 Task: Create a magazine layout template.
Action: Mouse moved to (630, 117)
Screenshot: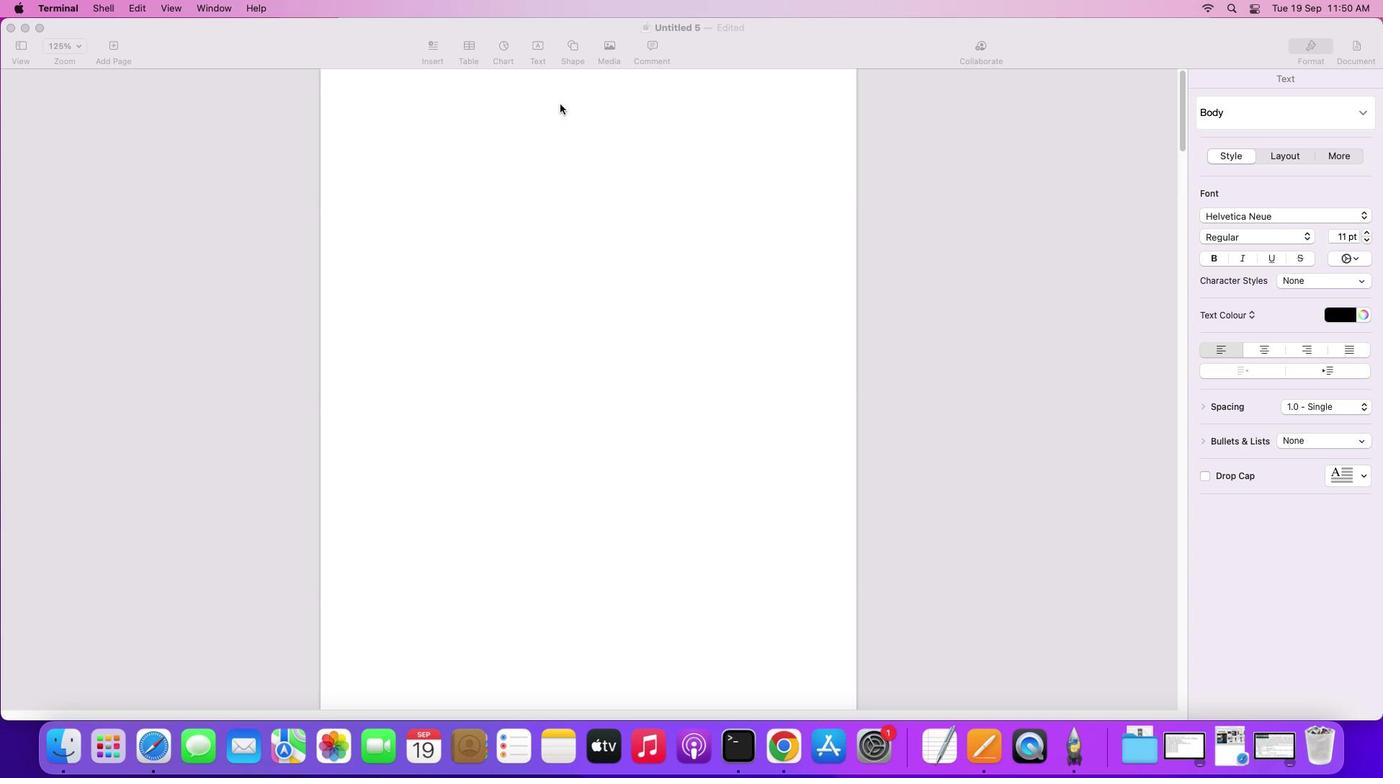 
Action: Mouse pressed left at (630, 117)
Screenshot: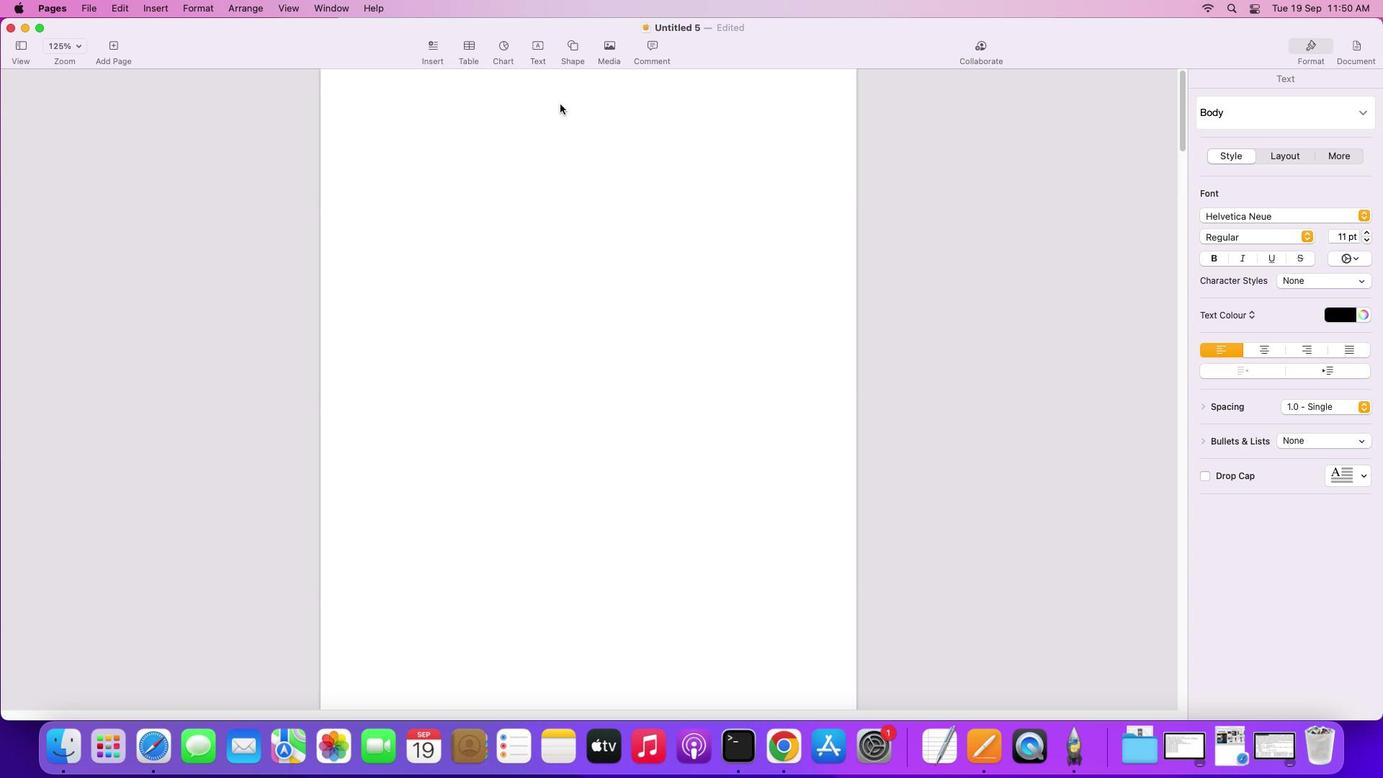 
Action: Mouse moved to (641, 70)
Screenshot: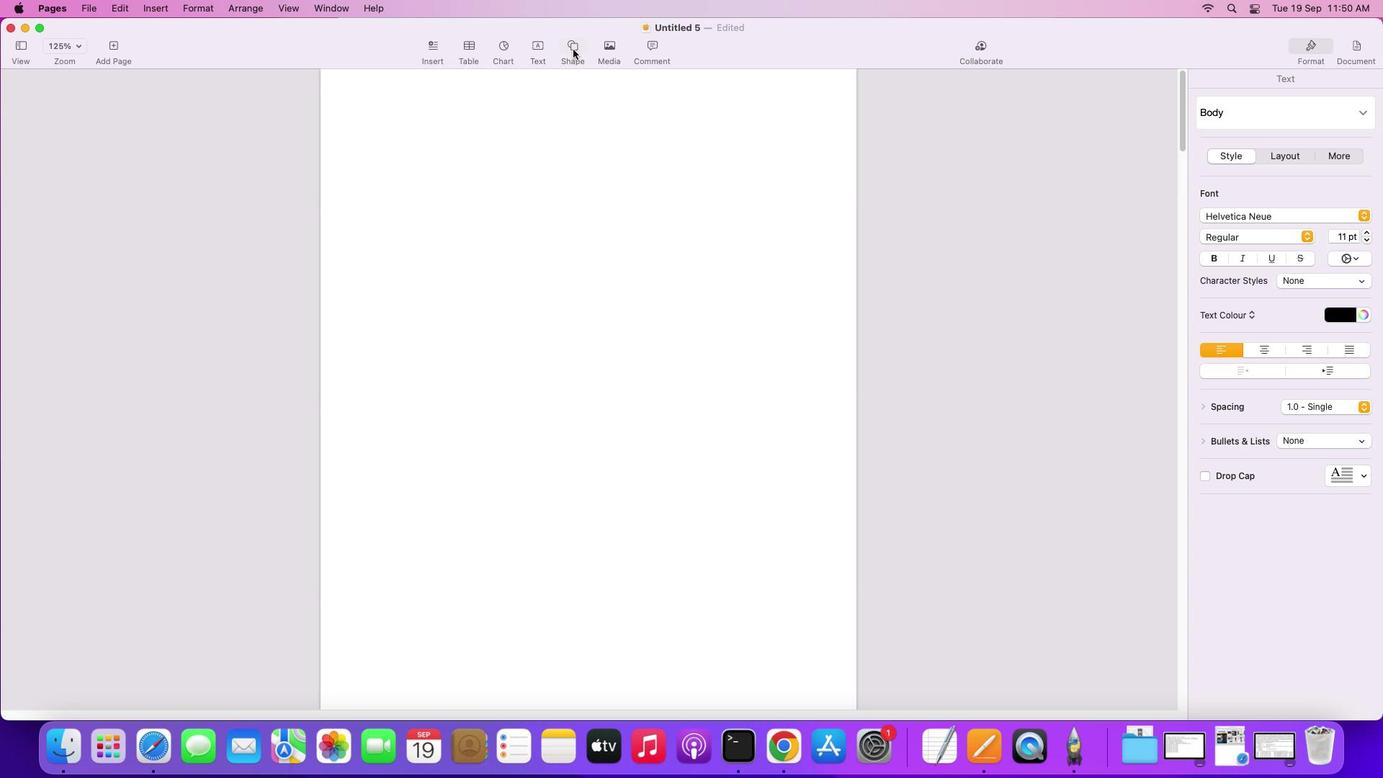 
Action: Mouse pressed left at (641, 70)
Screenshot: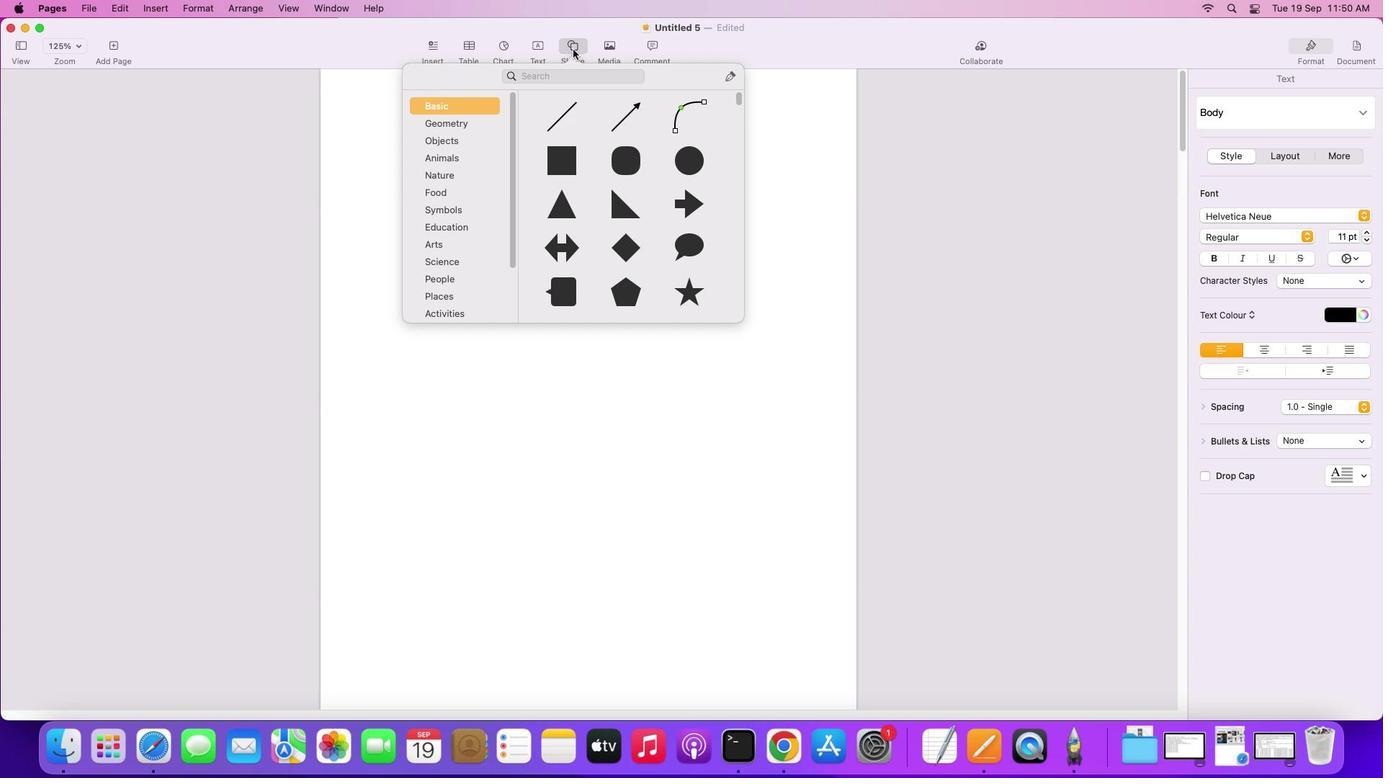 
Action: Mouse moved to (637, 165)
Screenshot: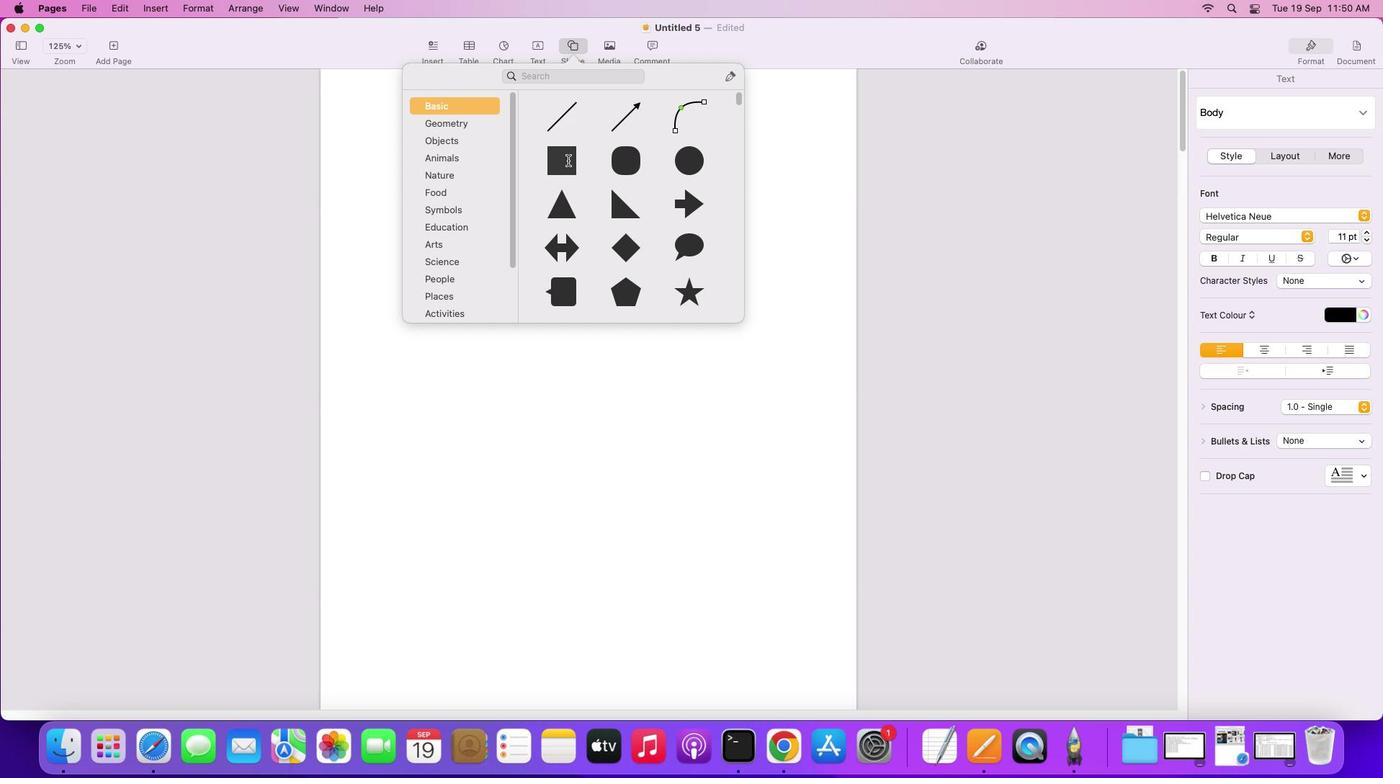 
Action: Mouse pressed left at (637, 165)
Screenshot: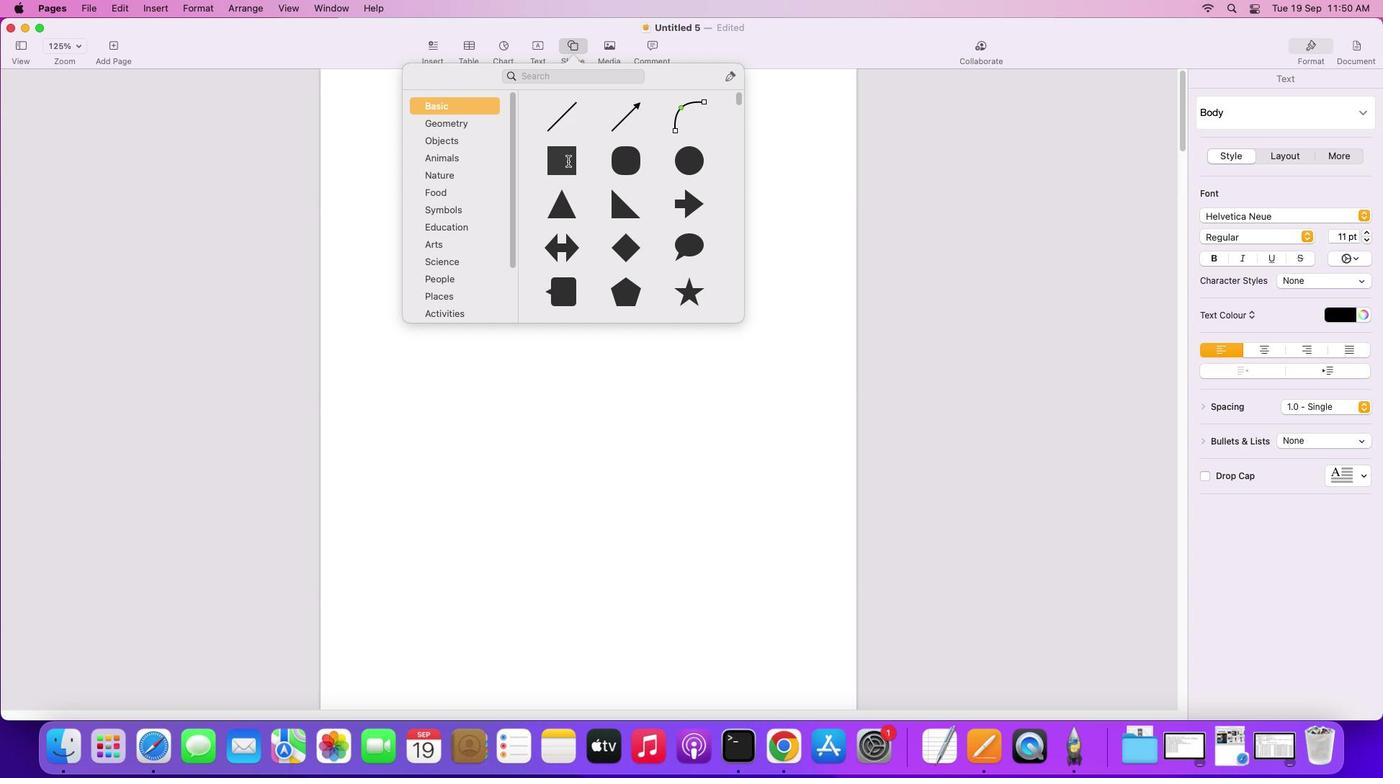 
Action: Mouse moved to (650, 355)
Screenshot: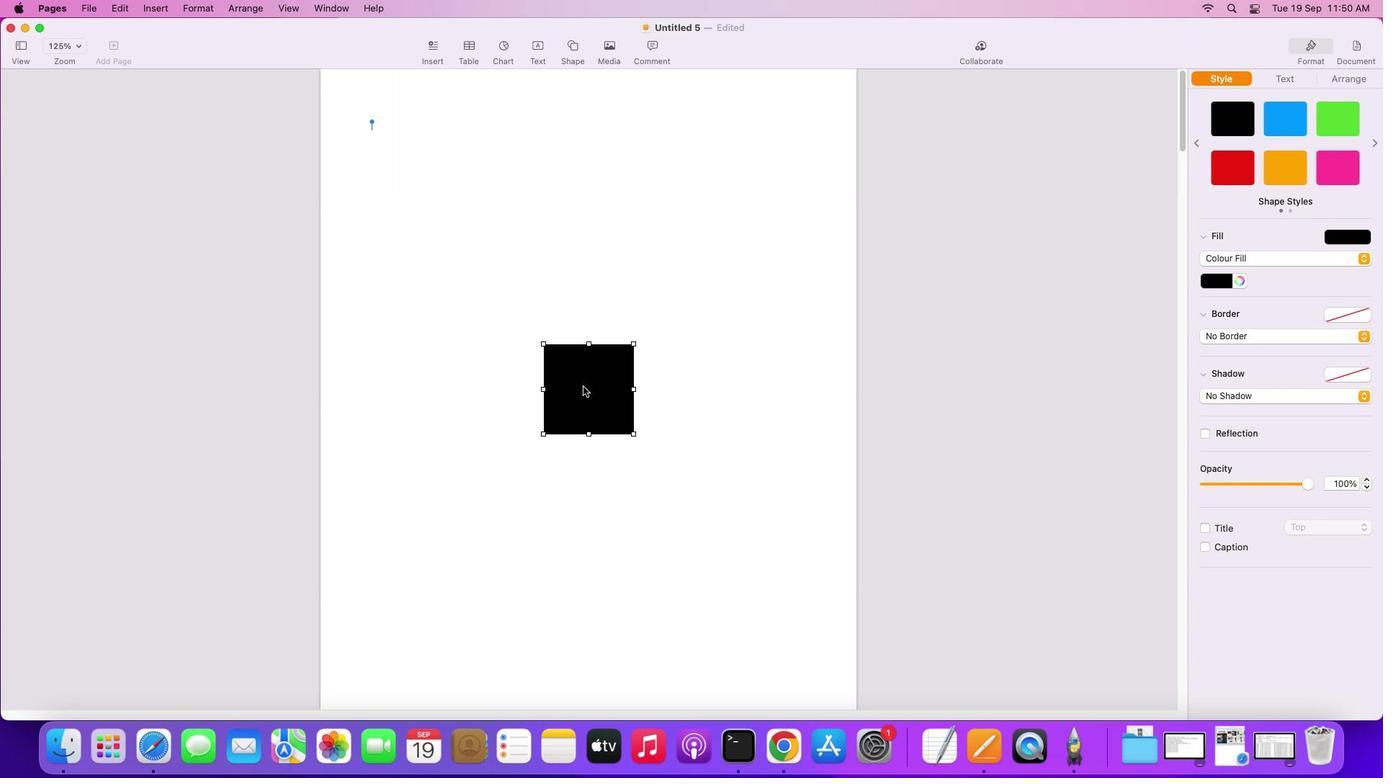 
Action: Mouse pressed left at (650, 355)
Screenshot: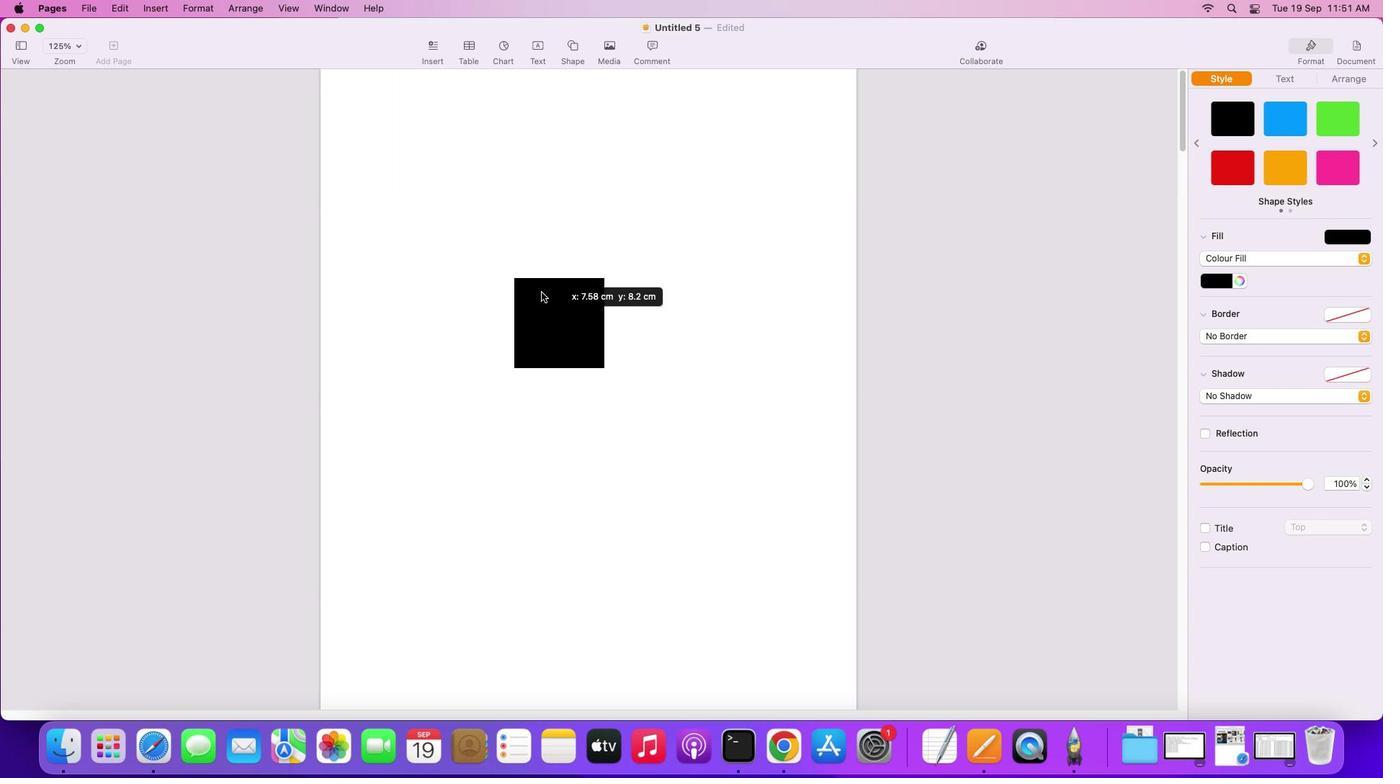 
Action: Mouse moved to (519, 212)
Screenshot: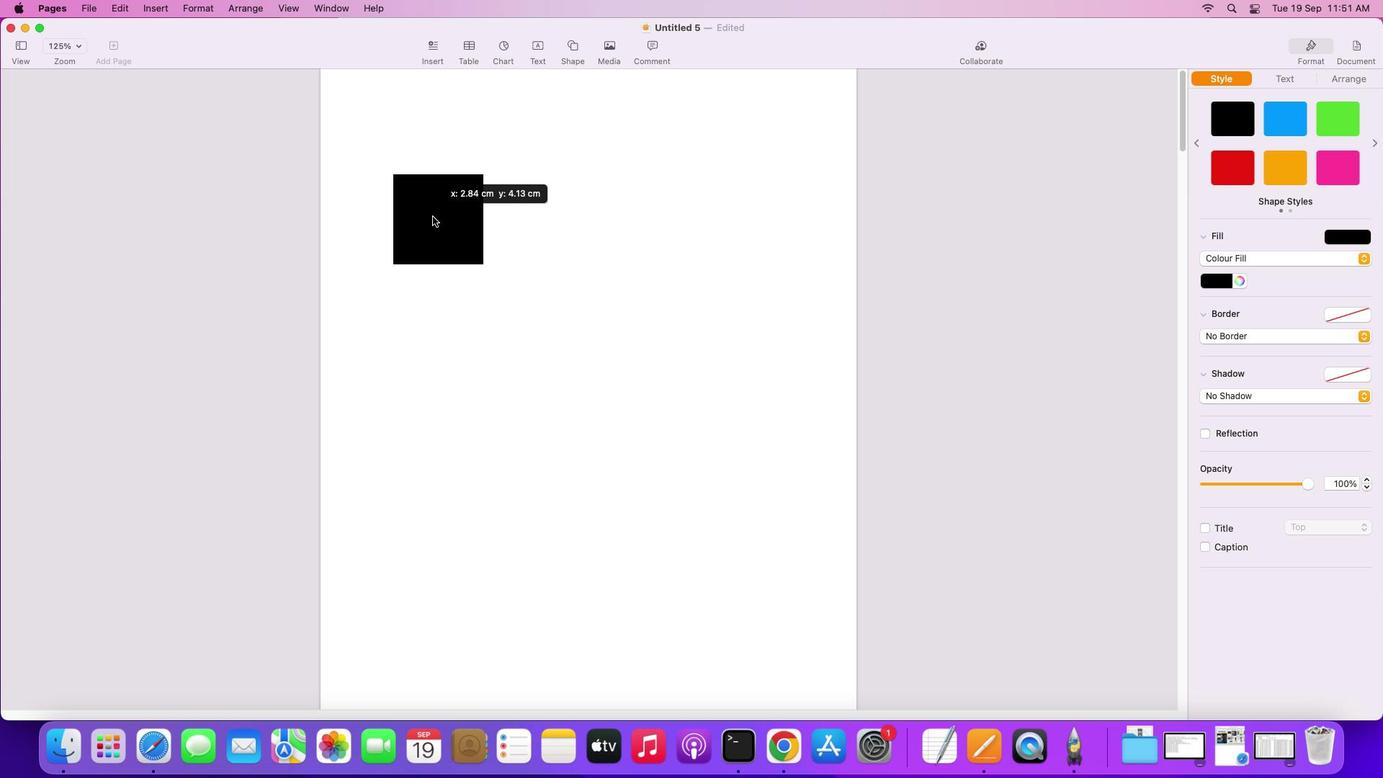 
Action: Mouse pressed left at (519, 212)
Screenshot: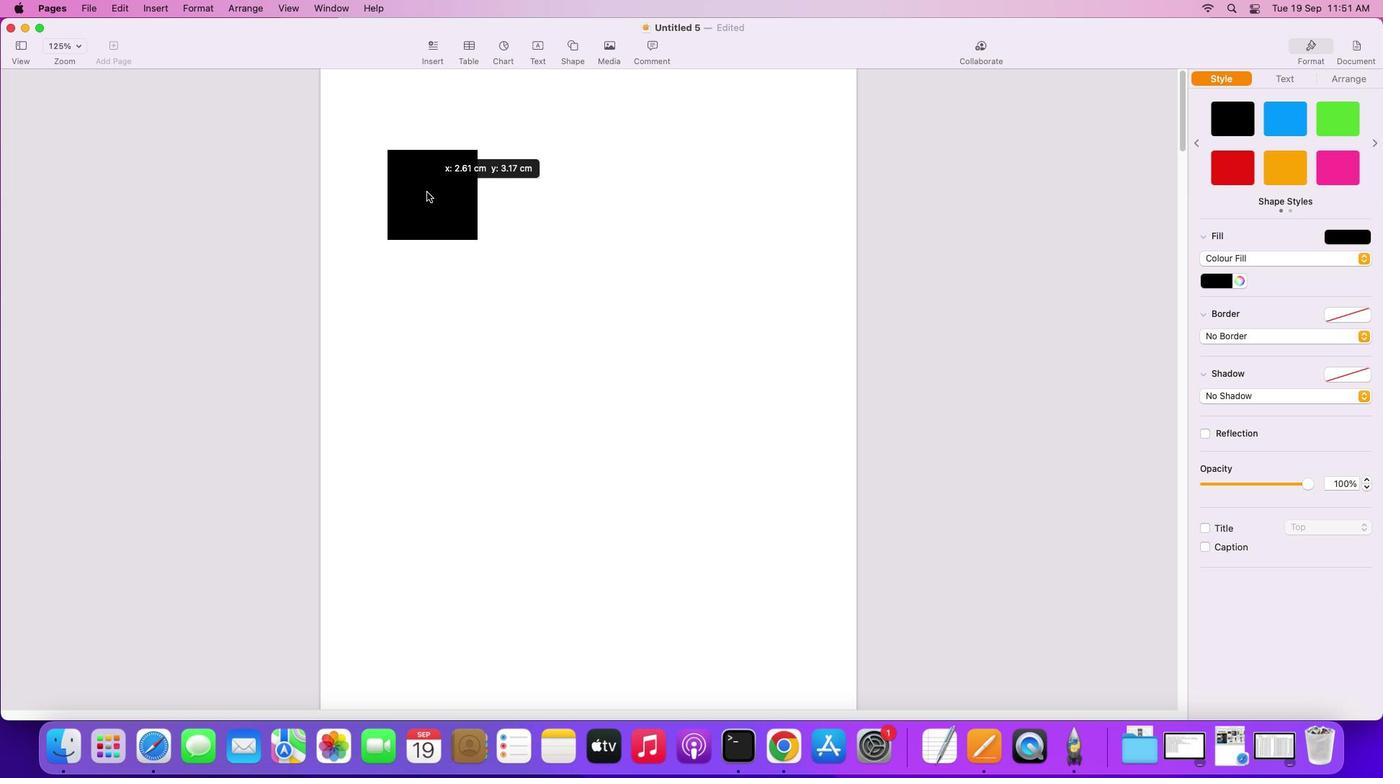 
Action: Mouse moved to (539, 195)
Screenshot: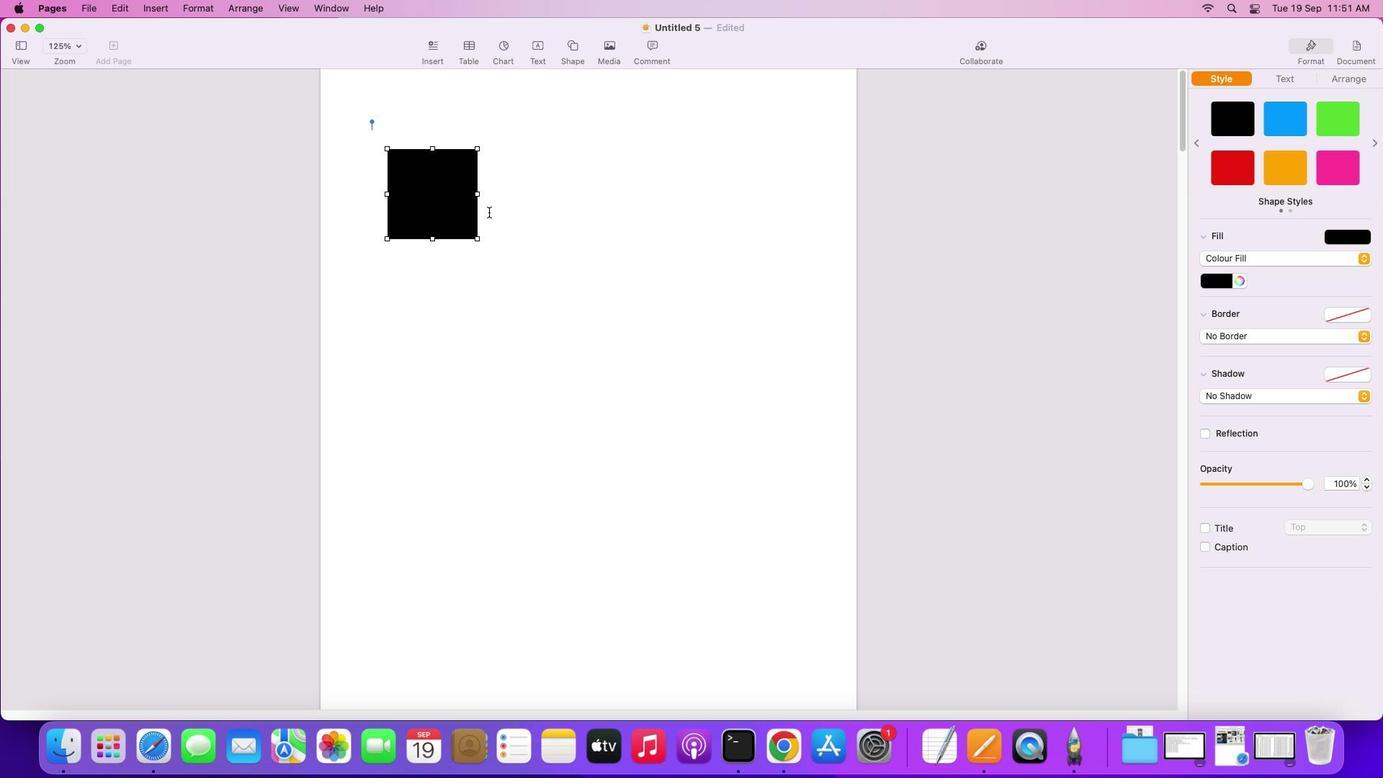 
Action: Mouse scrolled (539, 195) with delta (144, 29)
Screenshot: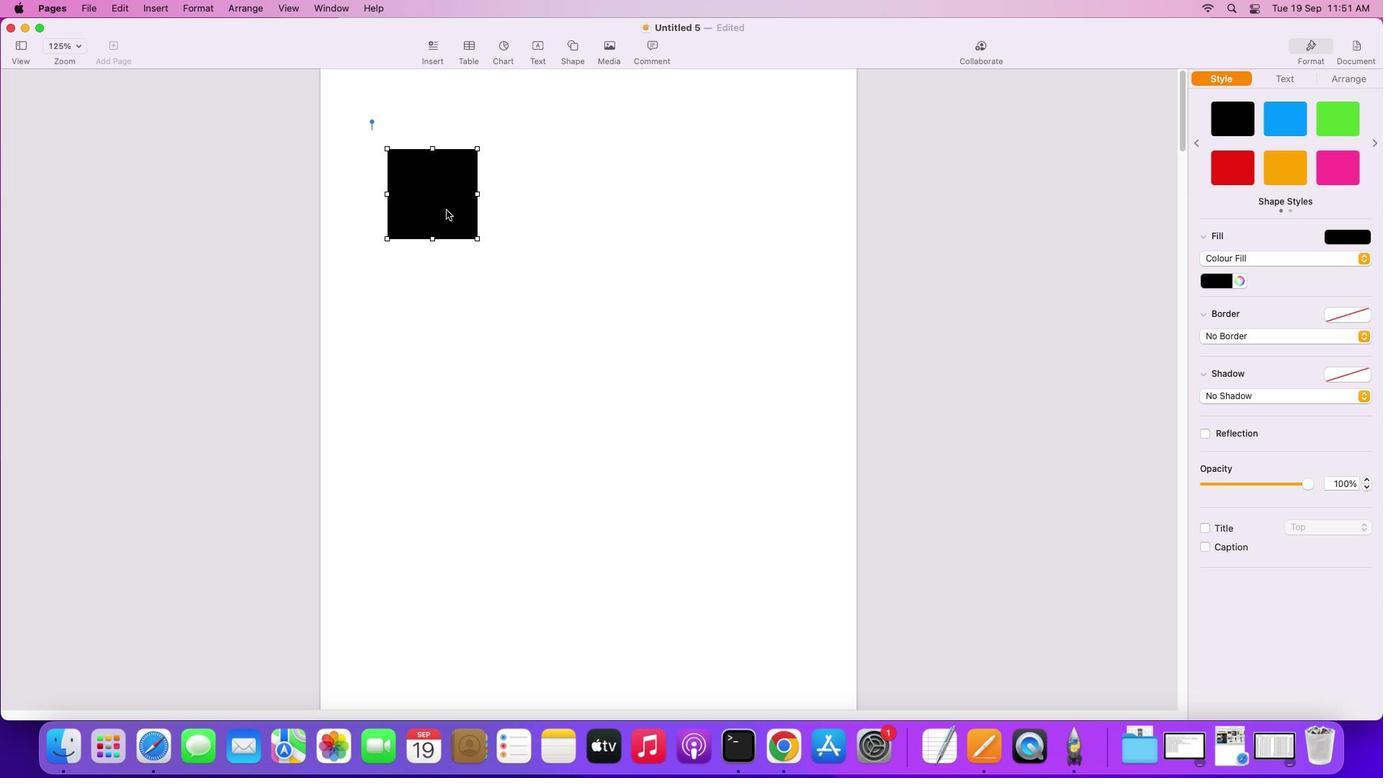 
Action: Mouse scrolled (539, 195) with delta (144, 29)
Screenshot: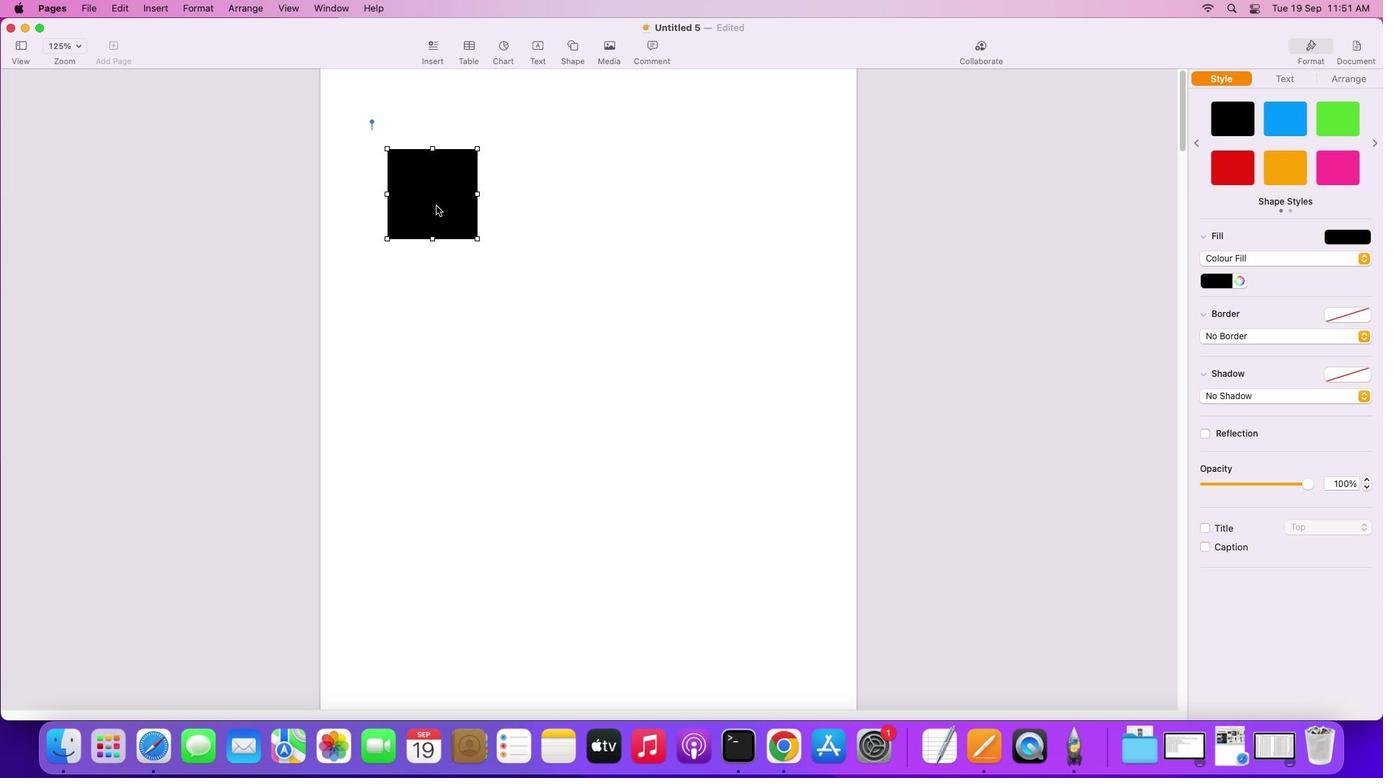 
Action: Mouse scrolled (539, 195) with delta (144, 31)
Screenshot: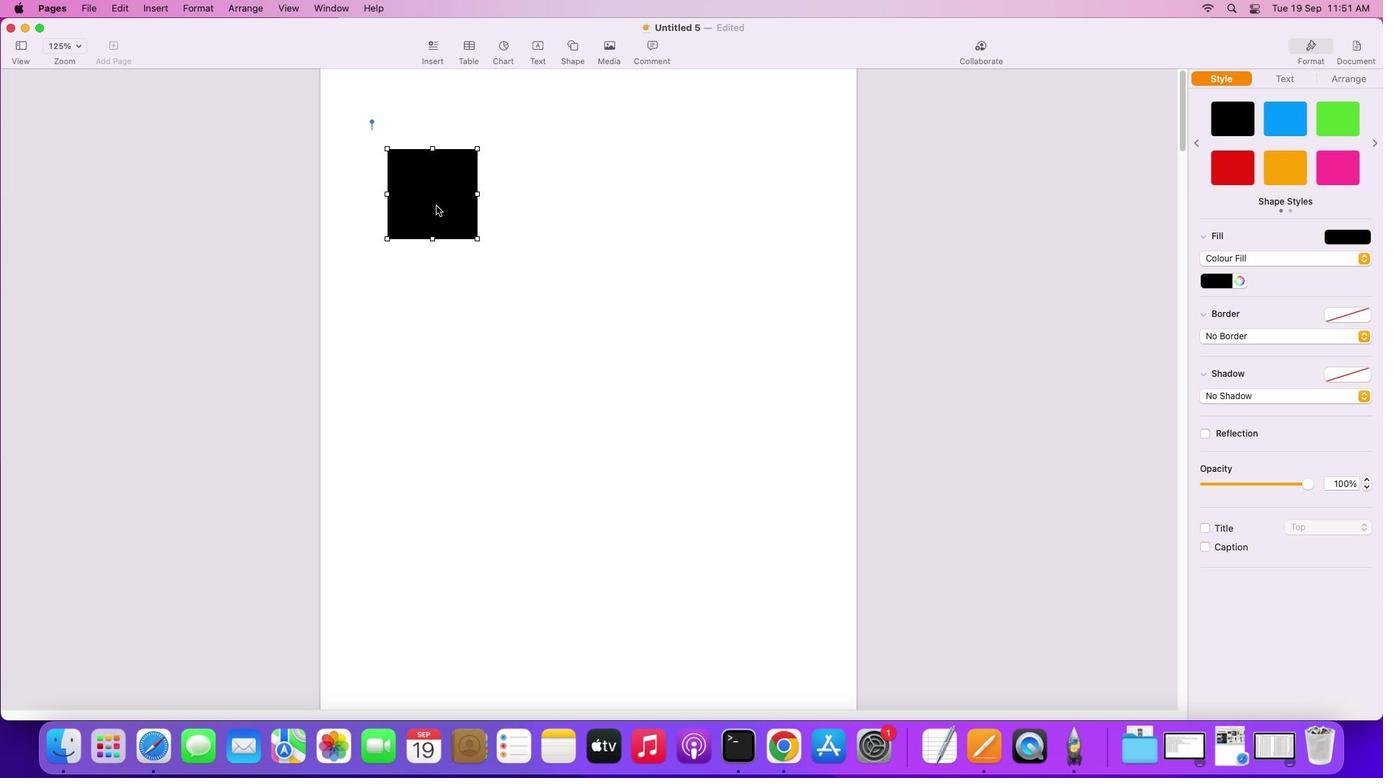 
Action: Mouse scrolled (539, 195) with delta (144, 32)
Screenshot: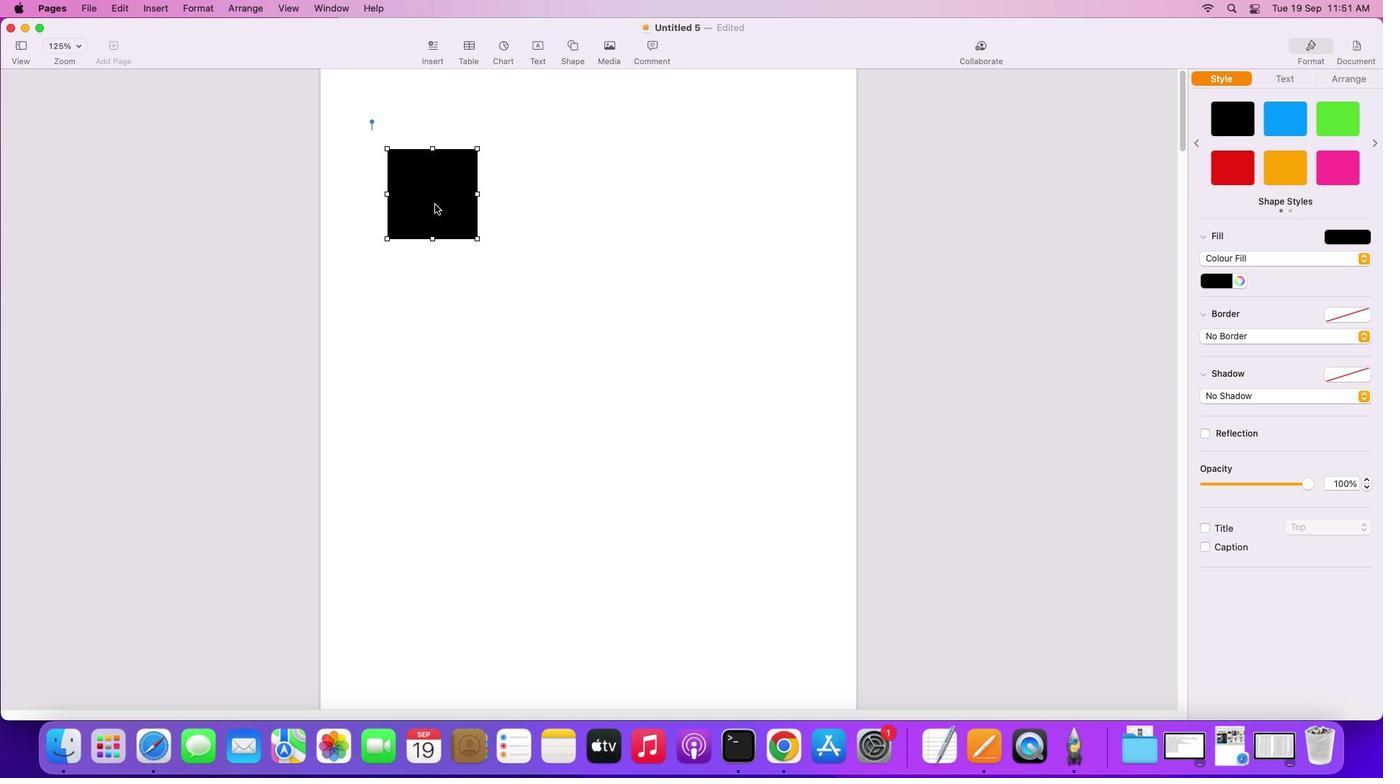 
Action: Mouse scrolled (539, 195) with delta (144, 33)
Screenshot: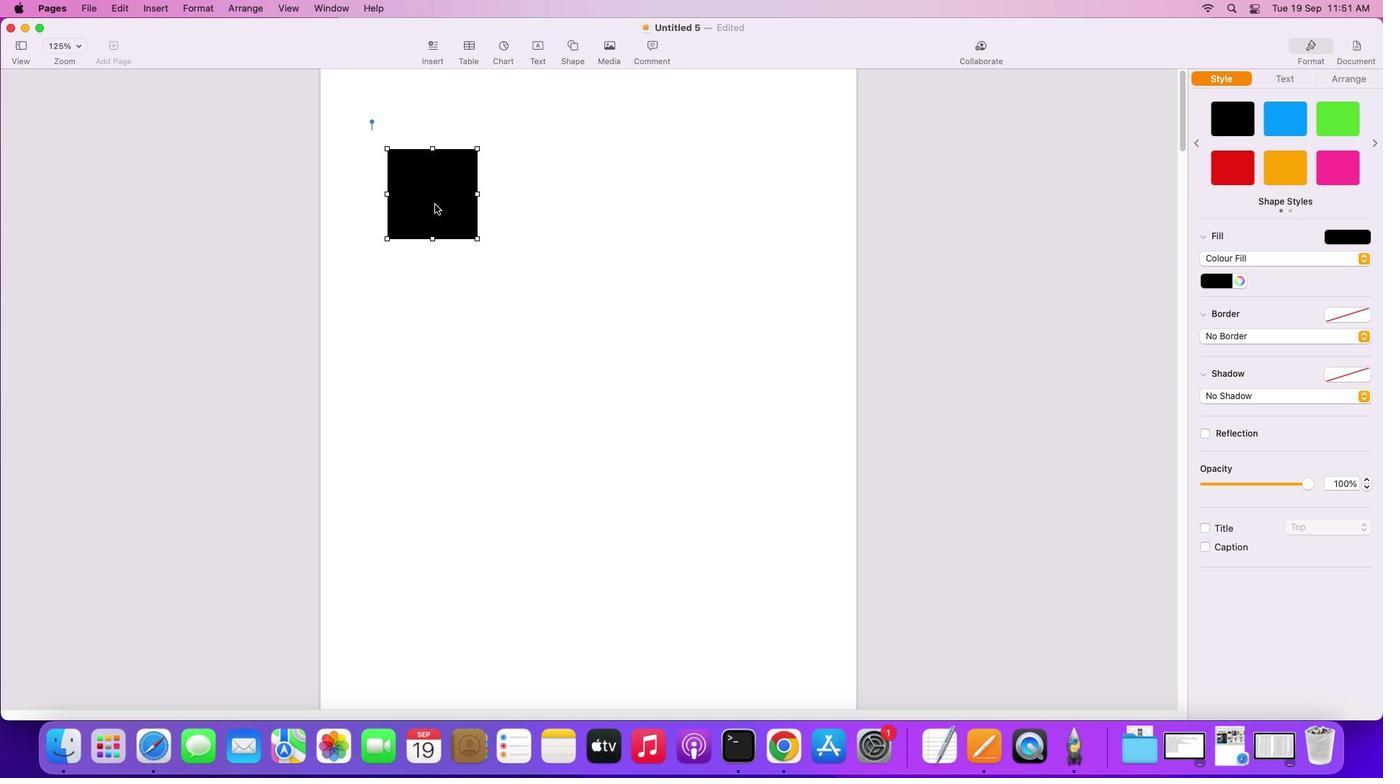 
Action: Mouse scrolled (539, 195) with delta (144, 33)
Screenshot: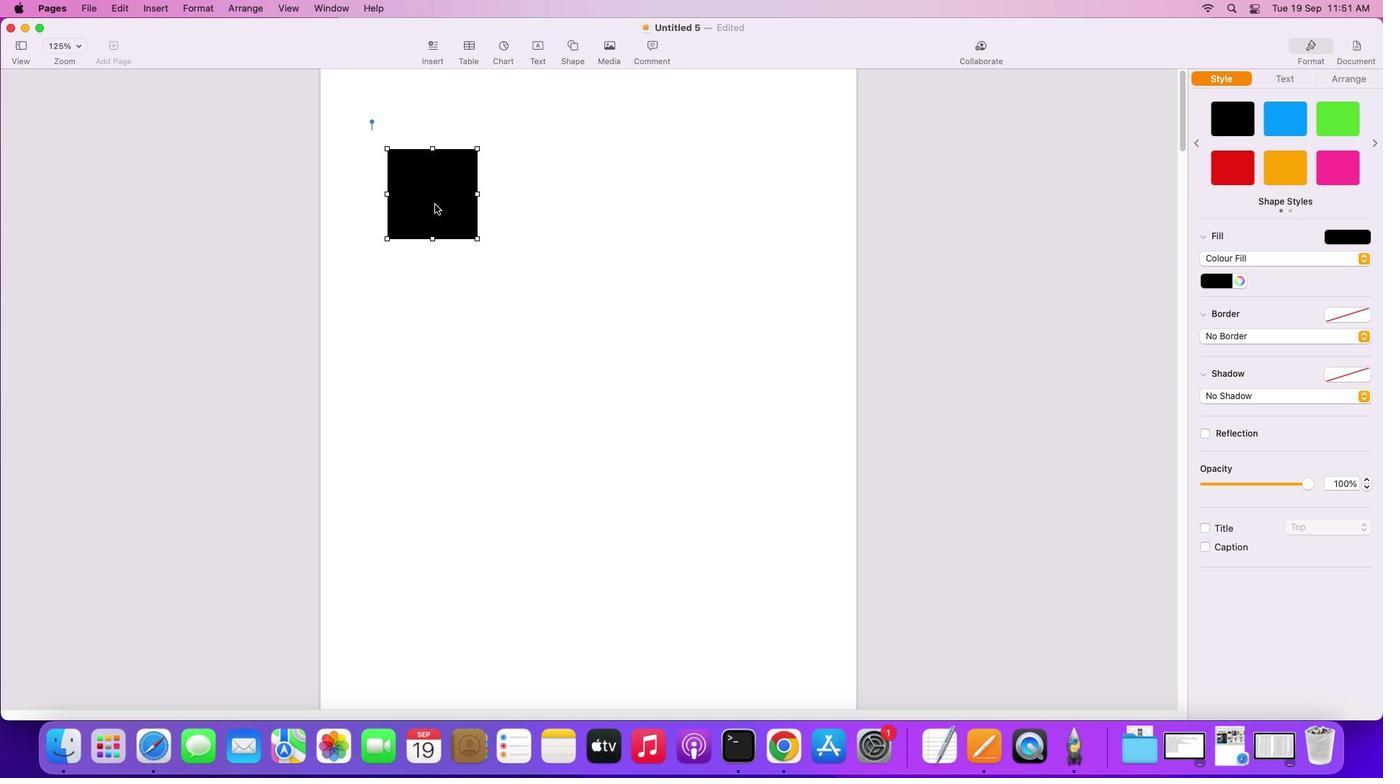 
Action: Mouse moved to (558, 193)
Screenshot: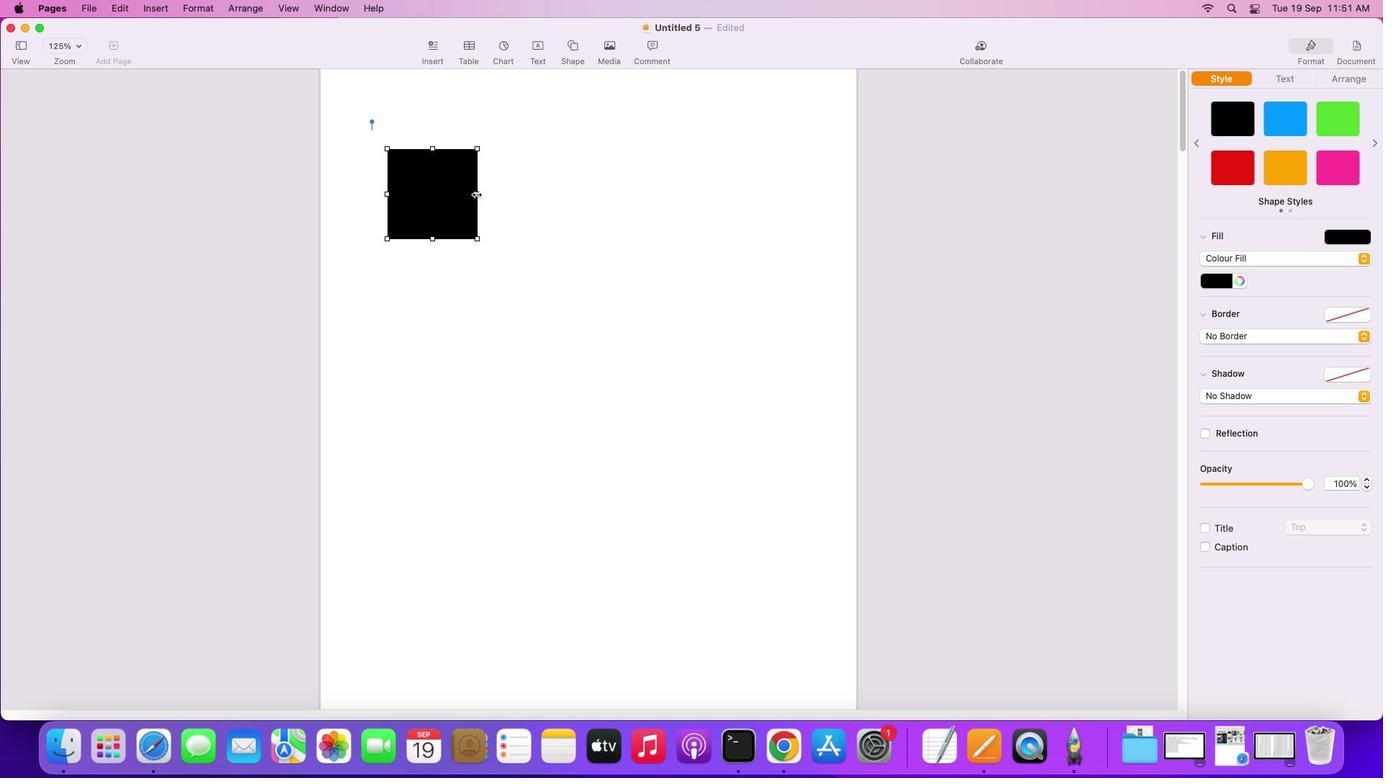 
Action: Mouse pressed left at (558, 193)
Screenshot: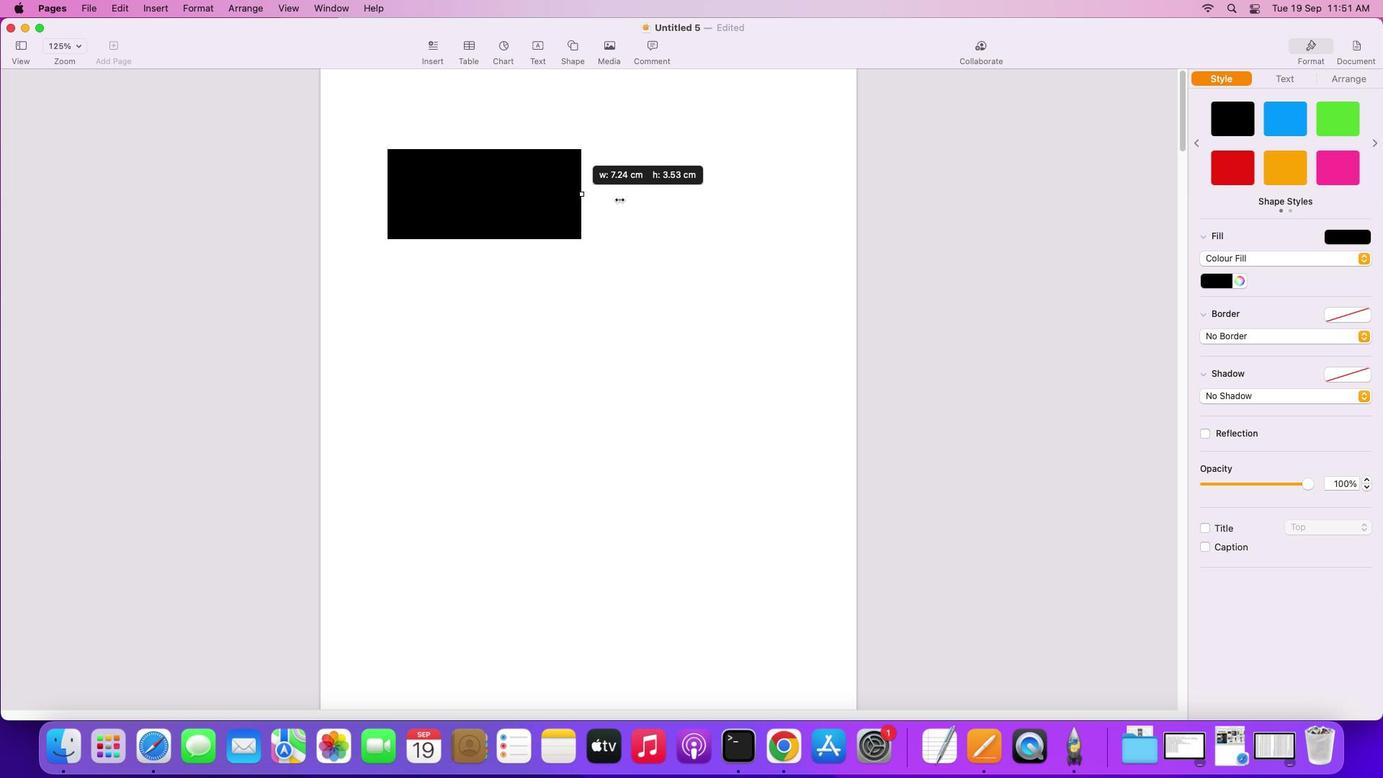 
Action: Mouse moved to (661, 229)
Screenshot: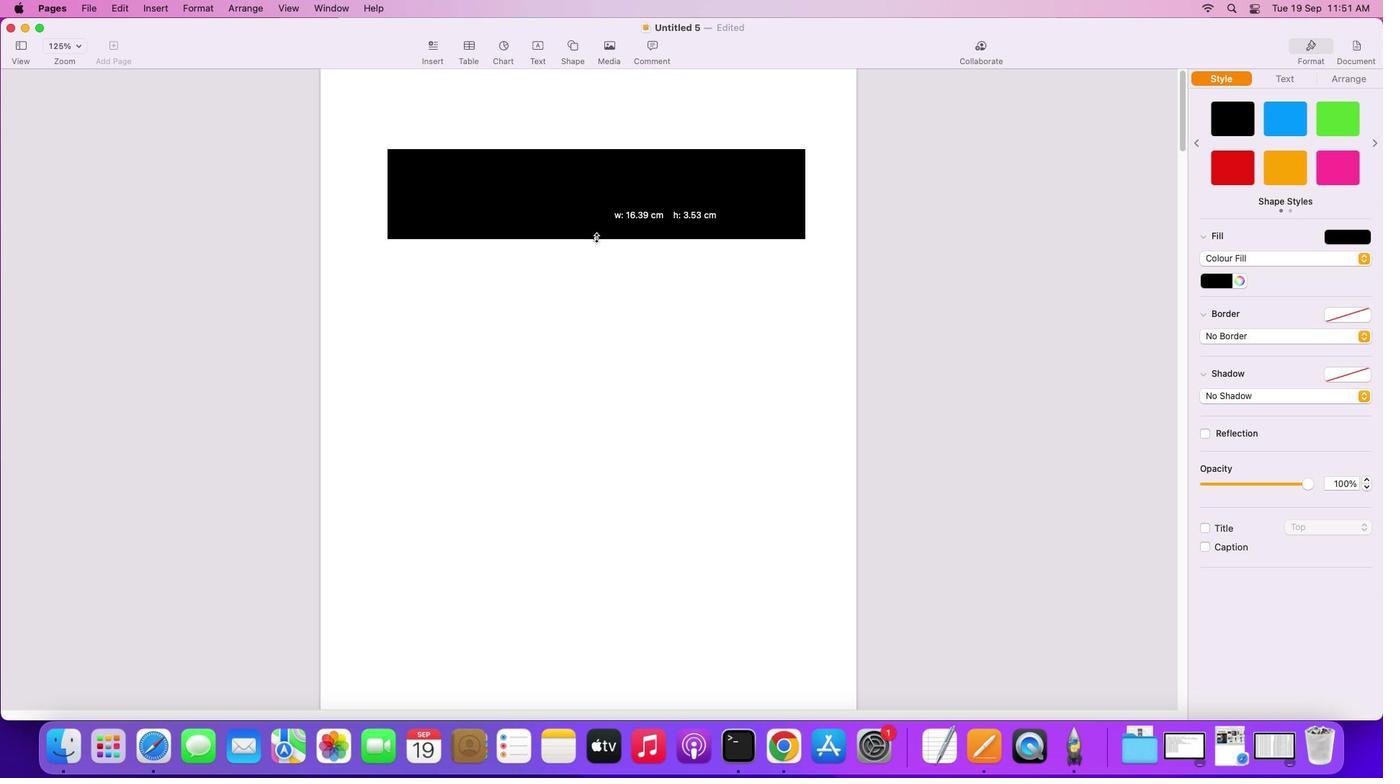 
Action: Mouse pressed left at (661, 229)
Screenshot: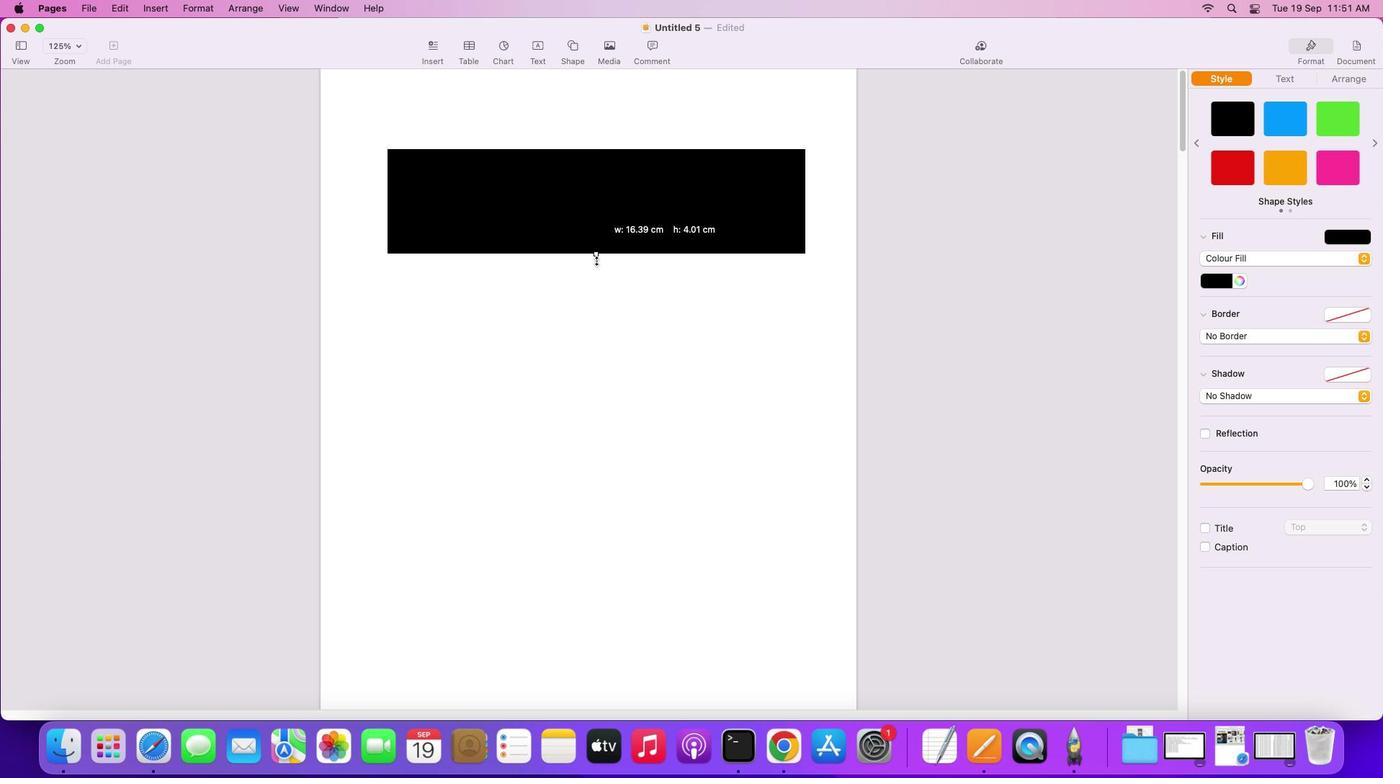 
Action: Mouse moved to (676, 607)
Screenshot: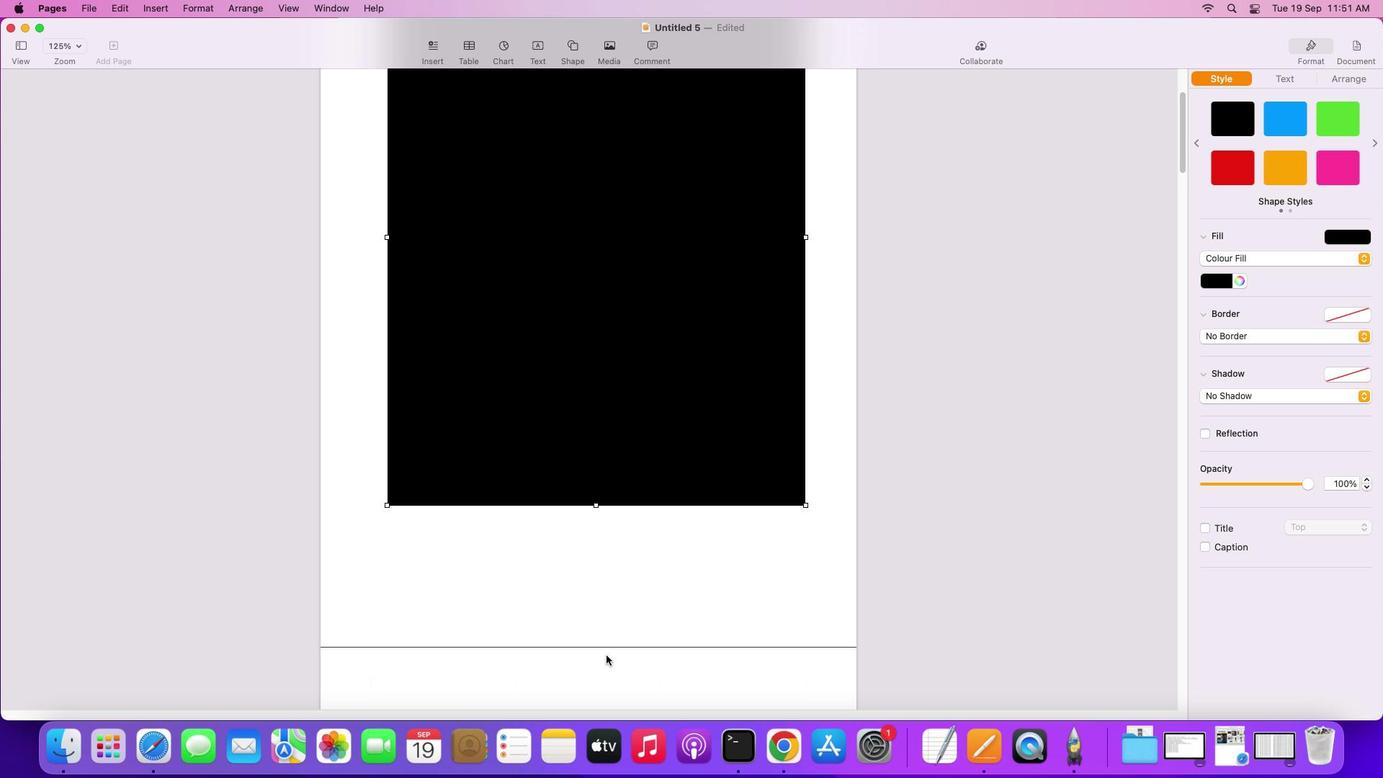 
Action: Mouse scrolled (676, 607) with delta (144, 28)
Screenshot: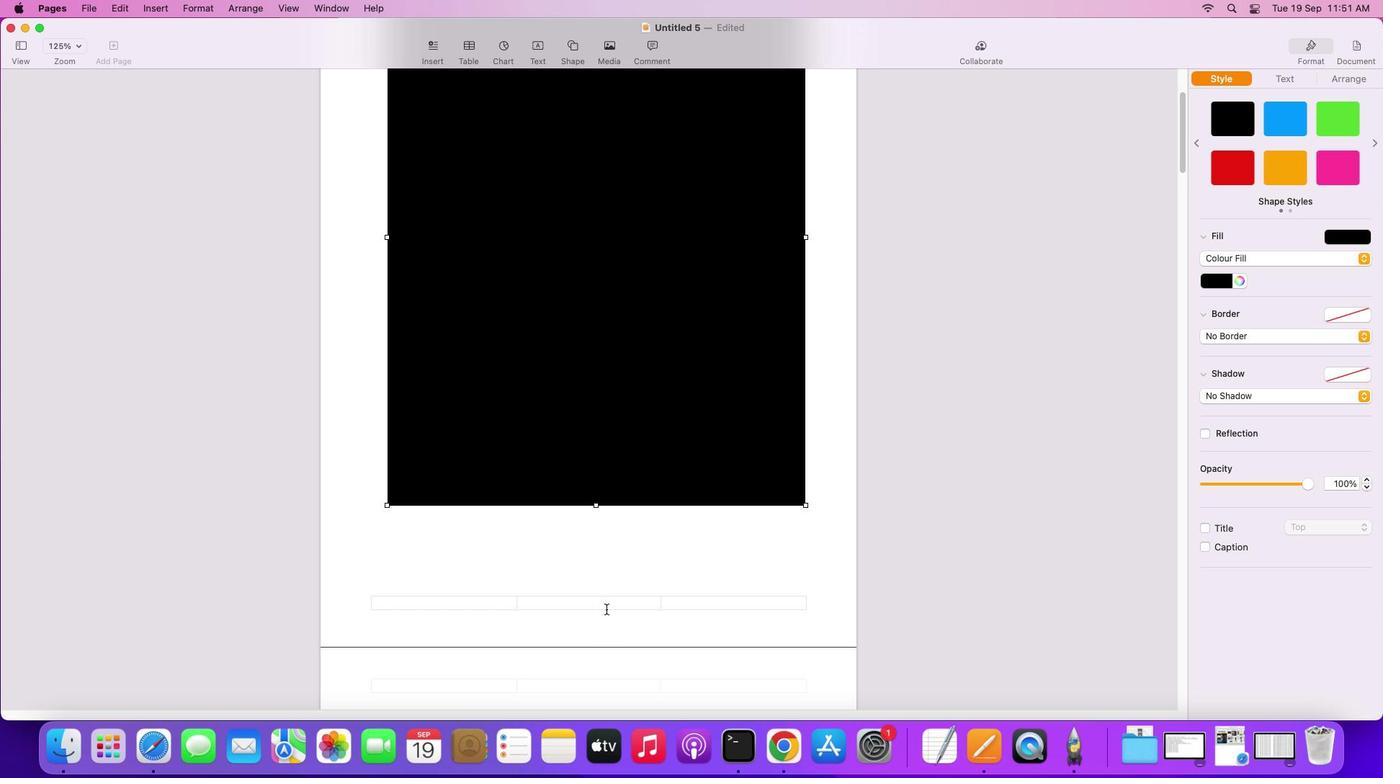 
Action: Mouse scrolled (676, 607) with delta (144, 28)
Screenshot: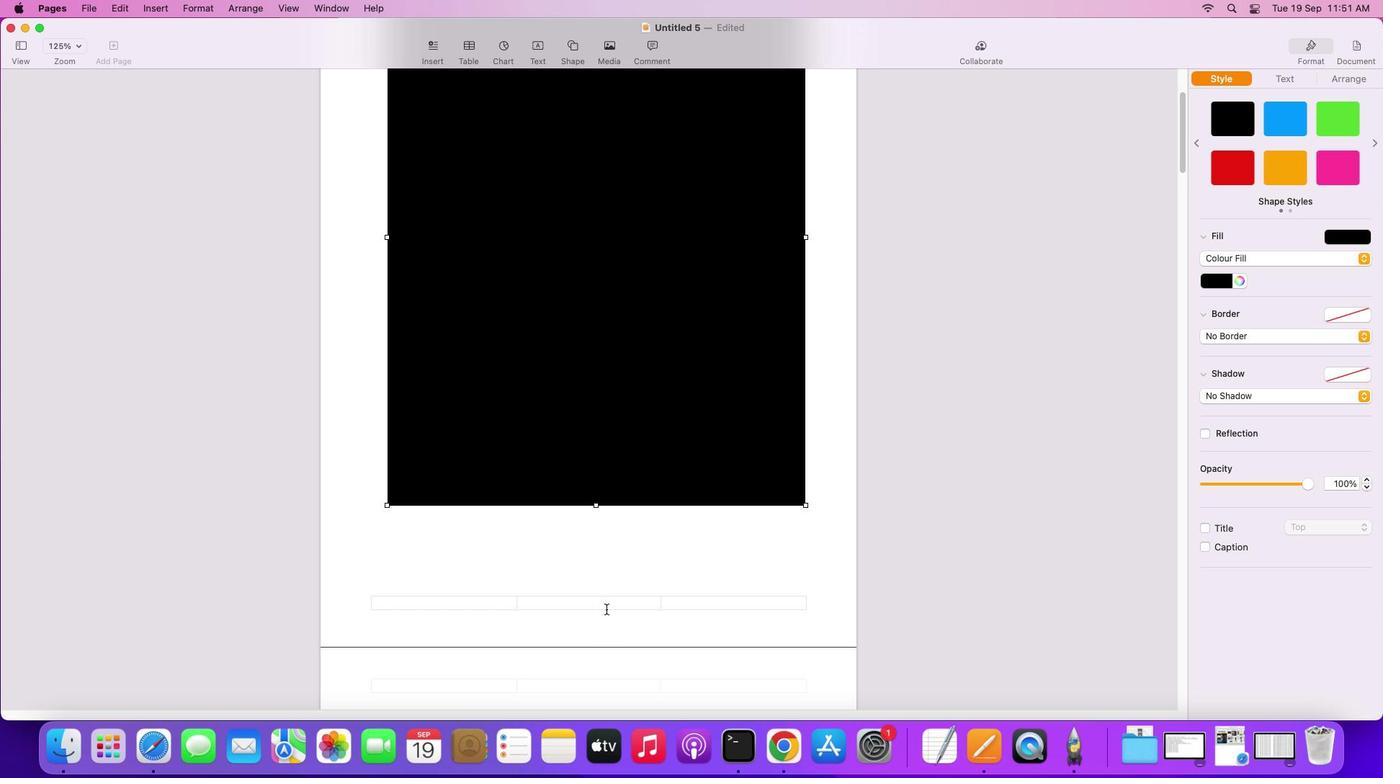 
Action: Mouse scrolled (676, 607) with delta (144, 26)
Screenshot: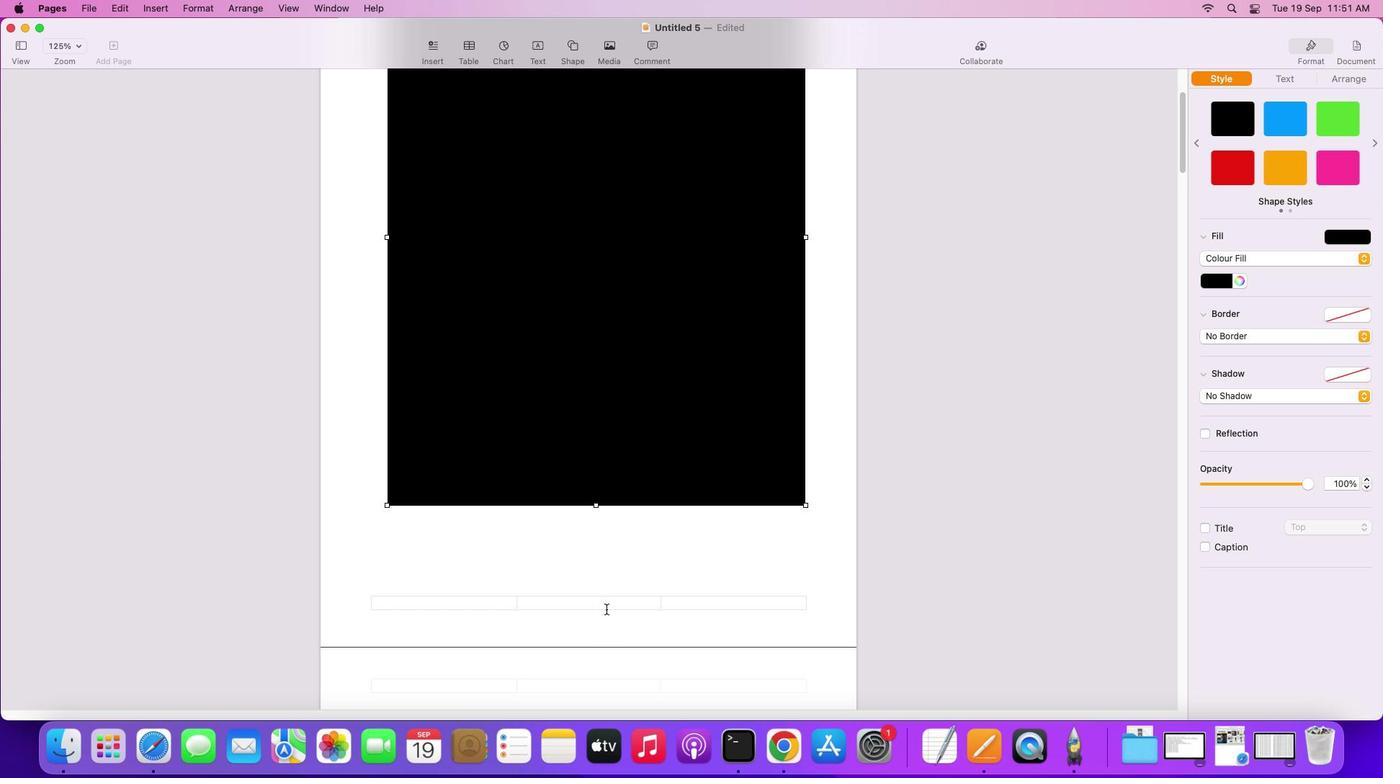 
Action: Mouse scrolled (676, 607) with delta (144, 25)
Screenshot: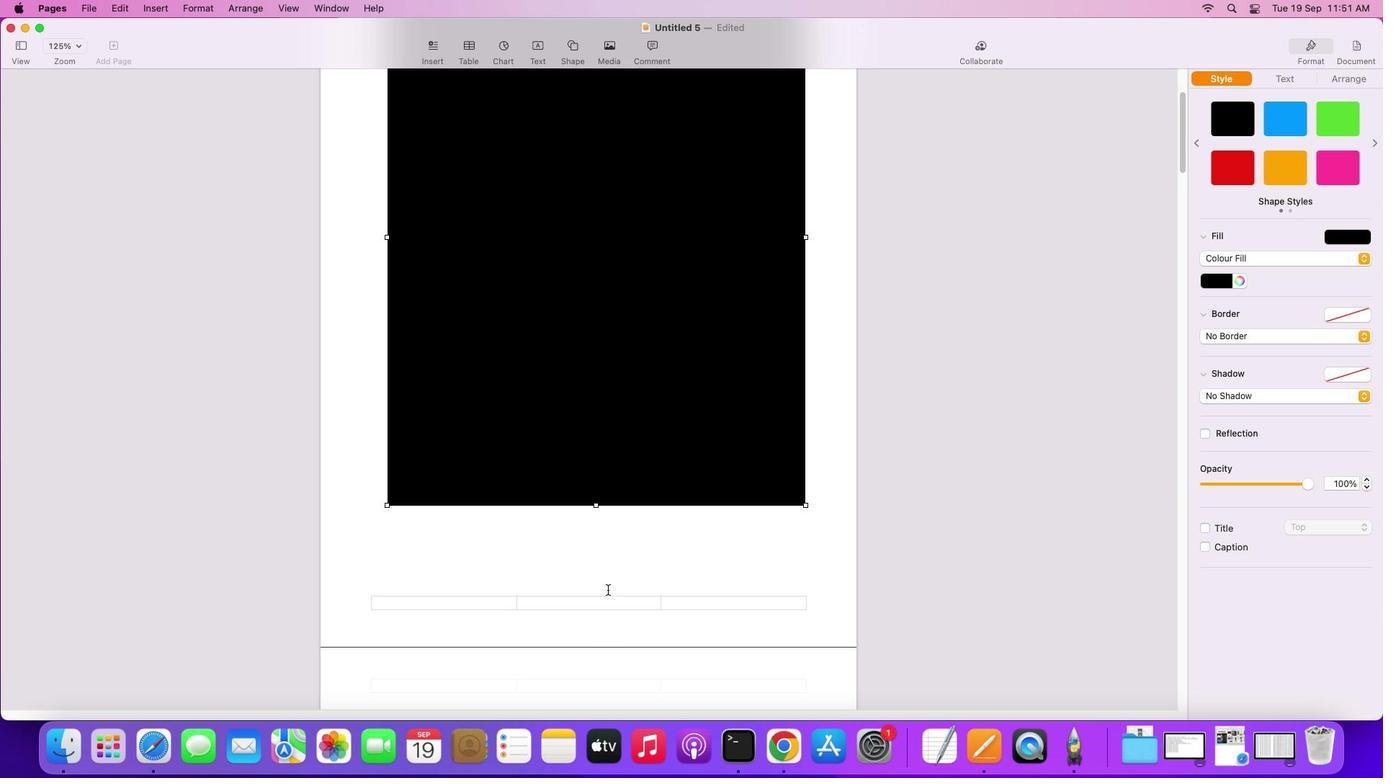 
Action: Mouse scrolled (676, 607) with delta (144, 25)
Screenshot: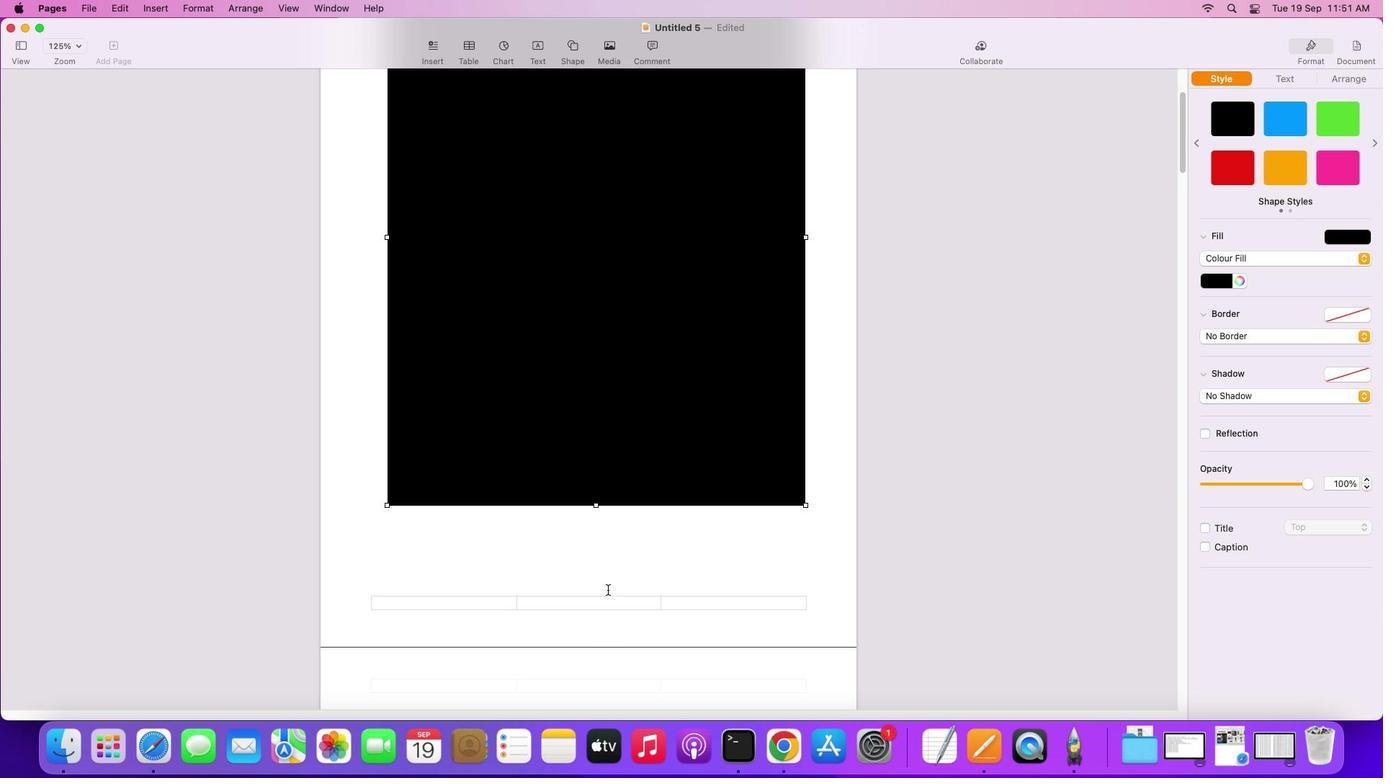 
Action: Mouse moved to (677, 607)
Screenshot: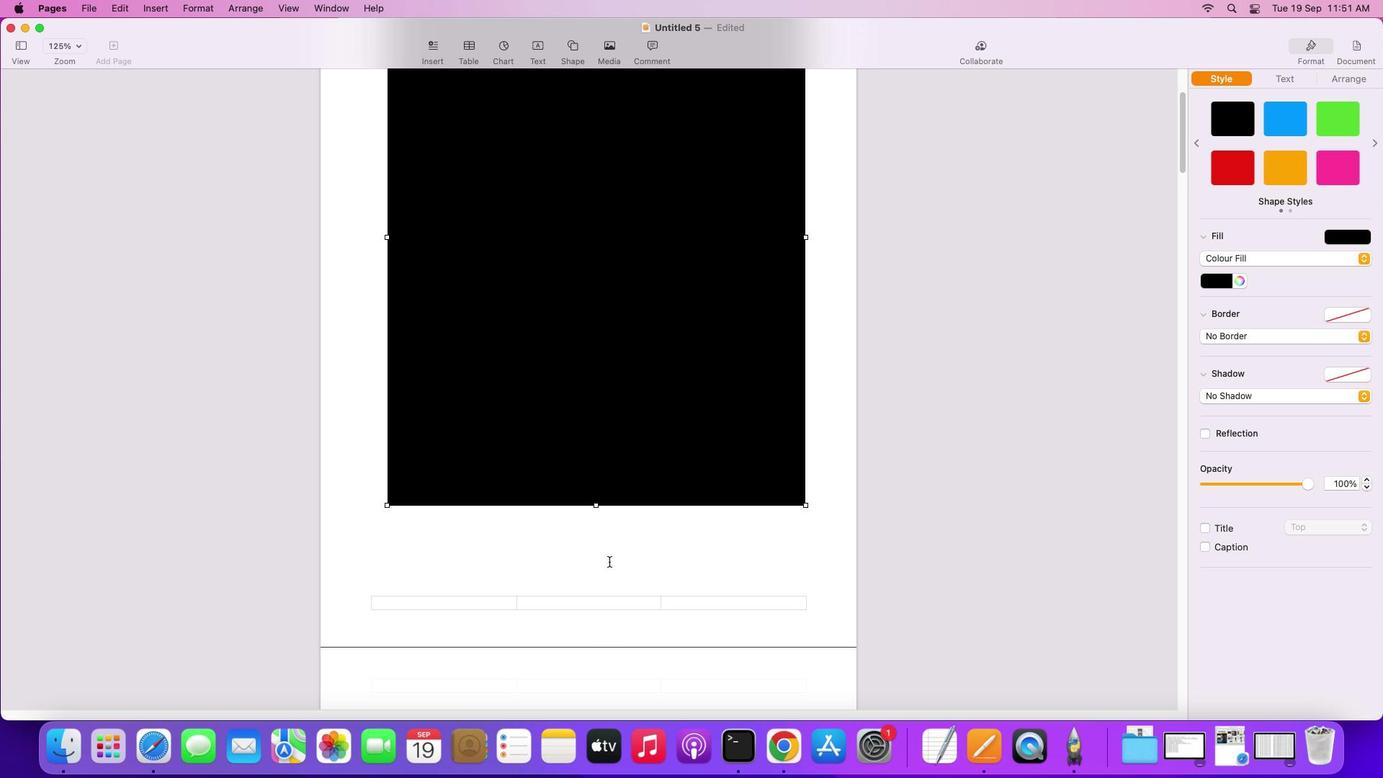 
Action: Mouse scrolled (677, 607) with delta (144, 25)
Screenshot: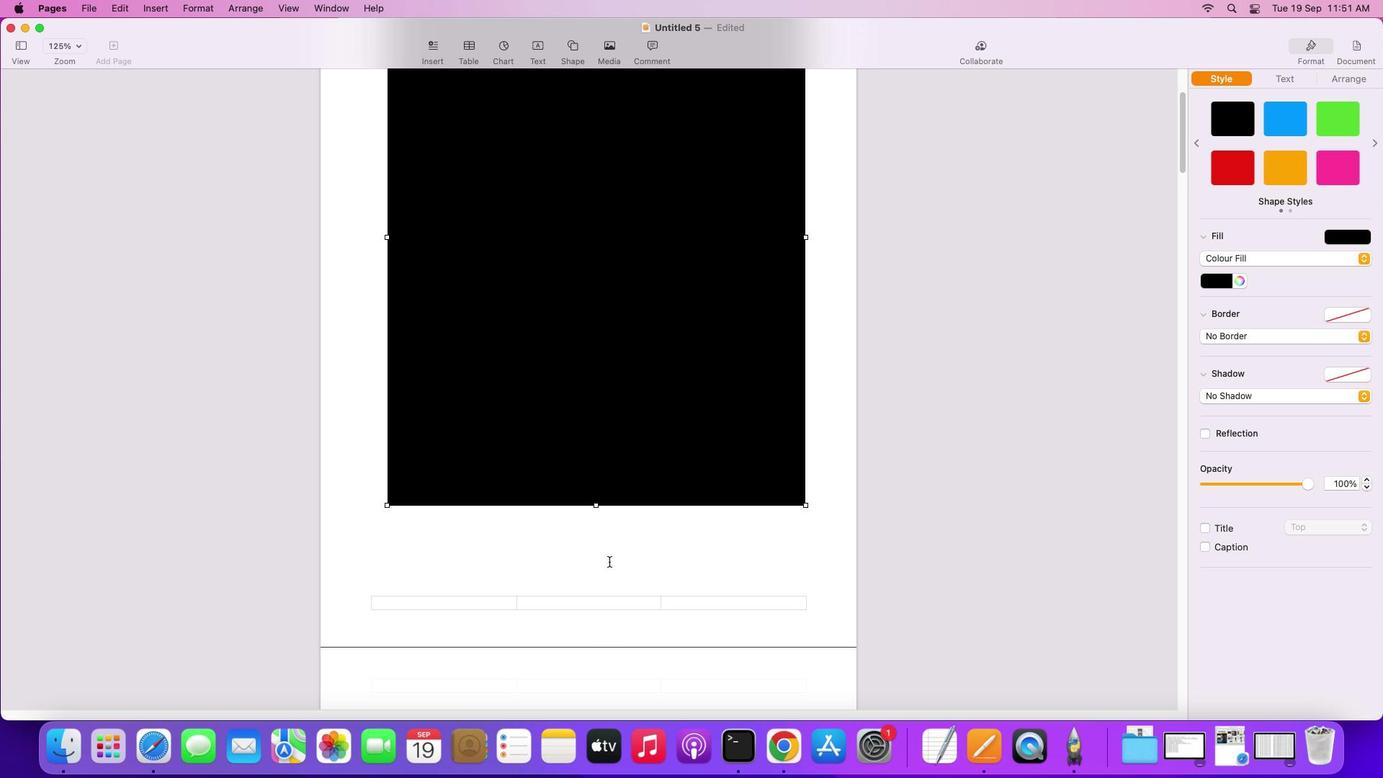 
Action: Mouse moved to (660, 456)
Screenshot: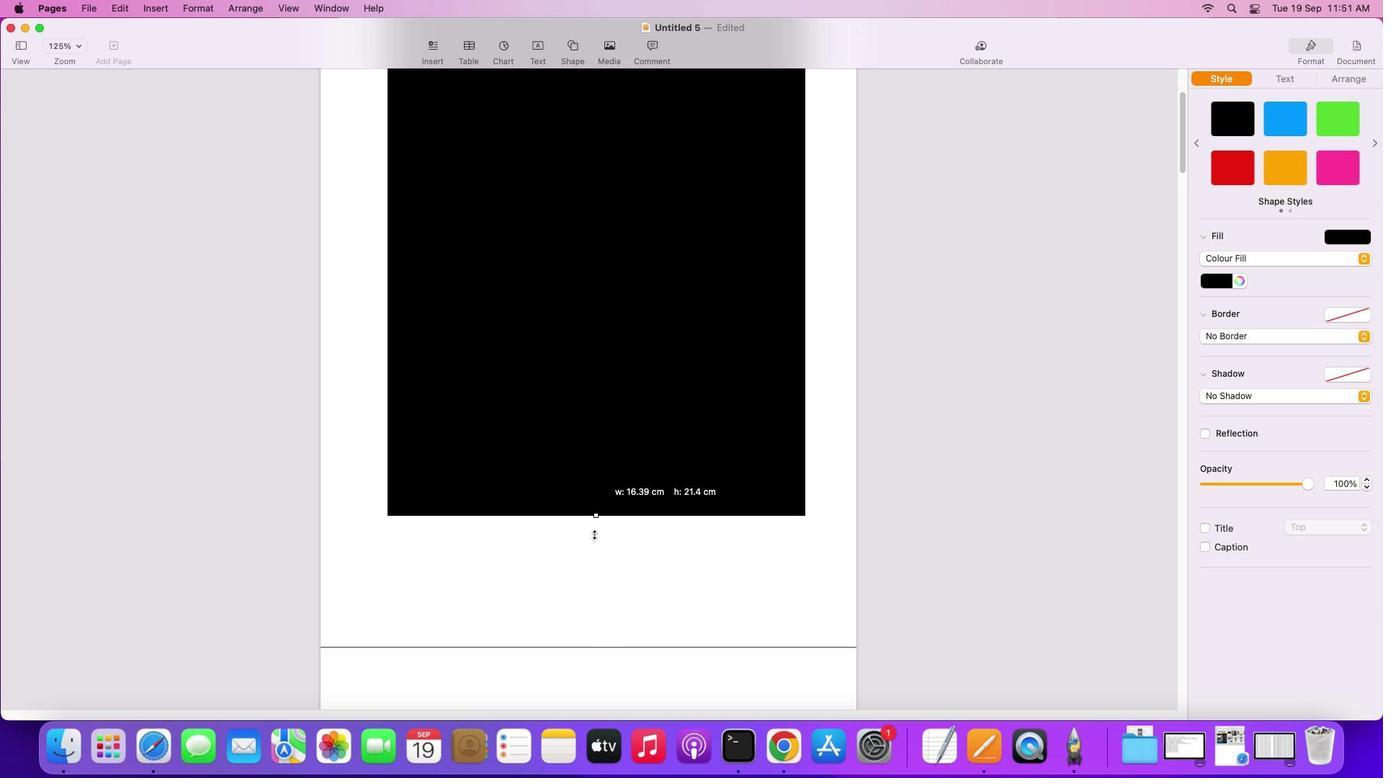 
Action: Mouse pressed left at (660, 456)
Screenshot: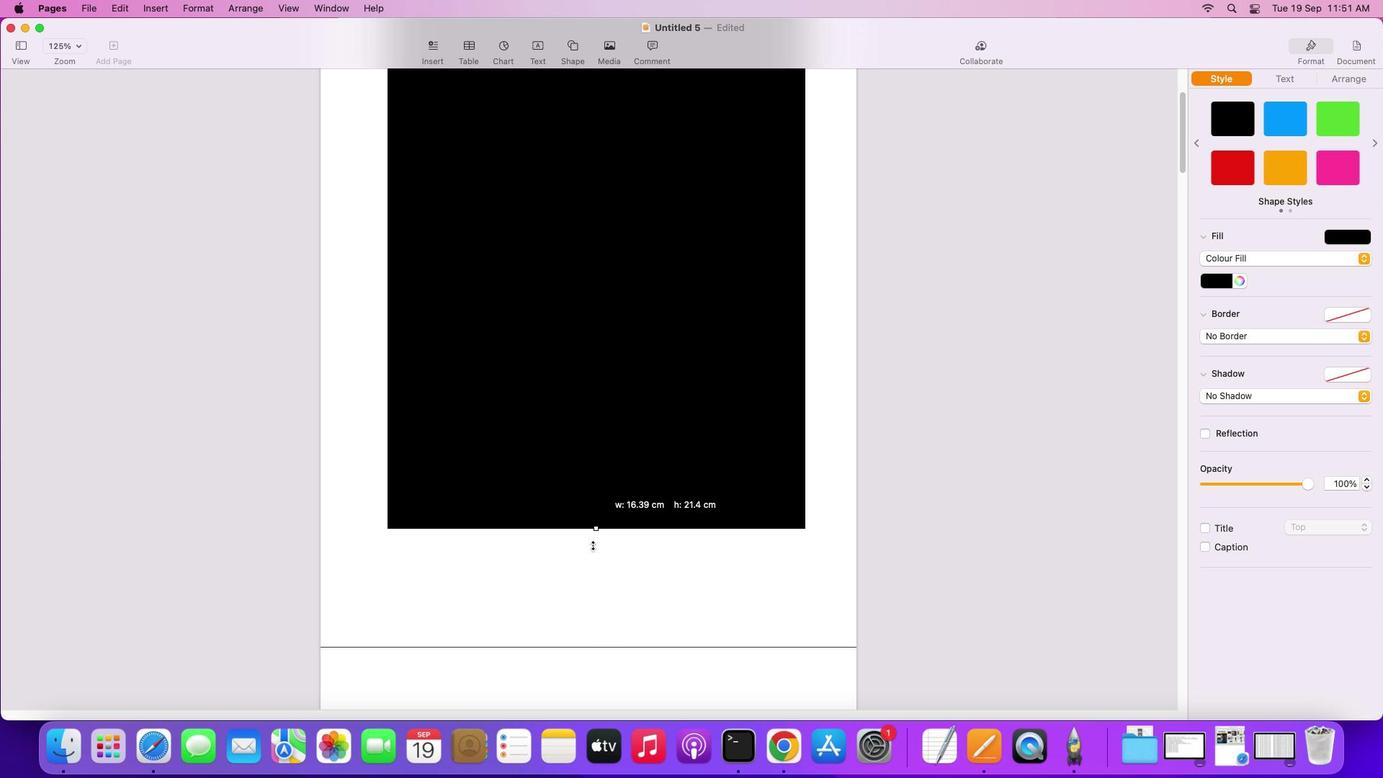 
Action: Mouse moved to (857, 353)
Screenshot: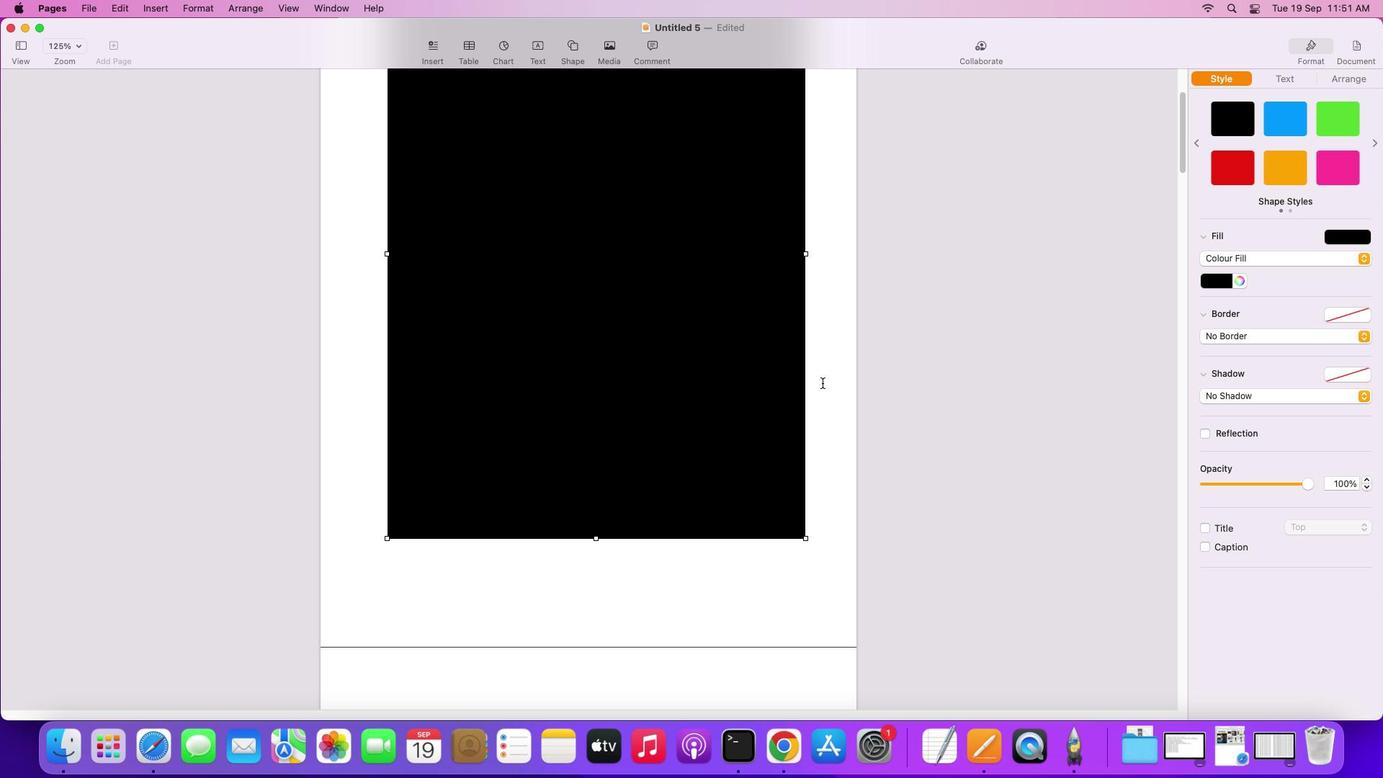 
Action: Mouse pressed left at (857, 353)
Screenshot: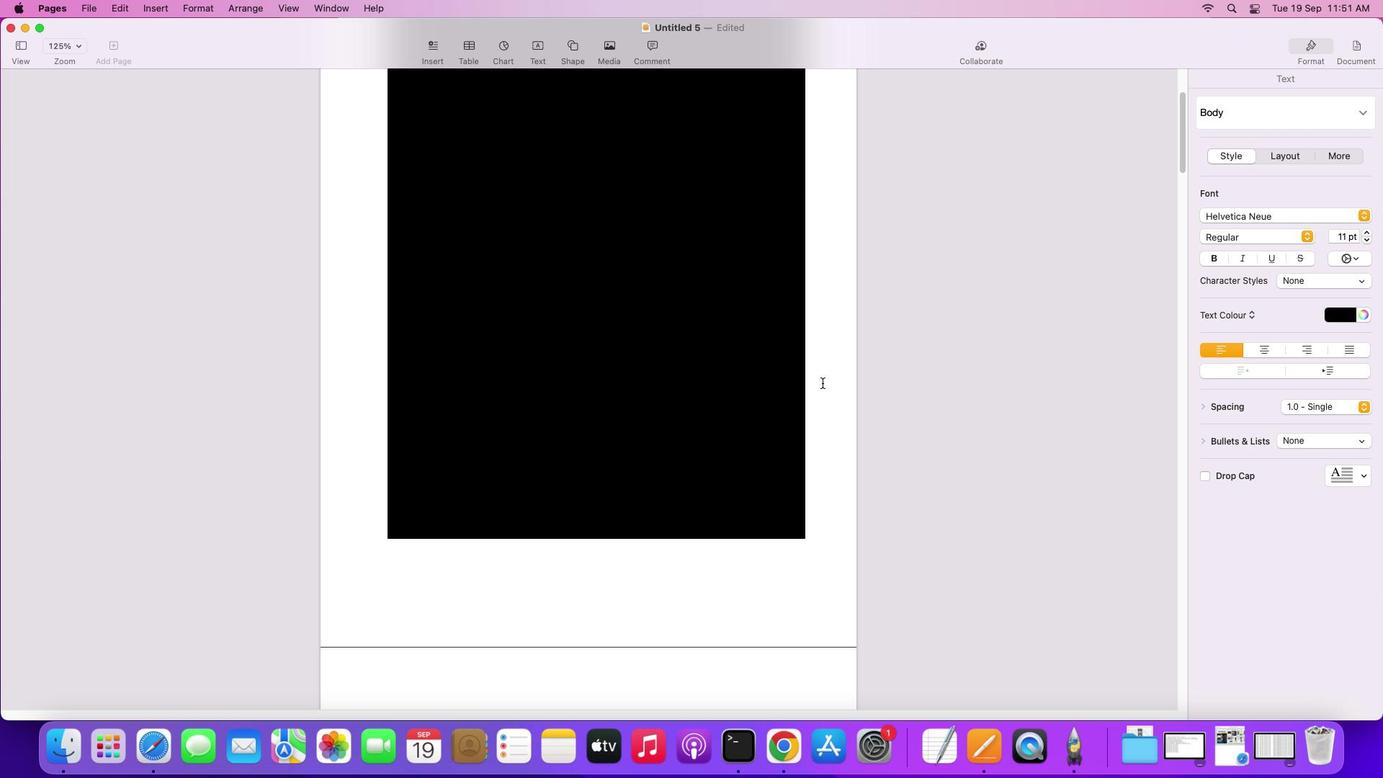 
Action: Mouse moved to (715, 378)
Screenshot: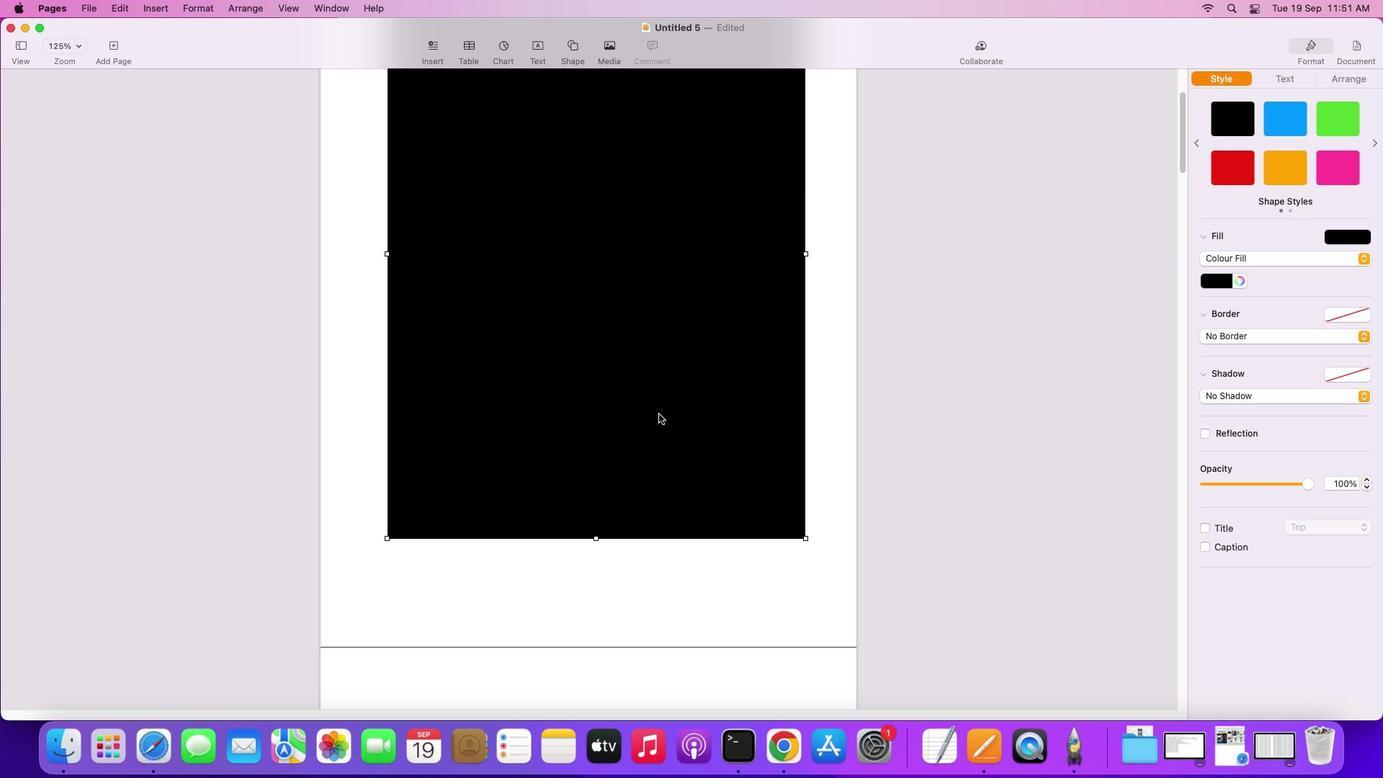 
Action: Mouse pressed left at (715, 378)
Screenshot: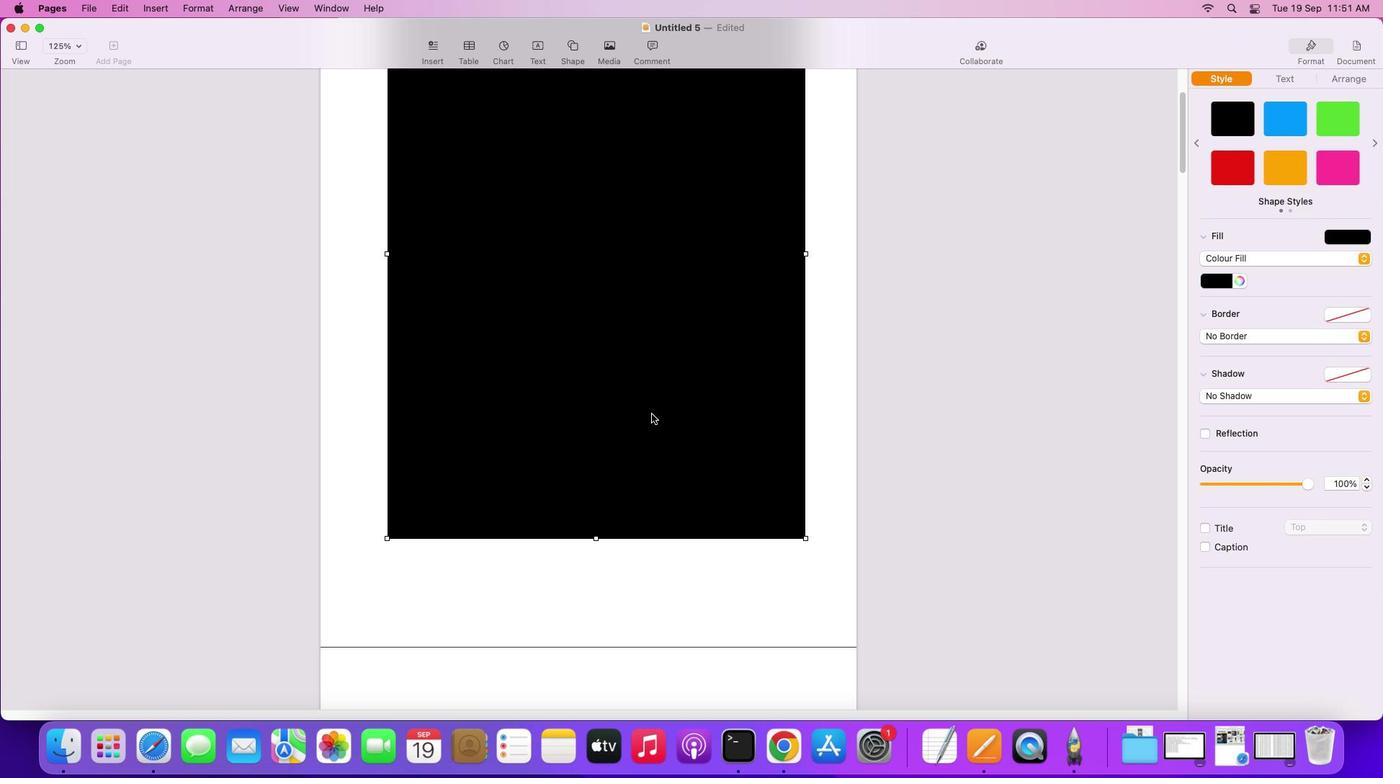 
Action: Mouse moved to (652, 386)
Screenshot: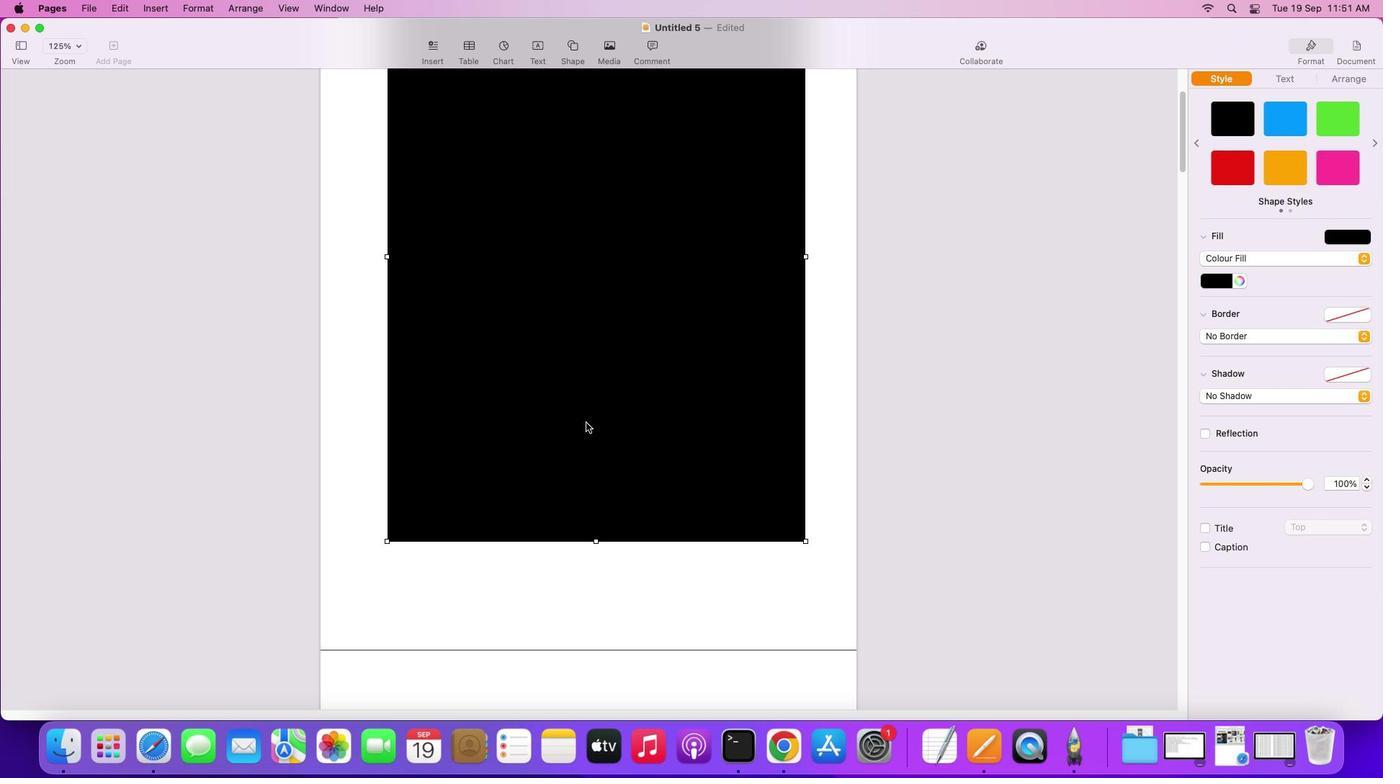 
Action: Mouse scrolled (652, 386) with delta (144, 29)
Screenshot: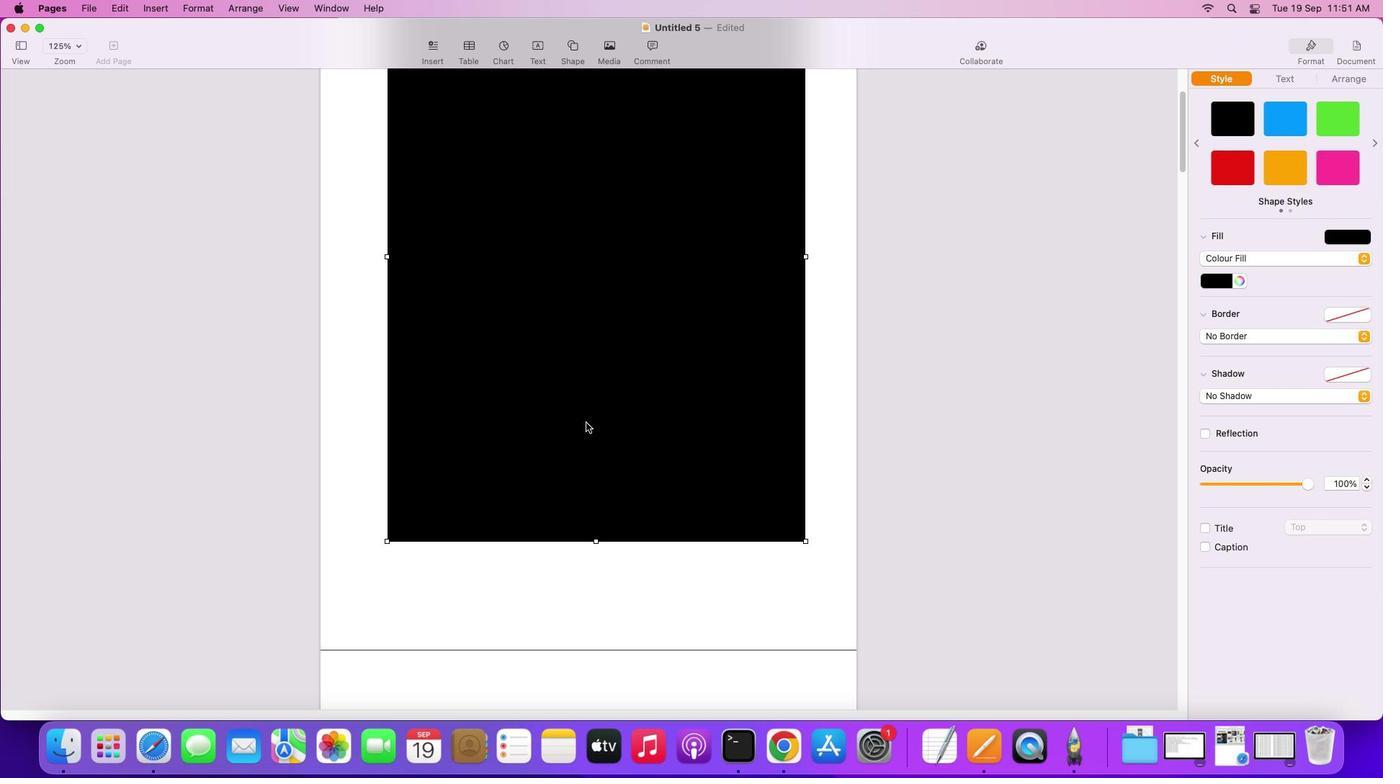 
Action: Mouse scrolled (652, 386) with delta (144, 29)
Screenshot: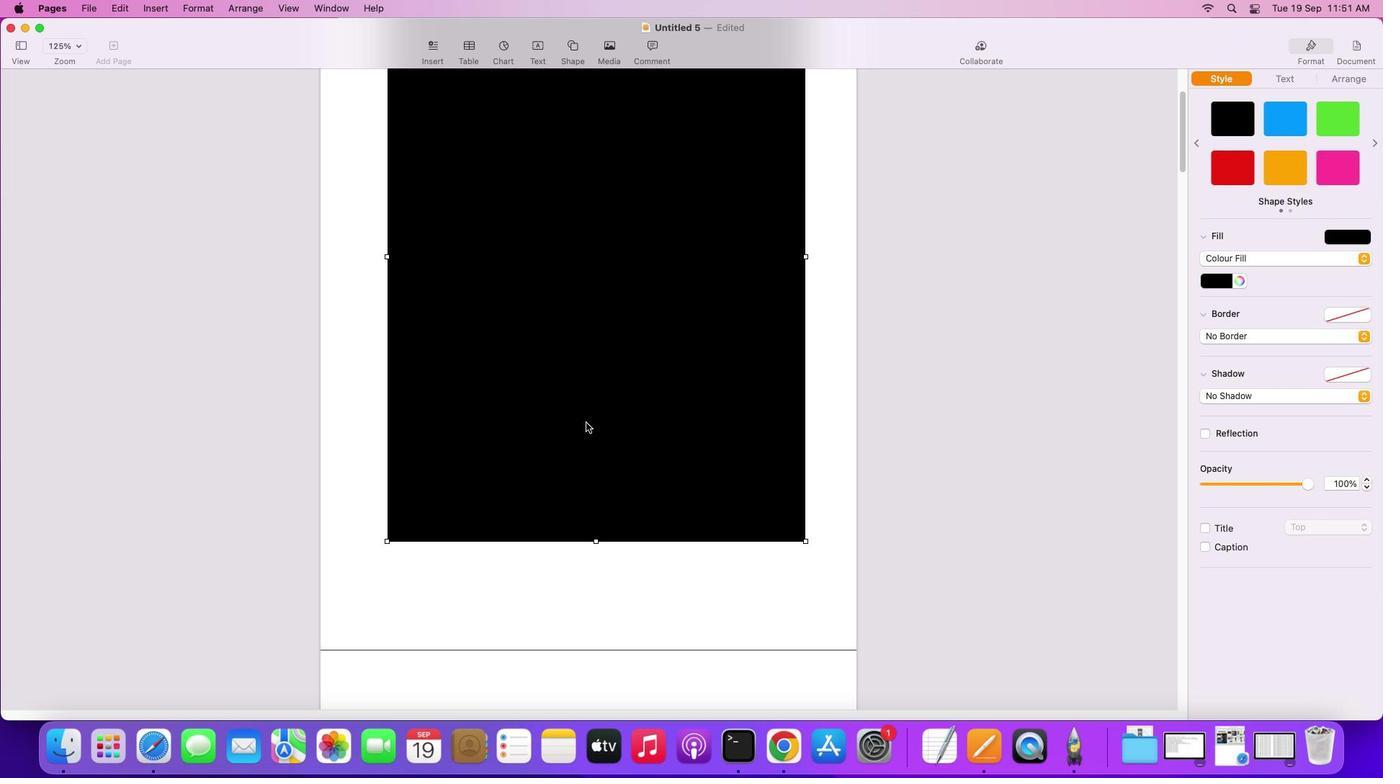 
Action: Mouse scrolled (652, 386) with delta (144, 29)
Screenshot: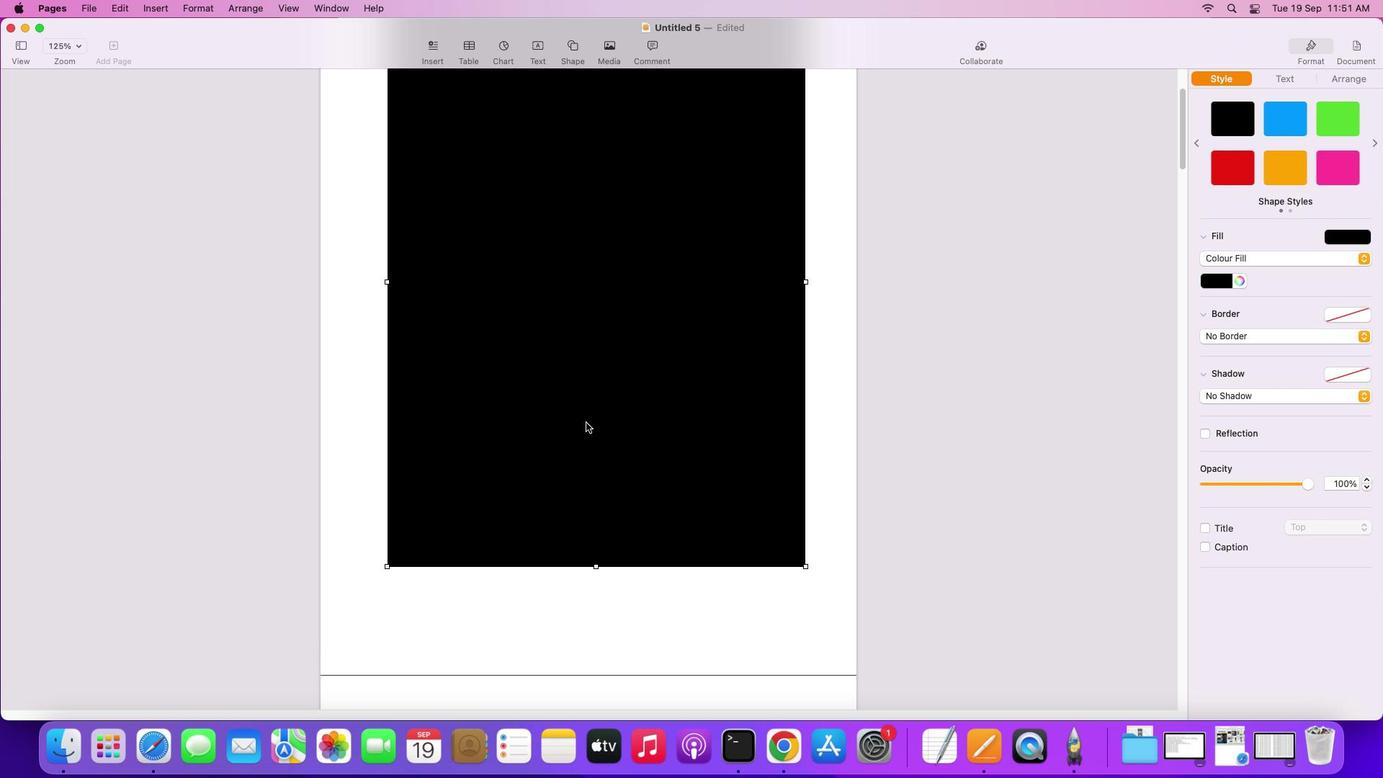 
Action: Mouse scrolled (652, 386) with delta (144, 29)
Screenshot: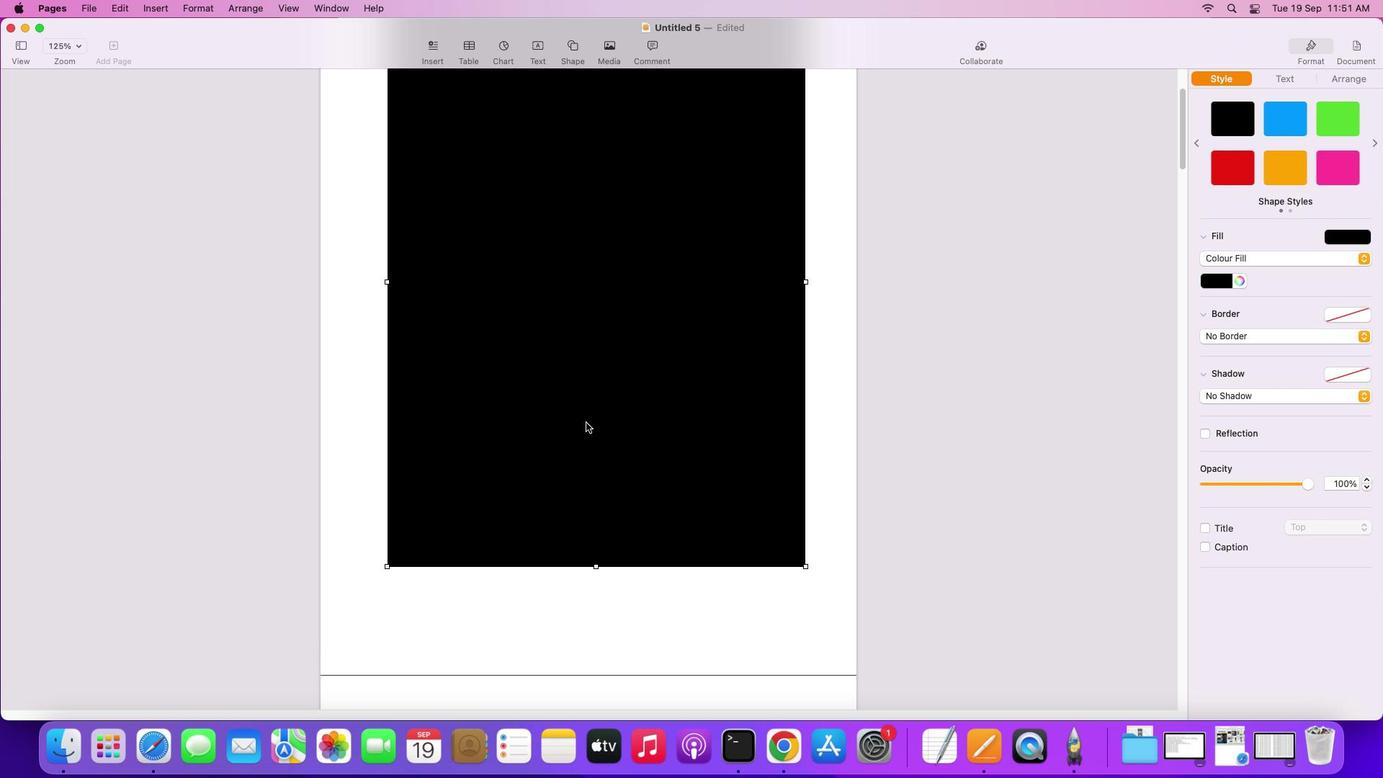 
Action: Mouse scrolled (652, 386) with delta (144, 30)
Screenshot: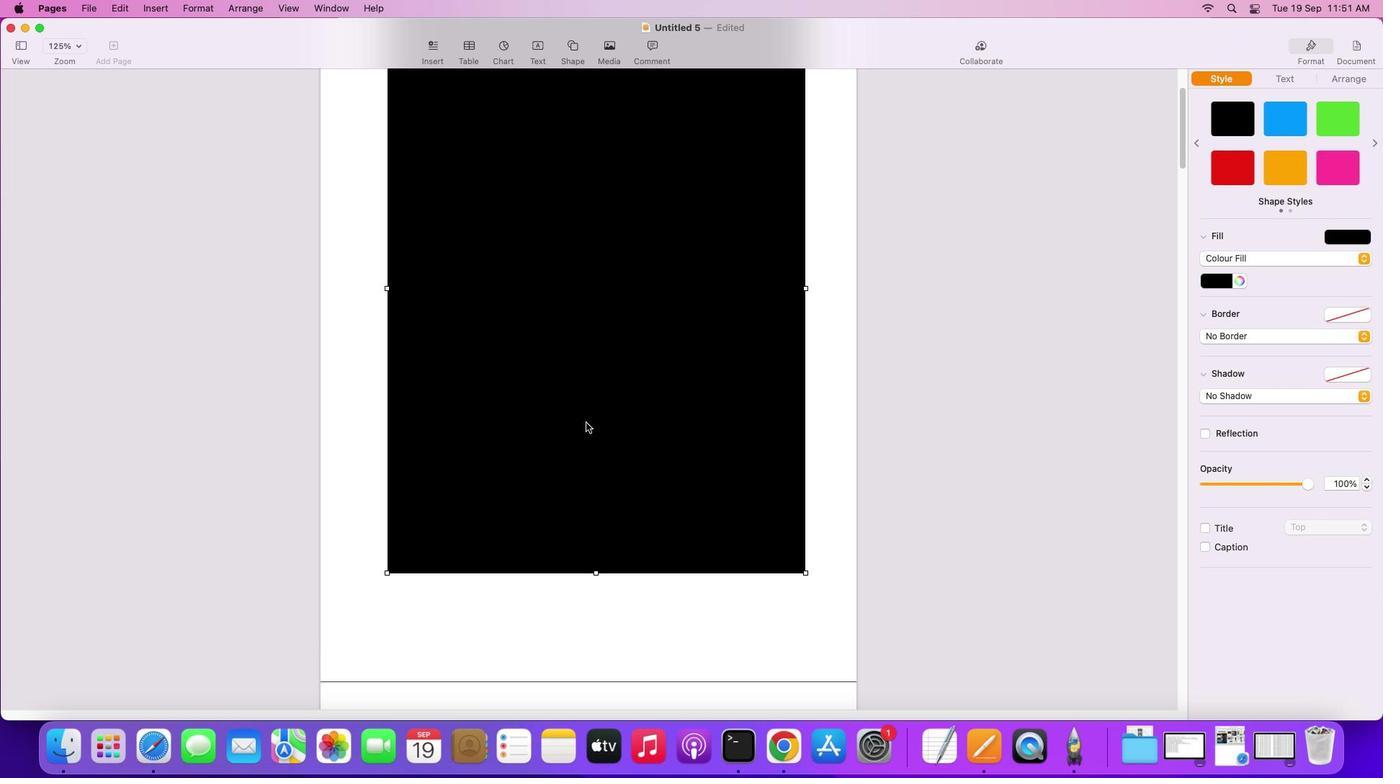 
Action: Mouse scrolled (652, 386) with delta (144, 29)
Screenshot: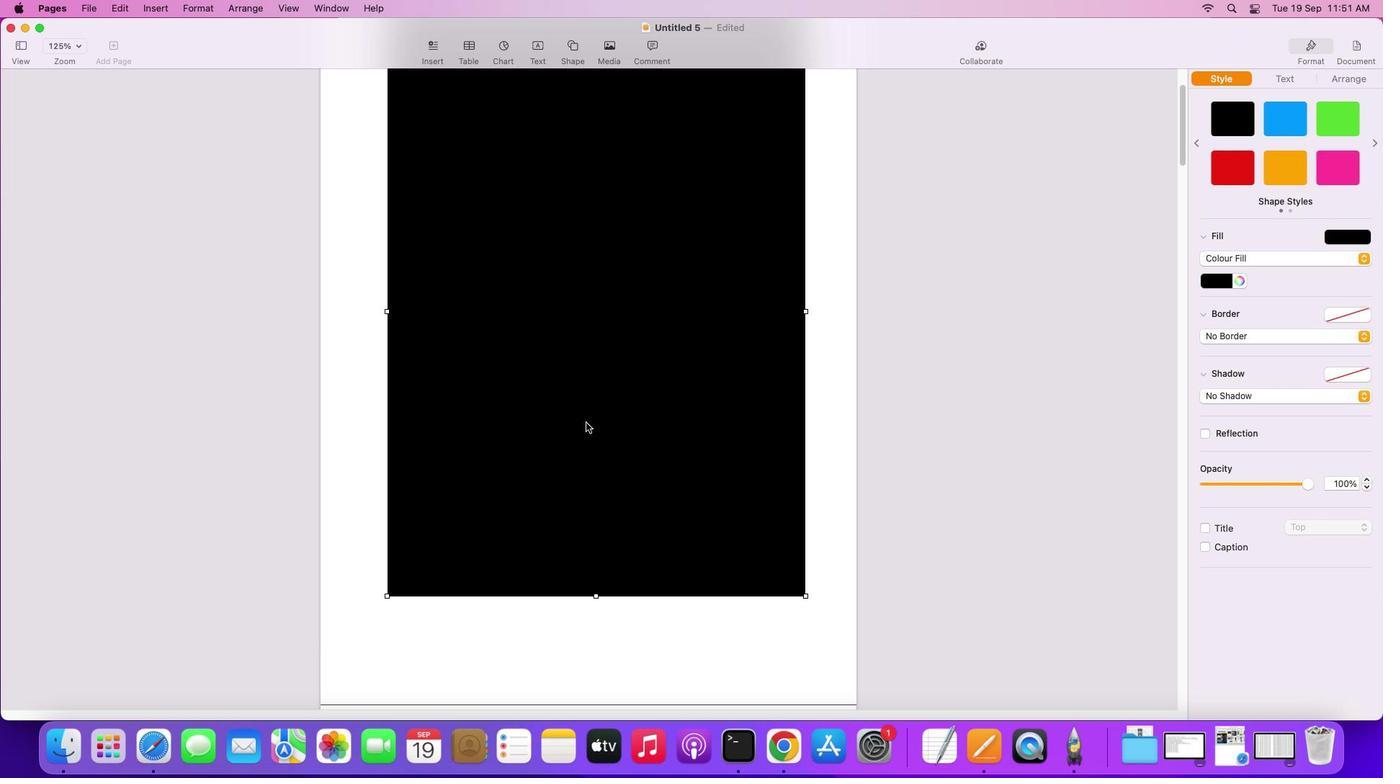 
Action: Mouse scrolled (652, 386) with delta (144, 29)
Screenshot: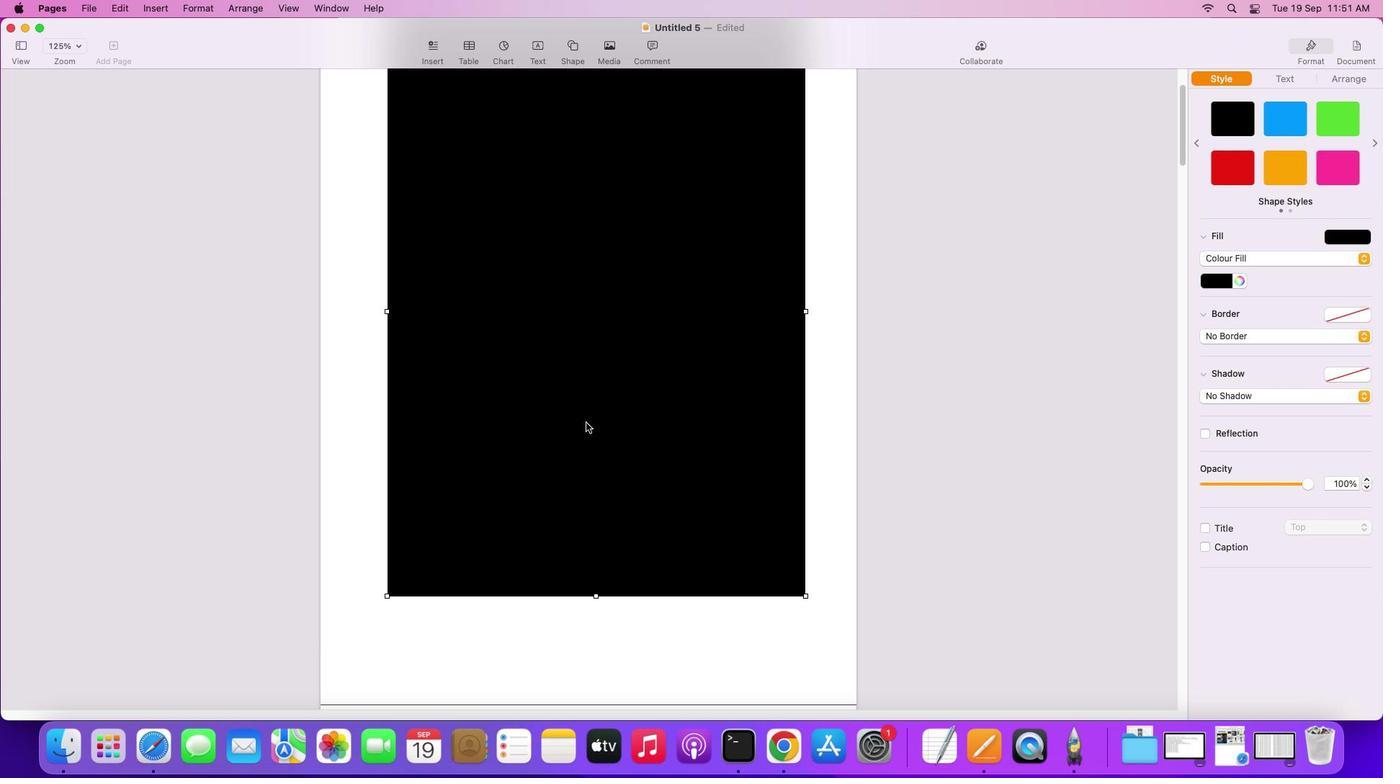 
Action: Mouse scrolled (652, 386) with delta (144, 30)
Screenshot: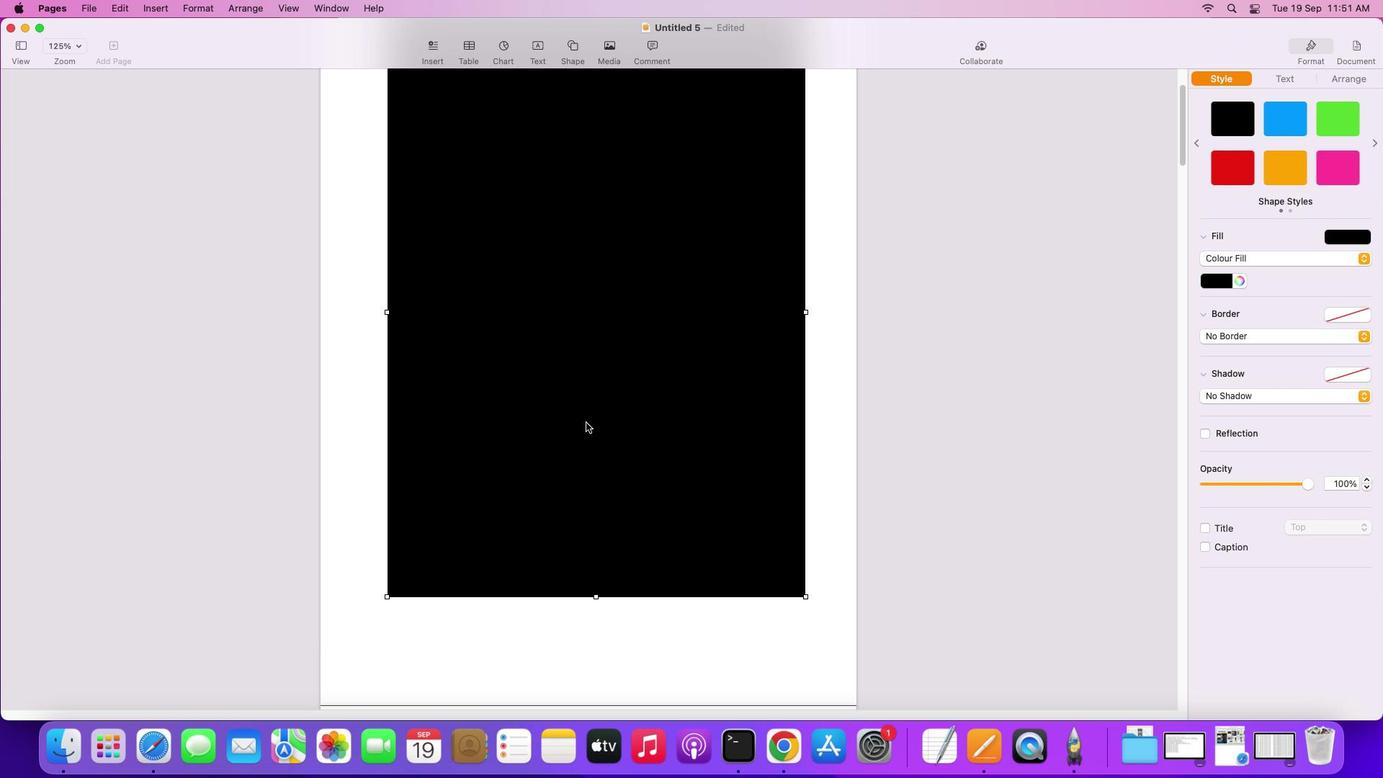 
Action: Mouse scrolled (652, 386) with delta (144, 29)
Screenshot: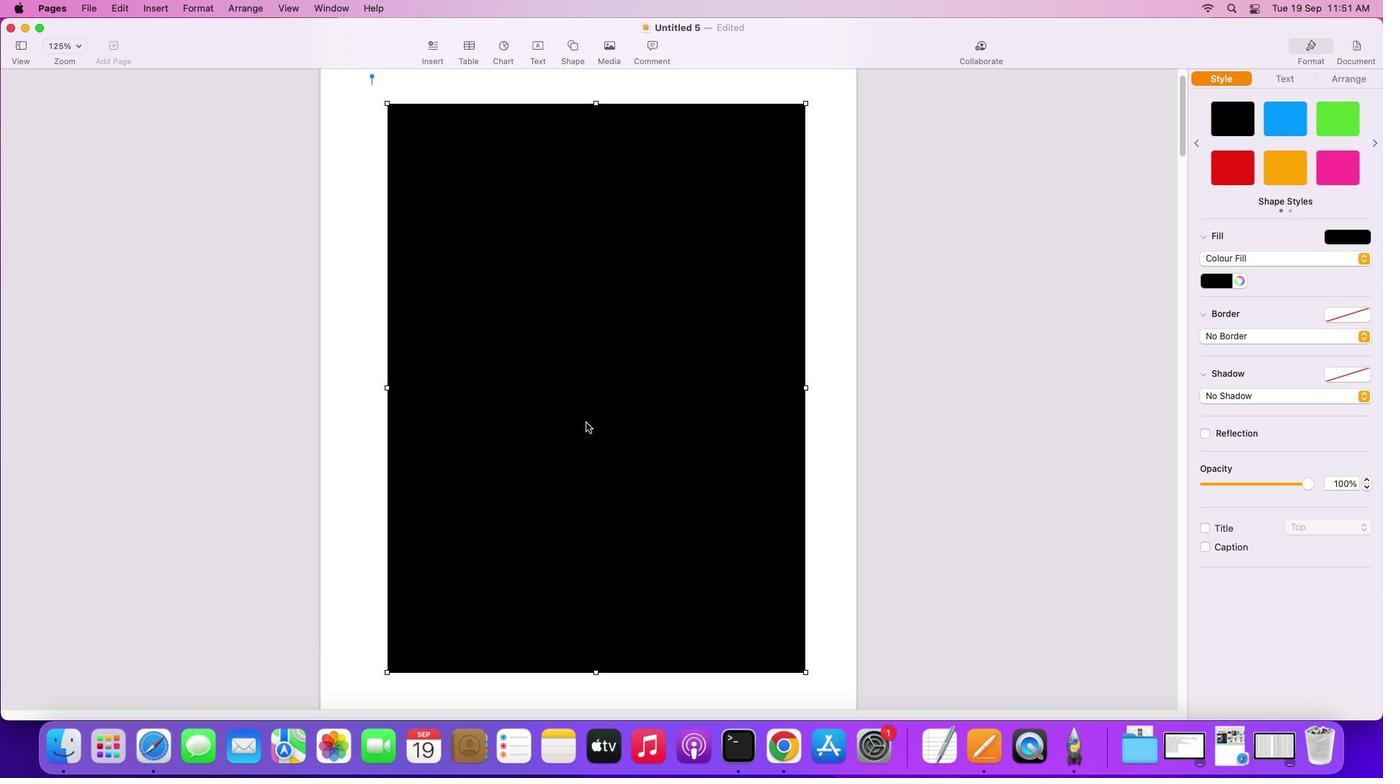
Action: Mouse scrolled (652, 386) with delta (144, 29)
Screenshot: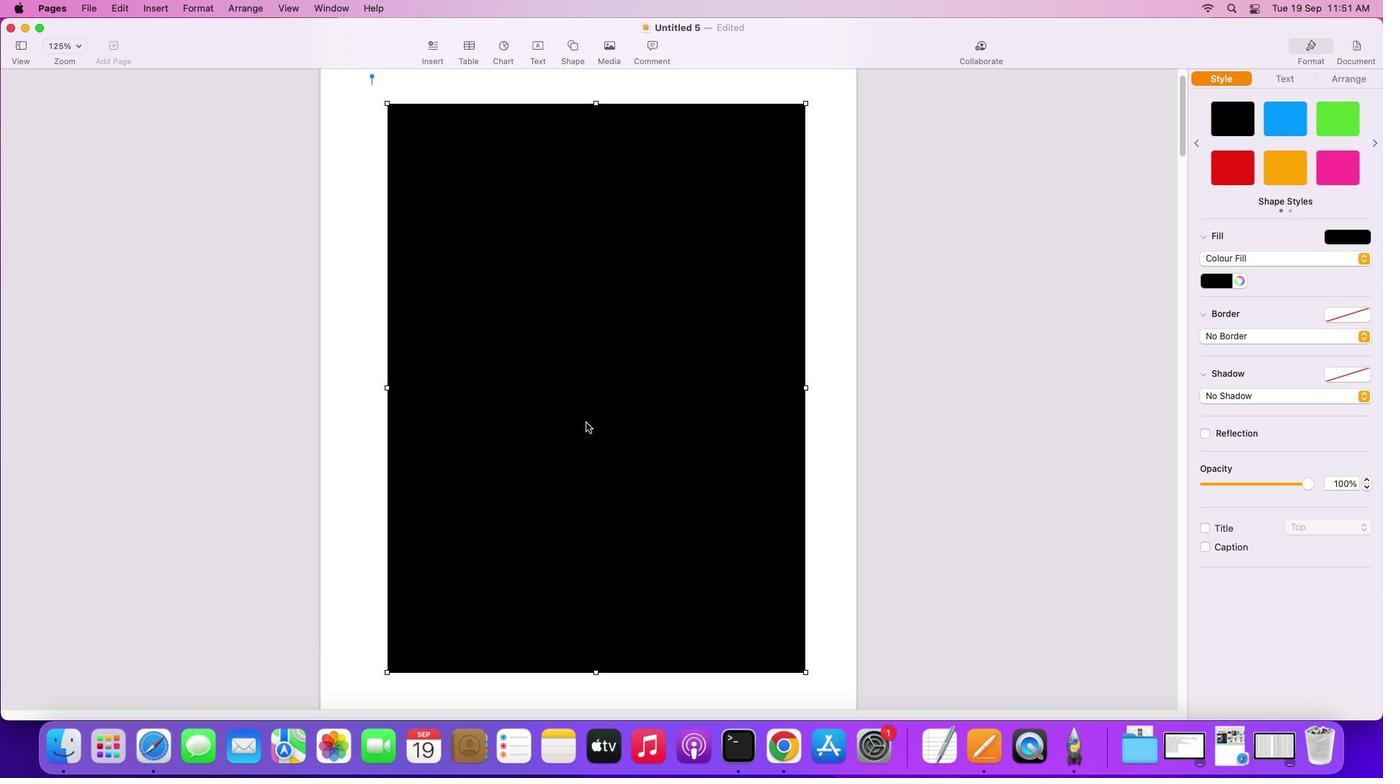 
Action: Mouse scrolled (652, 386) with delta (144, 30)
Screenshot: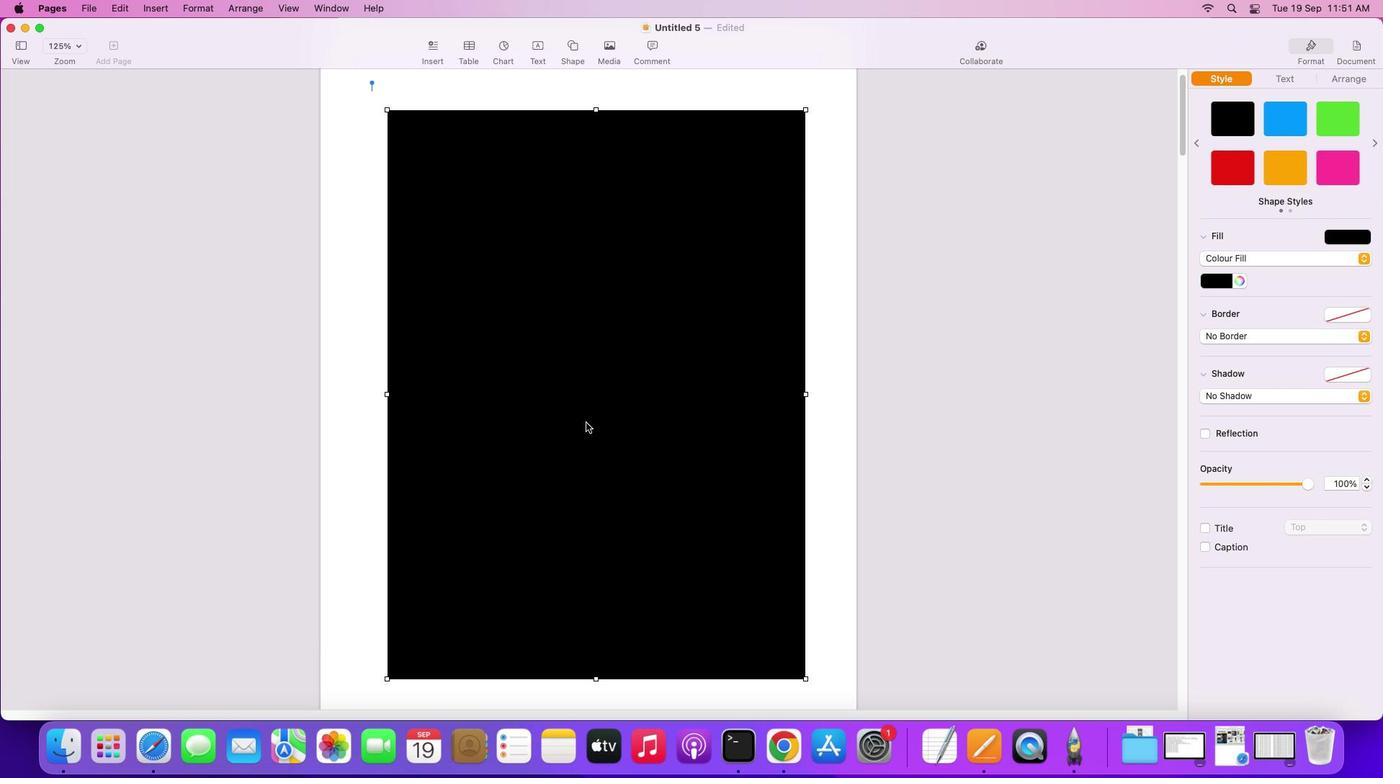 
Action: Mouse scrolled (652, 386) with delta (144, 32)
Screenshot: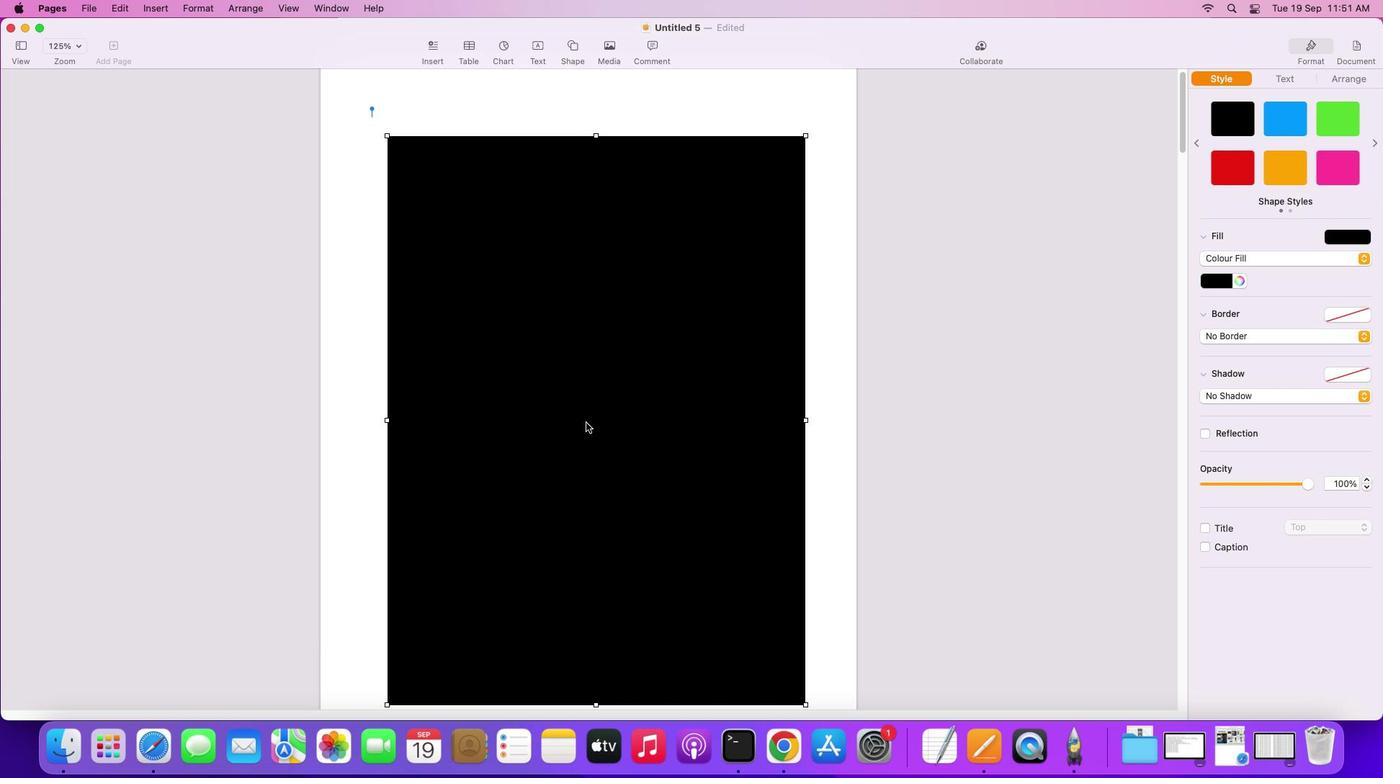 
Action: Mouse scrolled (652, 386) with delta (144, 29)
Screenshot: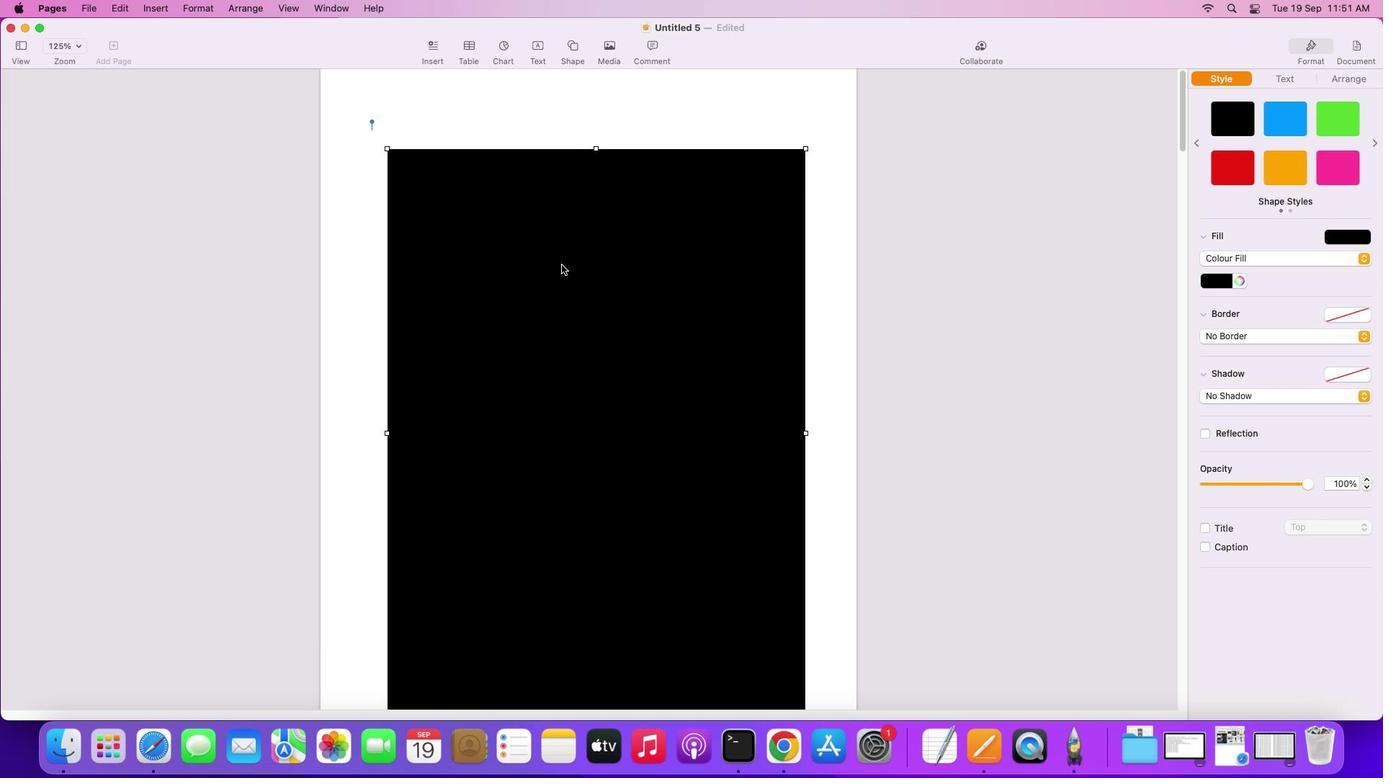 
Action: Mouse scrolled (652, 386) with delta (144, 29)
Screenshot: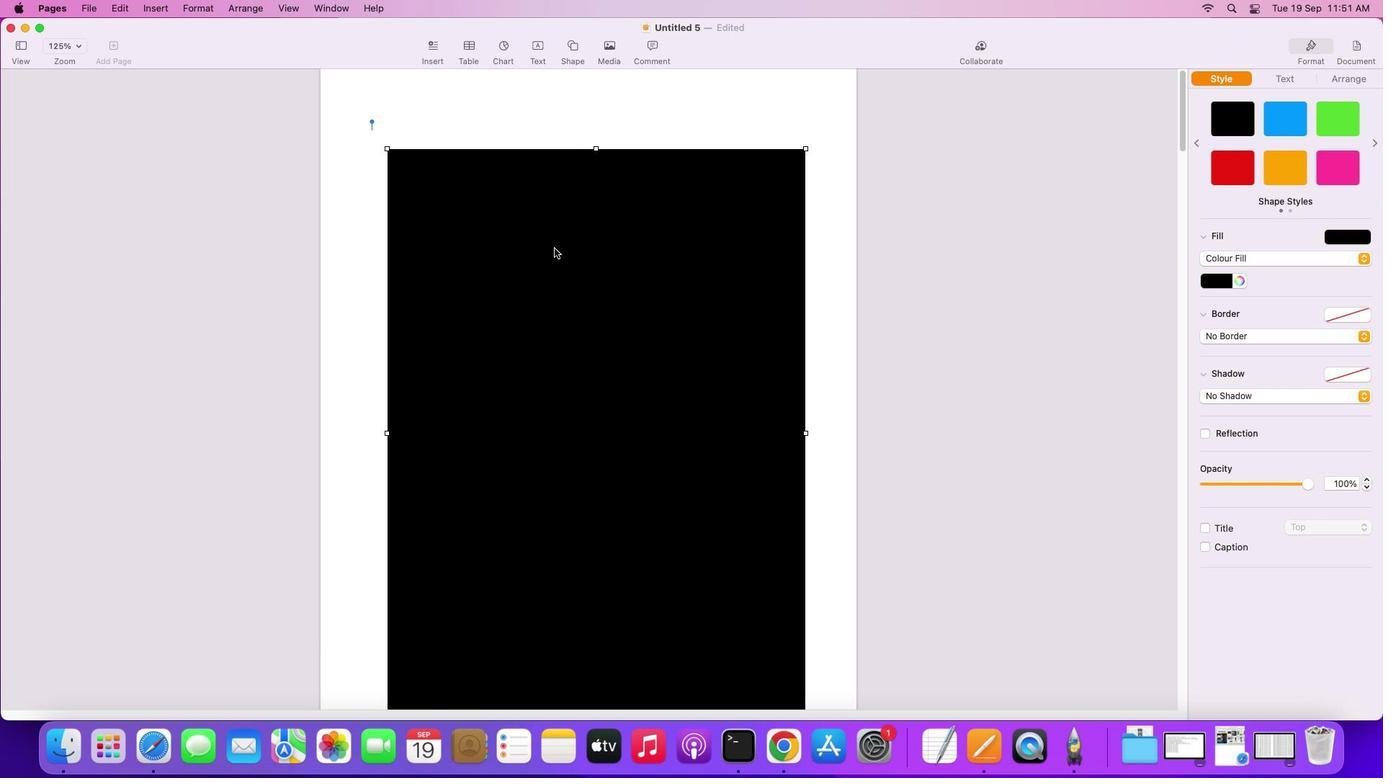 
Action: Mouse scrolled (652, 386) with delta (144, 30)
Screenshot: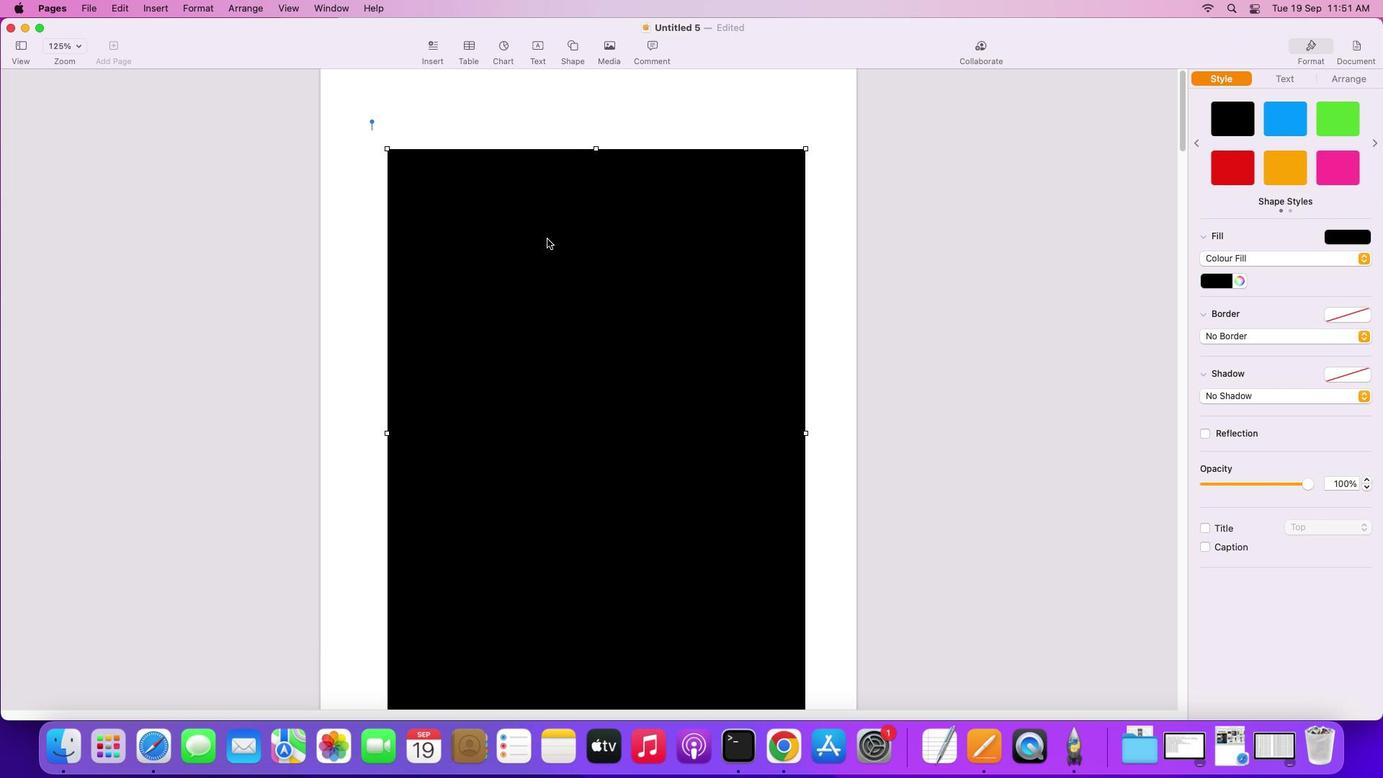 
Action: Mouse scrolled (652, 386) with delta (144, 32)
Screenshot: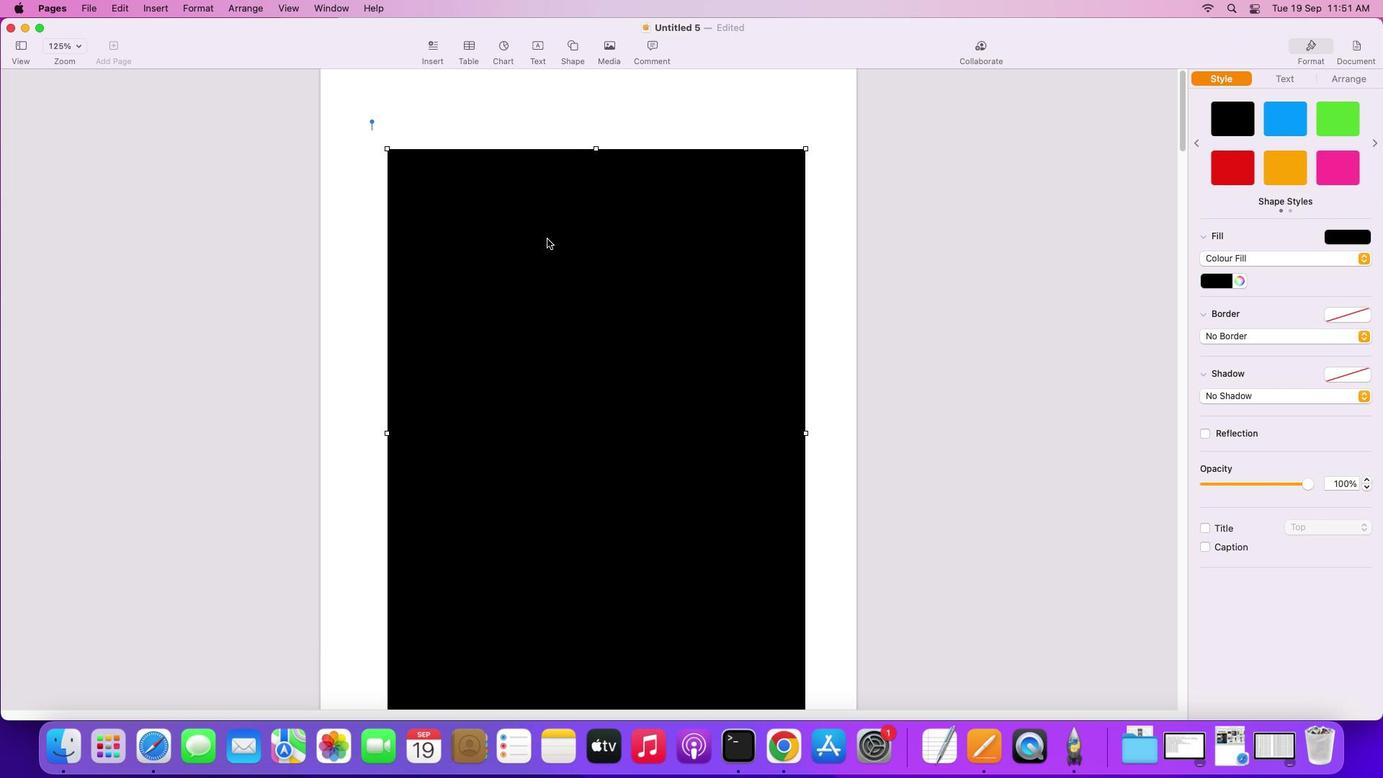 
Action: Mouse moved to (618, 230)
Screenshot: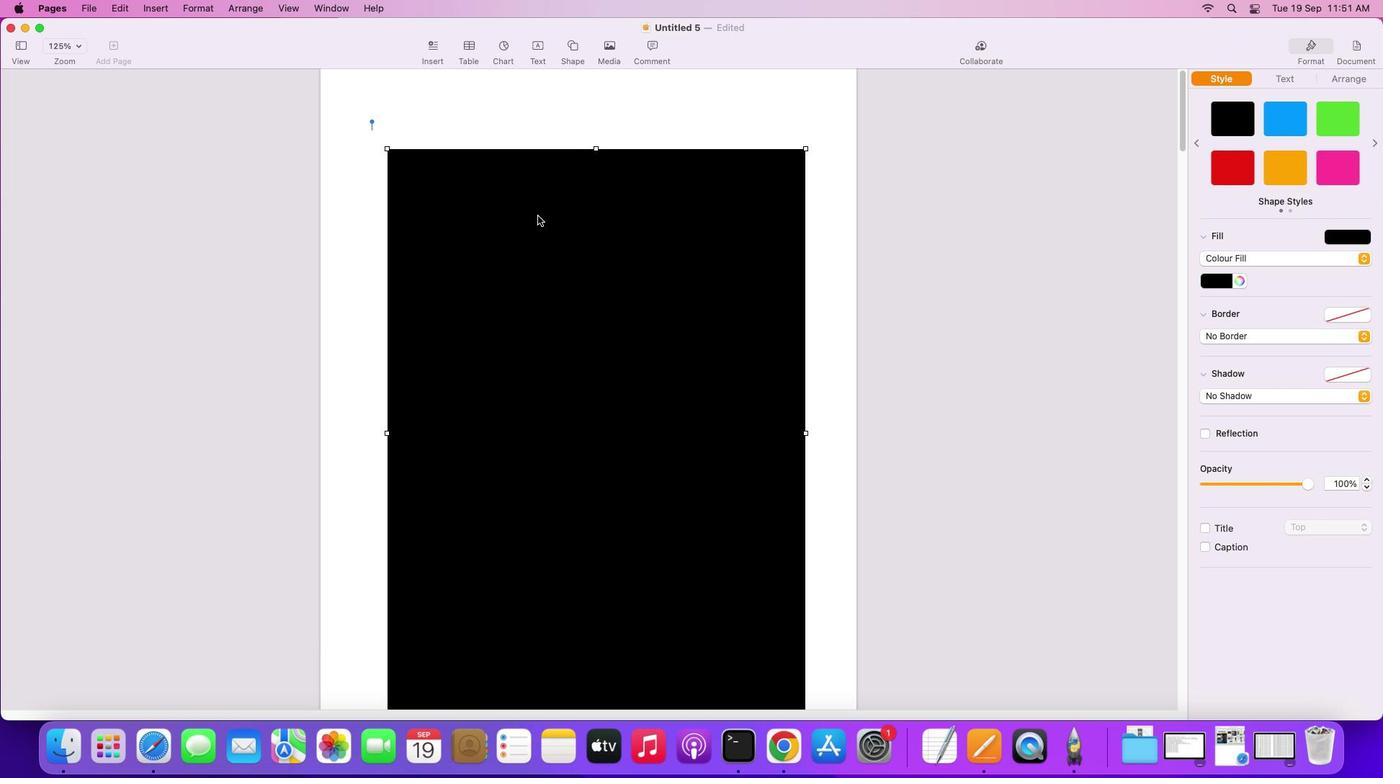 
Action: Mouse scrolled (618, 230) with delta (144, 29)
Screenshot: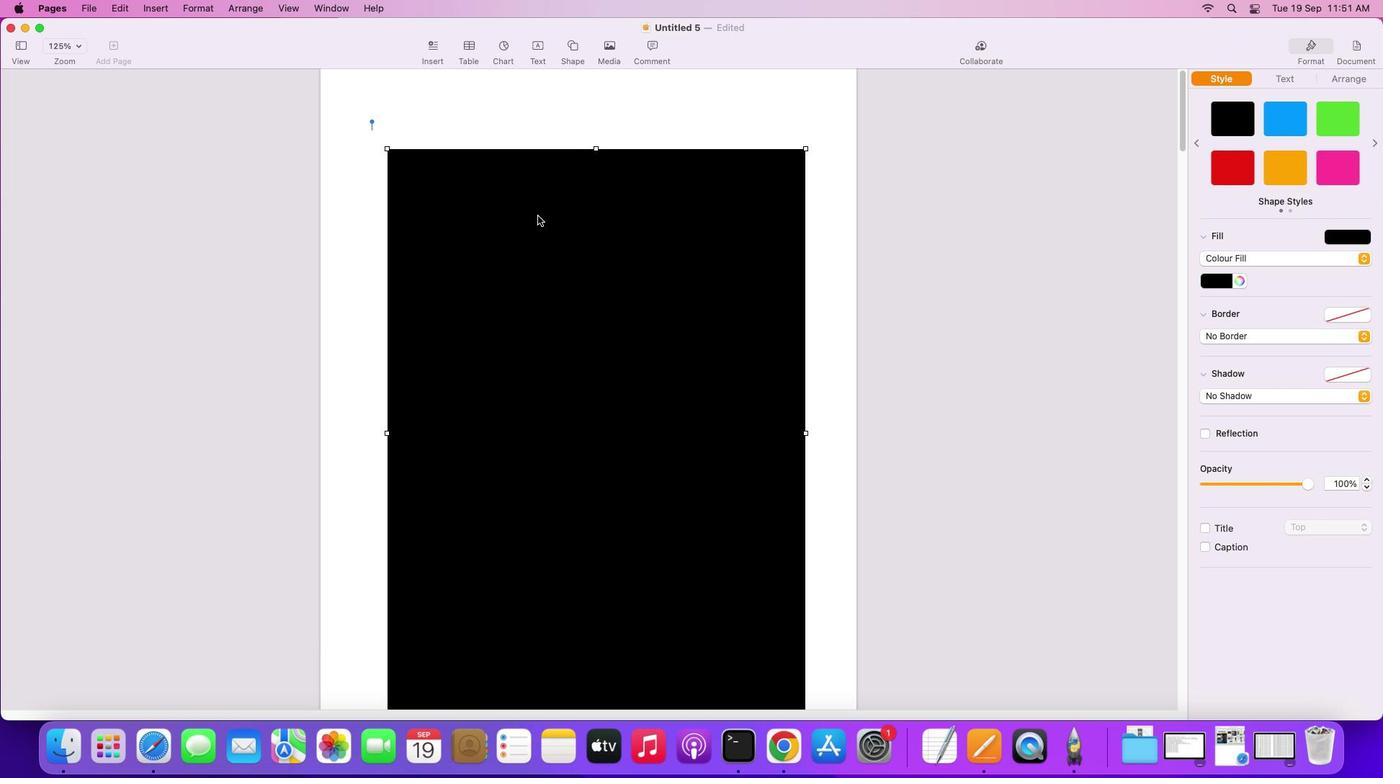 
Action: Mouse moved to (618, 229)
Screenshot: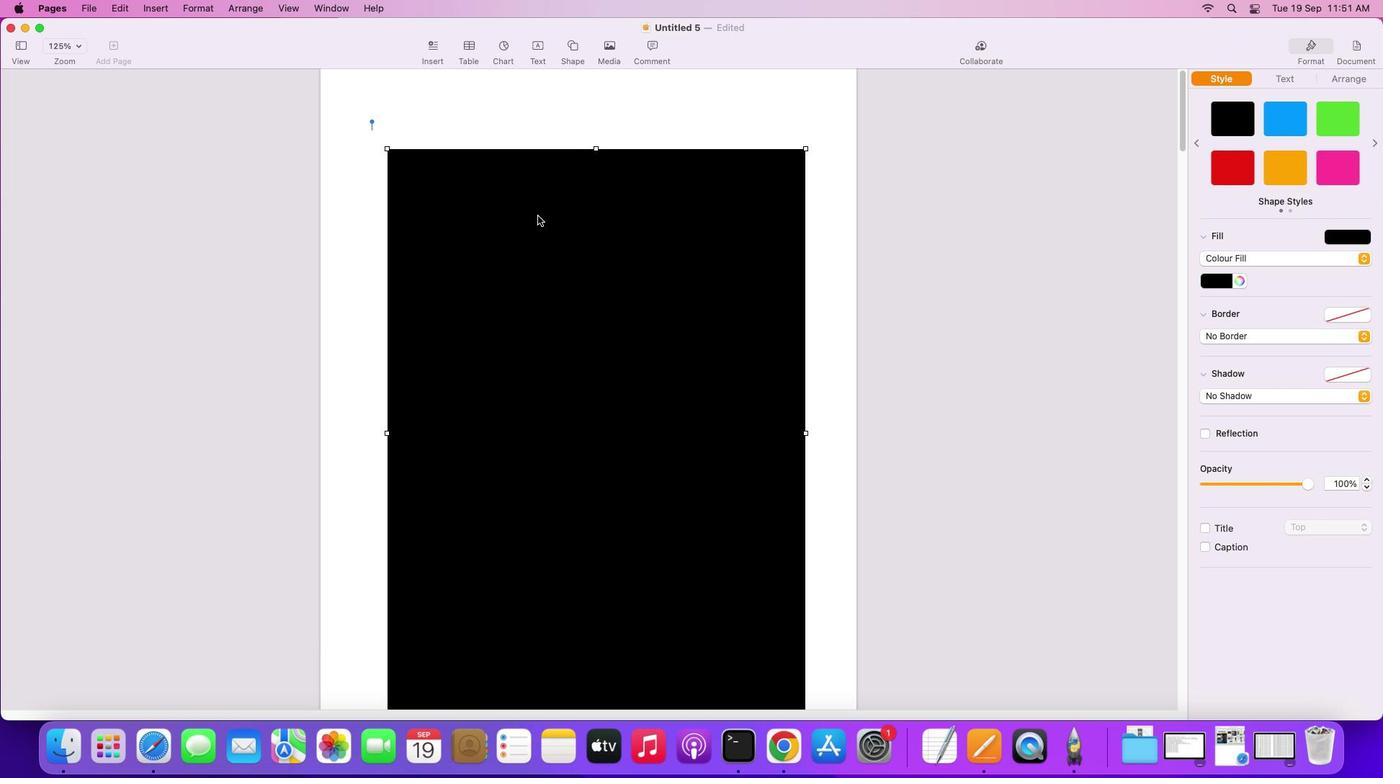 
Action: Mouse scrolled (618, 229) with delta (144, 29)
Screenshot: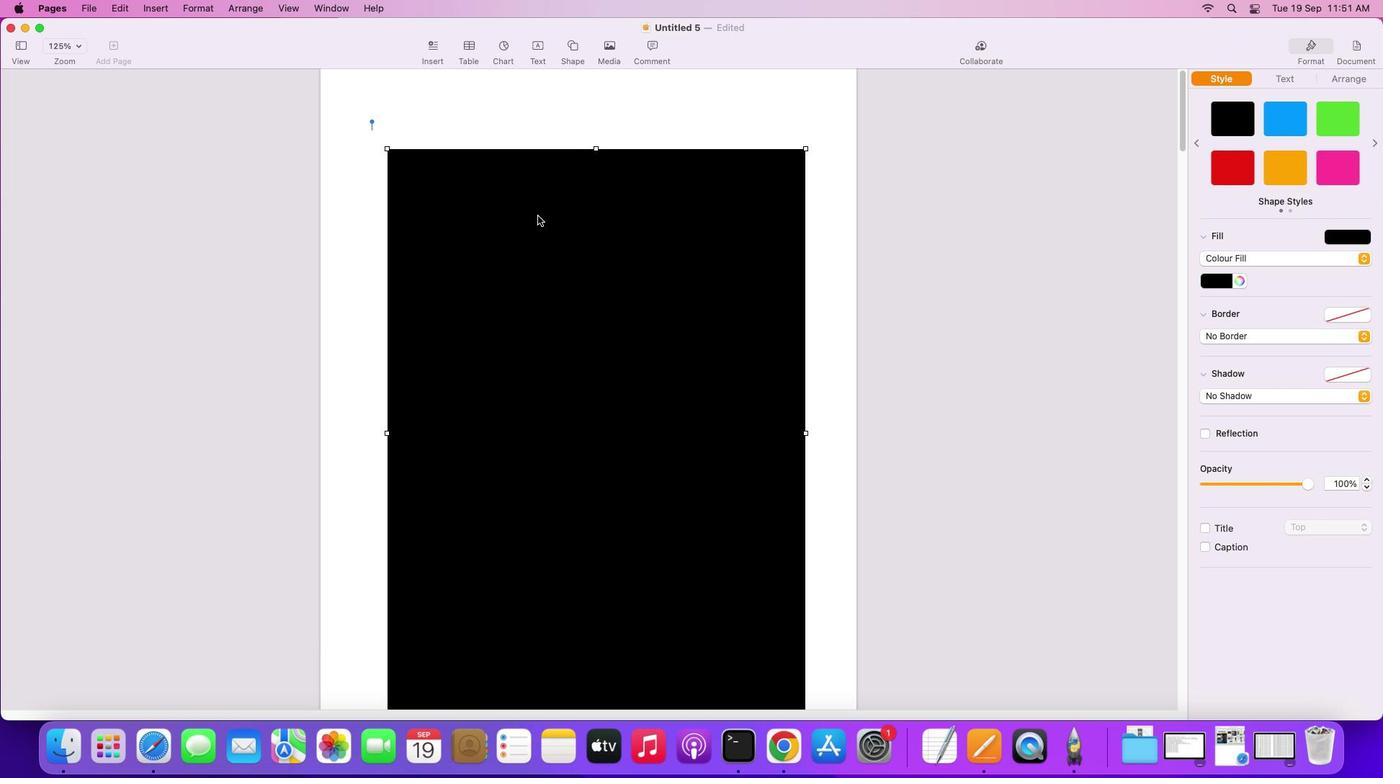 
Action: Mouse moved to (616, 226)
Screenshot: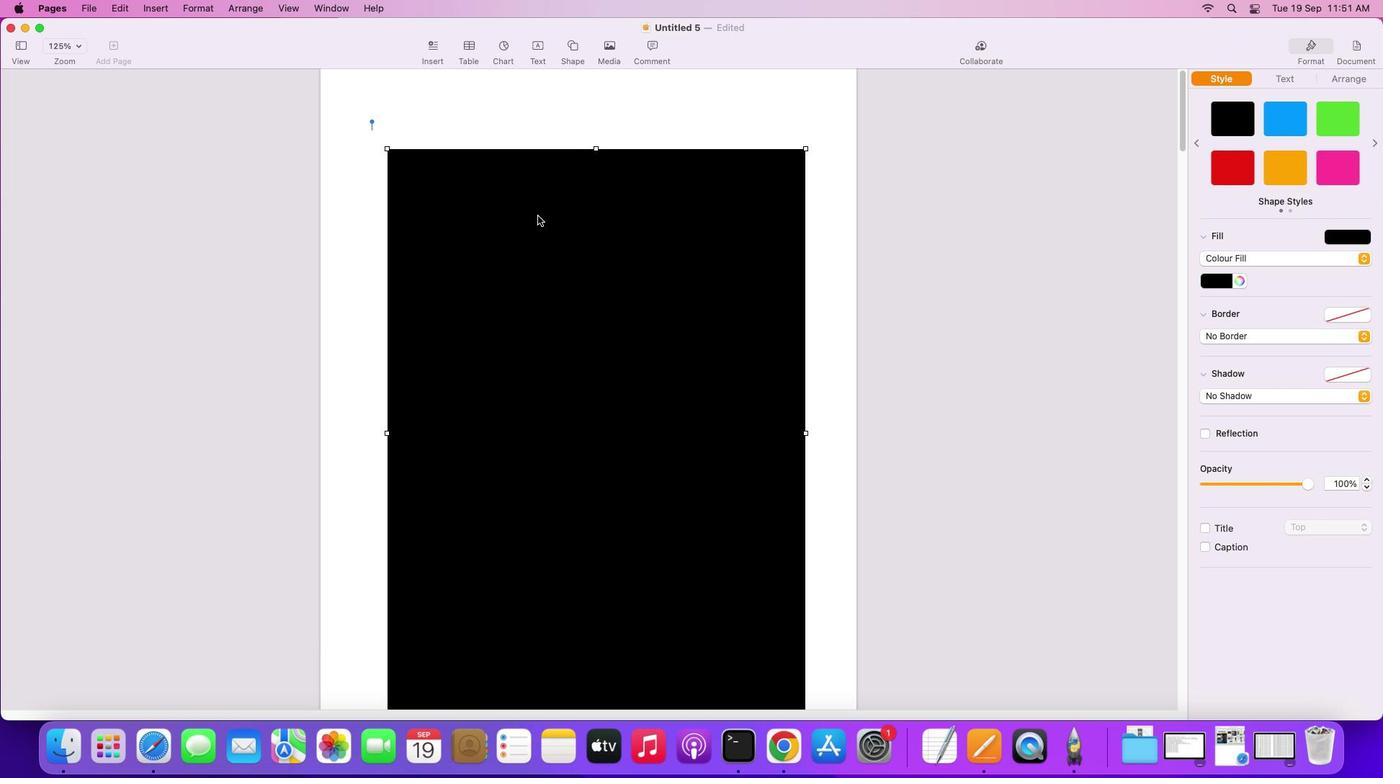 
Action: Mouse scrolled (616, 226) with delta (144, 30)
Screenshot: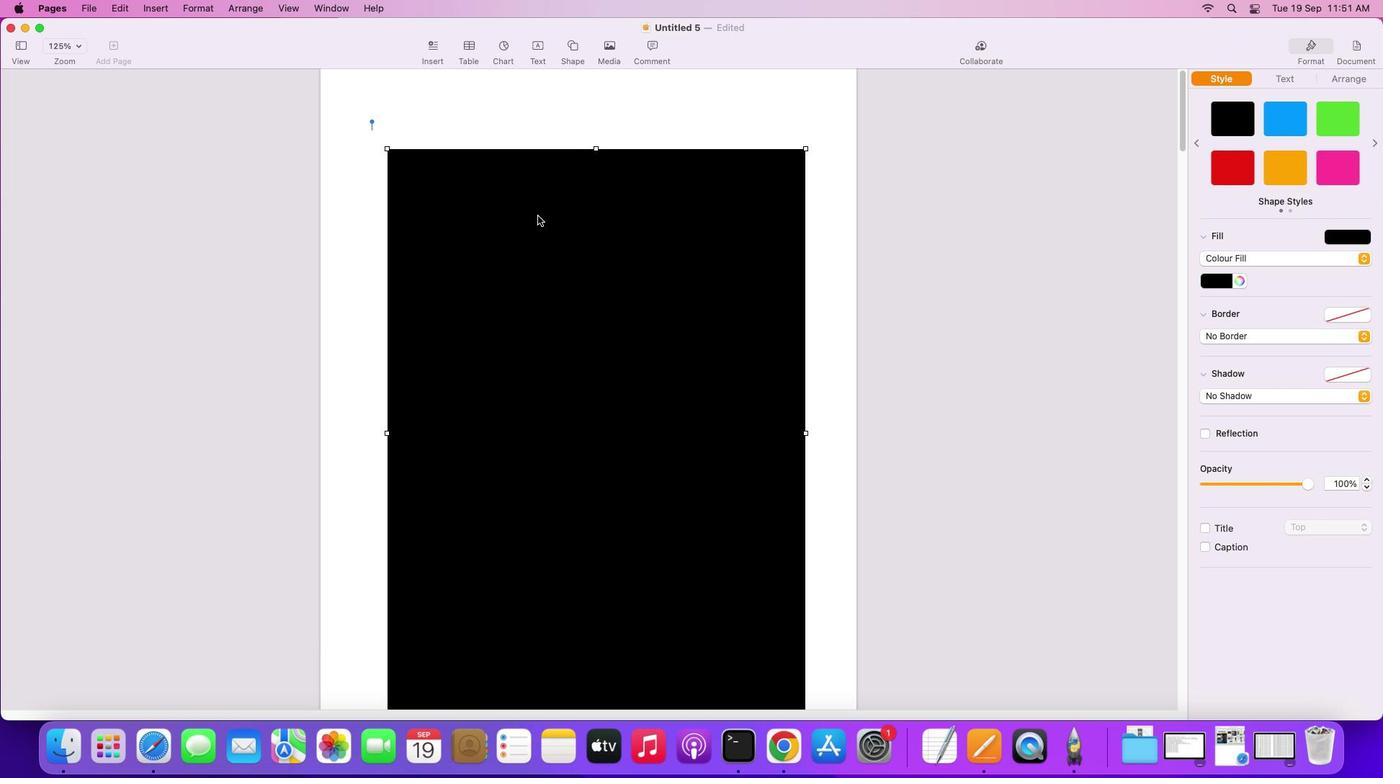
Action: Mouse moved to (614, 224)
Screenshot: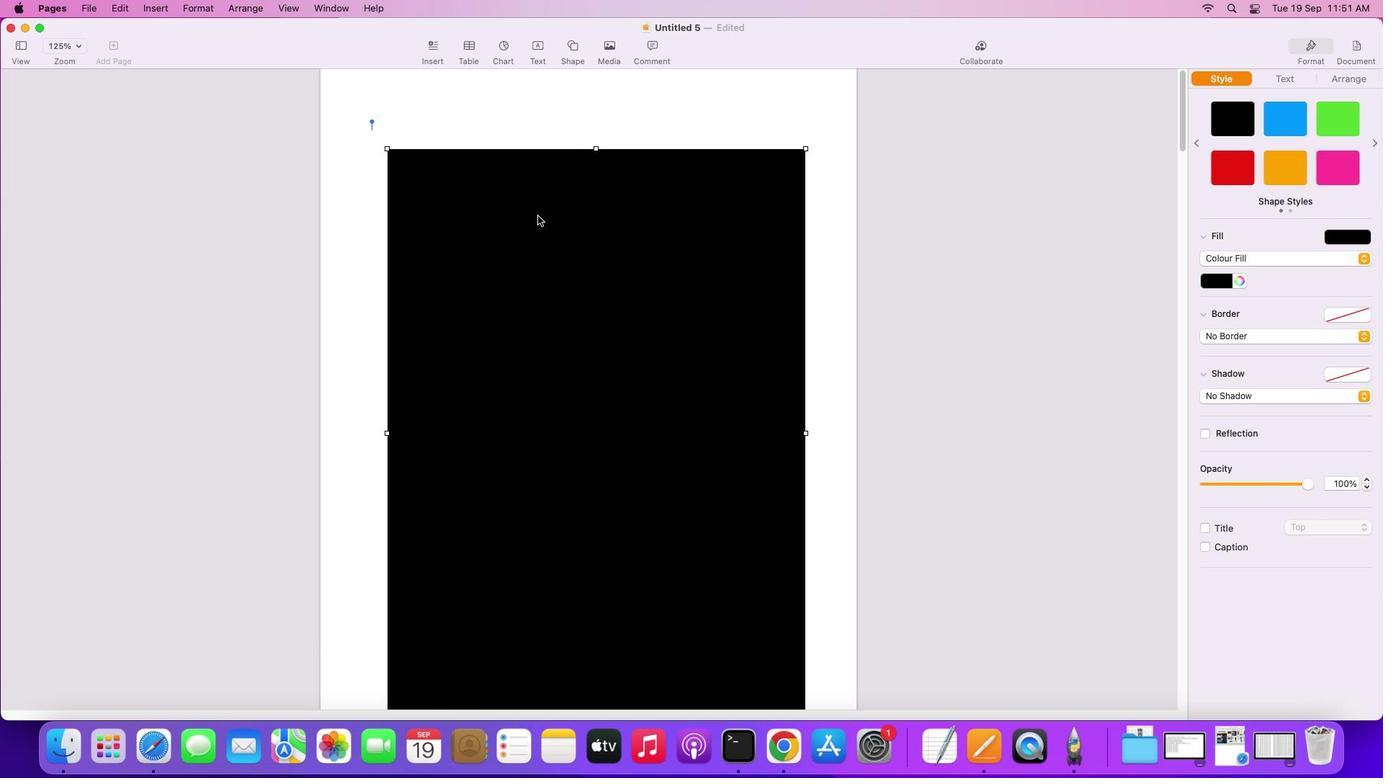 
Action: Mouse scrolled (614, 224) with delta (144, 32)
Screenshot: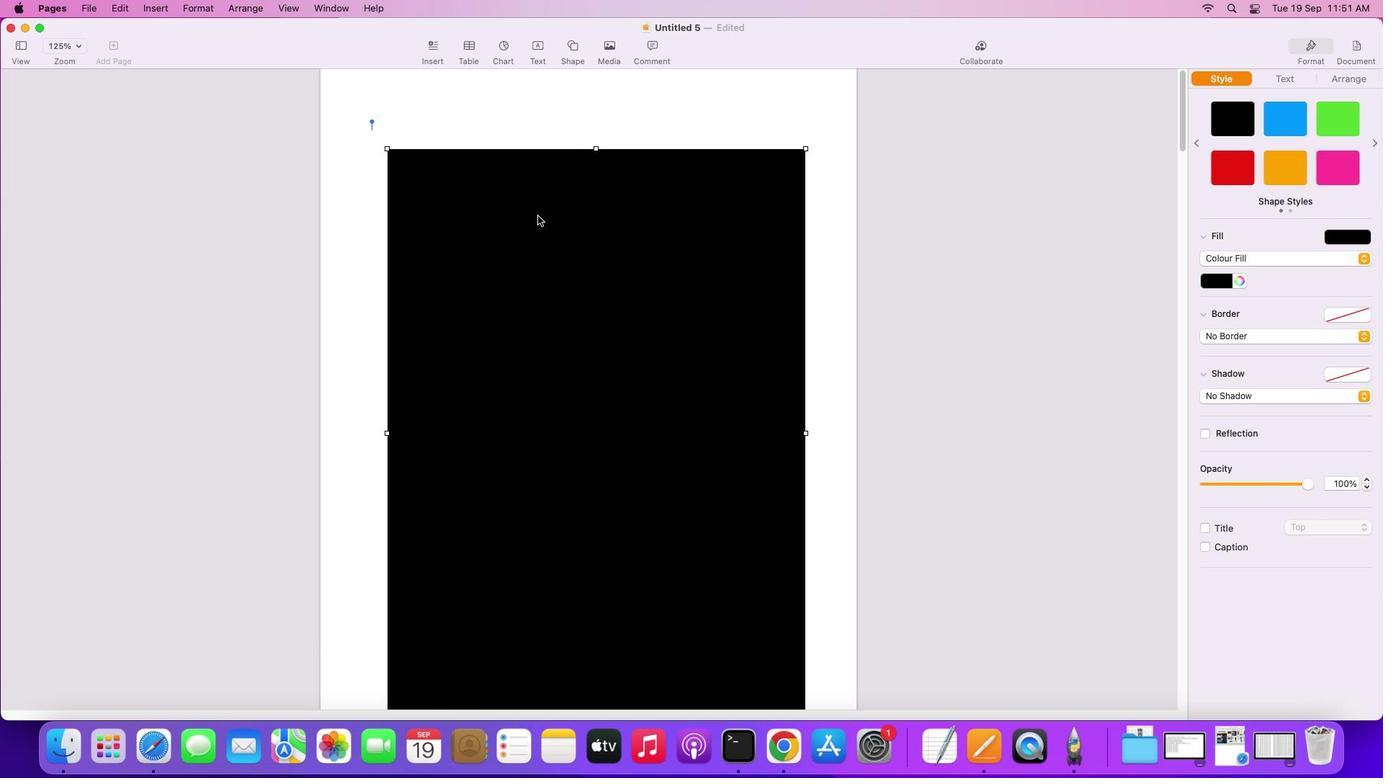 
Action: Mouse moved to (611, 217)
Screenshot: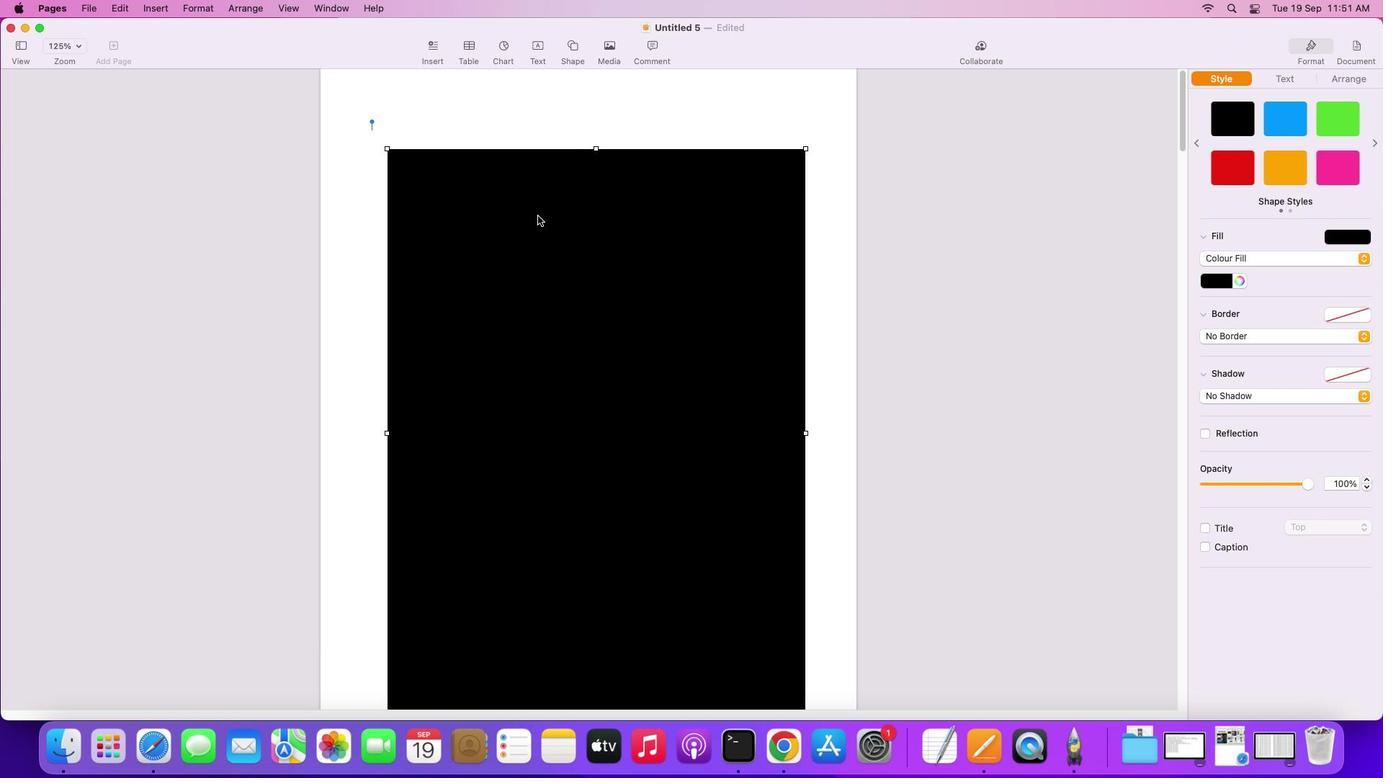 
Action: Mouse scrolled (611, 217) with delta (144, 33)
Screenshot: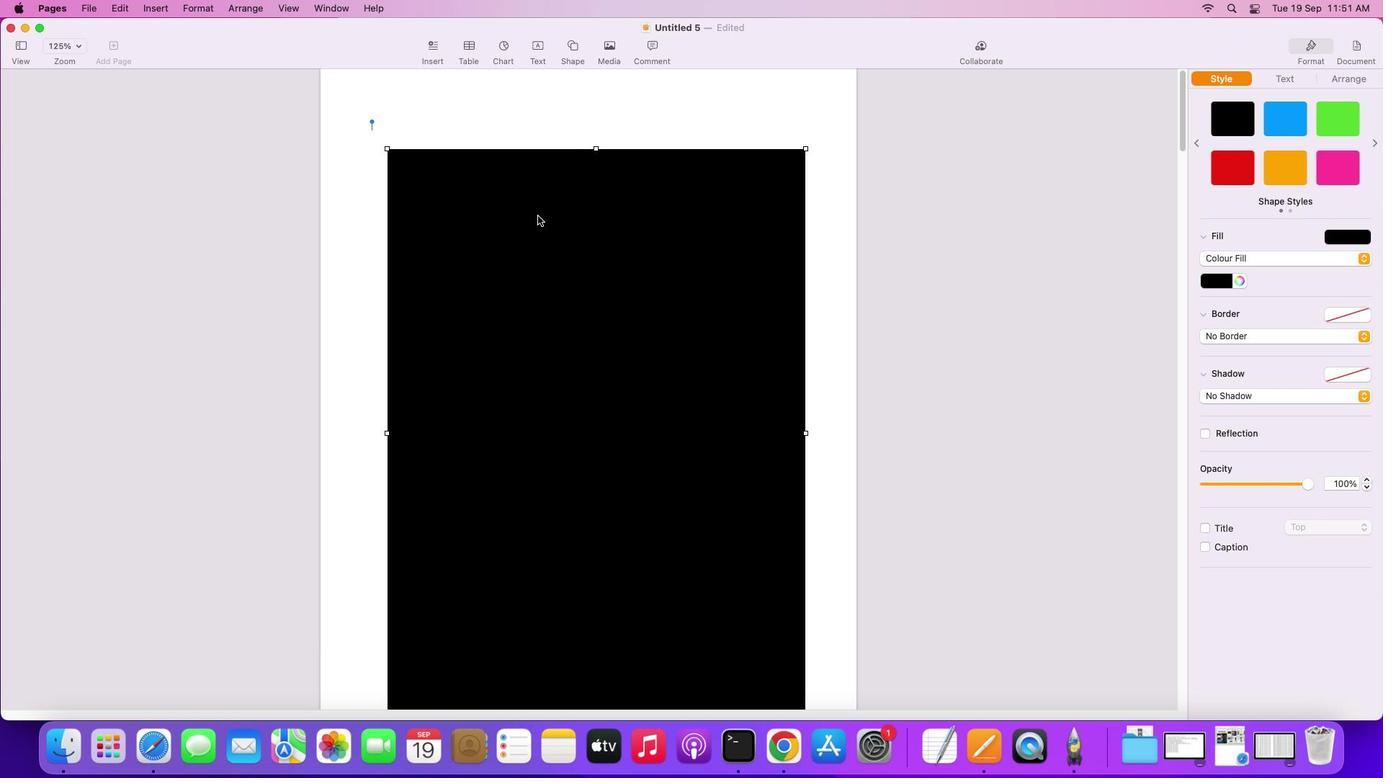 
Action: Mouse moved to (718, 128)
Screenshot: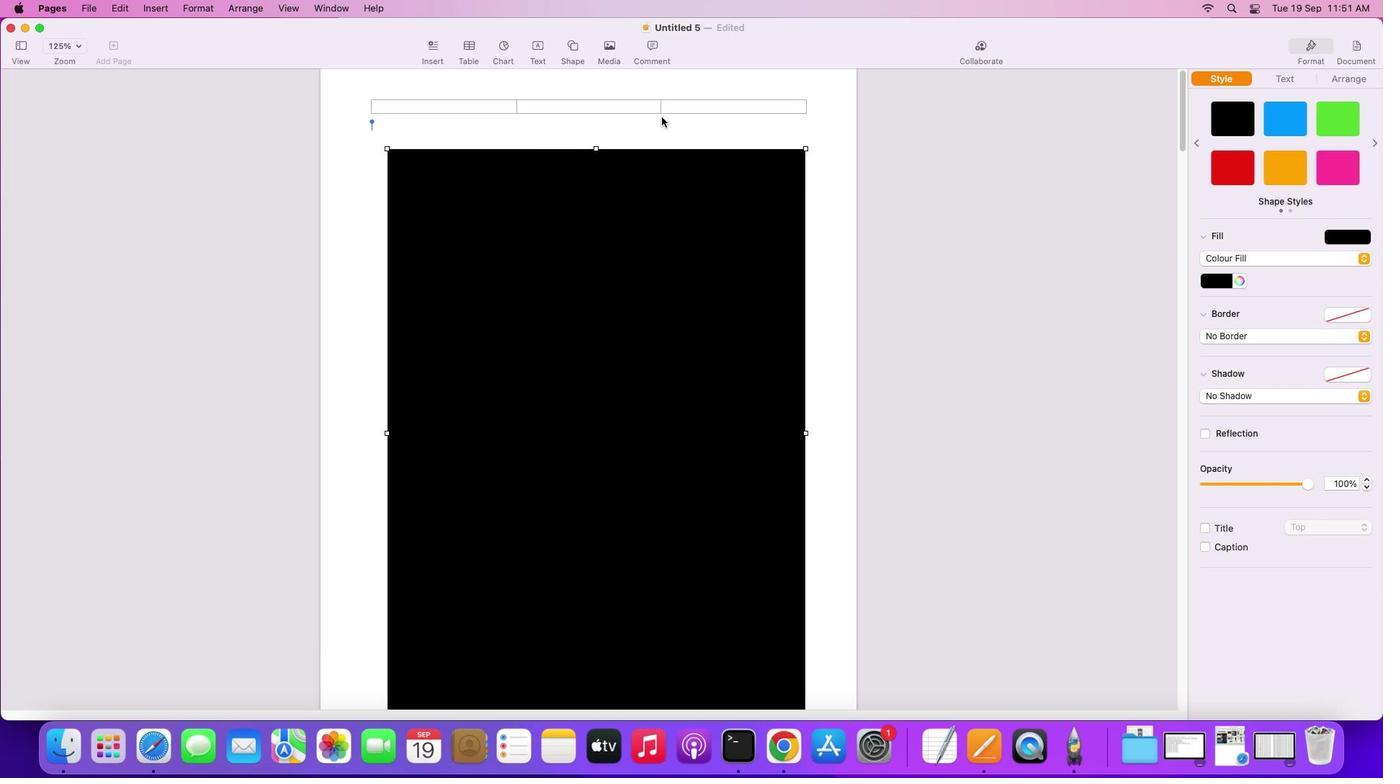
Action: Mouse scrolled (718, 128) with delta (144, 29)
Screenshot: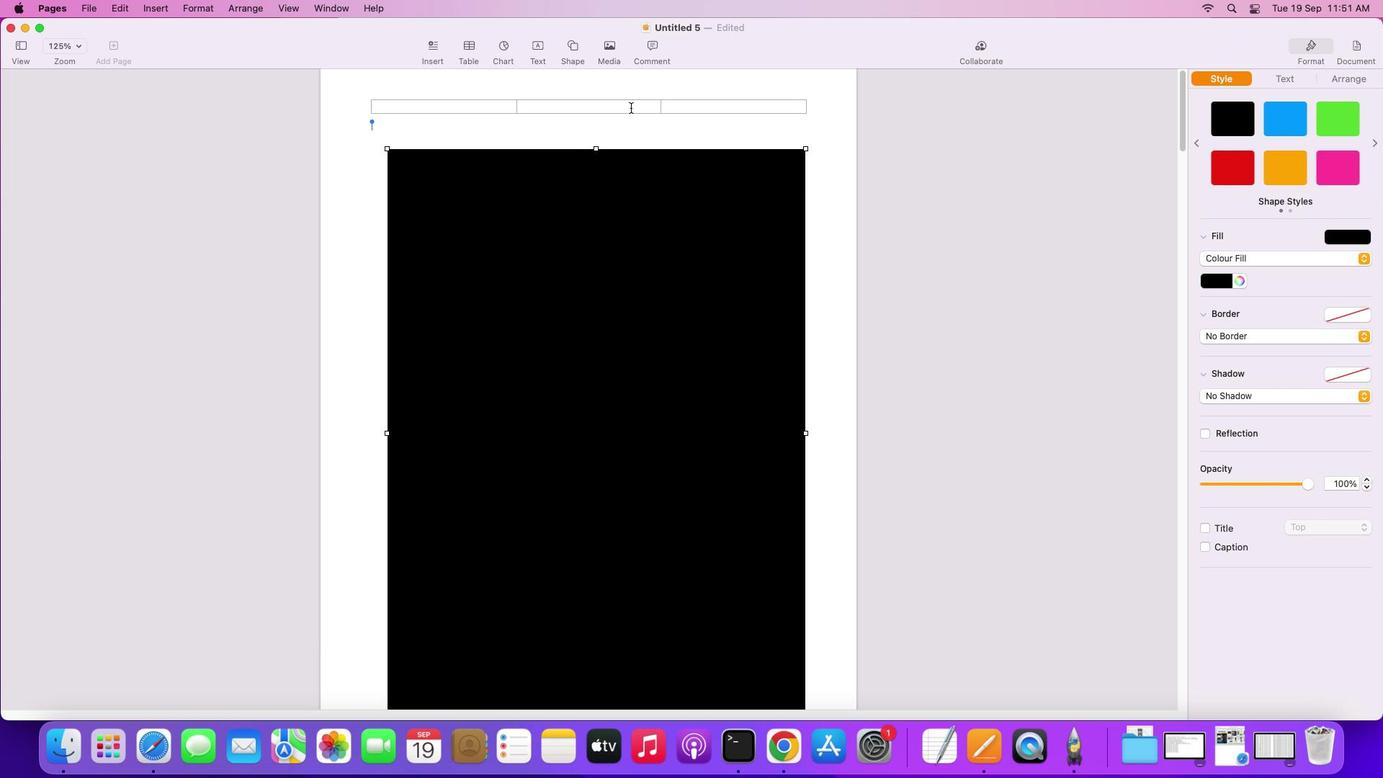 
Action: Mouse scrolled (718, 128) with delta (144, 29)
Screenshot: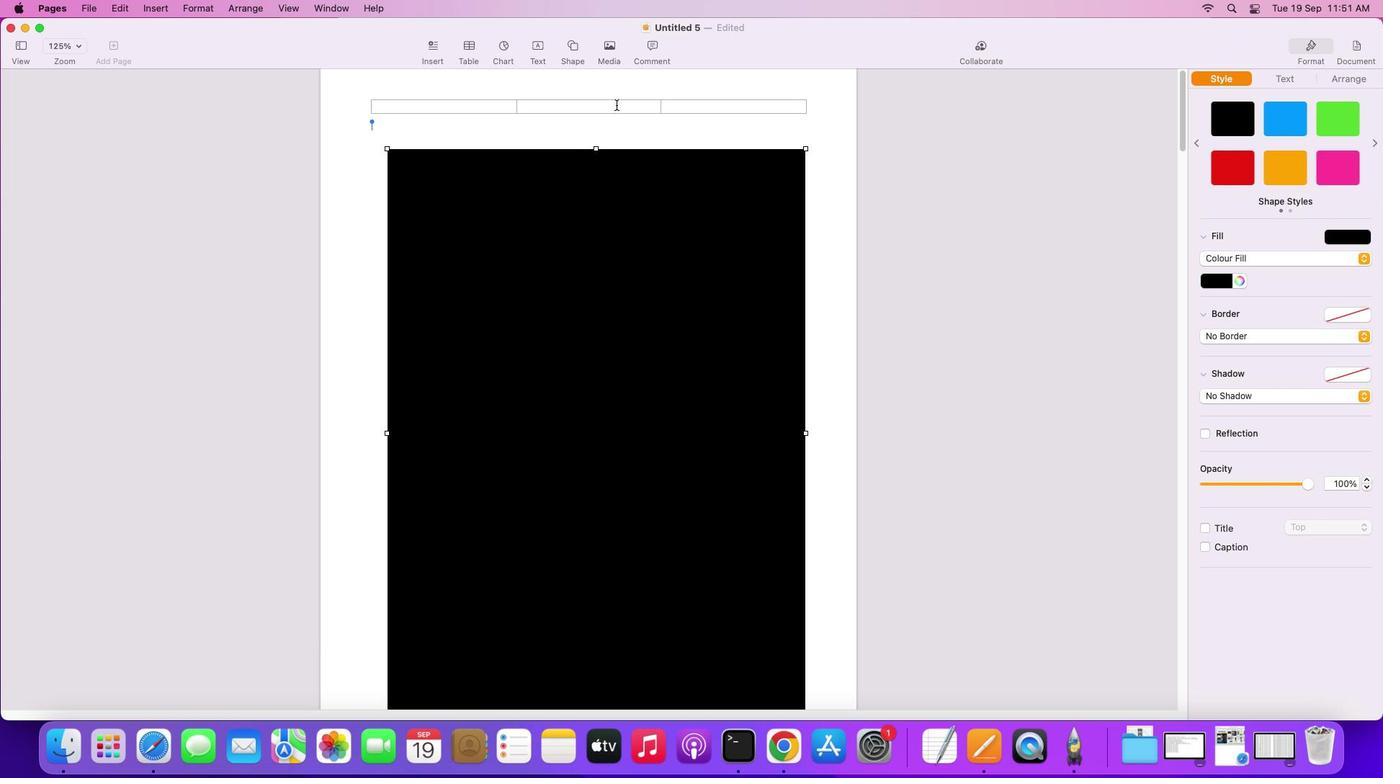 
Action: Mouse scrolled (718, 128) with delta (144, 30)
Screenshot: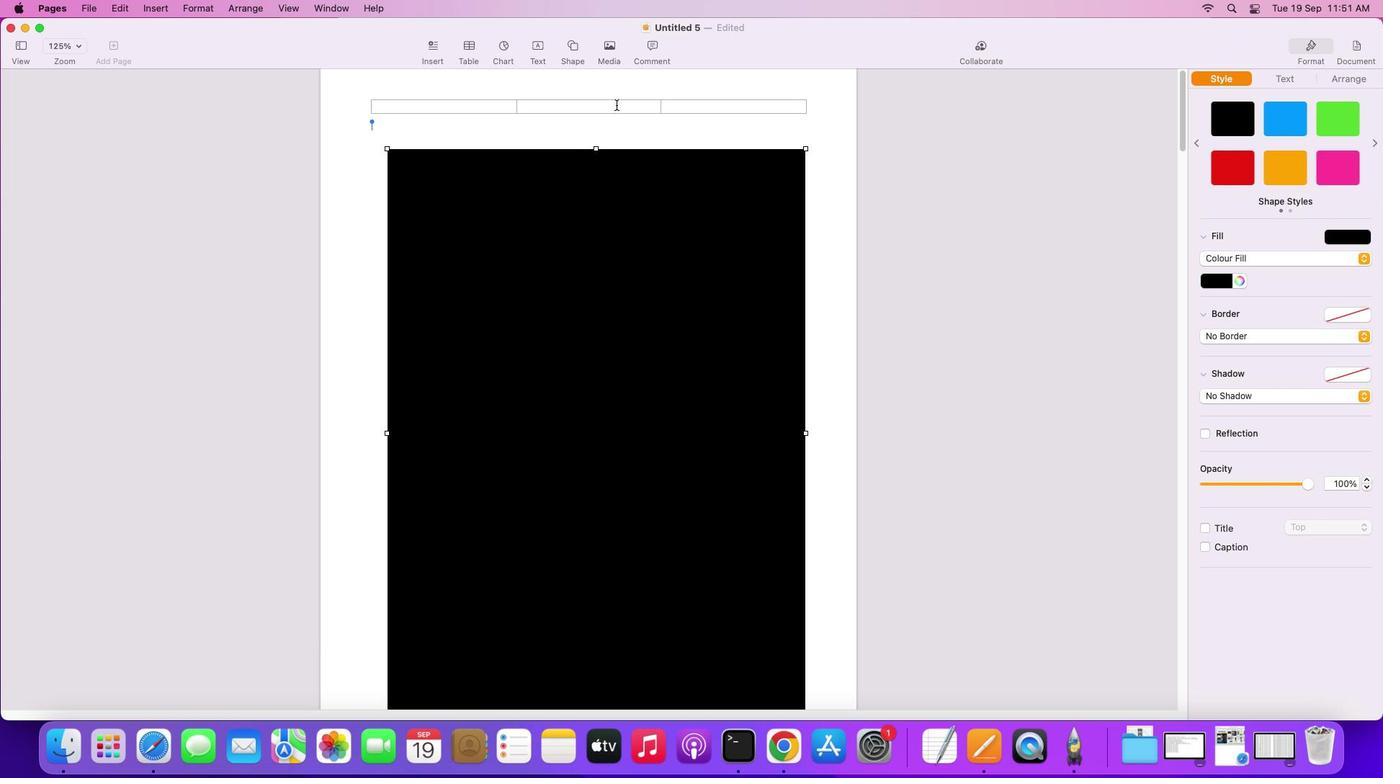 
Action: Mouse scrolled (718, 128) with delta (144, 32)
Screenshot: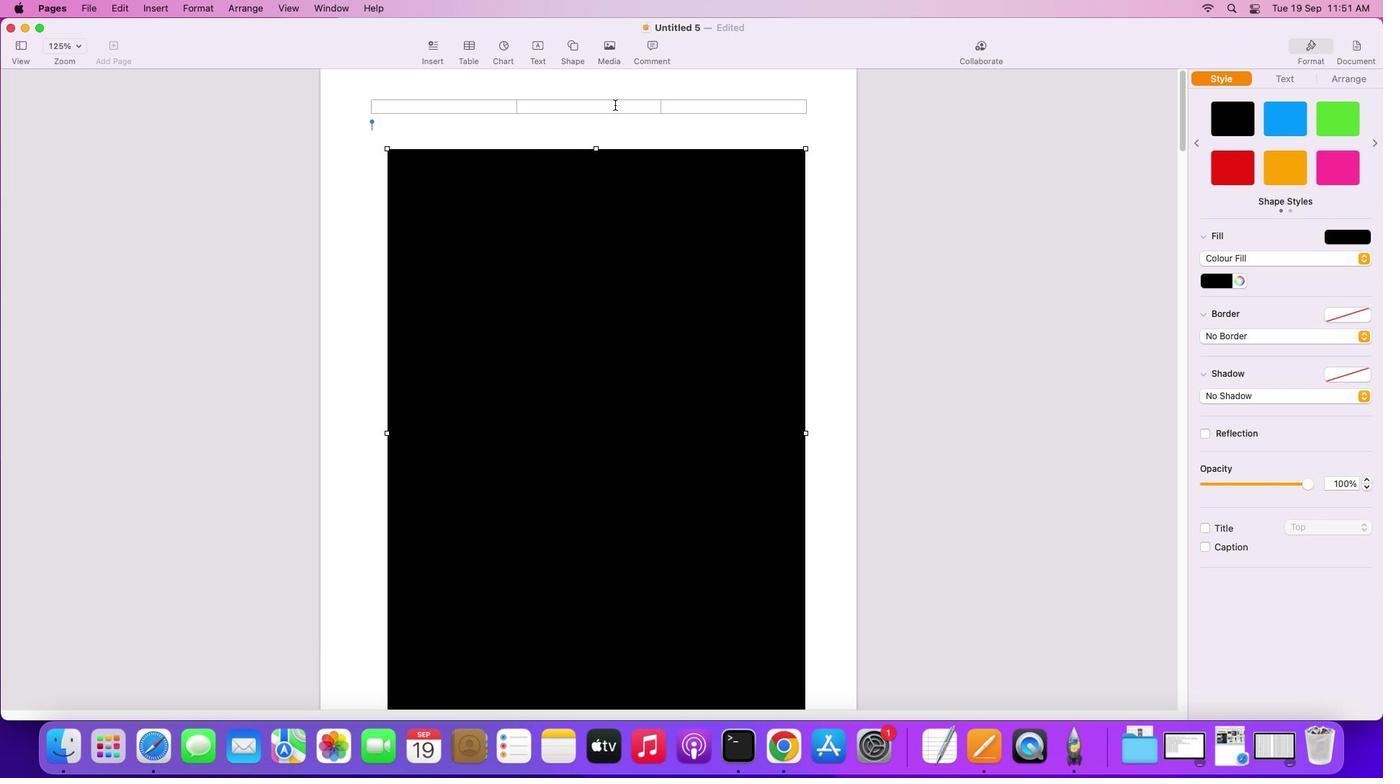 
Action: Mouse moved to (861, 198)
Screenshot: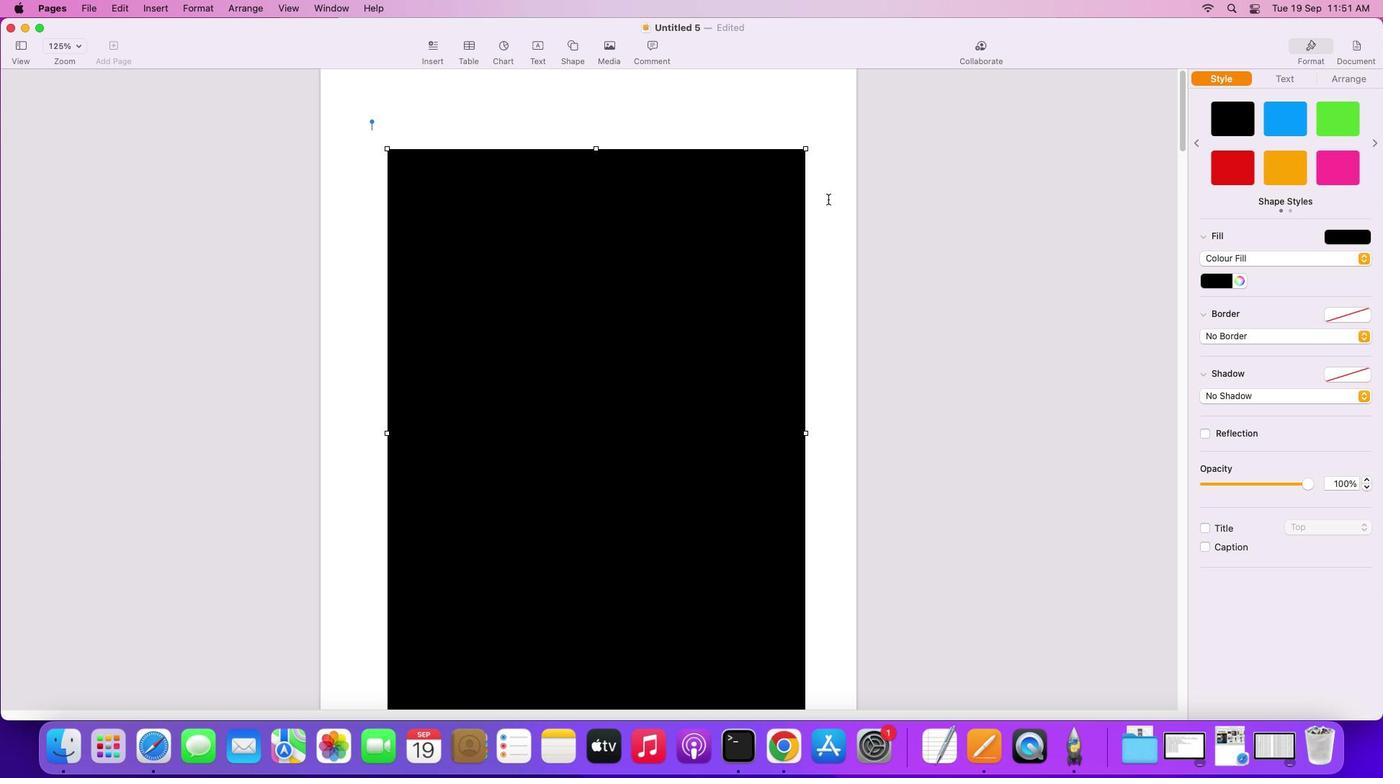 
Action: Mouse pressed left at (861, 198)
Screenshot: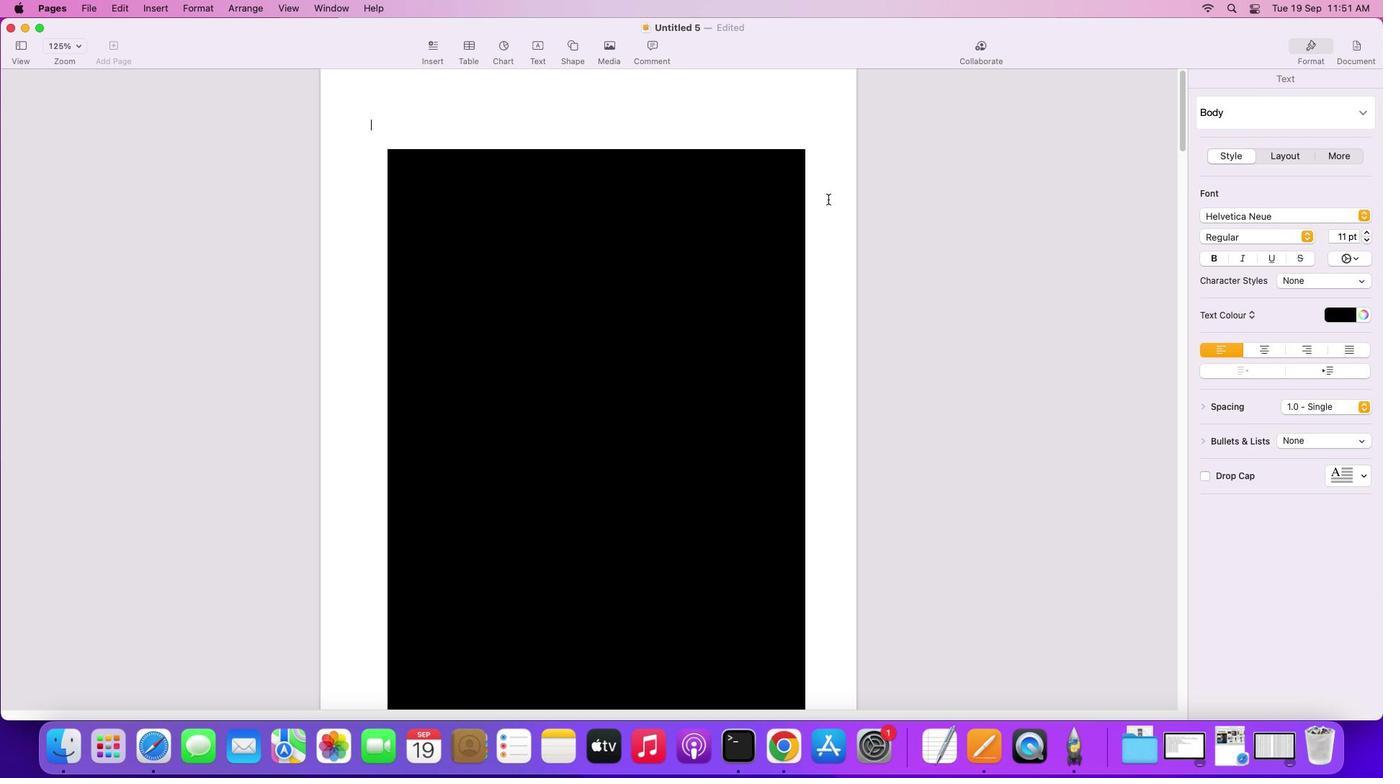 
Action: Mouse moved to (637, 68)
Screenshot: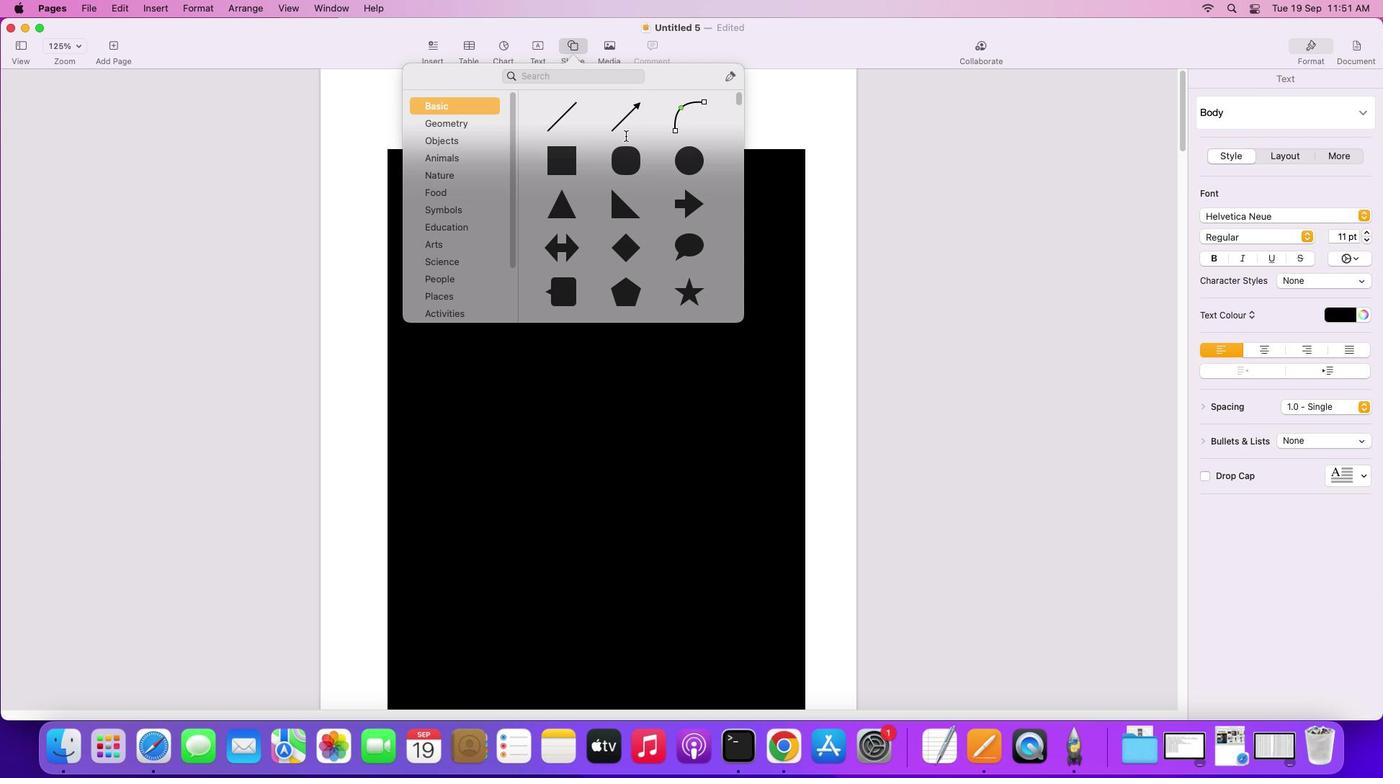 
Action: Mouse pressed left at (637, 68)
Screenshot: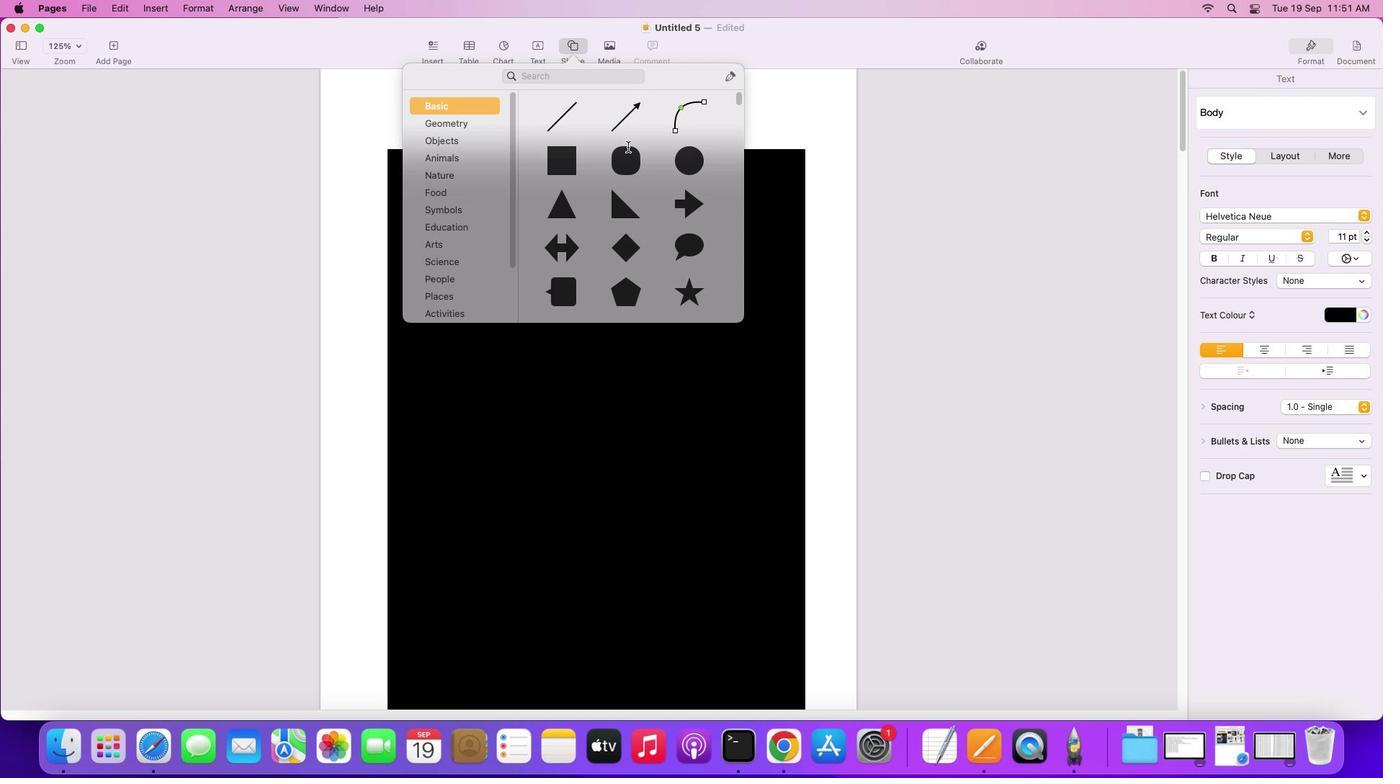 
Action: Mouse moved to (633, 163)
Screenshot: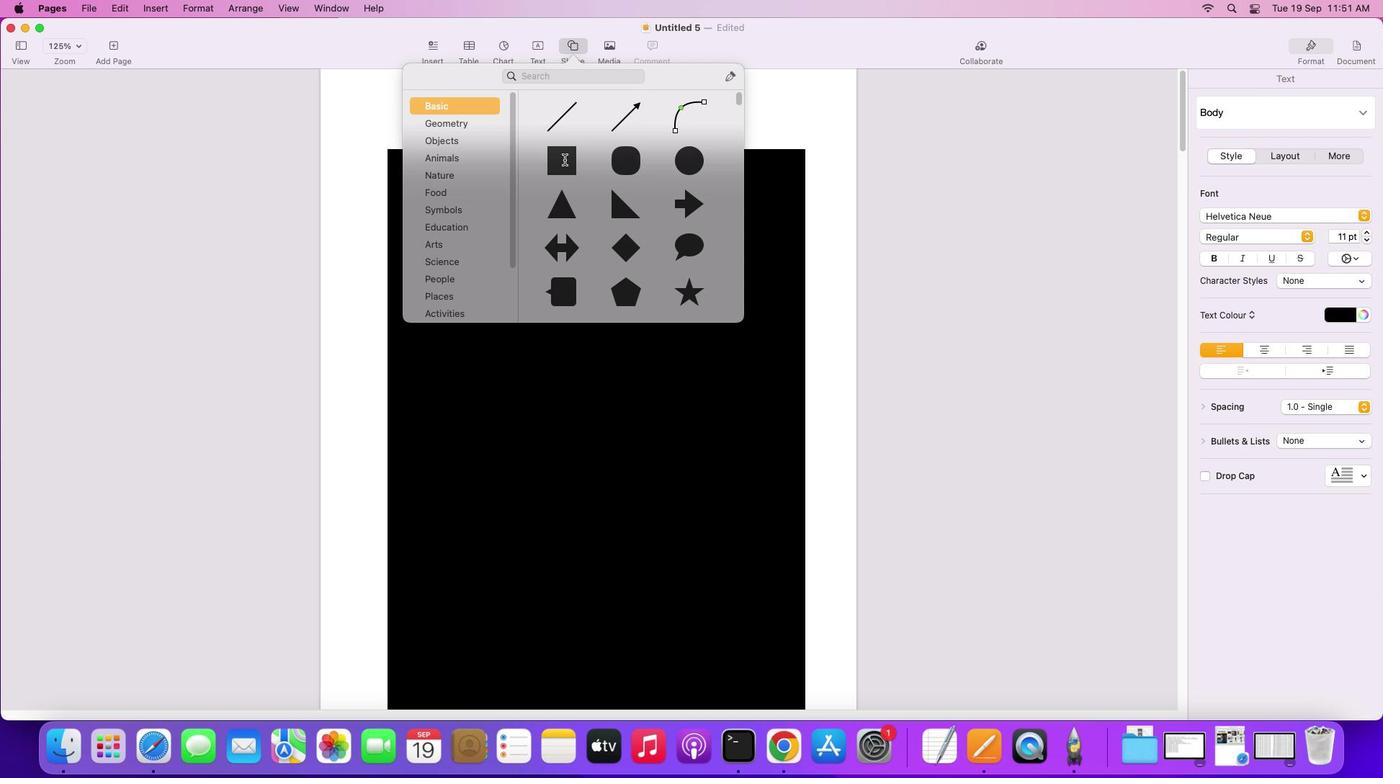 
Action: Mouse pressed left at (633, 163)
Screenshot: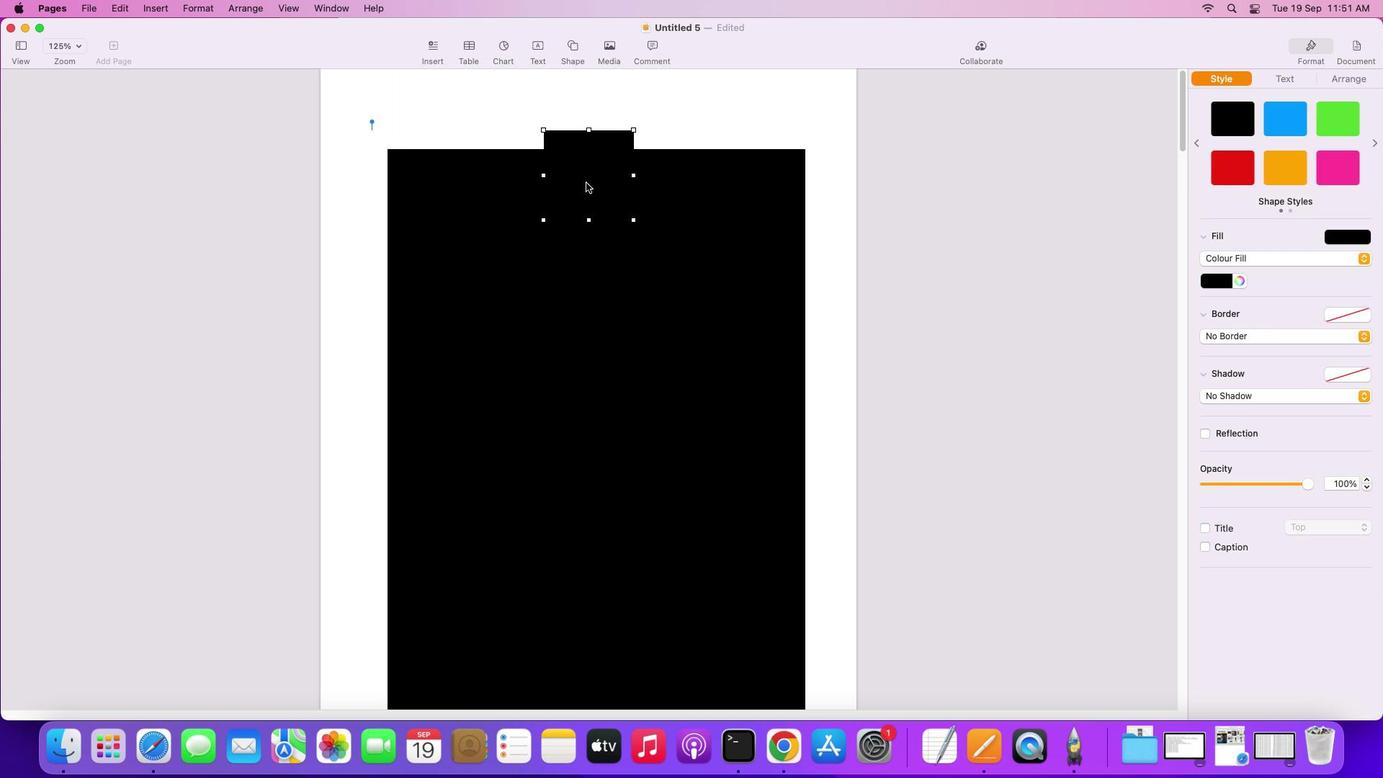 
Action: Mouse moved to (659, 190)
Screenshot: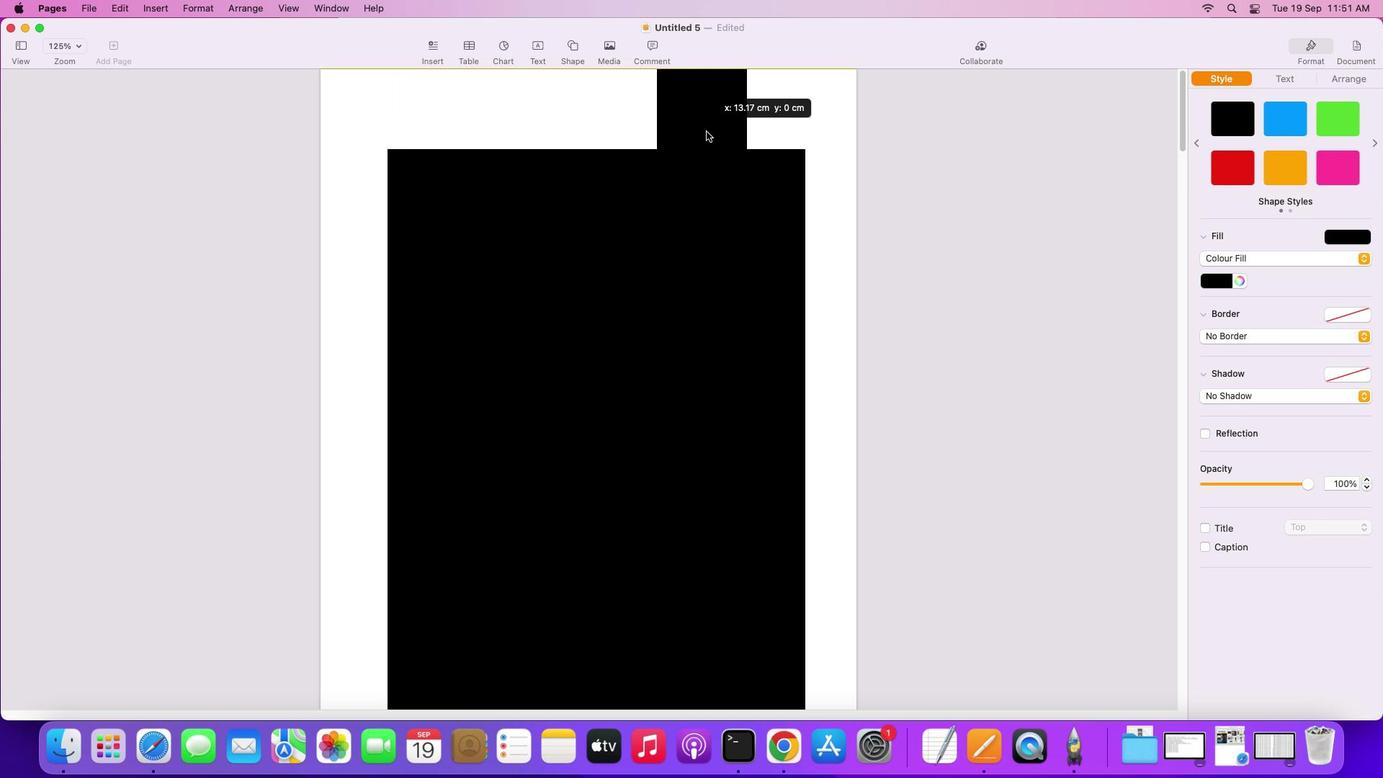 
Action: Mouse pressed left at (659, 190)
Screenshot: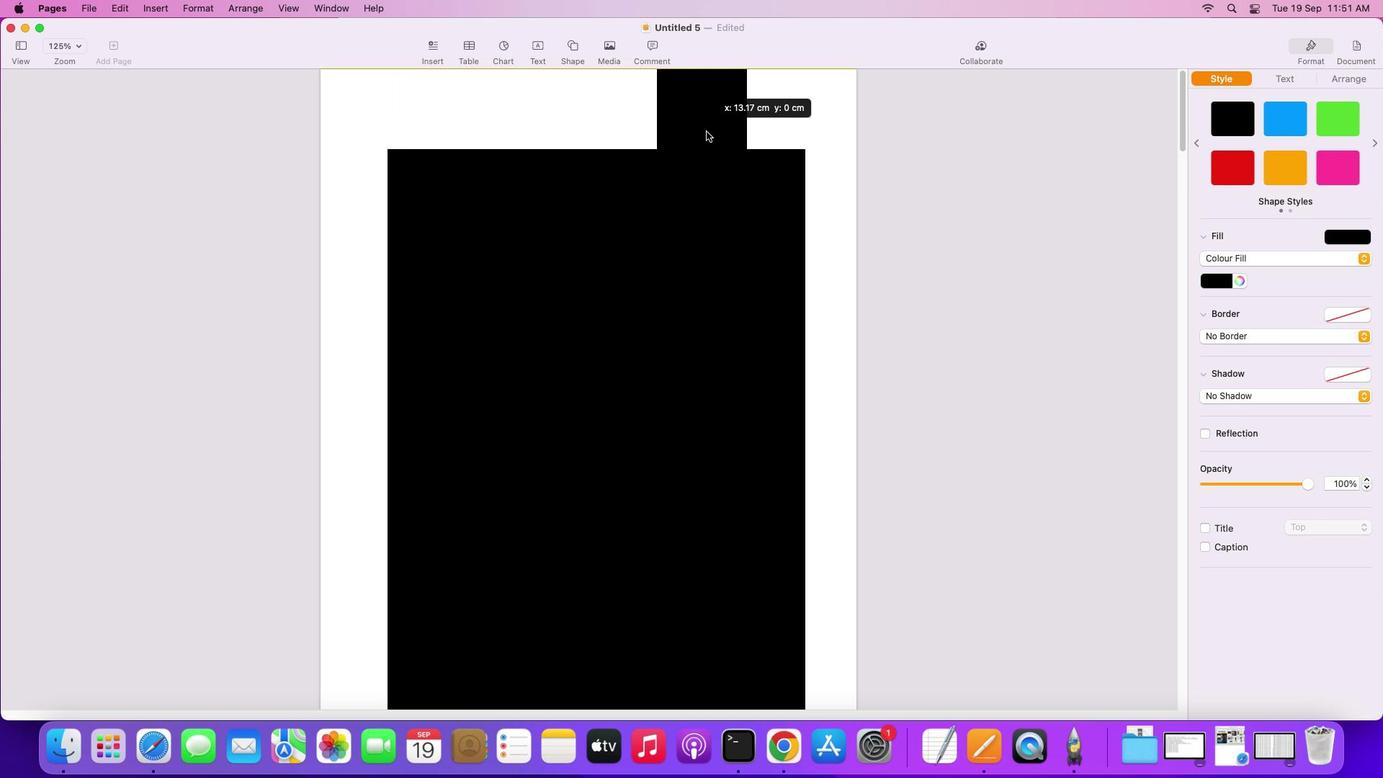 
Action: Mouse moved to (751, 174)
Screenshot: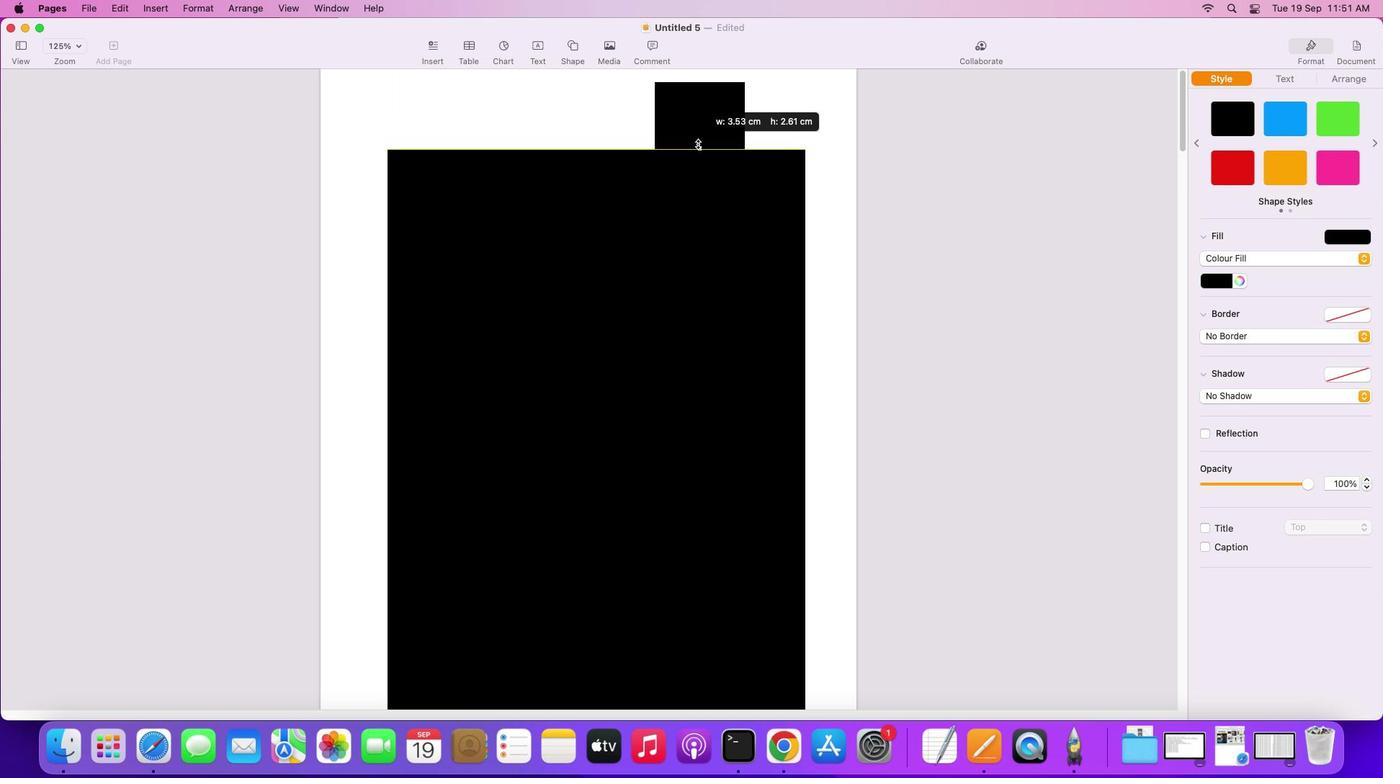 
Action: Mouse pressed left at (751, 174)
Screenshot: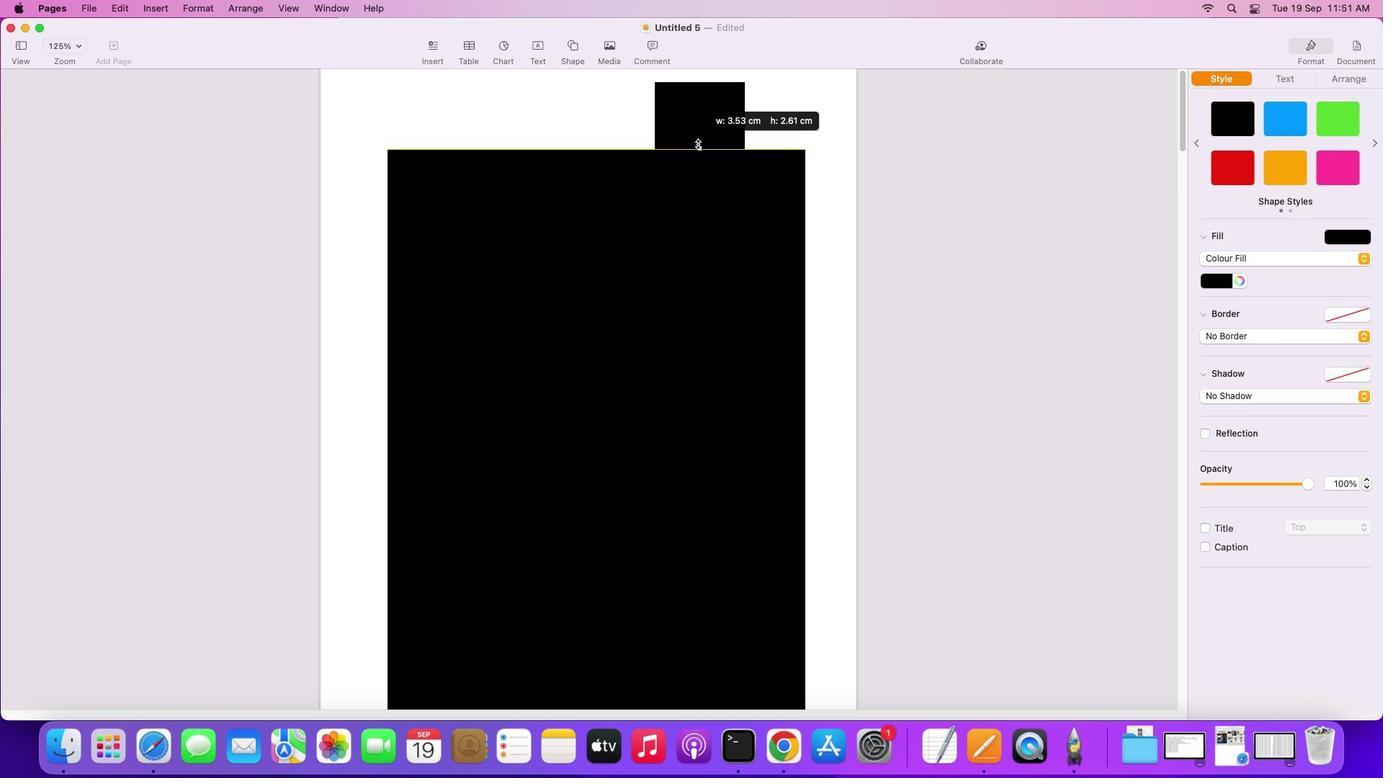
Action: Mouse moved to (754, 119)
Screenshot: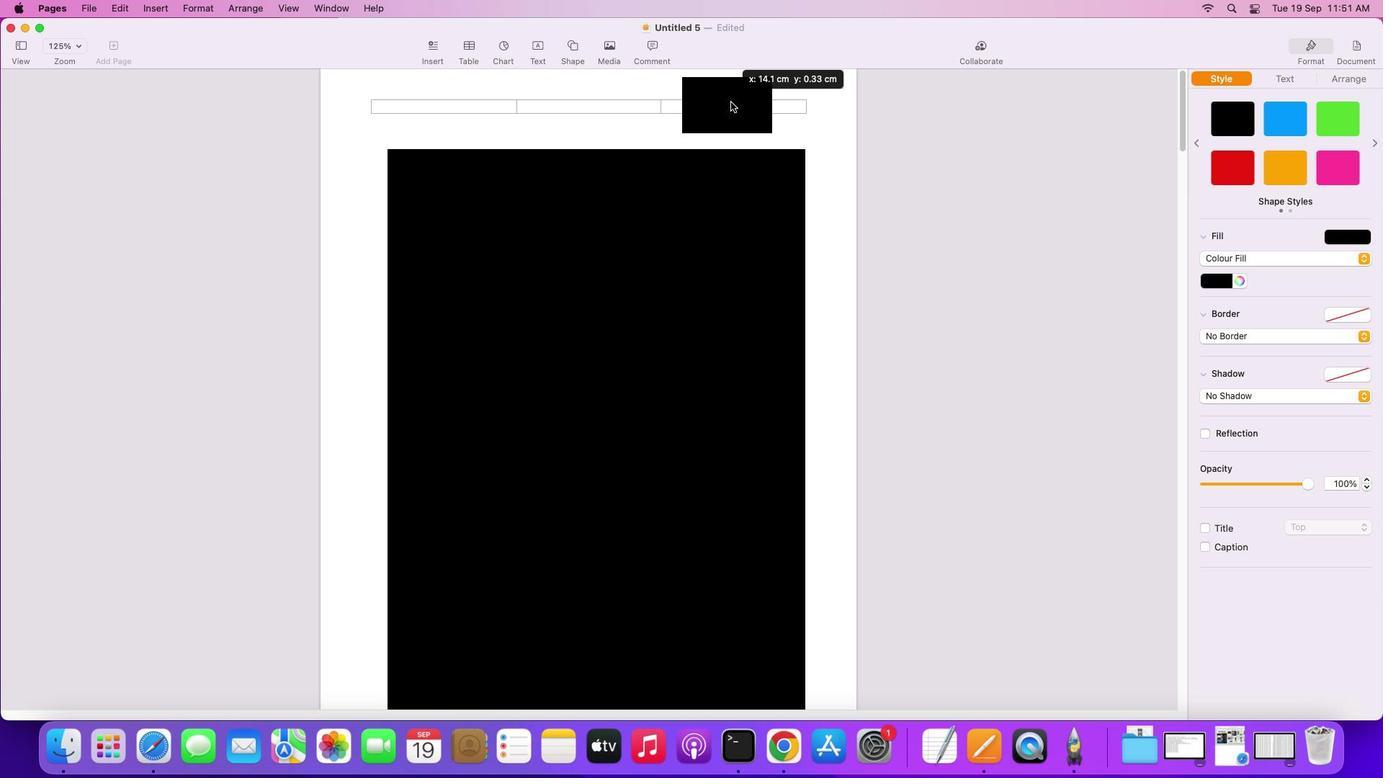 
Action: Mouse pressed left at (754, 119)
Screenshot: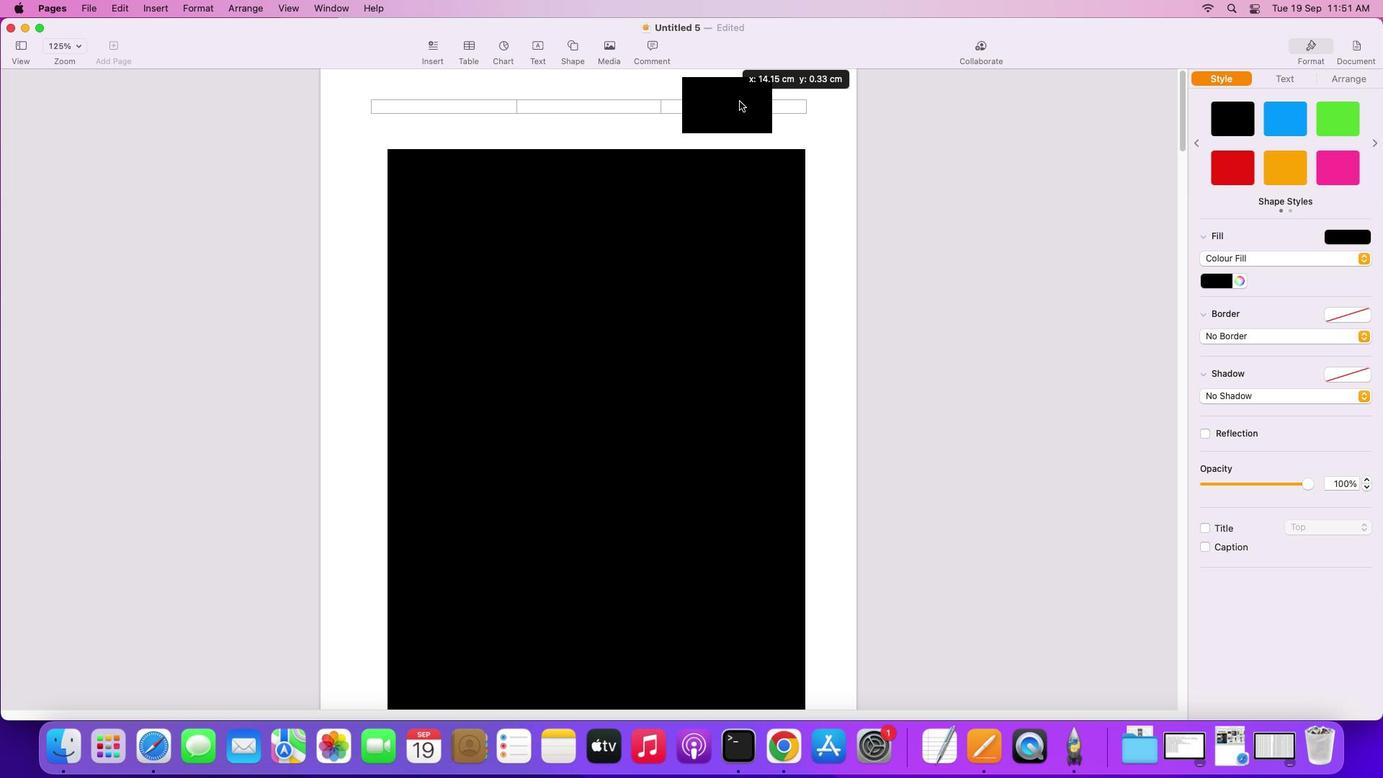 
Action: Mouse moved to (825, 111)
Screenshot: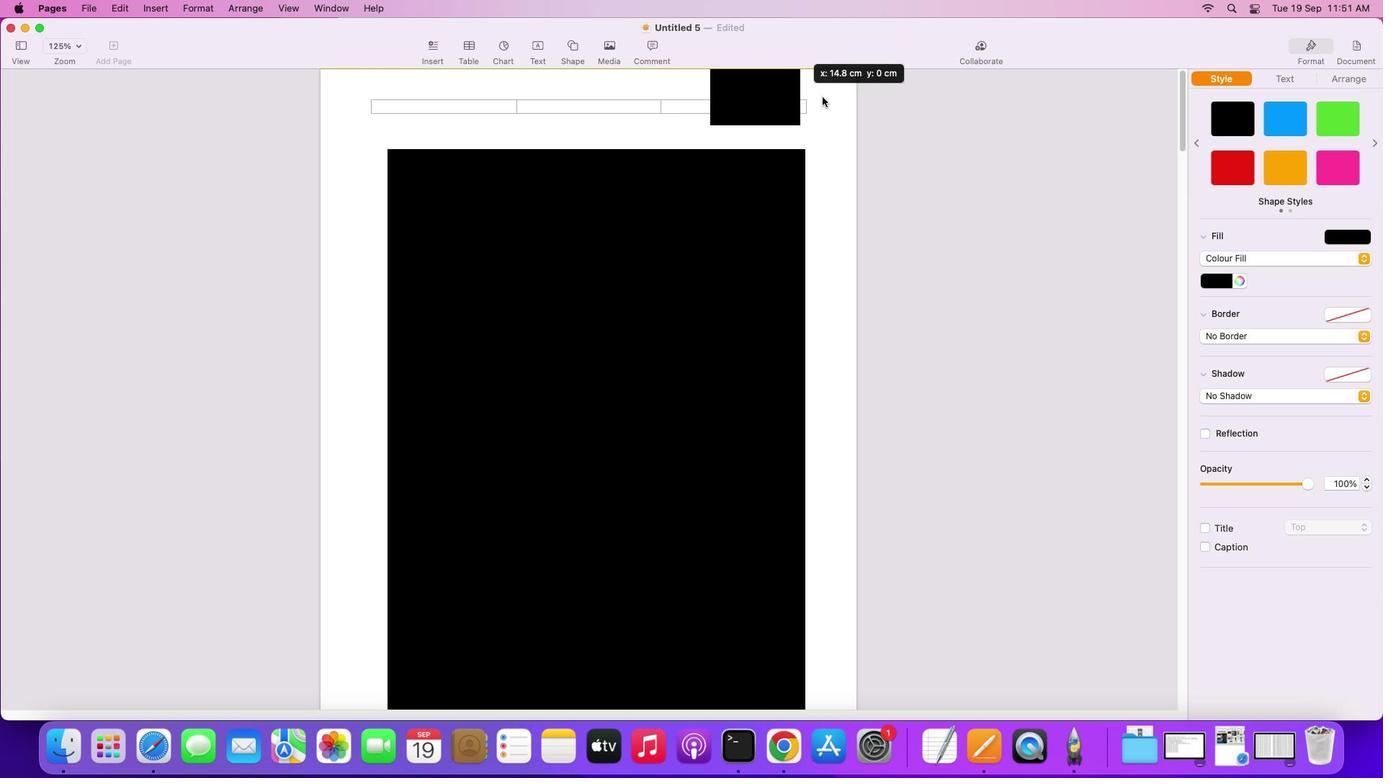 
Action: Mouse pressed left at (825, 111)
Screenshot: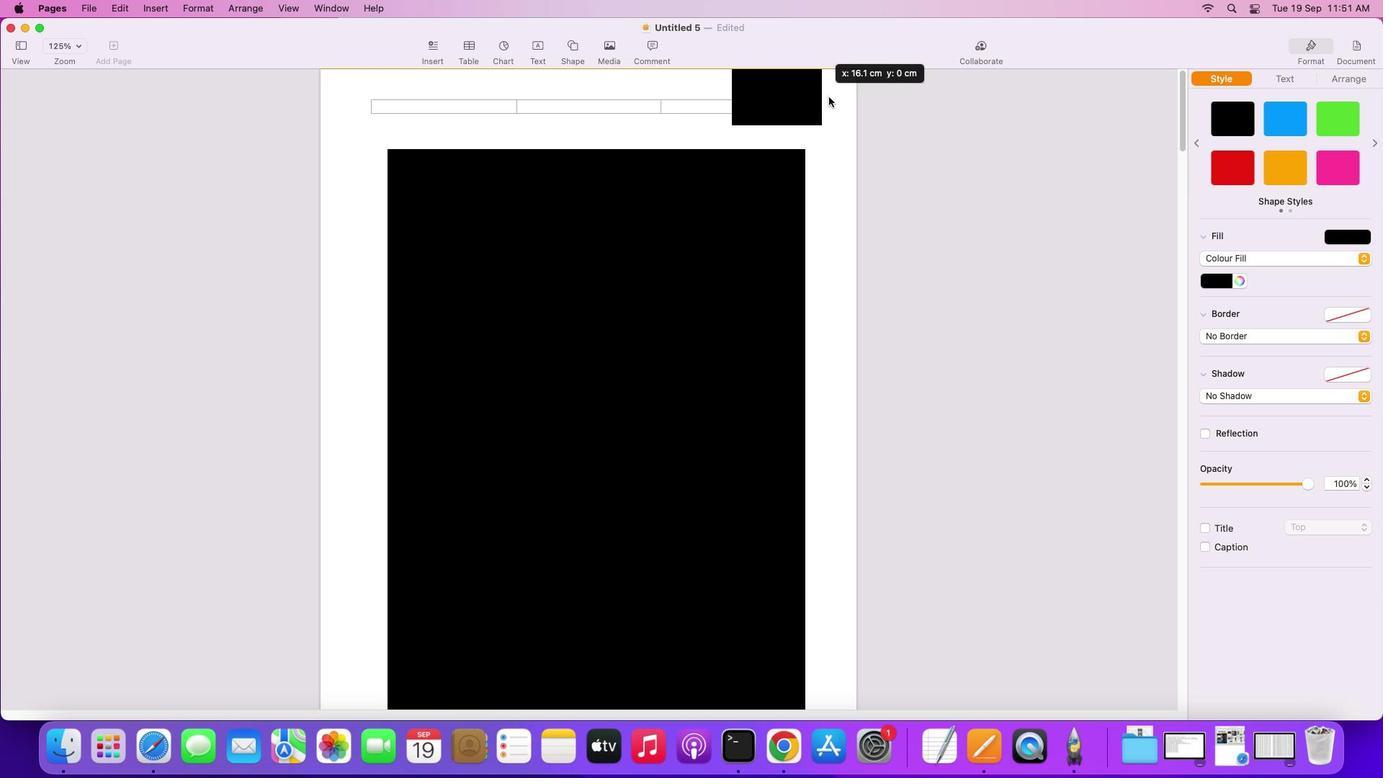 
Action: Mouse moved to (862, 111)
Screenshot: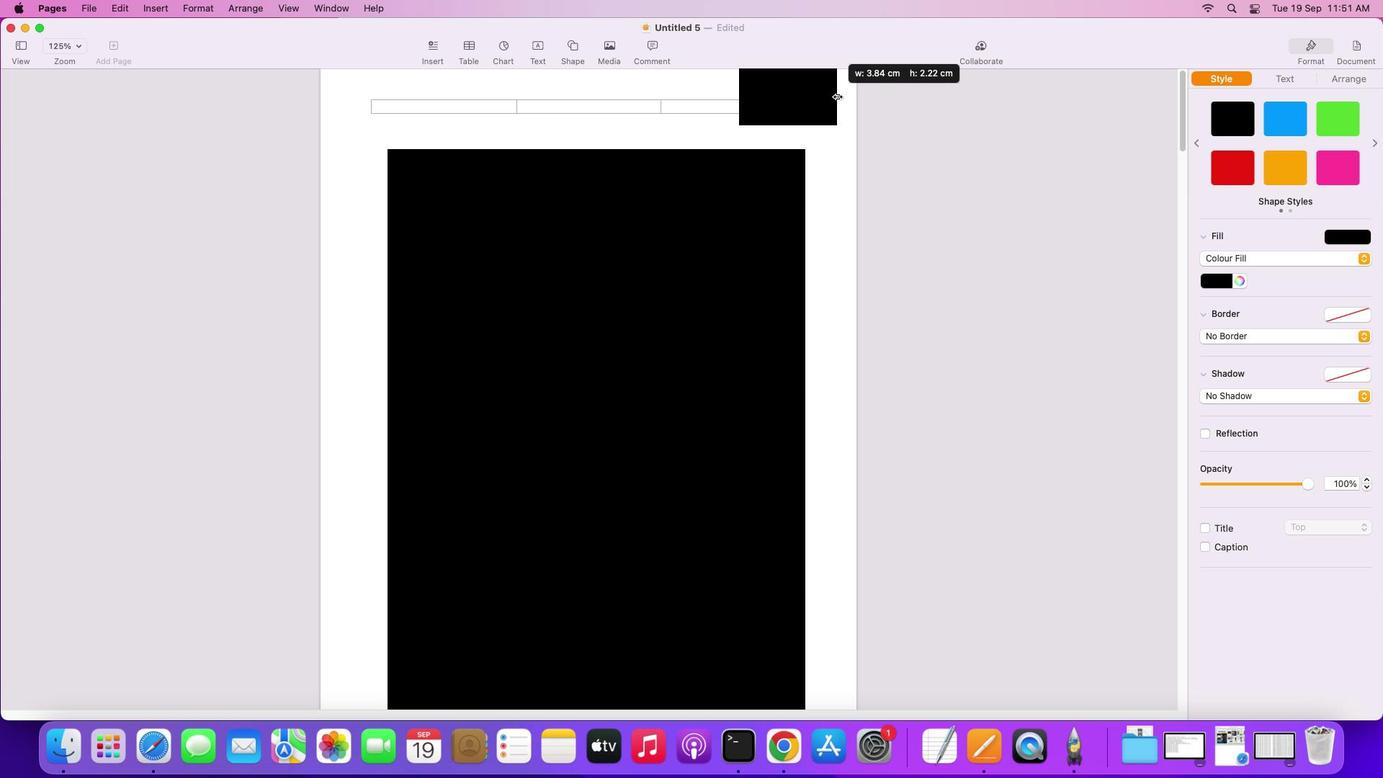 
Action: Mouse pressed left at (862, 111)
Screenshot: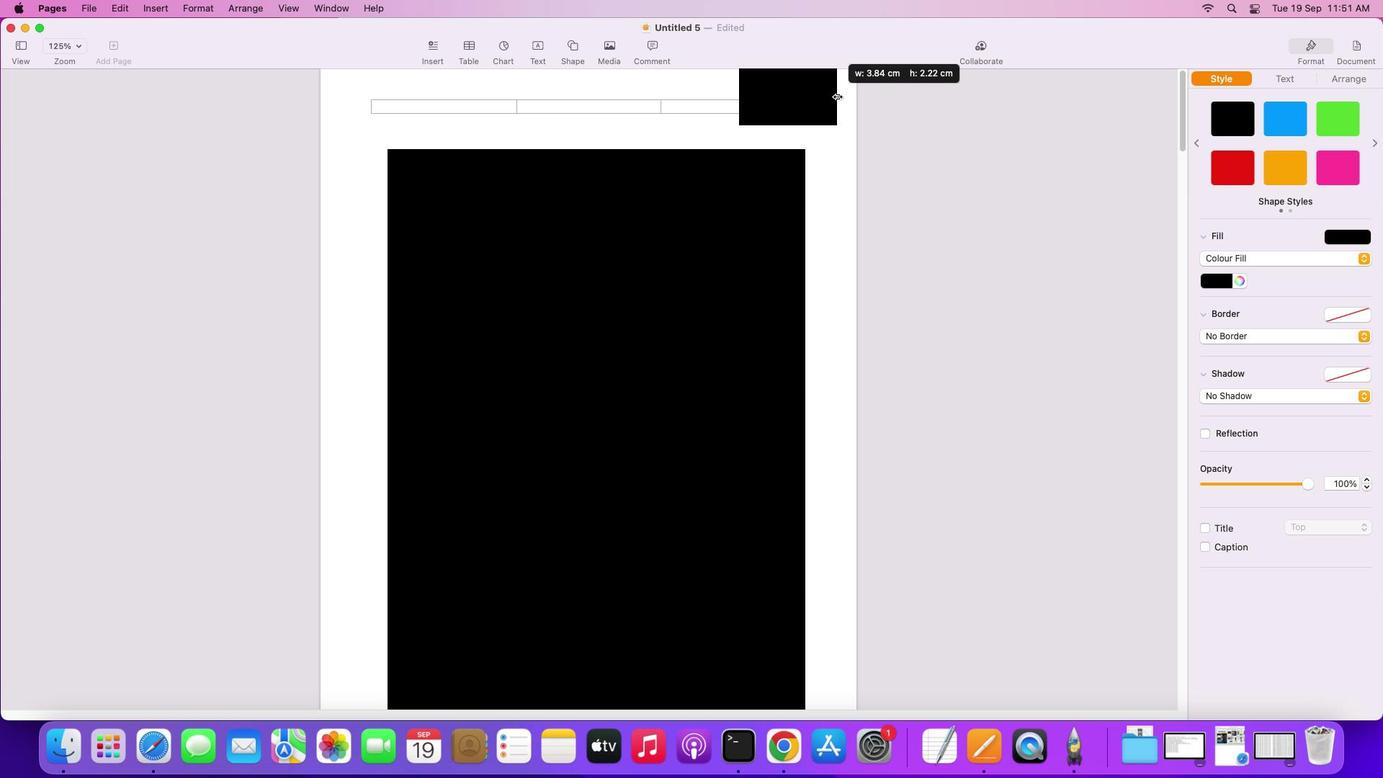 
Action: Mouse moved to (810, 113)
Screenshot: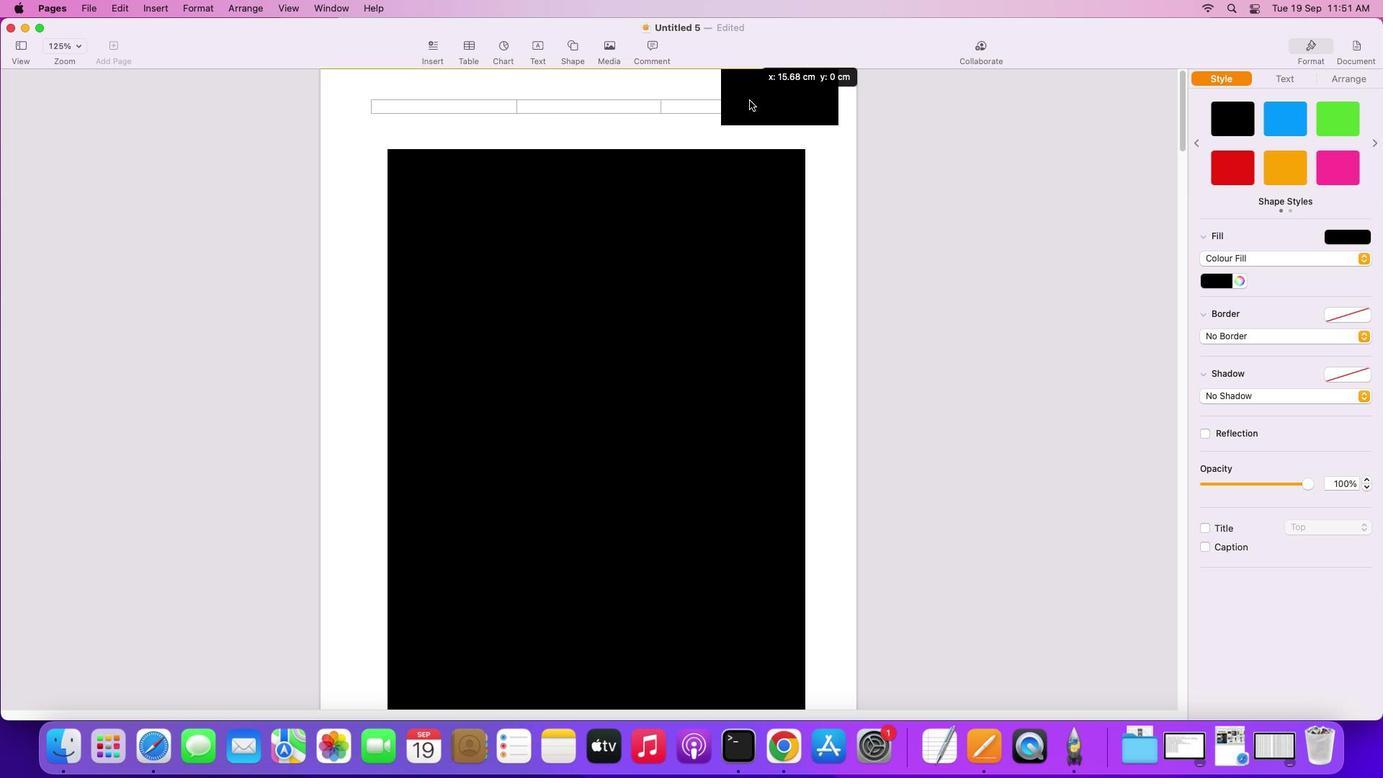 
Action: Mouse pressed left at (810, 113)
Screenshot: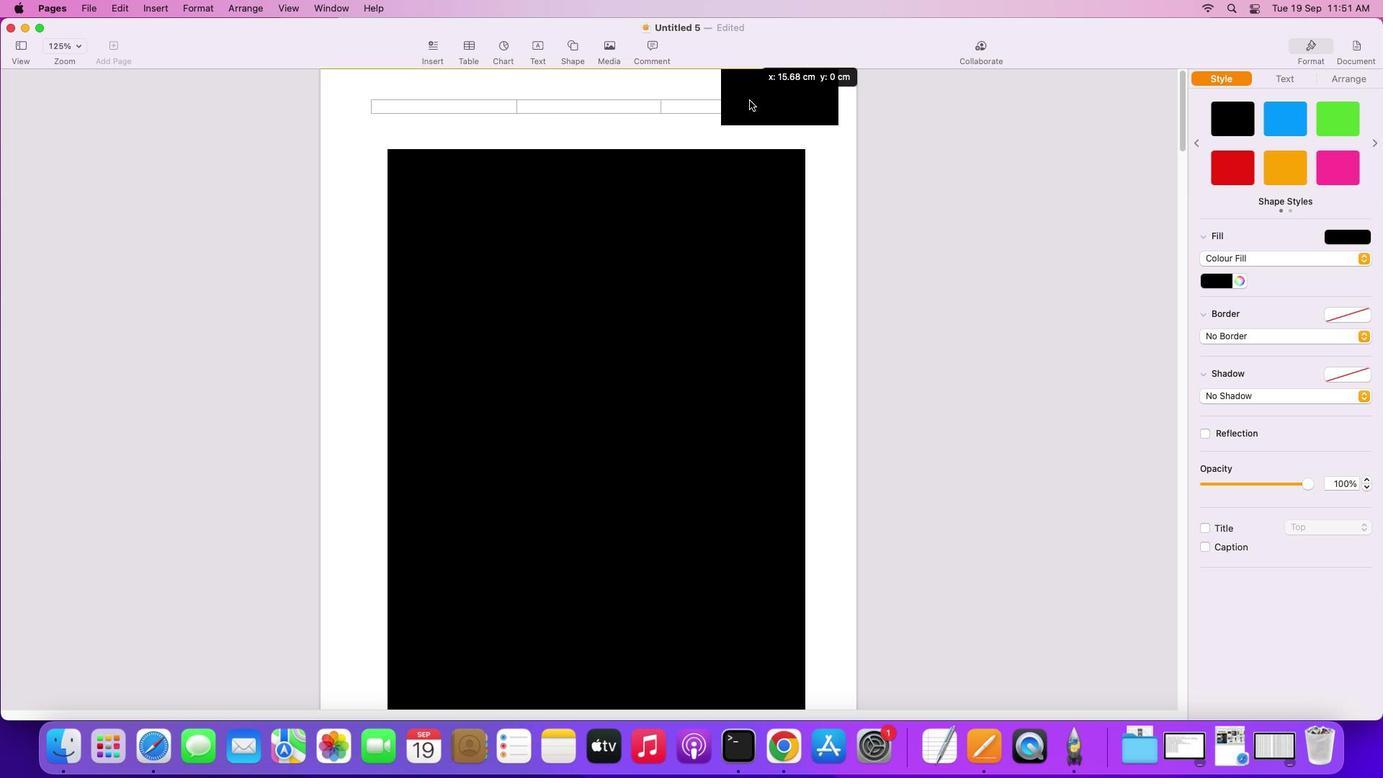 
Action: Mouse moved to (867, 111)
Screenshot: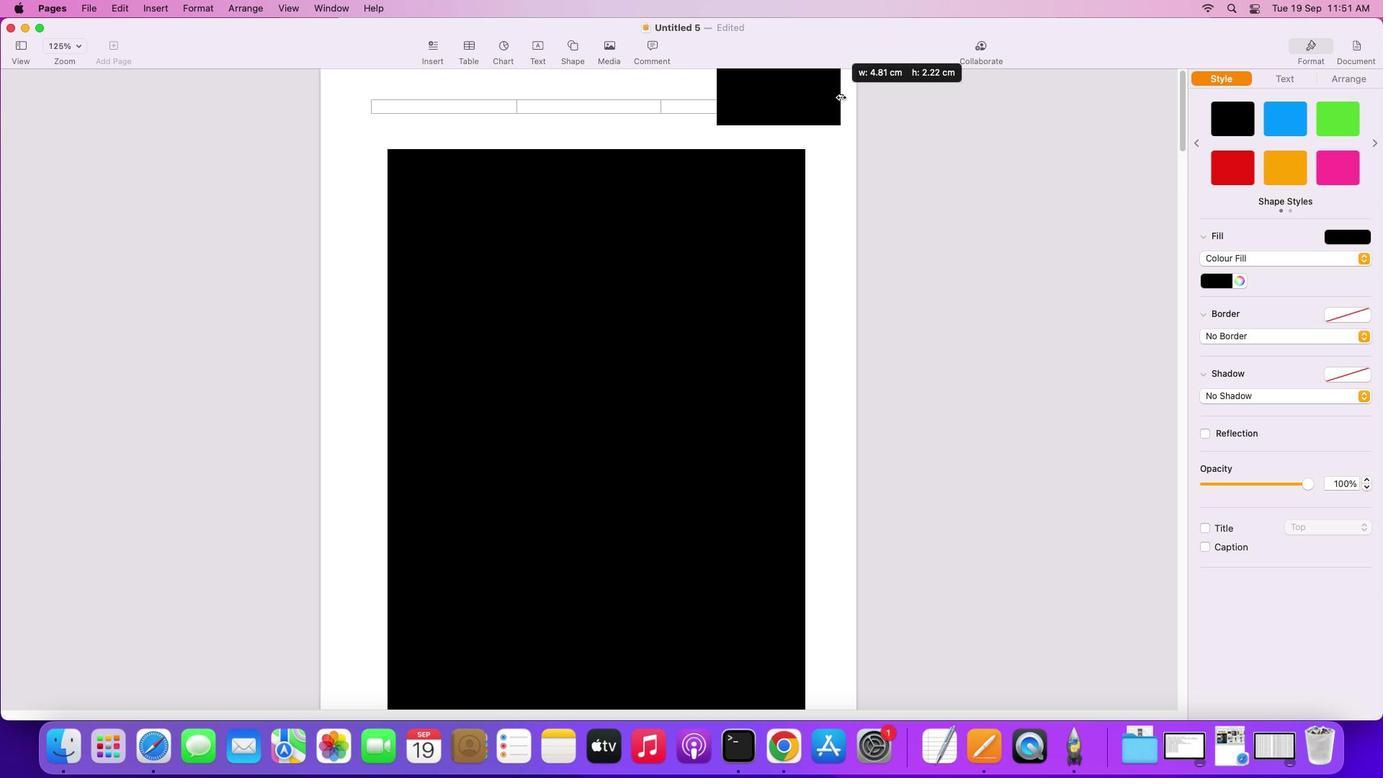 
Action: Mouse pressed left at (867, 111)
Screenshot: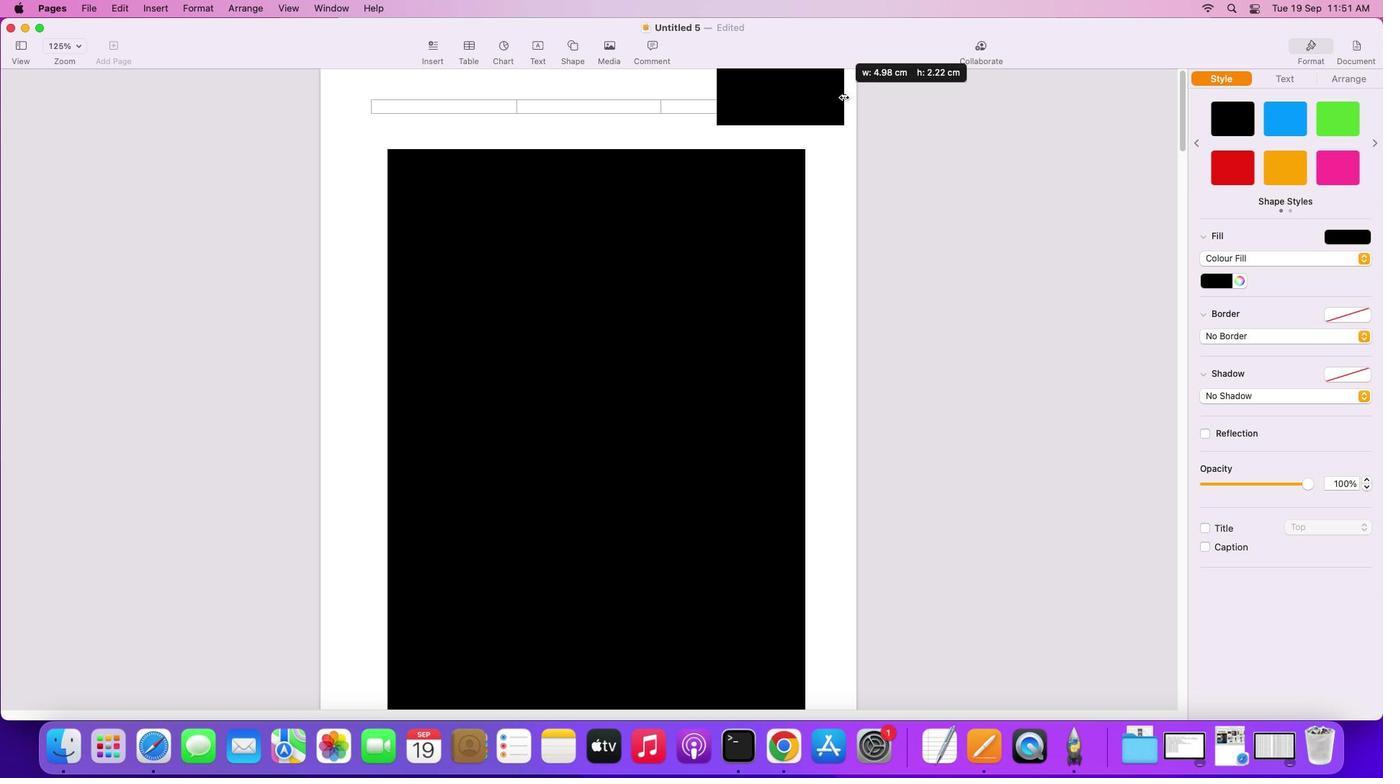 
Action: Mouse moved to (765, 111)
Screenshot: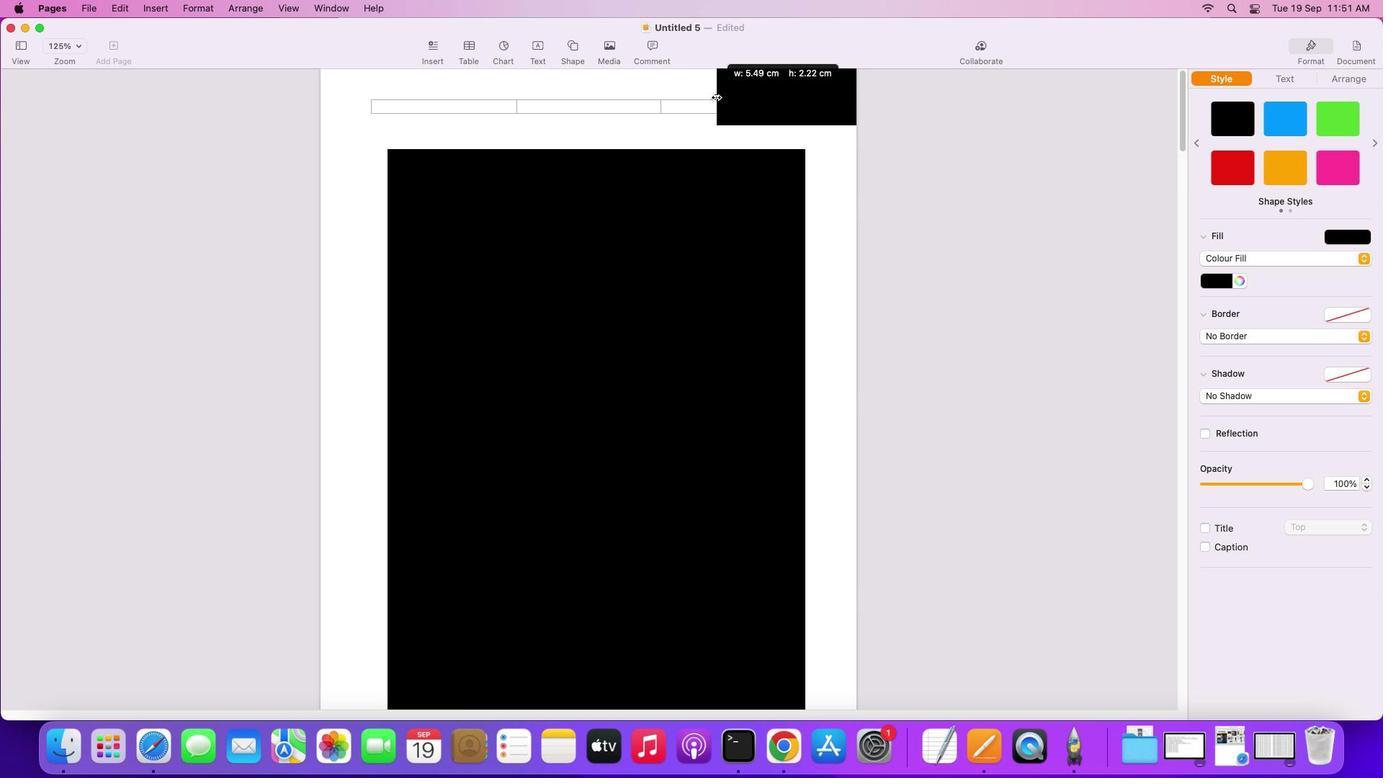 
Action: Mouse pressed left at (765, 111)
Screenshot: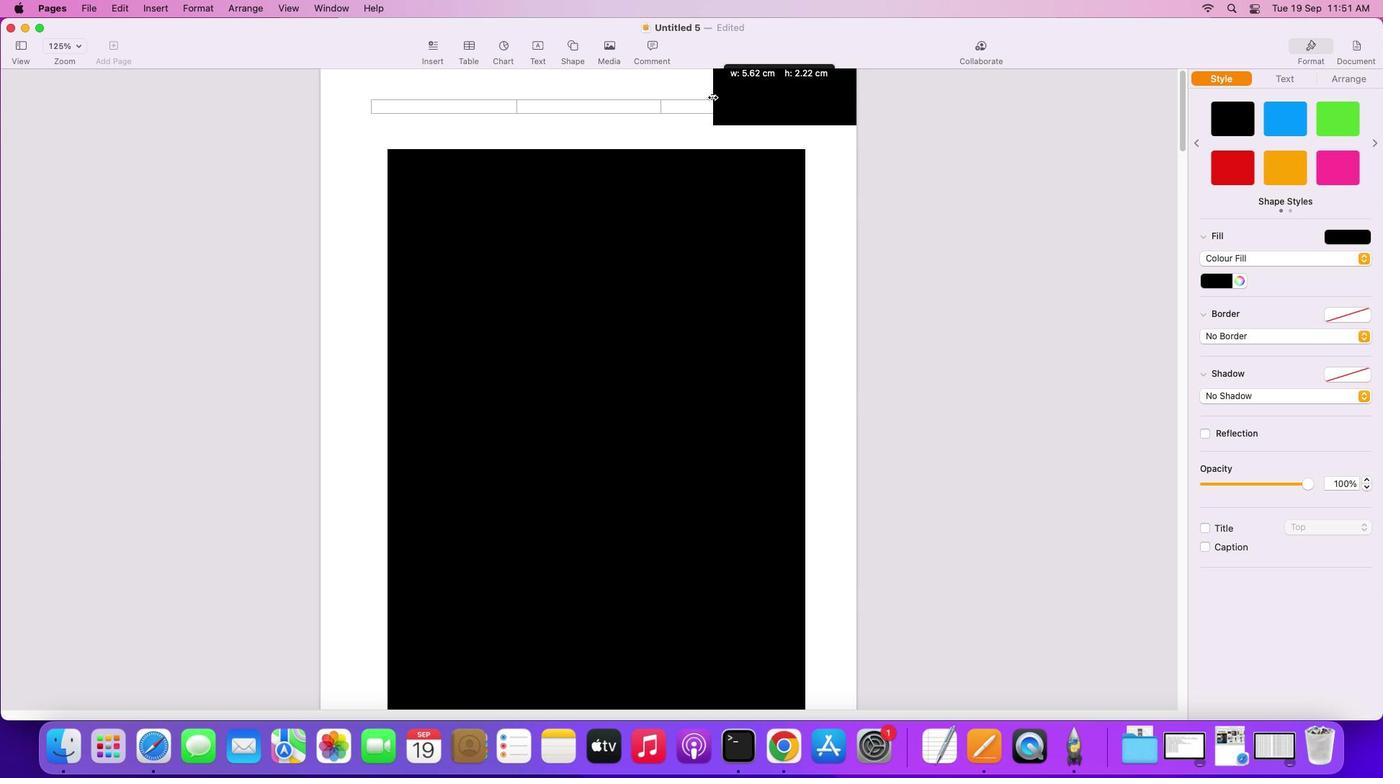 
Action: Mouse moved to (628, 98)
Screenshot: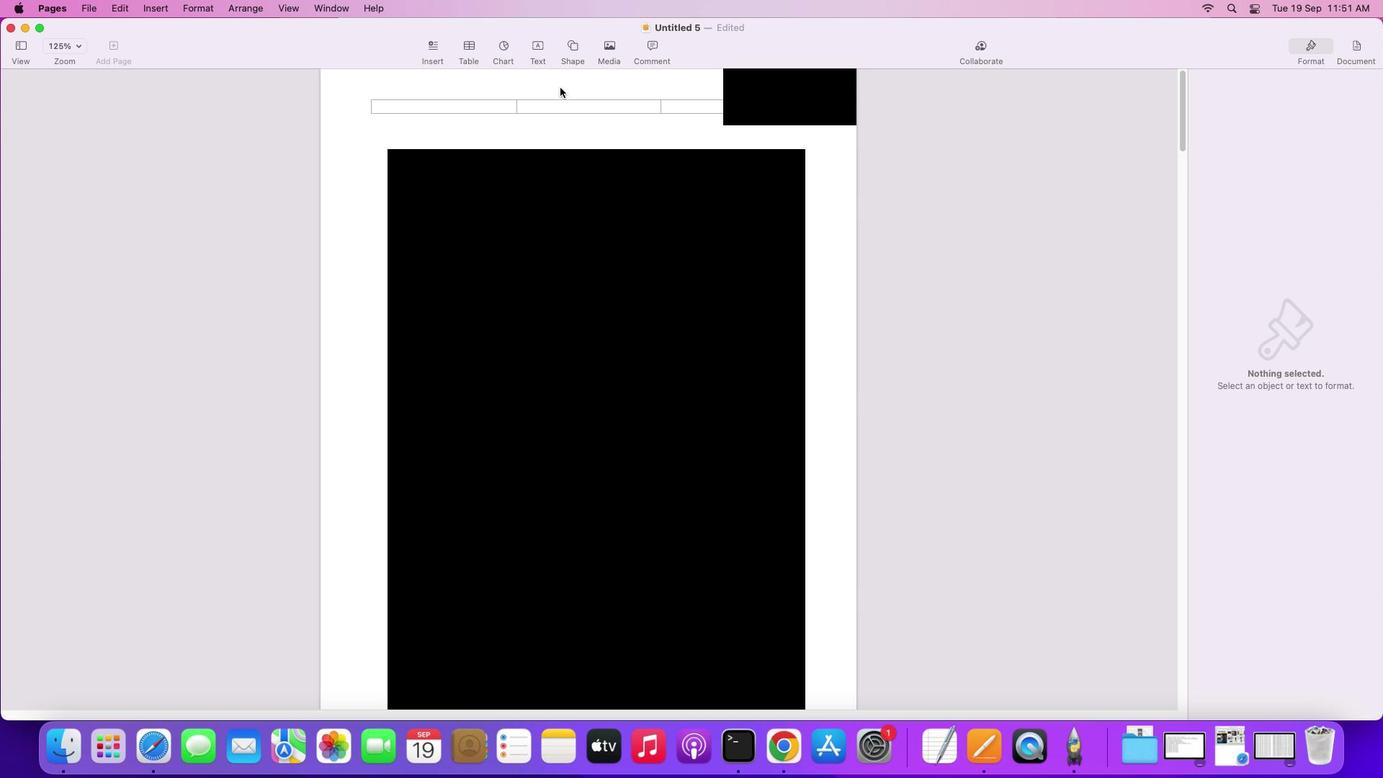 
Action: Mouse pressed left at (628, 98)
Screenshot: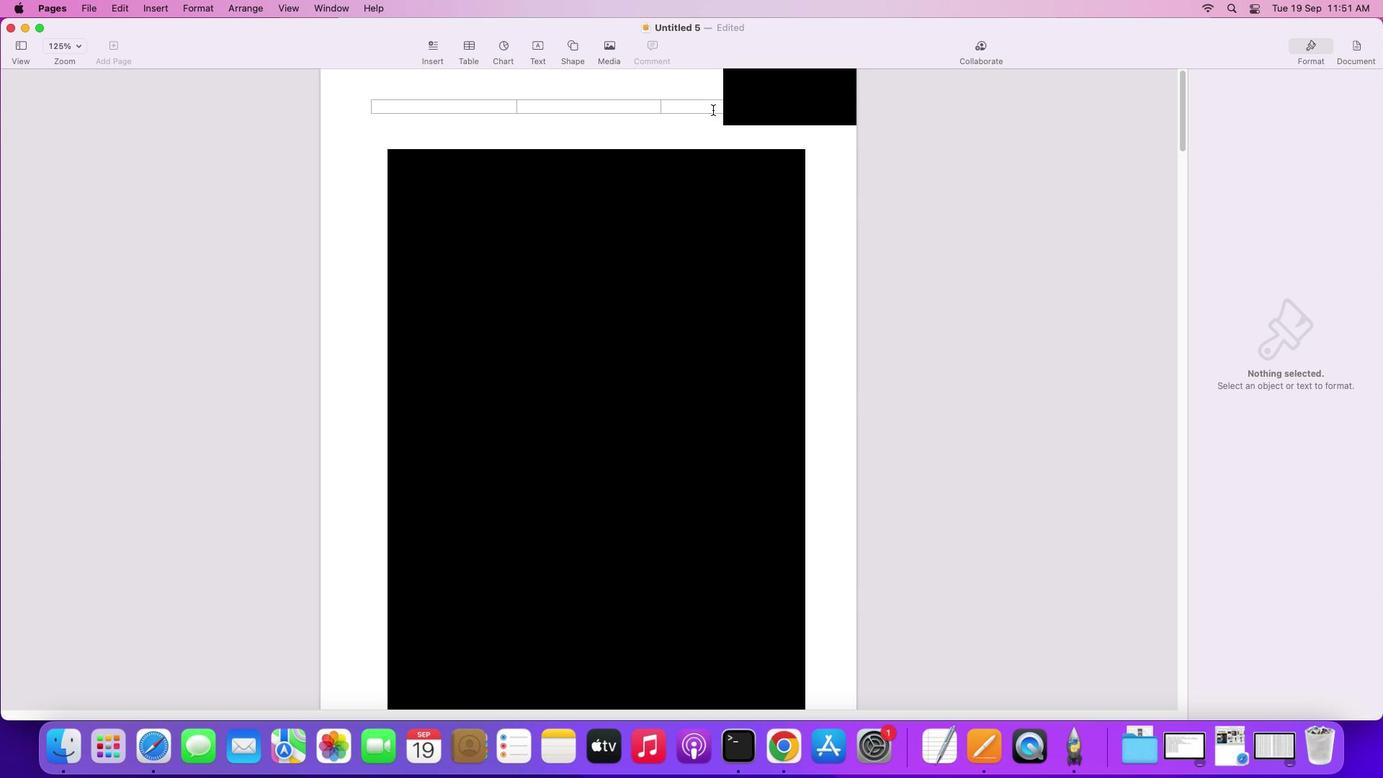 
Action: Mouse moved to (799, 115)
Screenshot: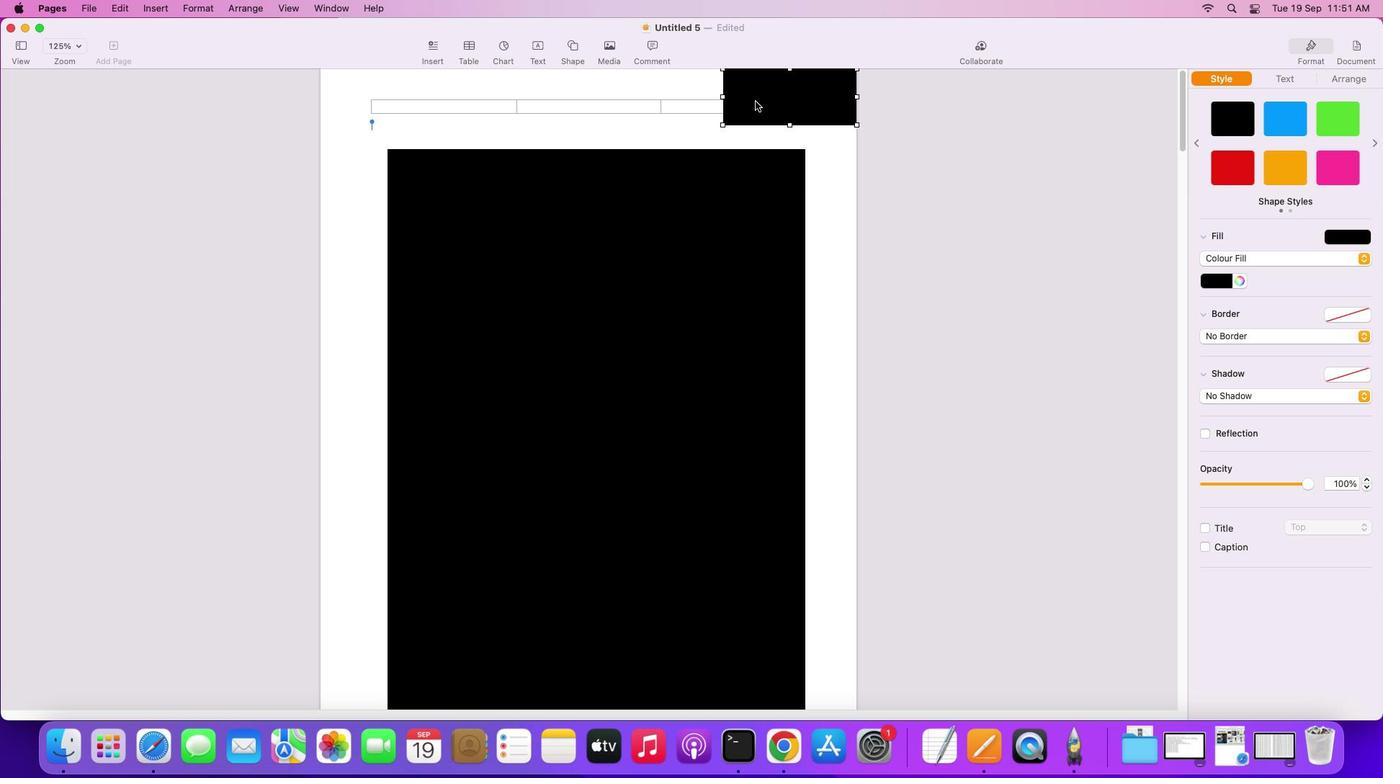 
Action: Mouse pressed left at (799, 115)
Screenshot: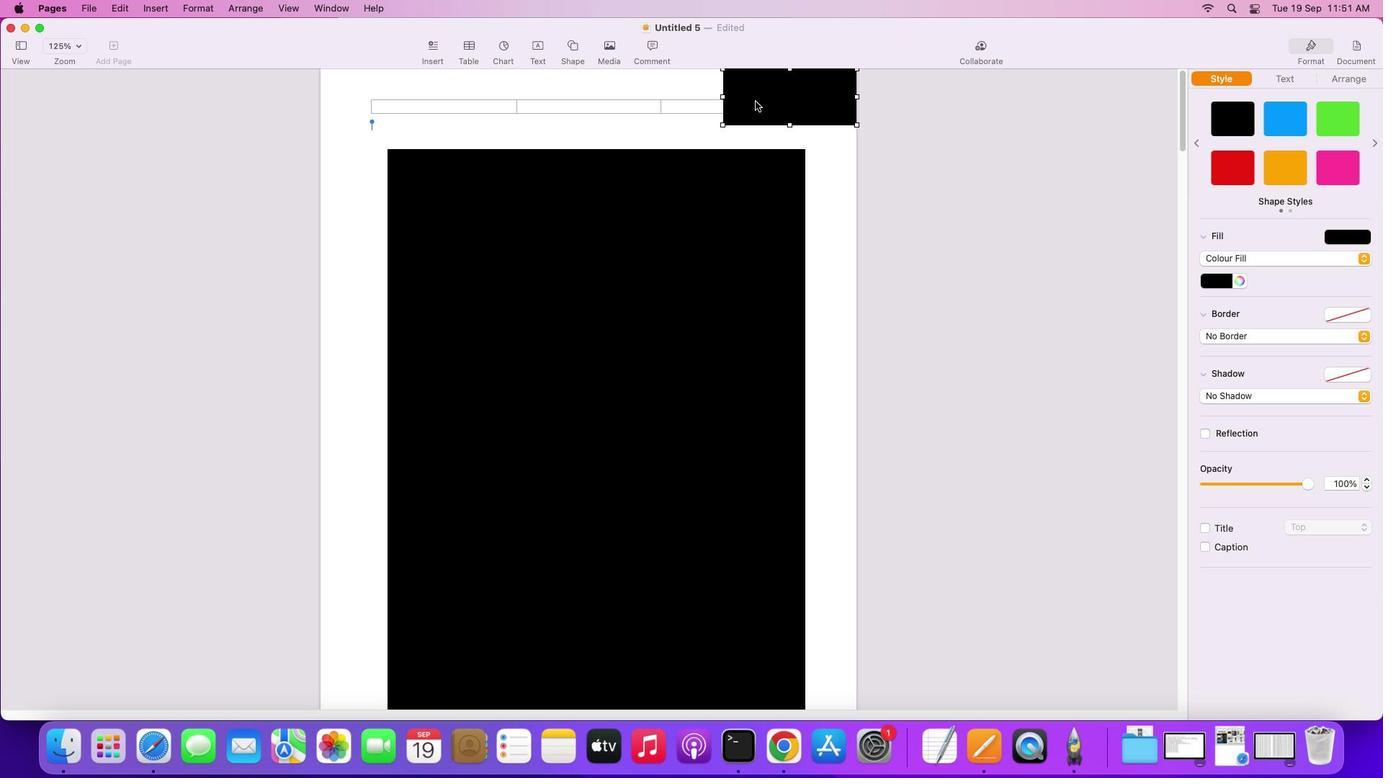 
Action: Key pressed Key.cmd
Screenshot: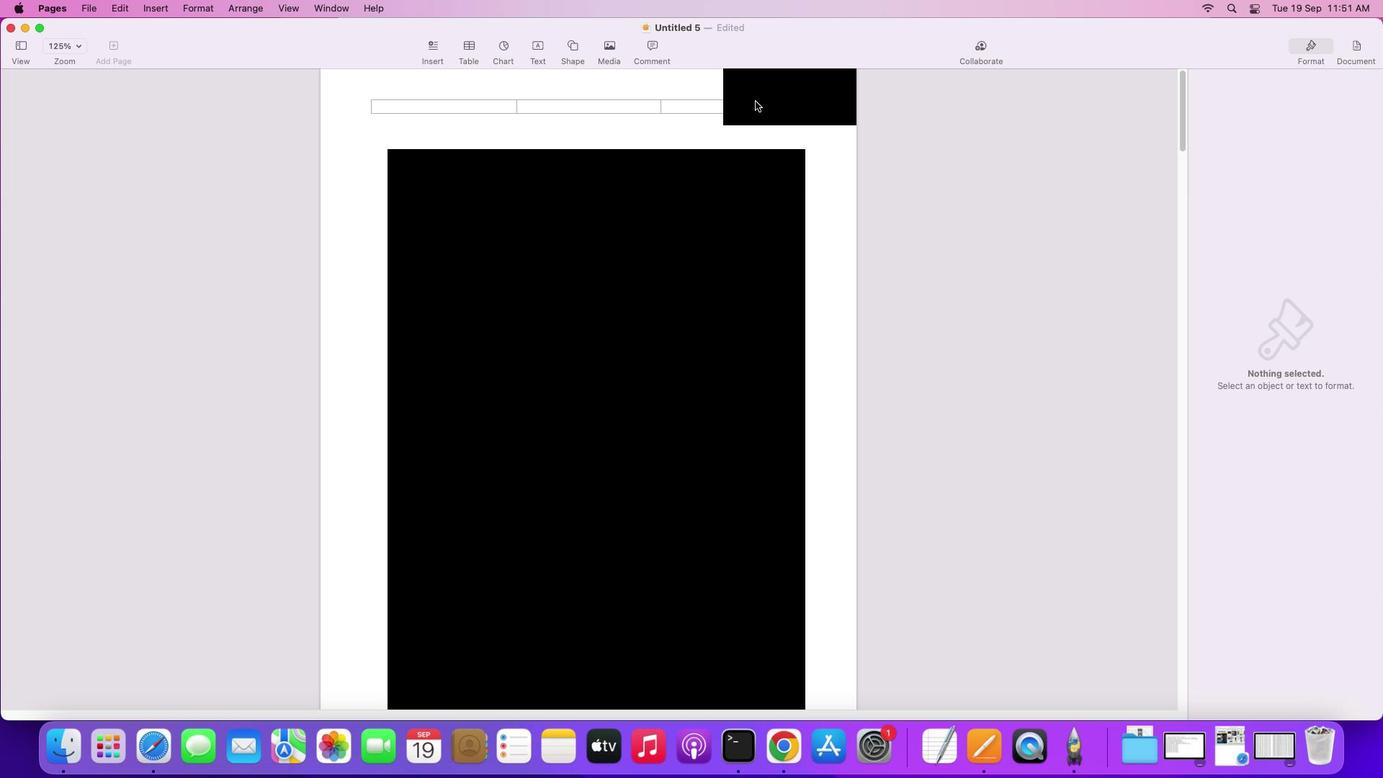 
Action: Mouse pressed left at (799, 115)
Screenshot: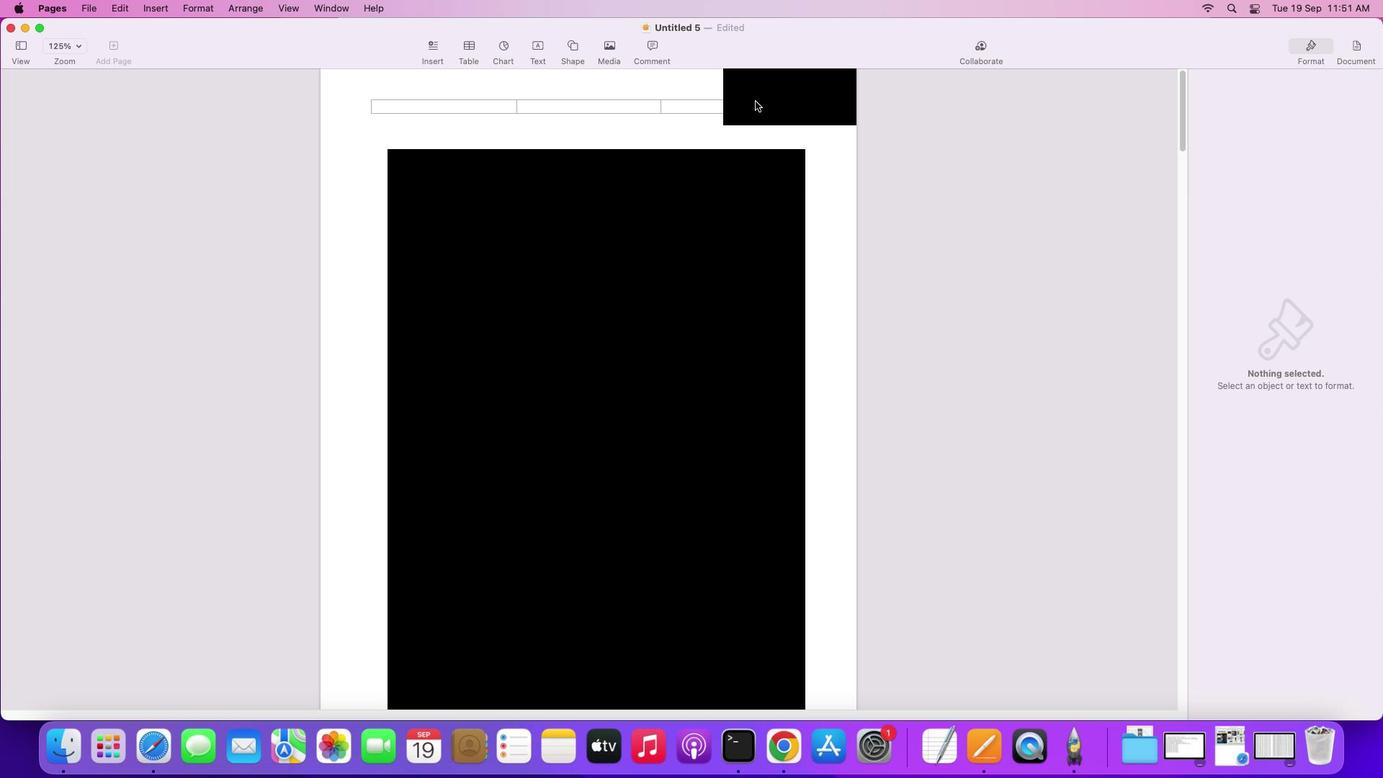 
Action: Key pressed Key.alt
Screenshot: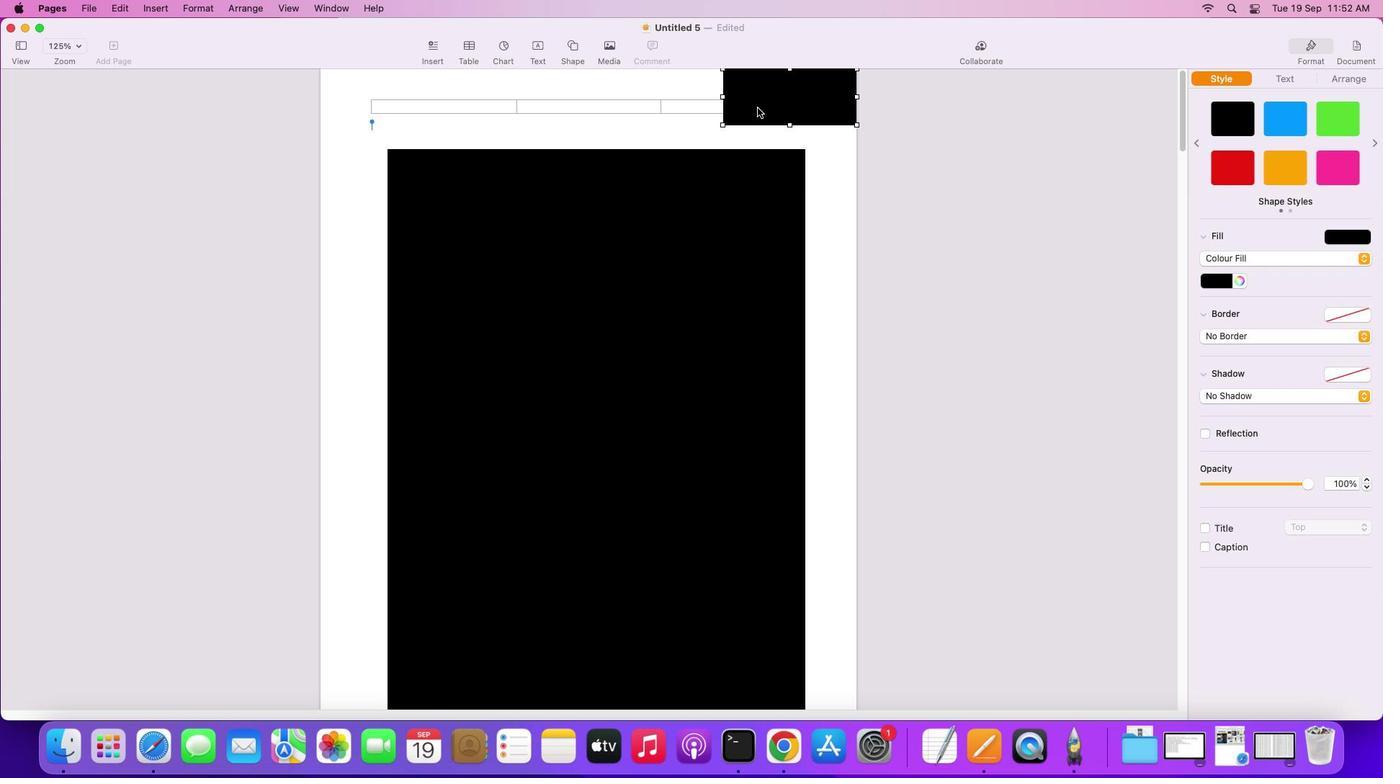
Action: Mouse pressed left at (799, 115)
Screenshot: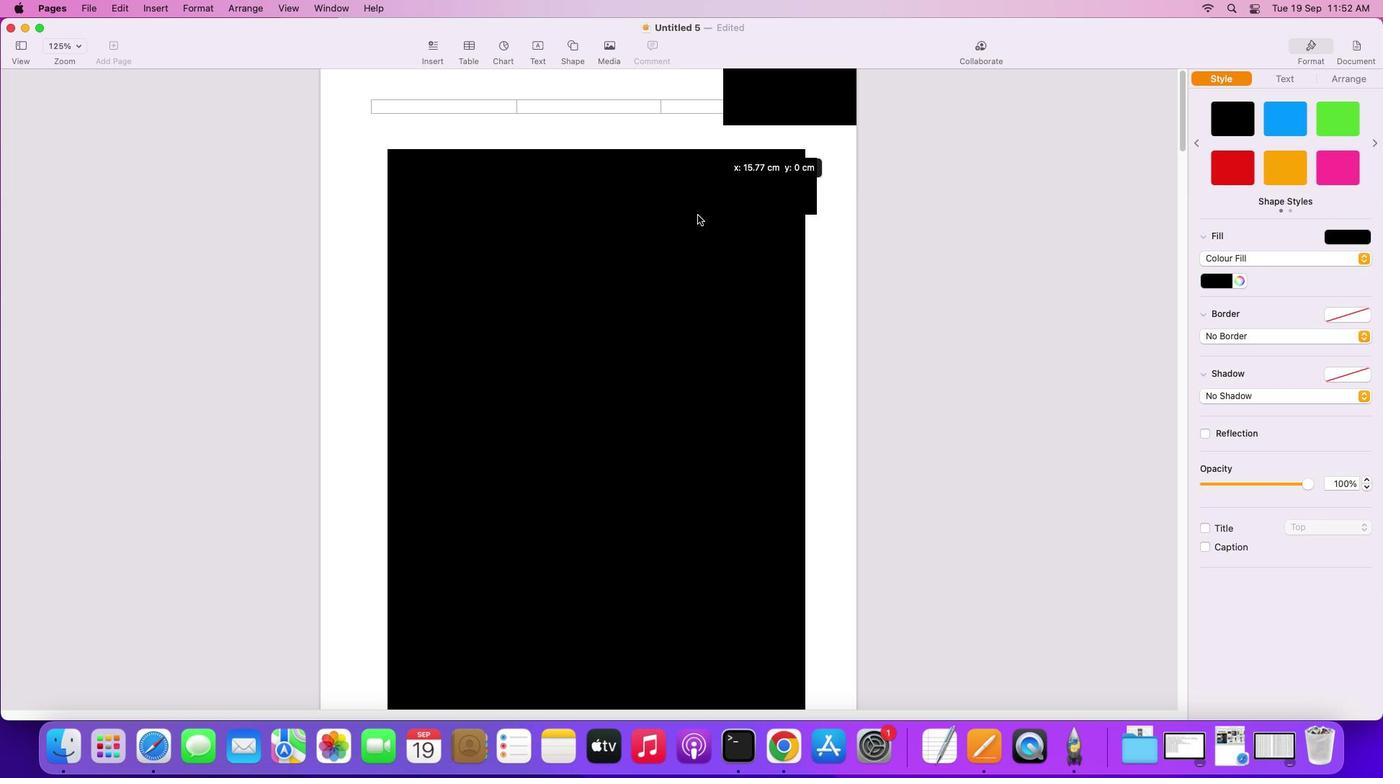 
Action: Mouse moved to (456, 399)
Screenshot: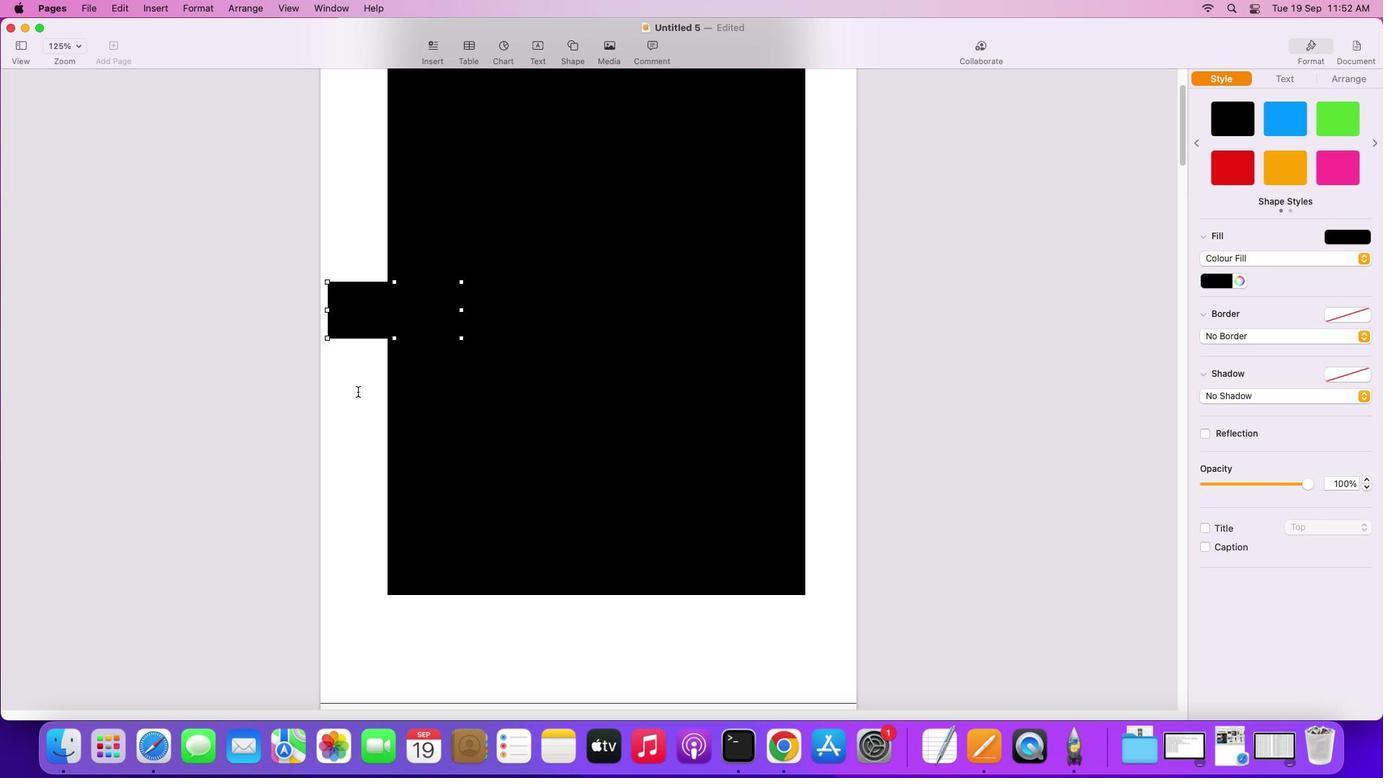 
Action: Mouse scrolled (456, 399) with delta (144, 28)
Screenshot: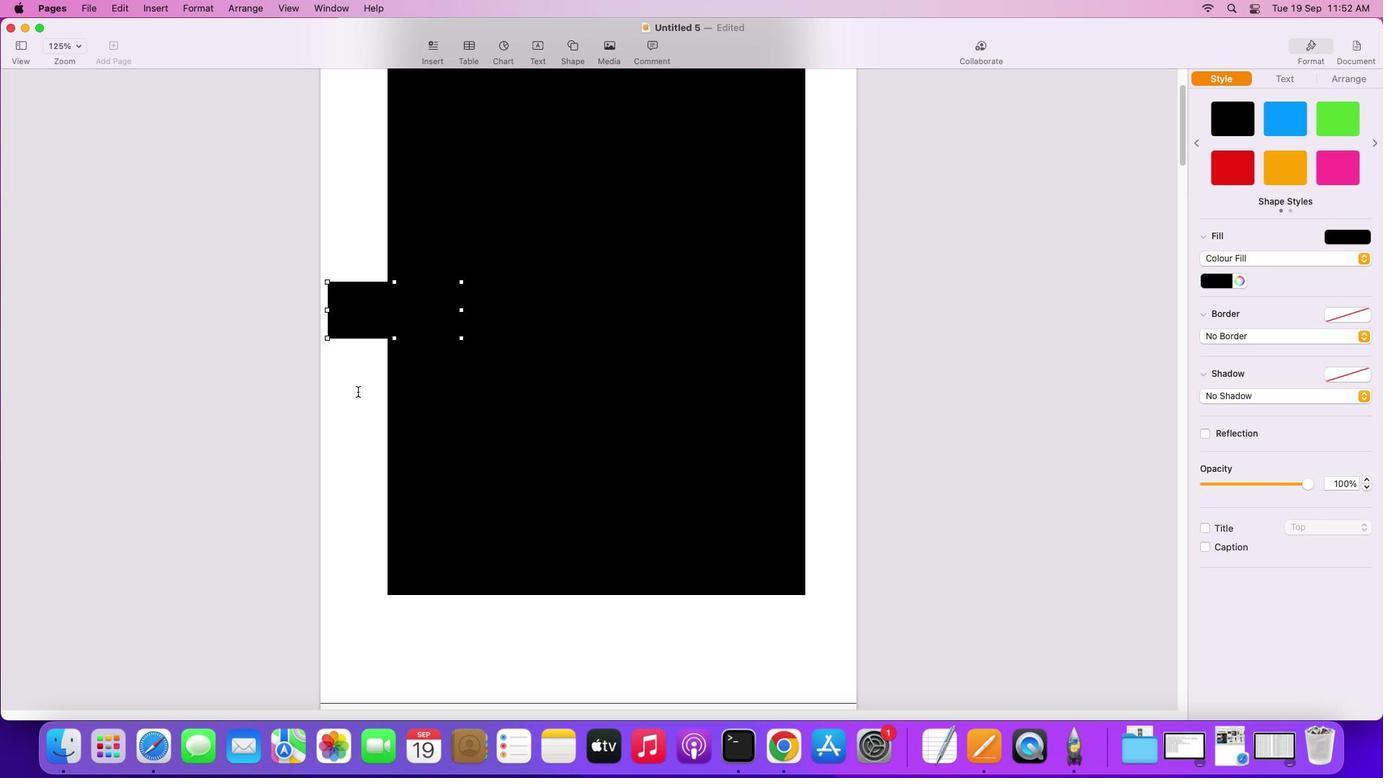 
Action: Mouse scrolled (456, 399) with delta (144, 28)
Screenshot: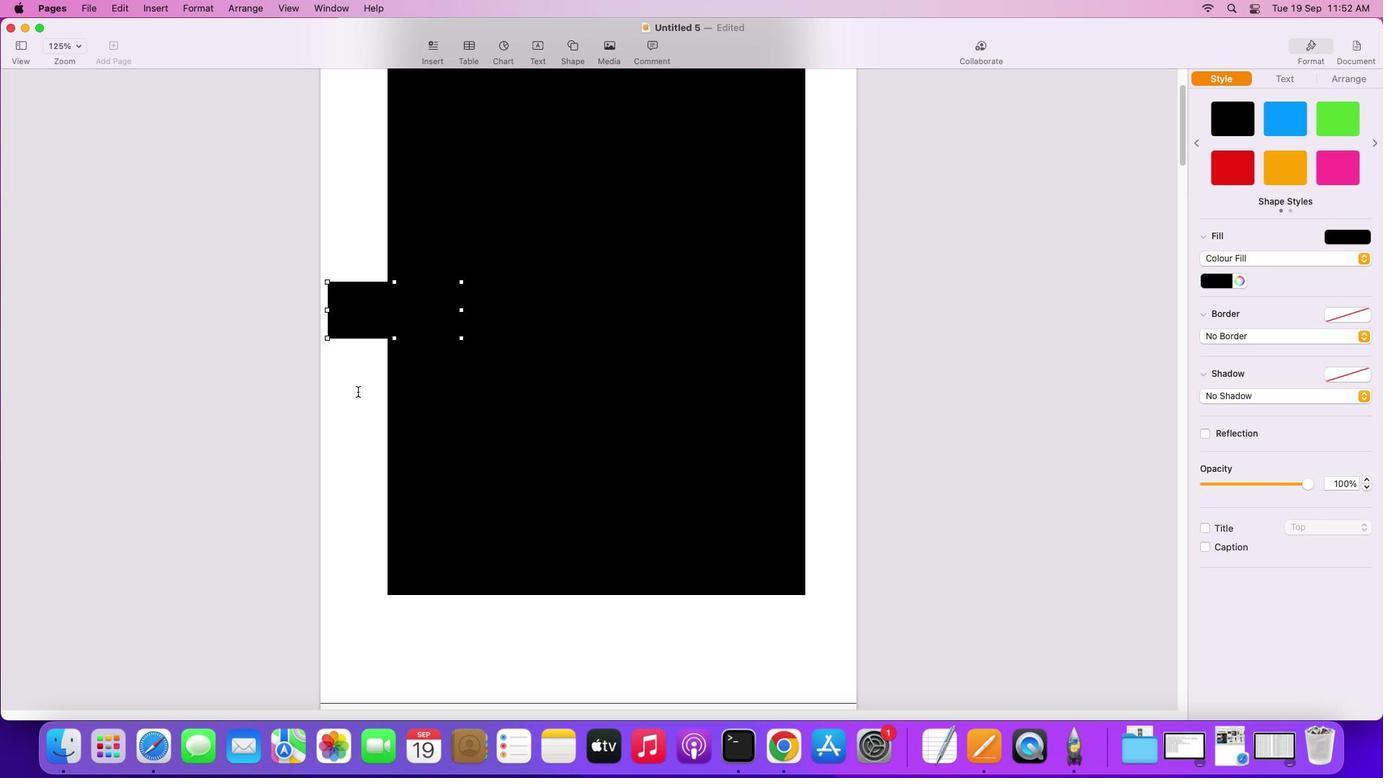 
Action: Mouse scrolled (456, 399) with delta (144, 27)
Screenshot: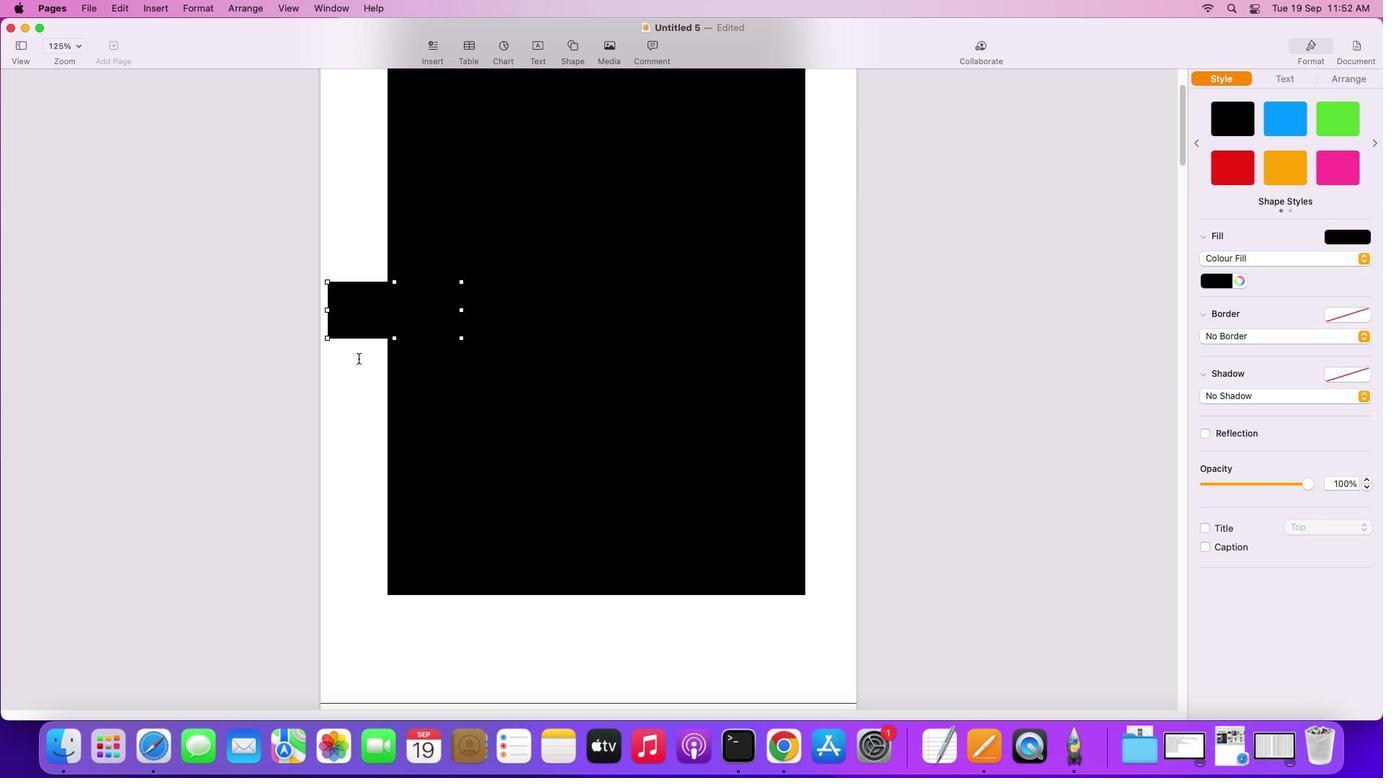
Action: Mouse moved to (456, 399)
Screenshot: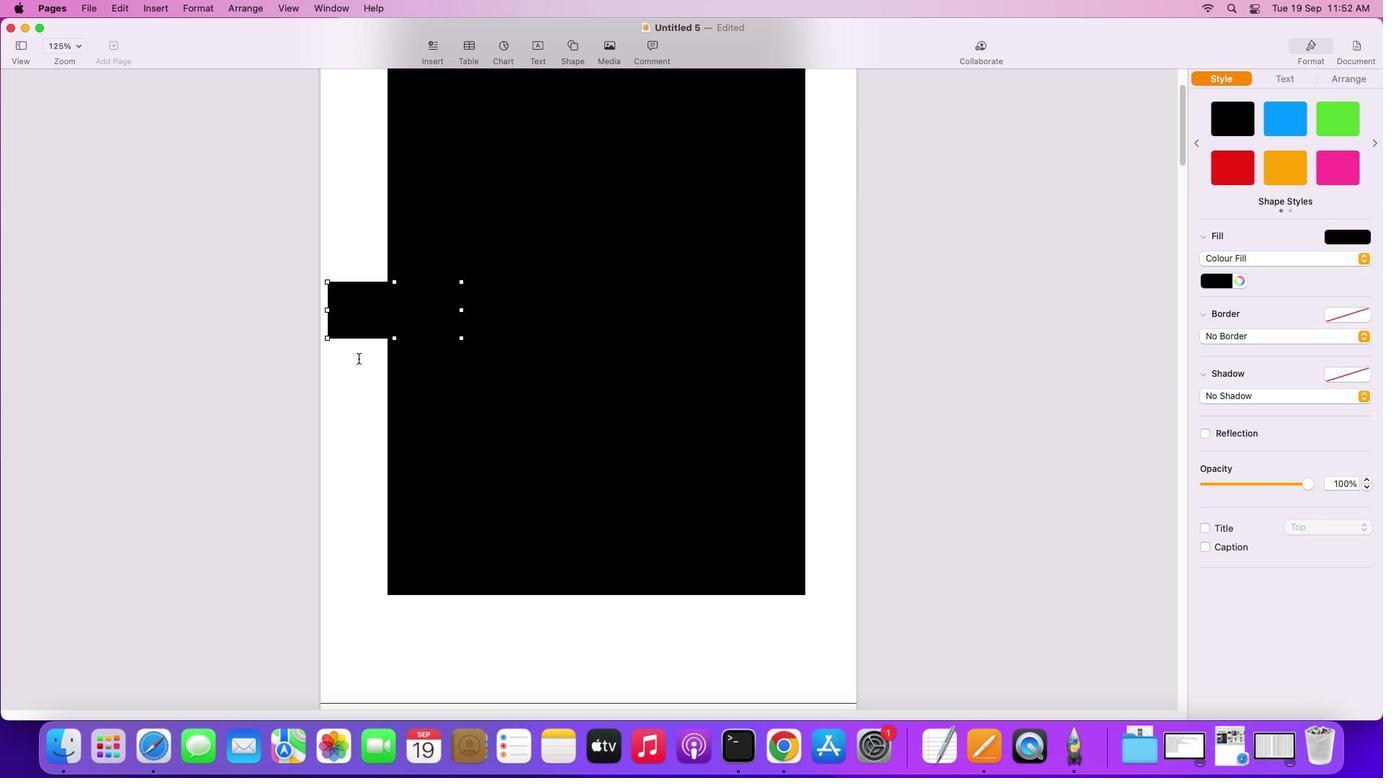 
Action: Mouse scrolled (456, 399) with delta (144, 25)
Screenshot: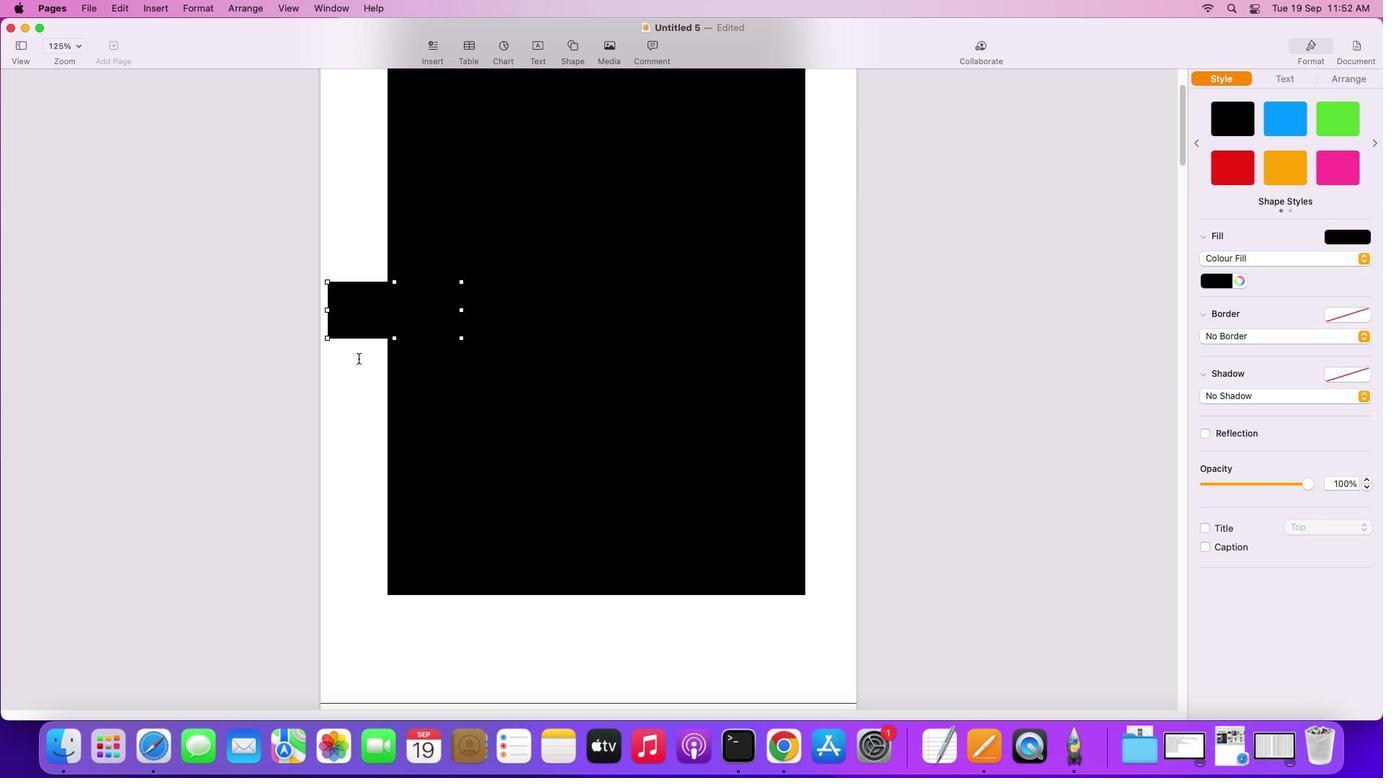 
Action: Mouse moved to (456, 398)
Screenshot: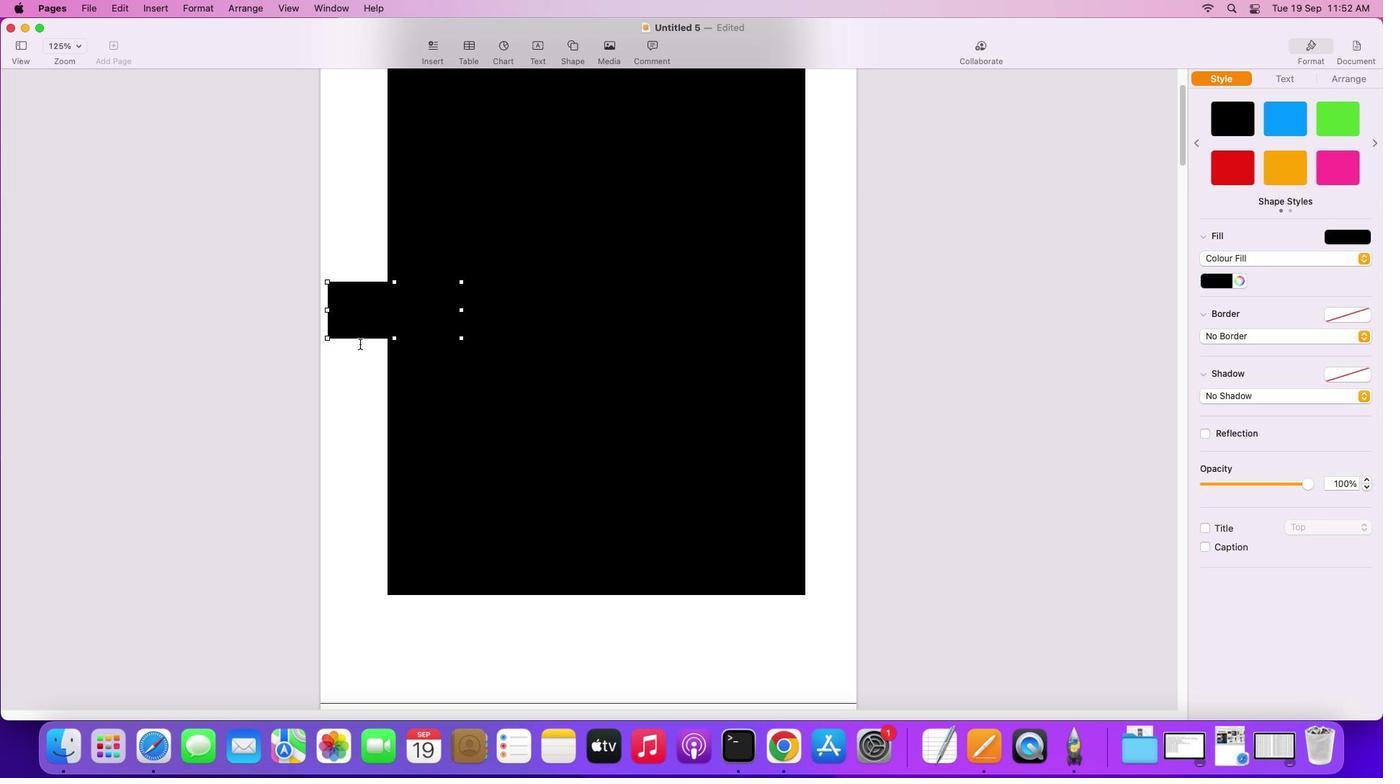 
Action: Mouse scrolled (456, 398) with delta (144, 25)
Screenshot: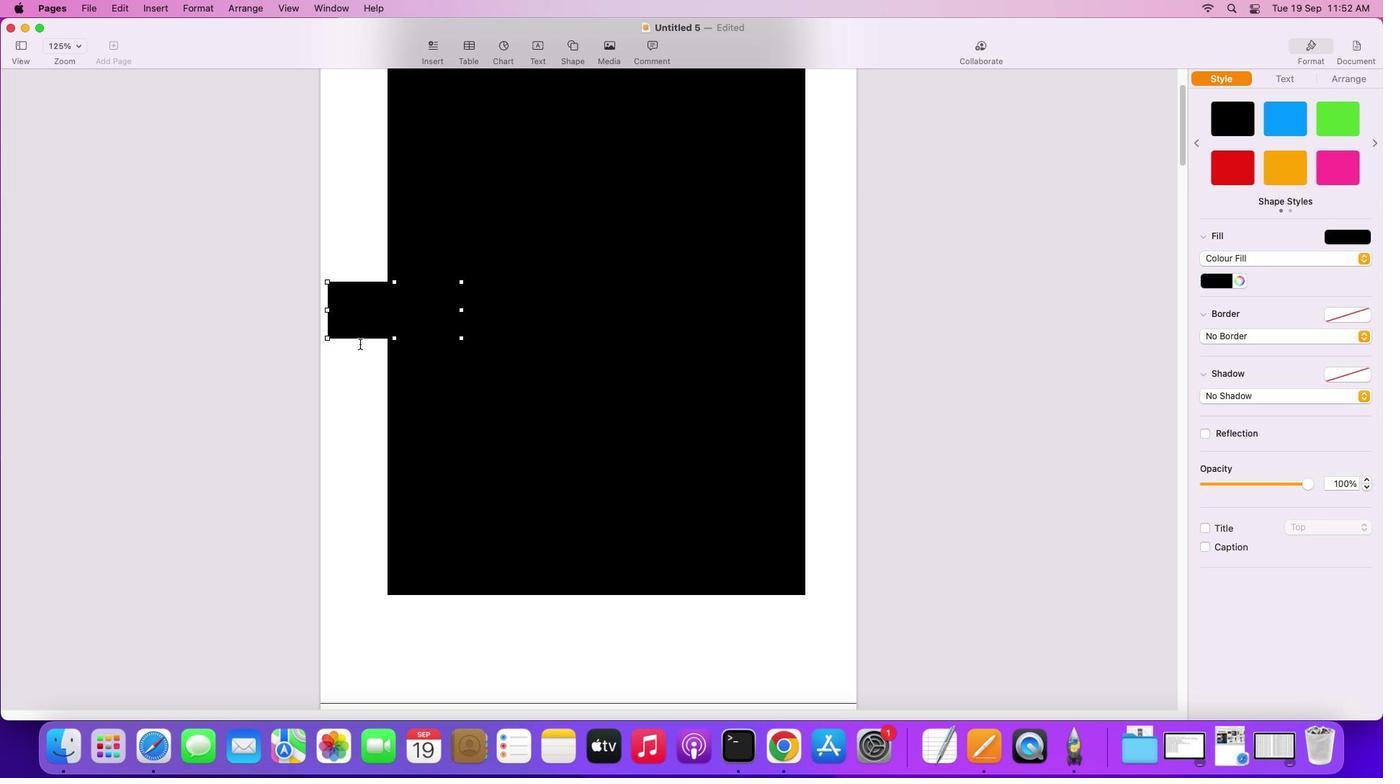 
Action: Mouse moved to (461, 299)
Screenshot: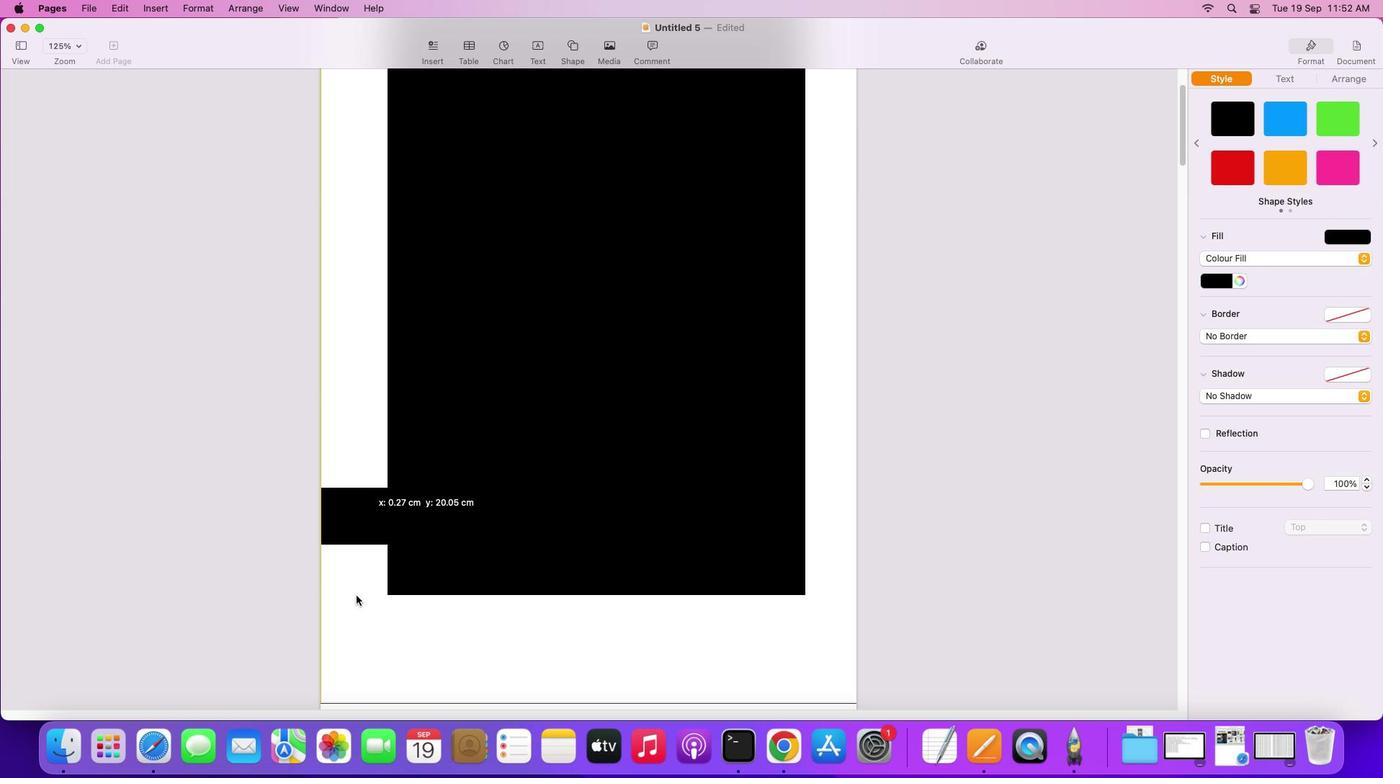 
Action: Mouse pressed left at (461, 299)
Screenshot: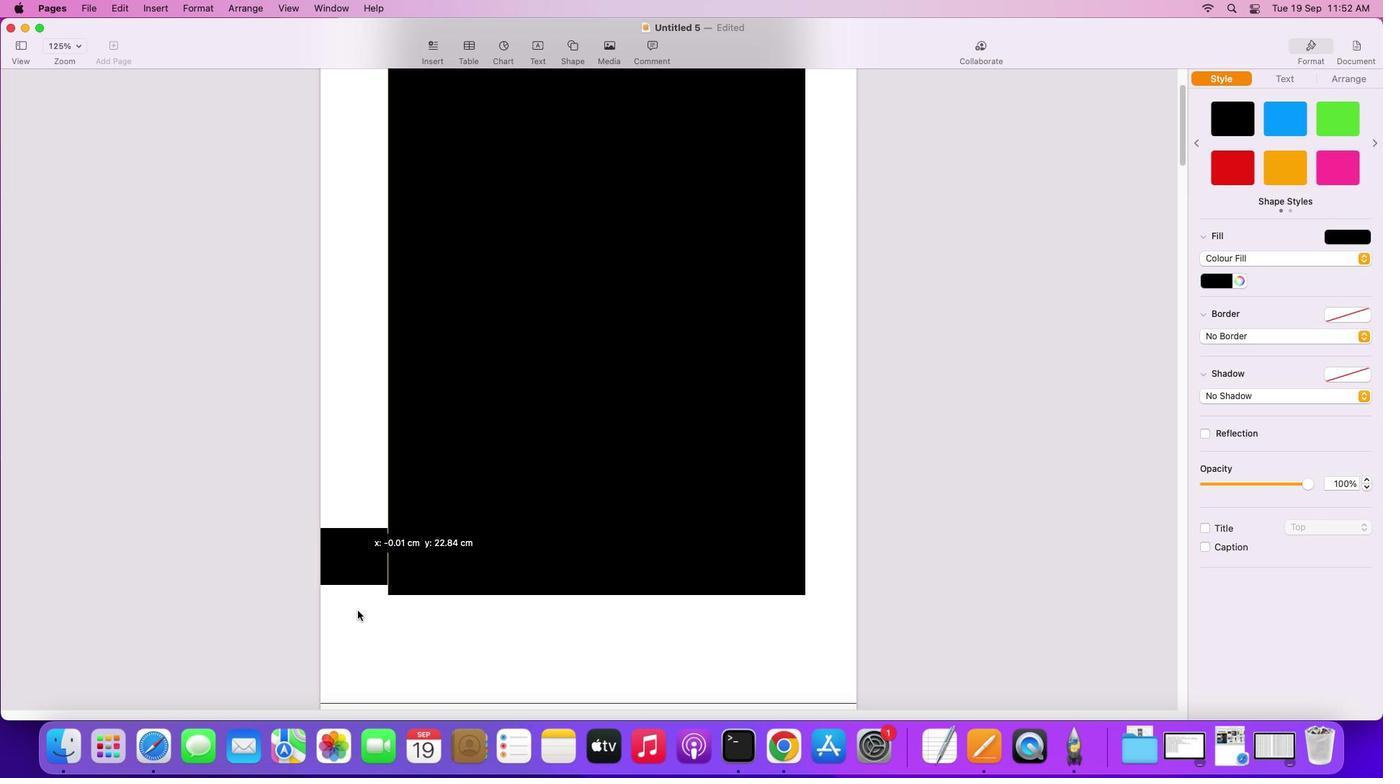 
Action: Mouse moved to (479, 573)
Screenshot: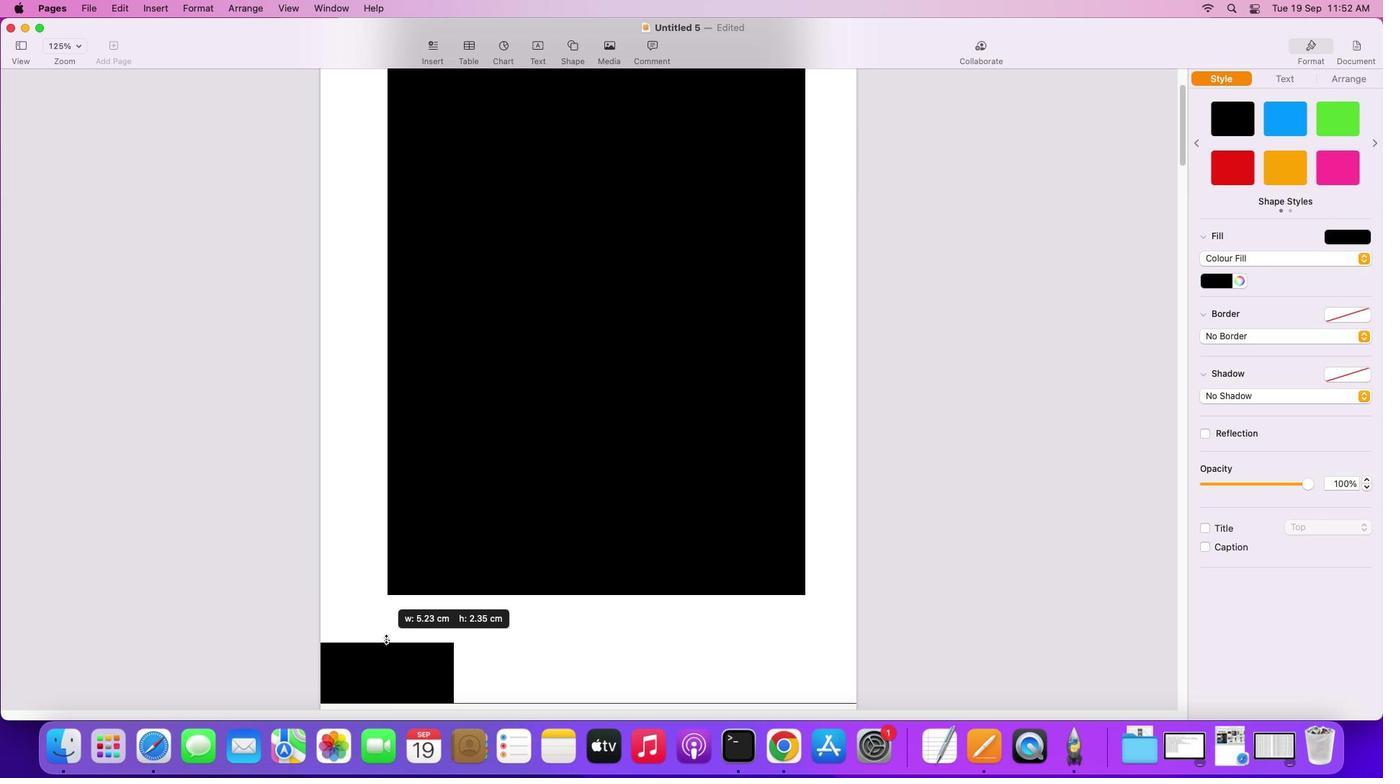 
Action: Mouse pressed left at (479, 573)
Screenshot: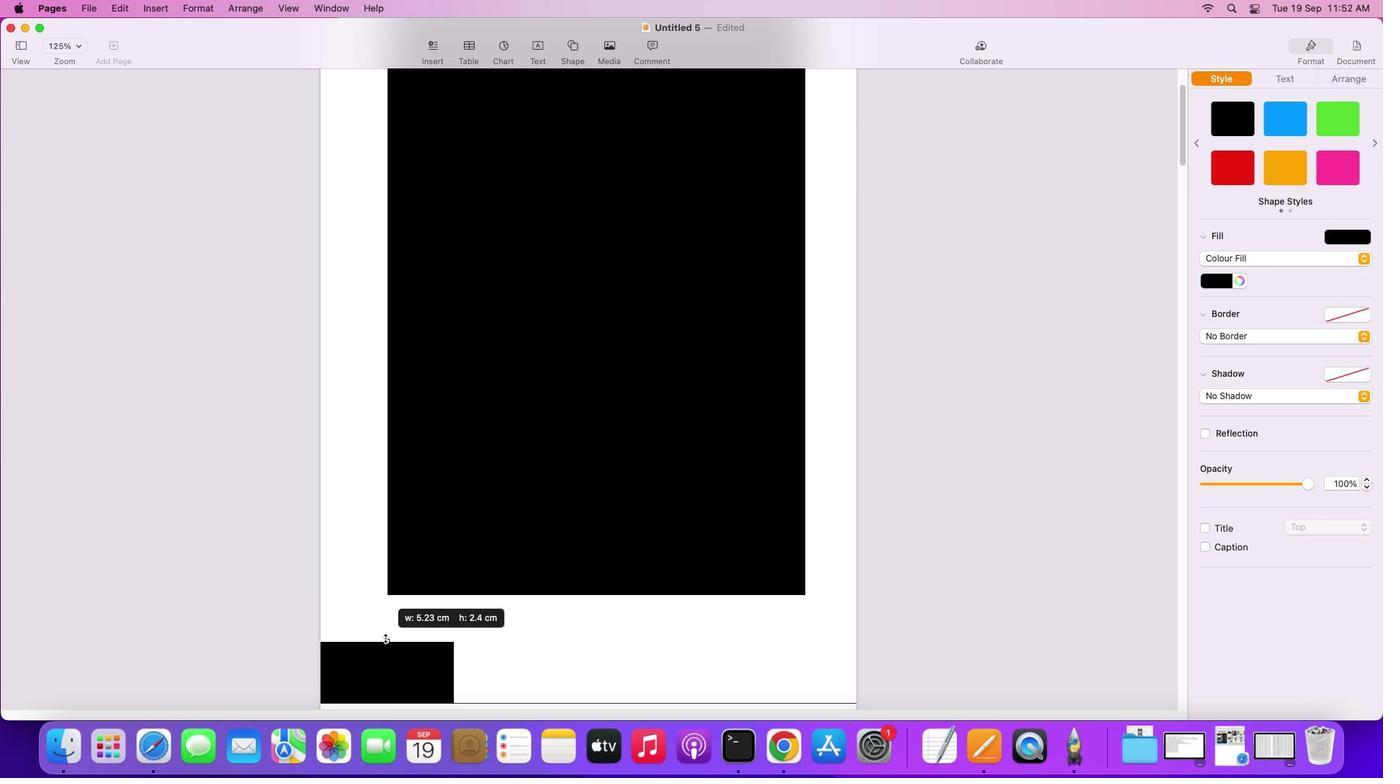
Action: Mouse moved to (625, 471)
Screenshot: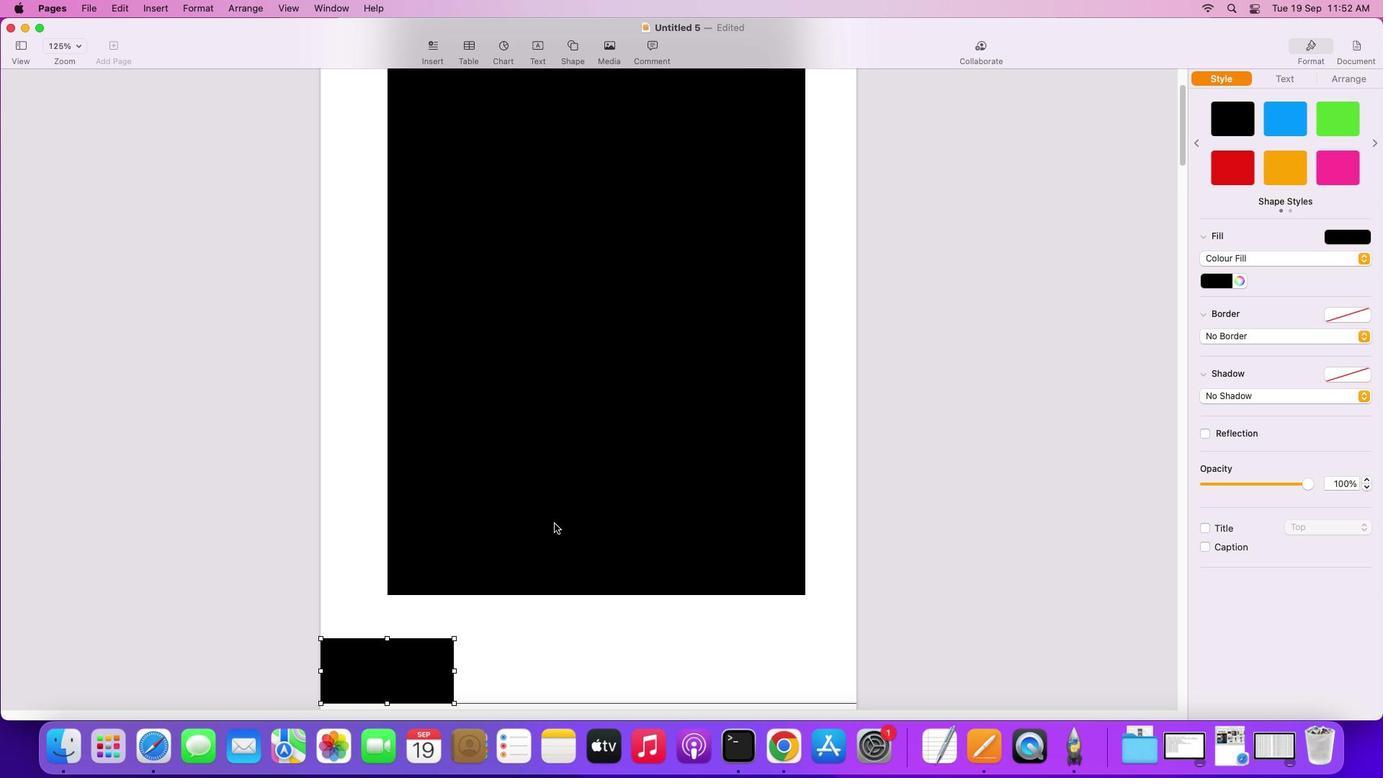 
Action: Mouse pressed left at (625, 471)
Screenshot: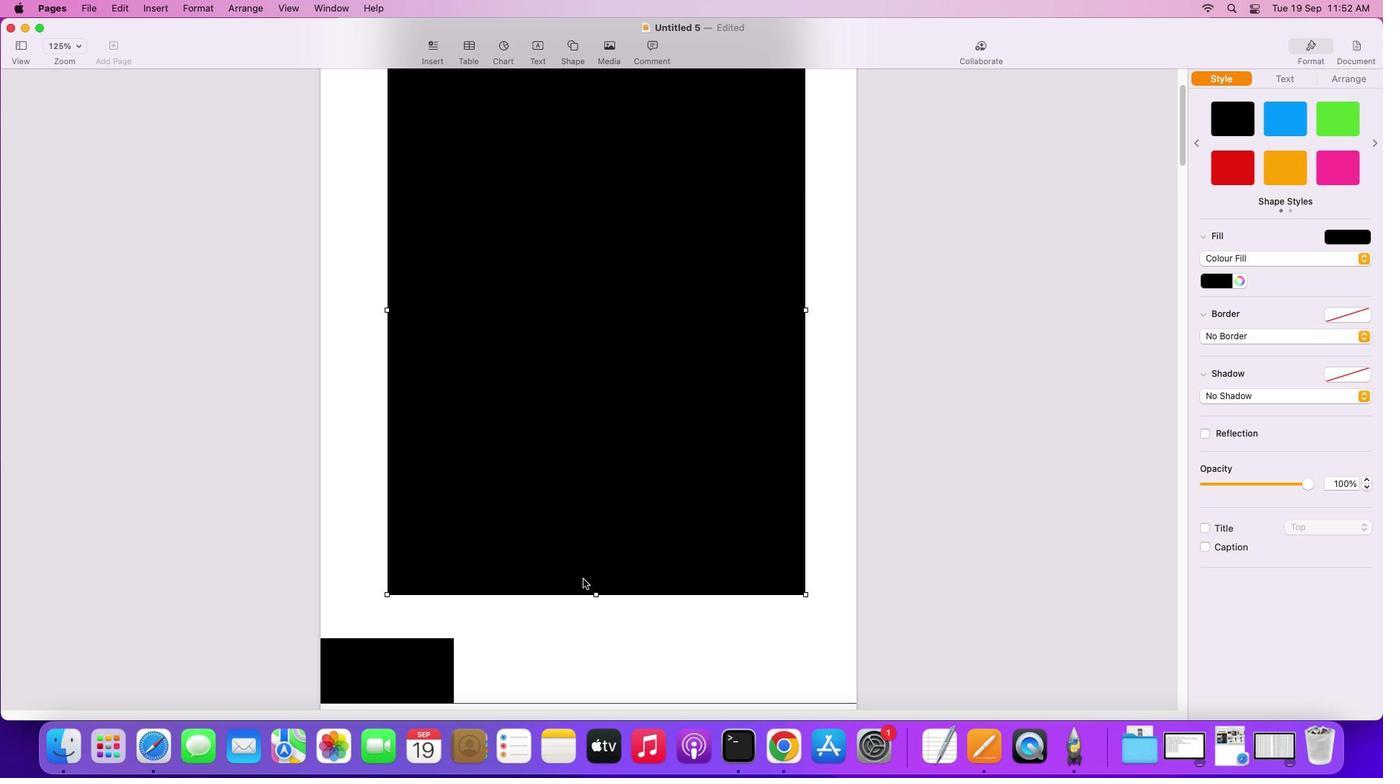 
Action: Mouse moved to (662, 533)
Screenshot: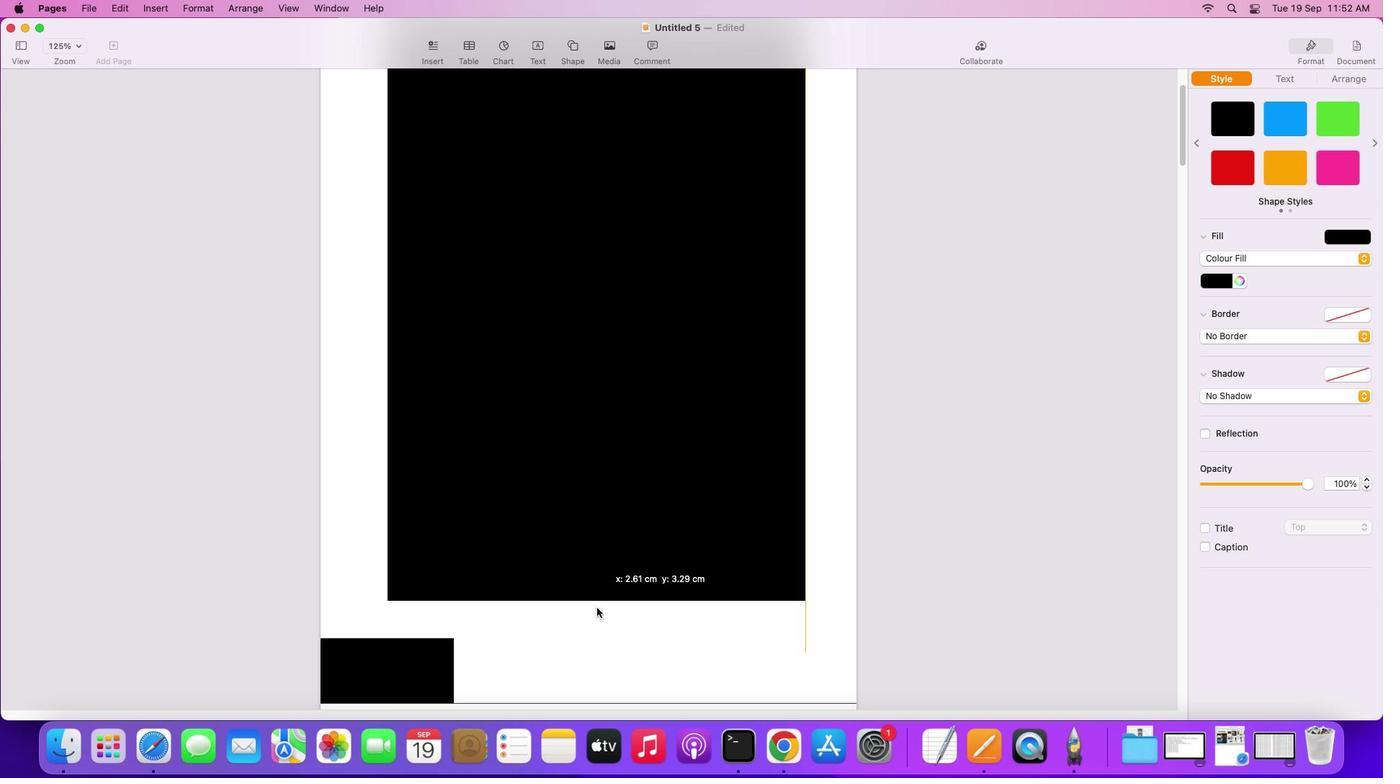 
Action: Mouse pressed left at (662, 533)
Screenshot: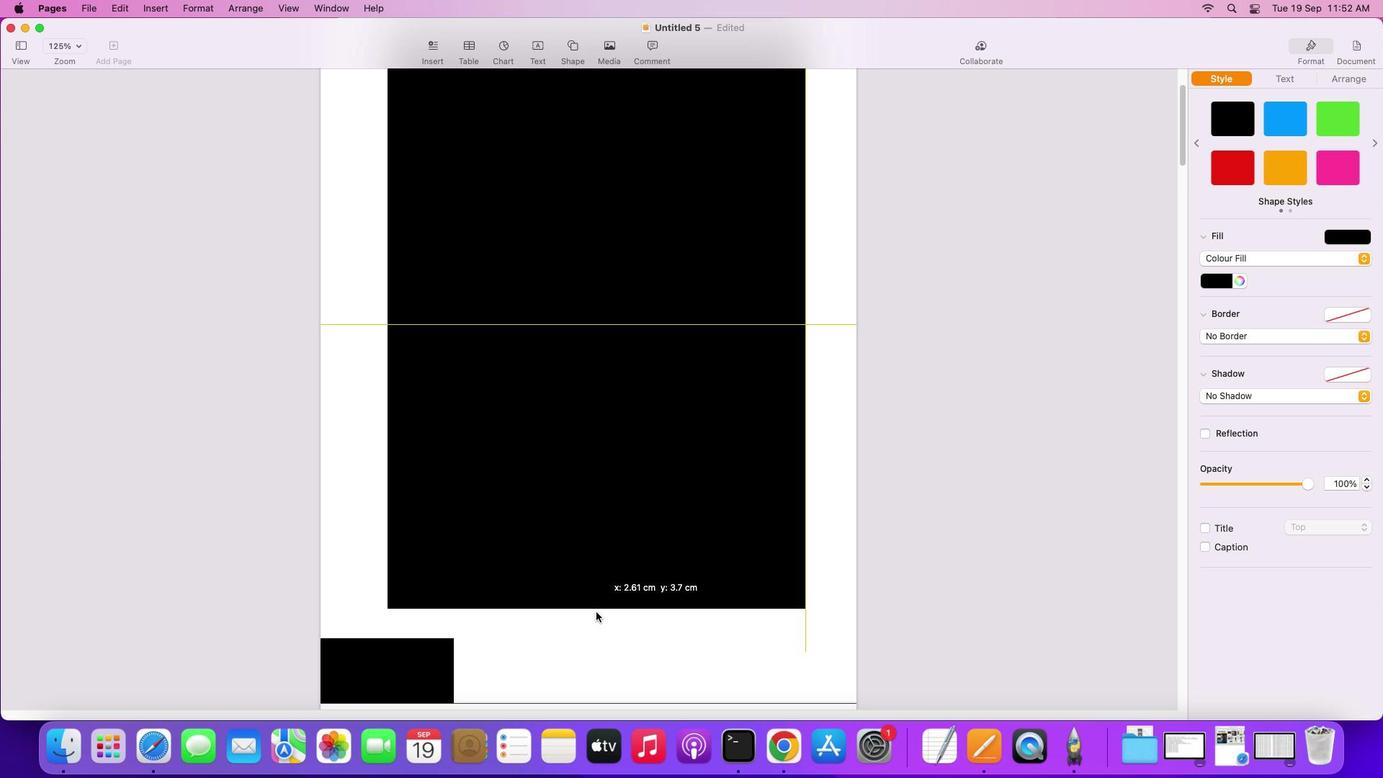 
Action: Mouse moved to (487, 577)
Screenshot: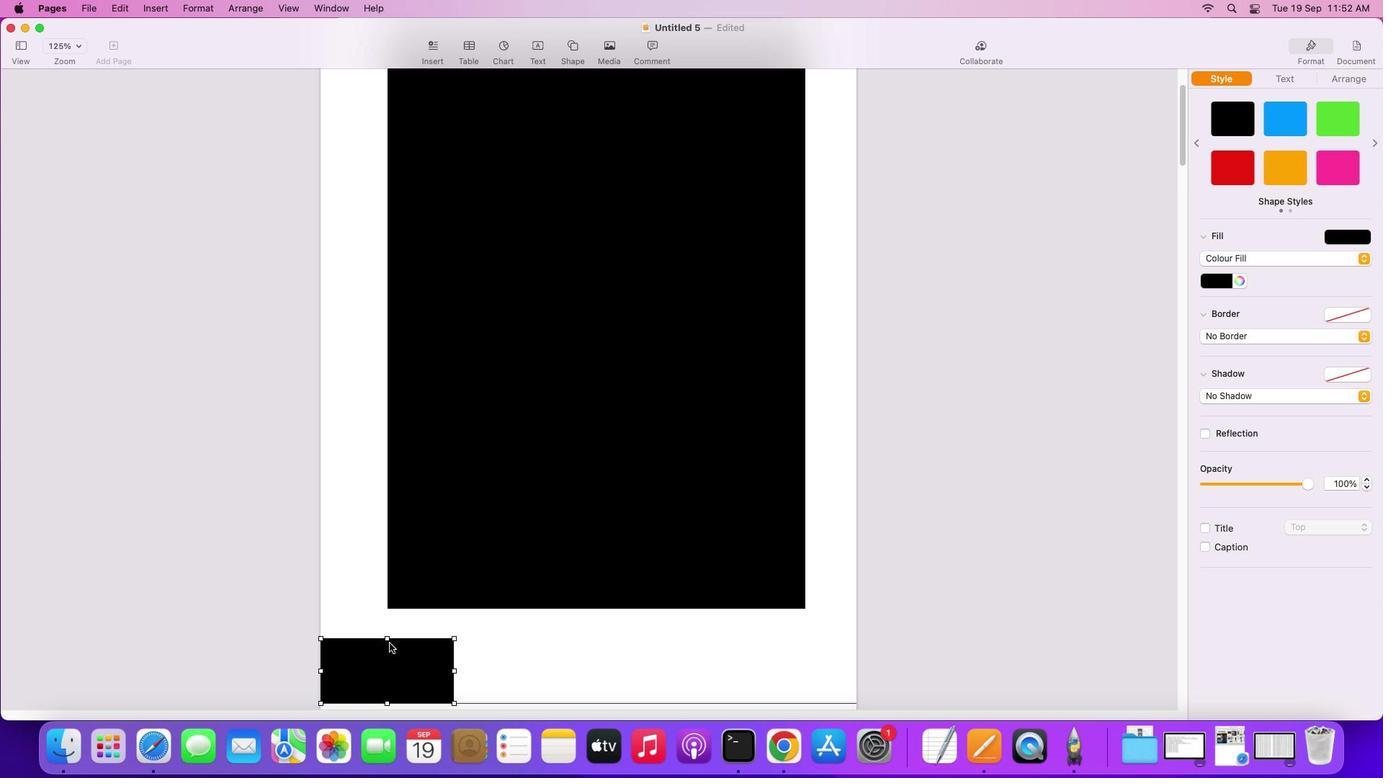 
Action: Mouse pressed left at (487, 577)
Screenshot: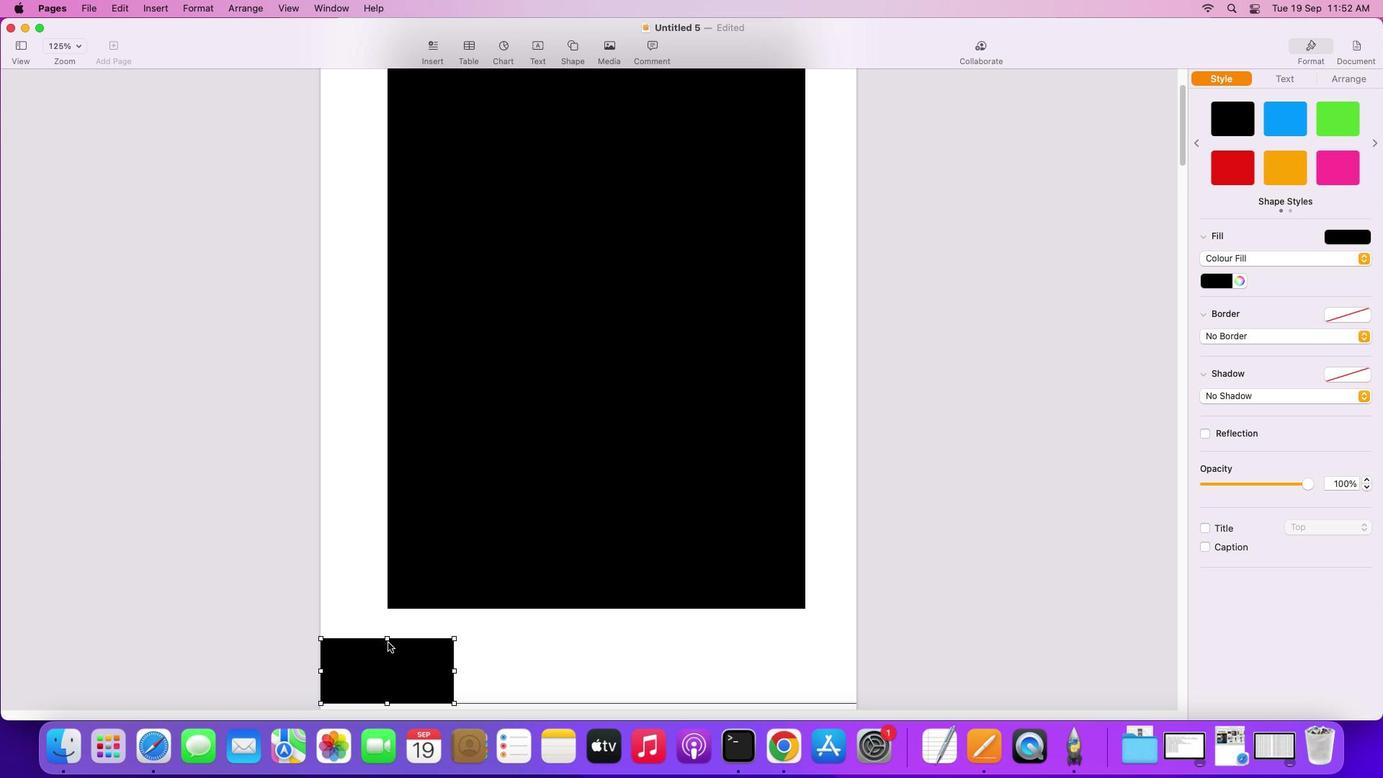 
Action: Mouse moved to (480, 569)
Screenshot: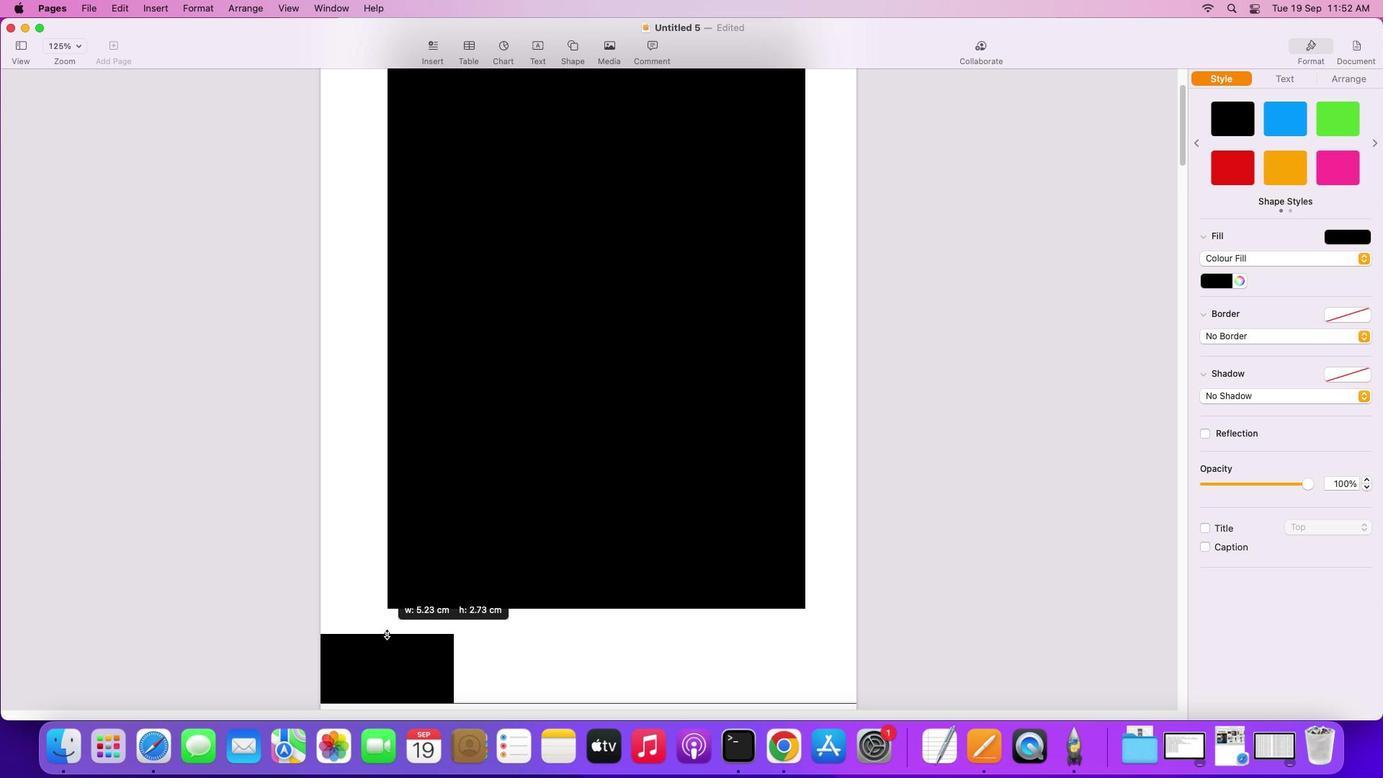 
Action: Mouse pressed left at (480, 569)
Screenshot: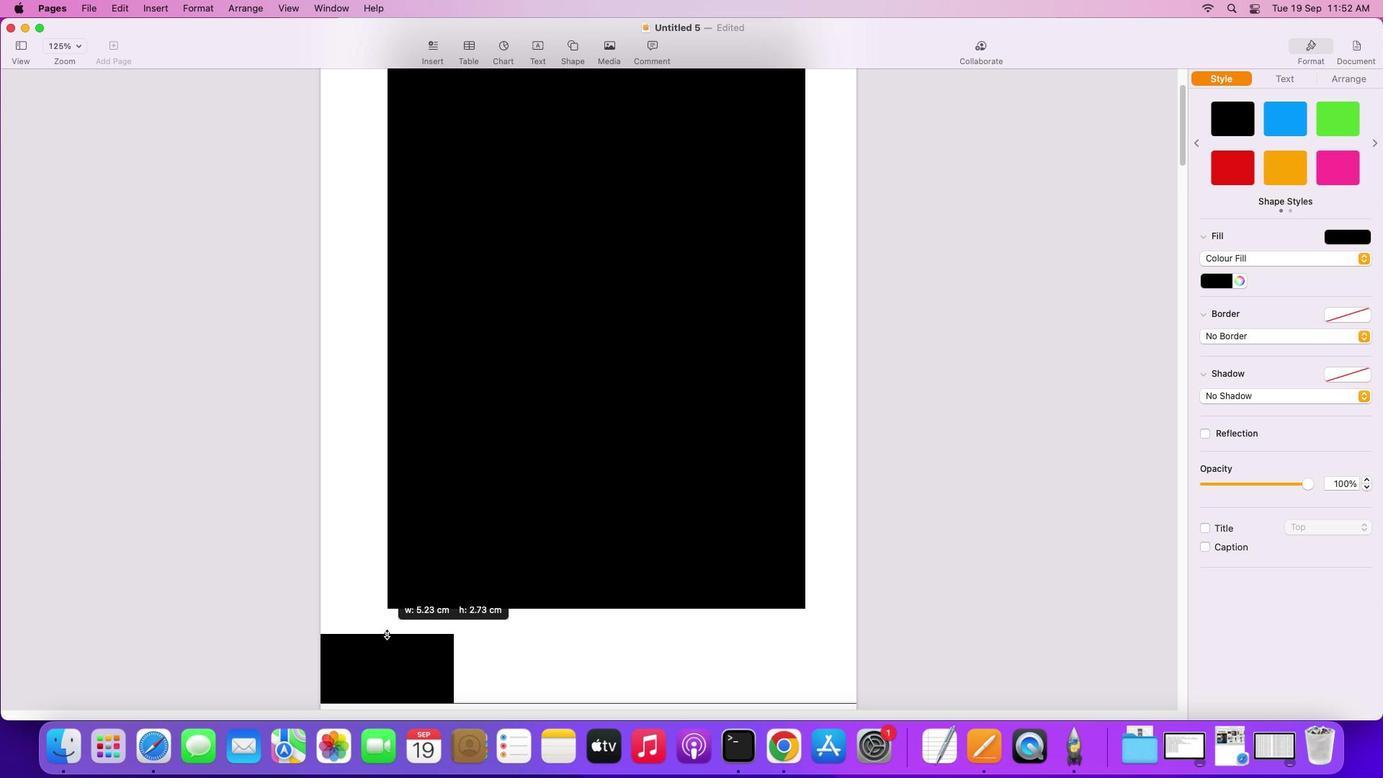 
Action: Mouse moved to (637, 564)
Screenshot: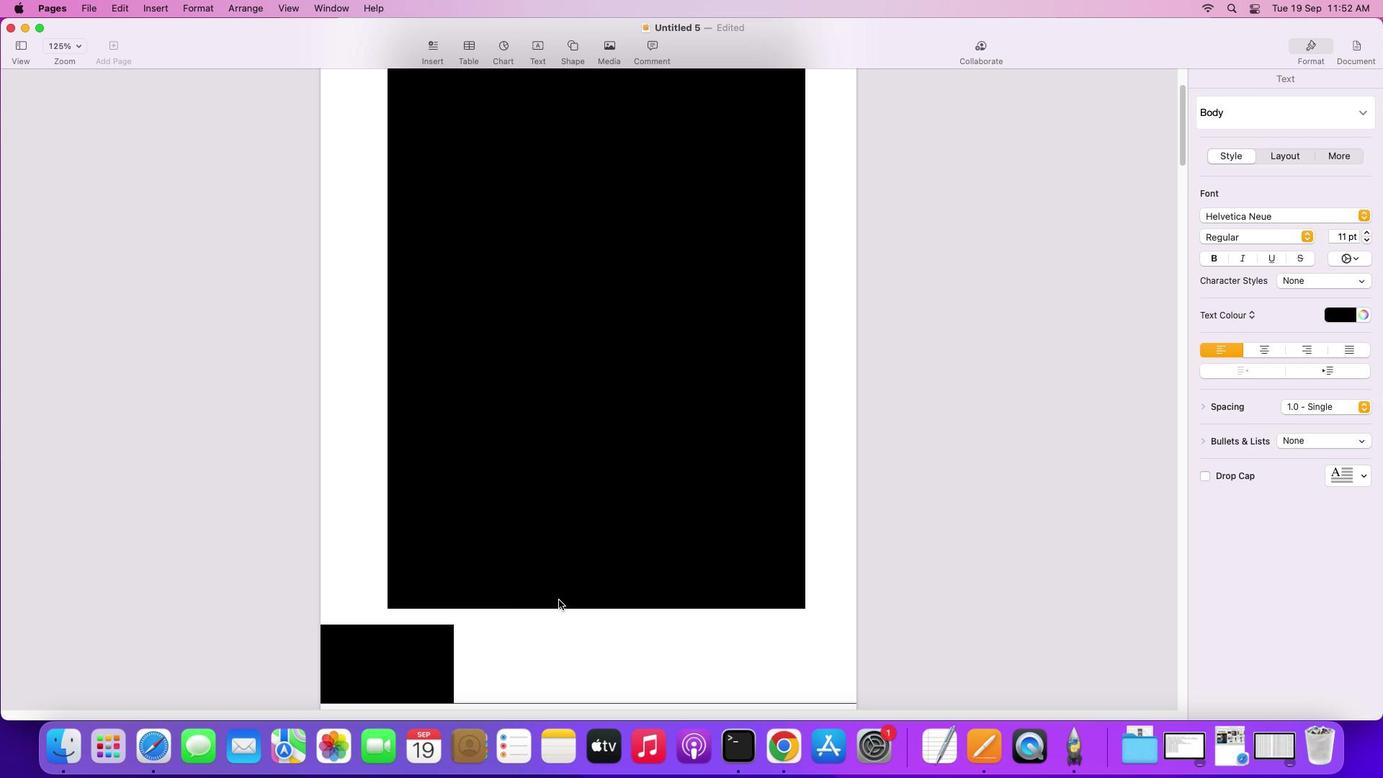 
Action: Mouse pressed left at (637, 564)
Screenshot: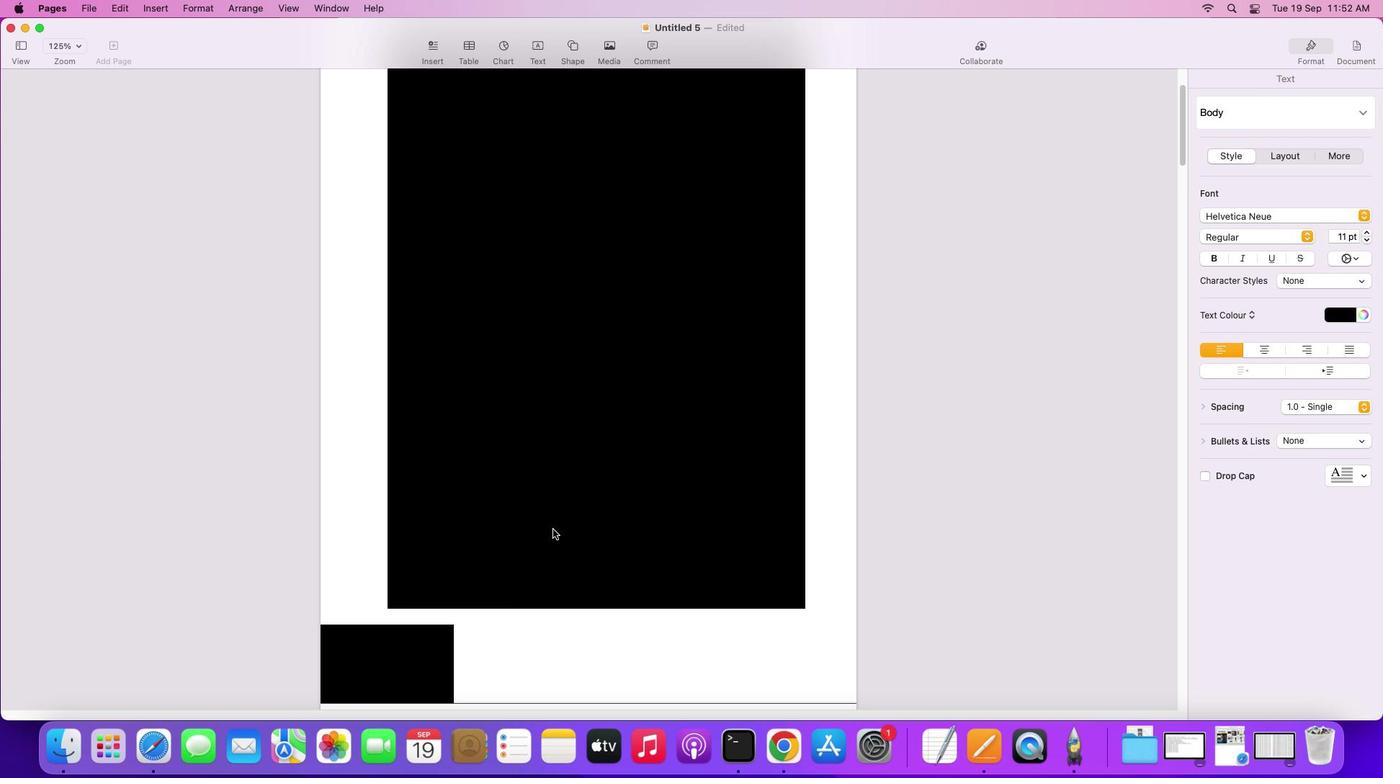 
Action: Mouse pressed left at (637, 564)
Screenshot: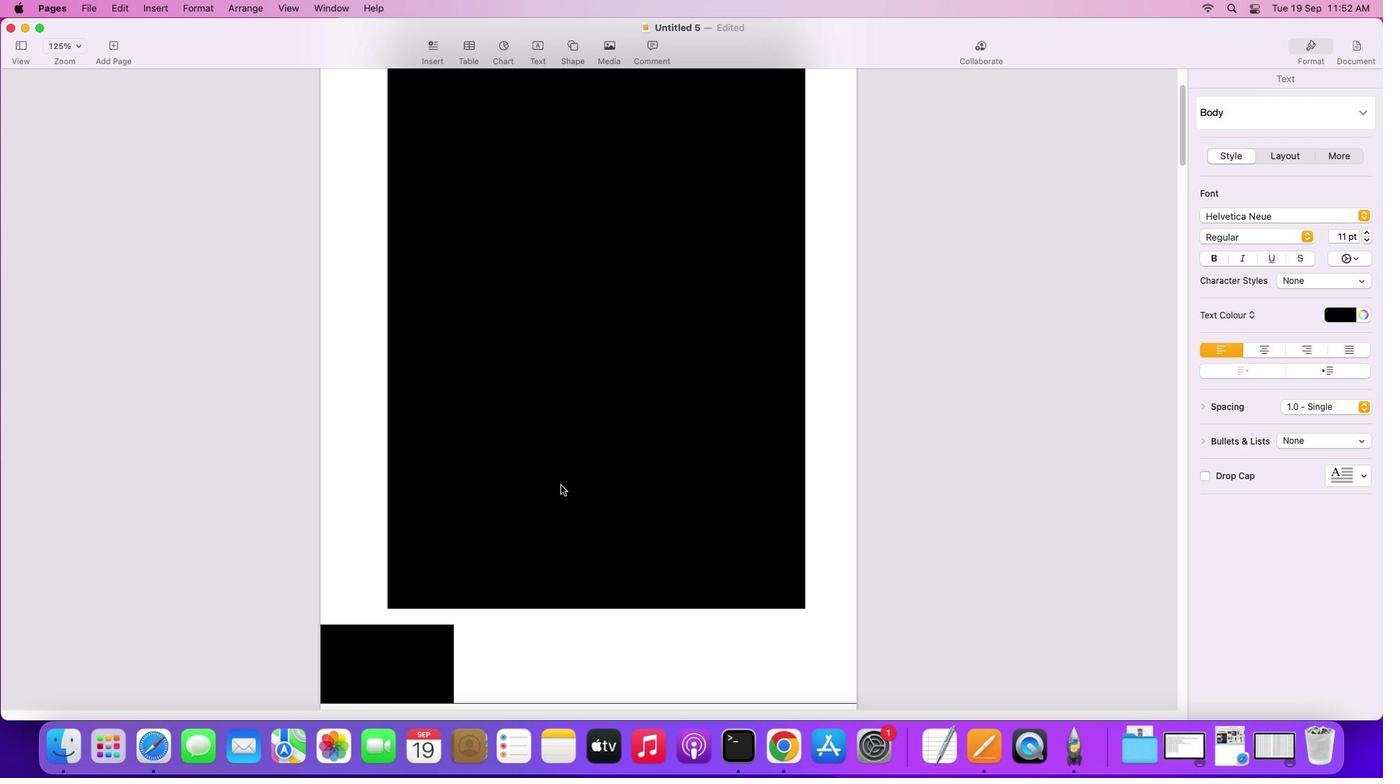 
Action: Mouse moved to (630, 438)
Screenshot: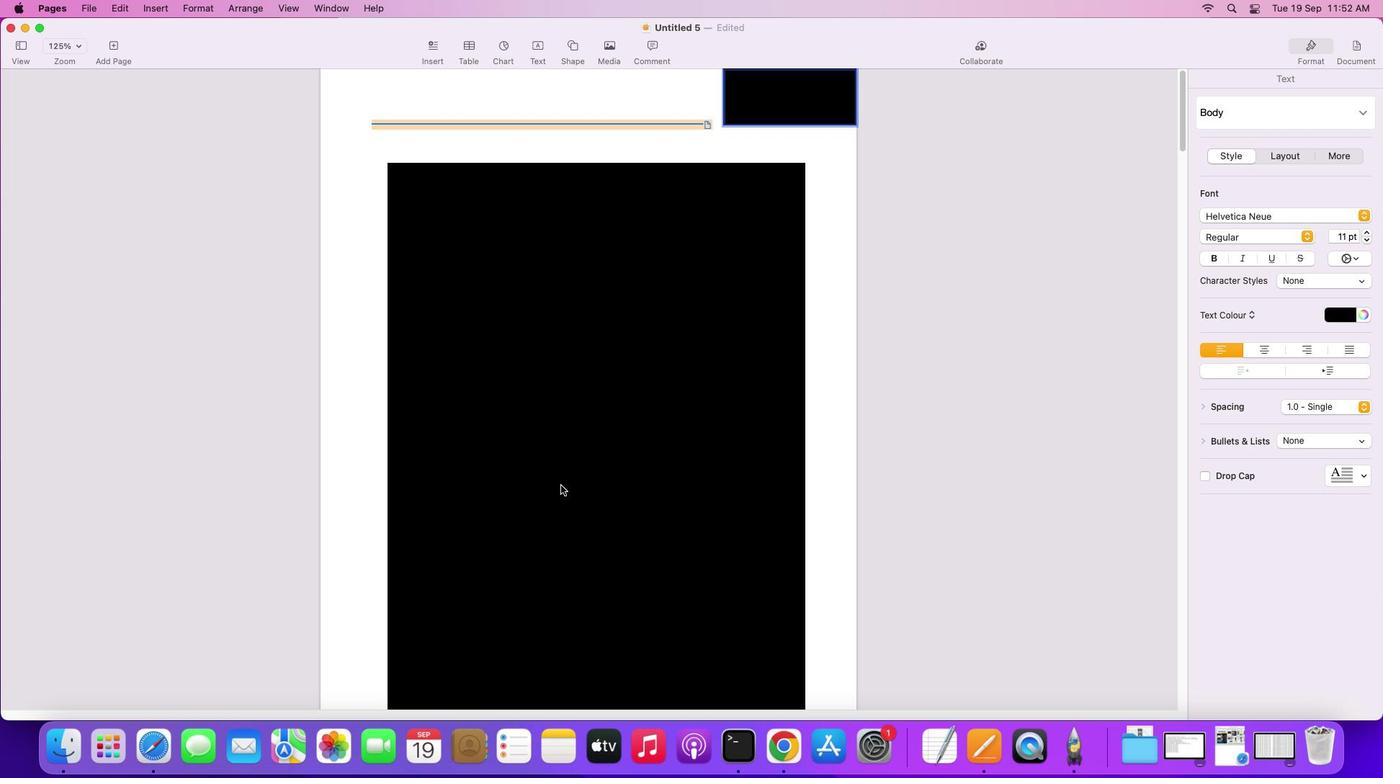 
Action: Mouse scrolled (630, 438) with delta (144, 29)
Screenshot: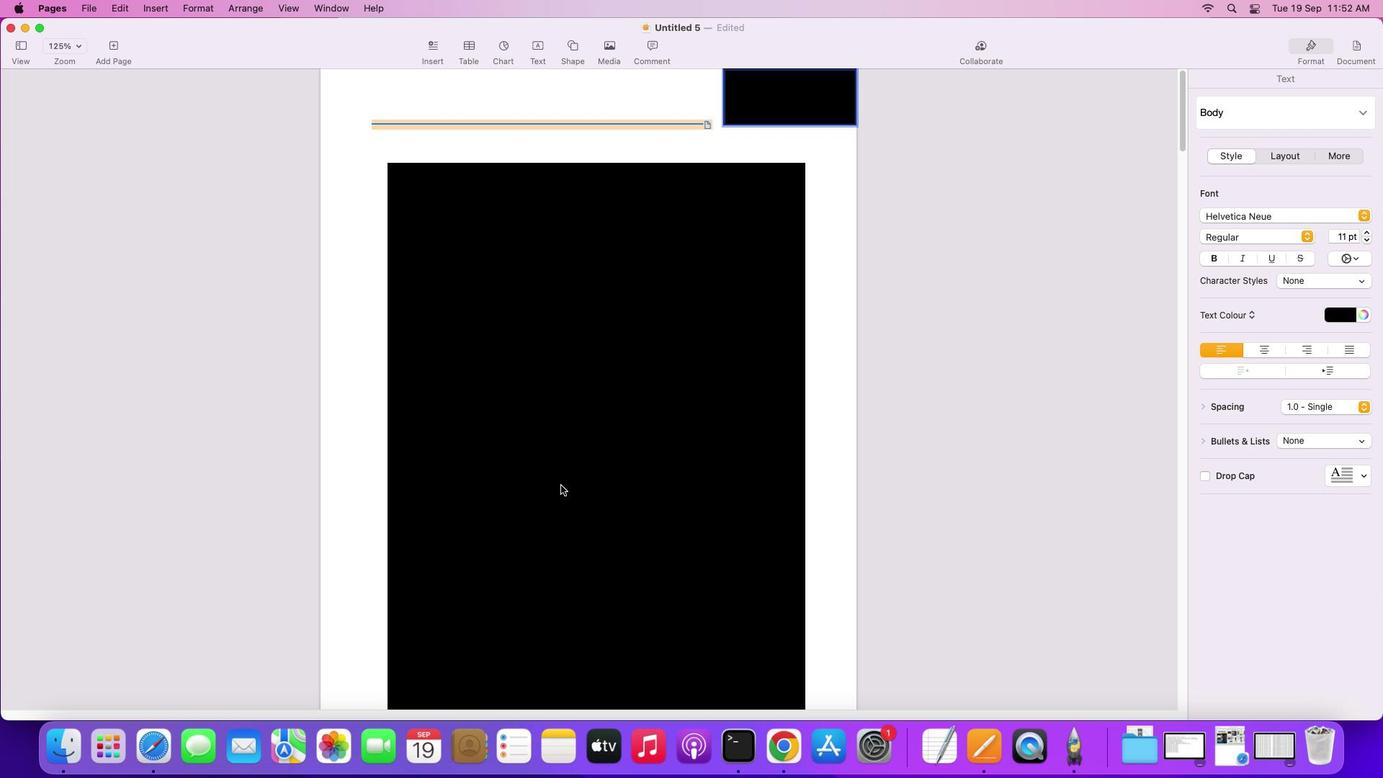 
Action: Mouse scrolled (630, 438) with delta (144, 29)
Screenshot: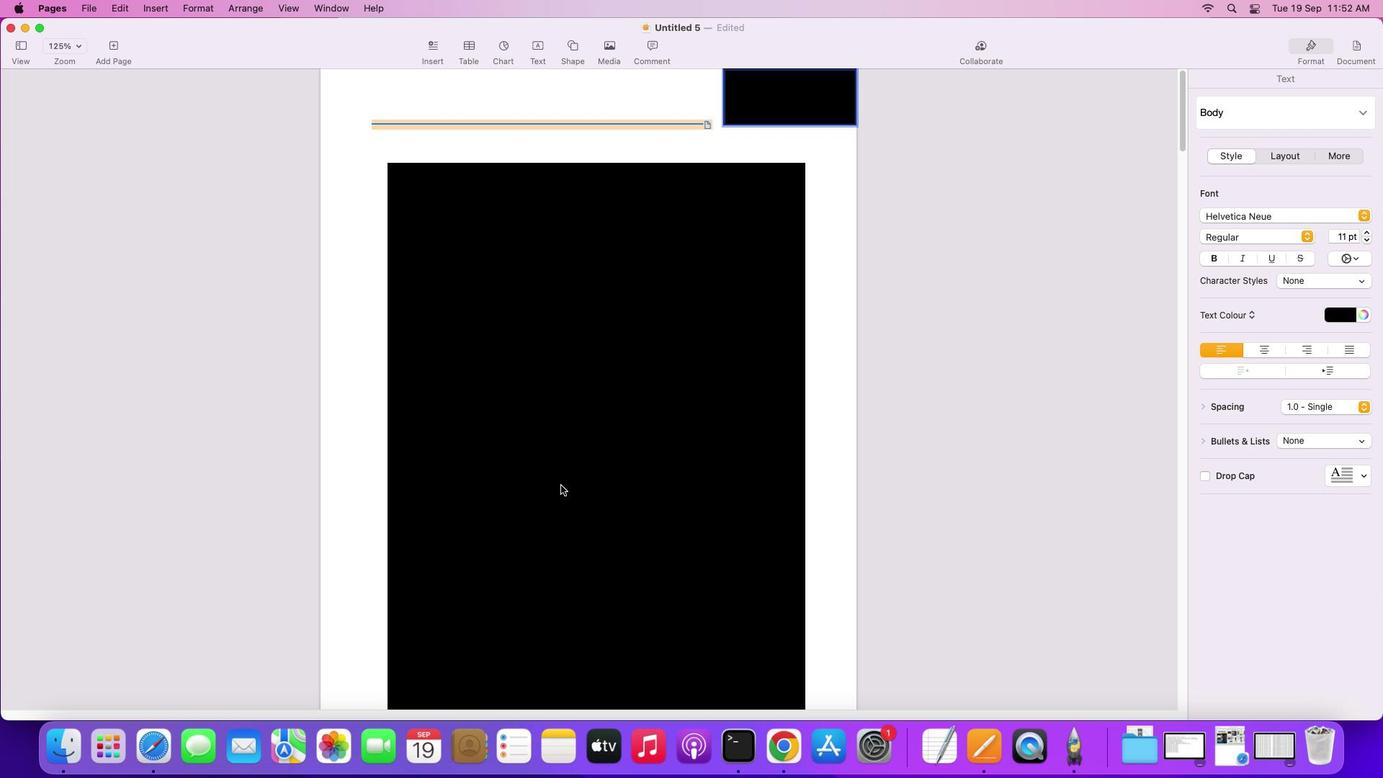 
Action: Mouse scrolled (630, 438) with delta (144, 30)
Screenshot: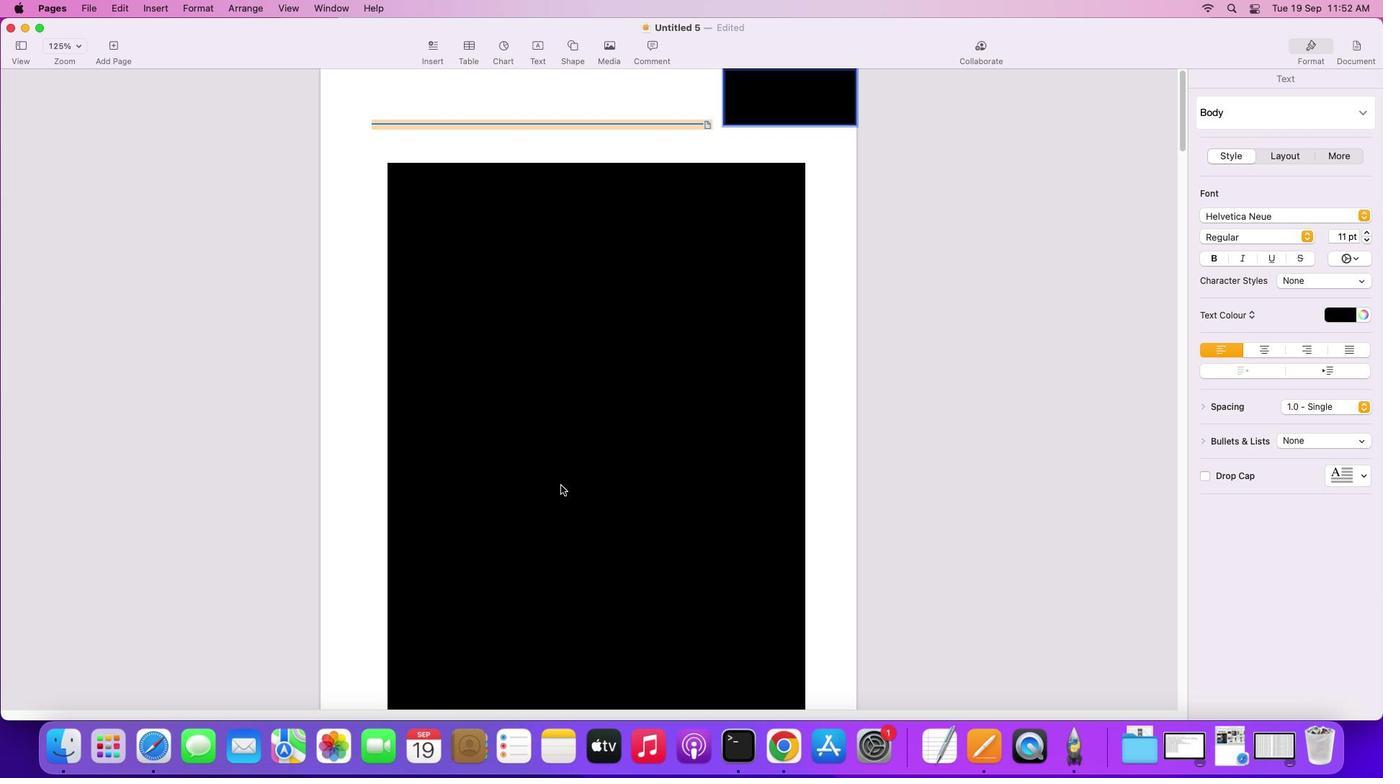 
Action: Mouse scrolled (630, 438) with delta (144, 32)
Screenshot: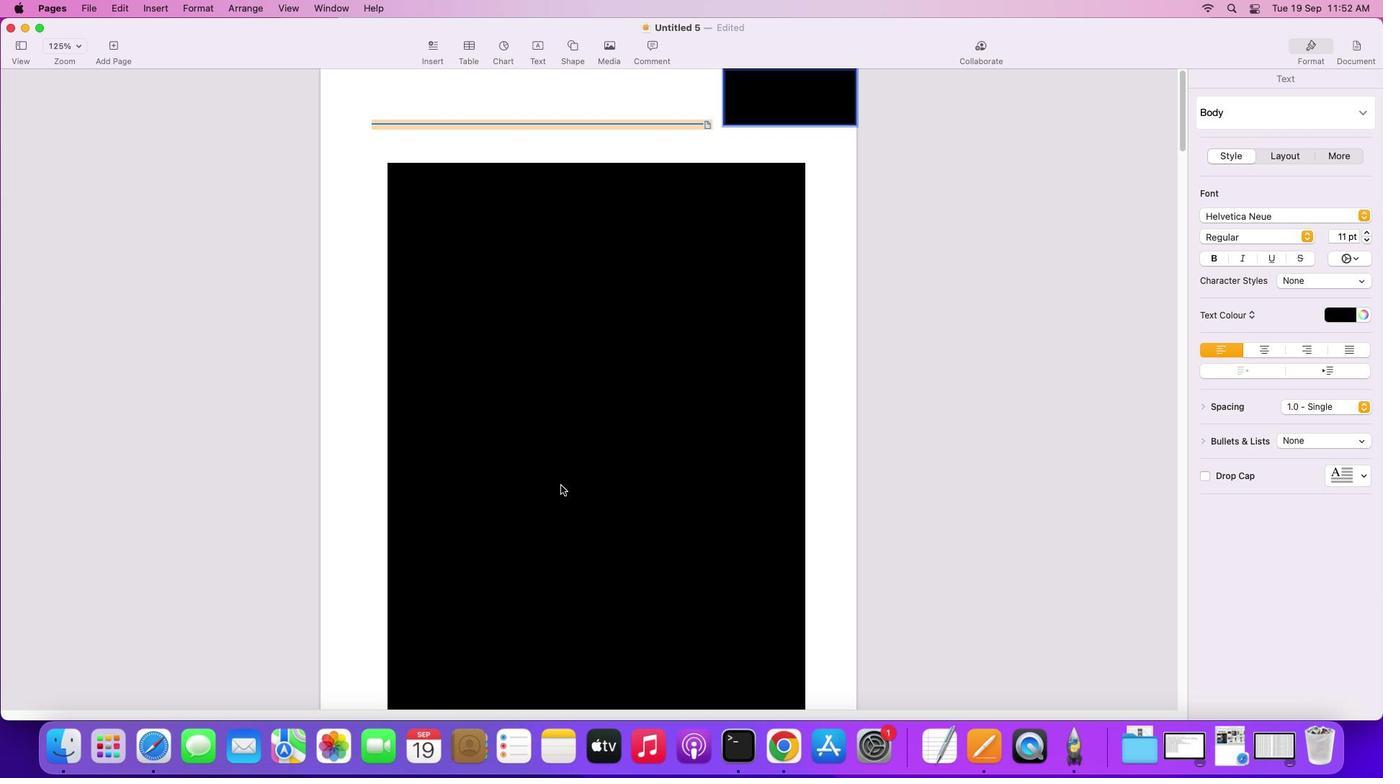 
Action: Mouse scrolled (630, 438) with delta (144, 33)
Screenshot: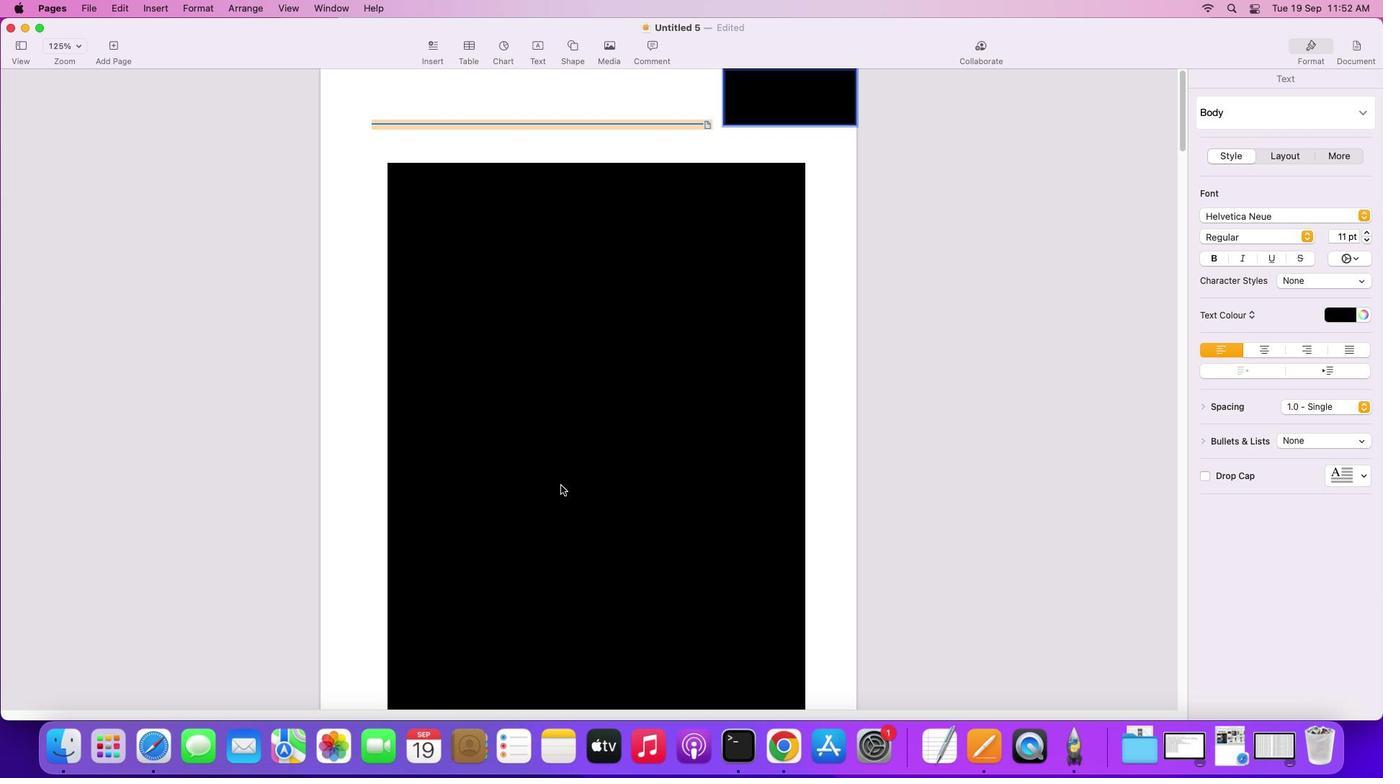 
Action: Mouse scrolled (630, 438) with delta (144, 33)
Screenshot: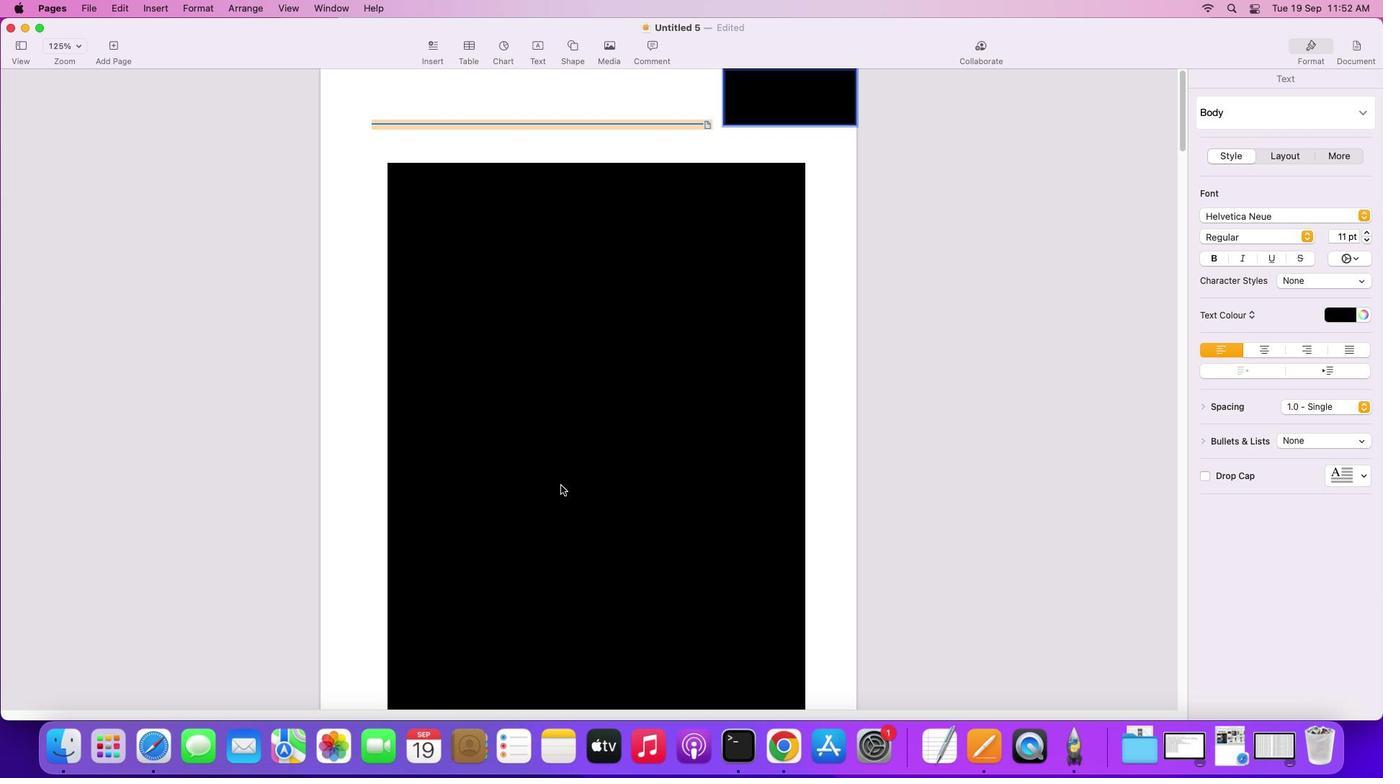 
Action: Mouse scrolled (630, 438) with delta (144, 29)
Screenshot: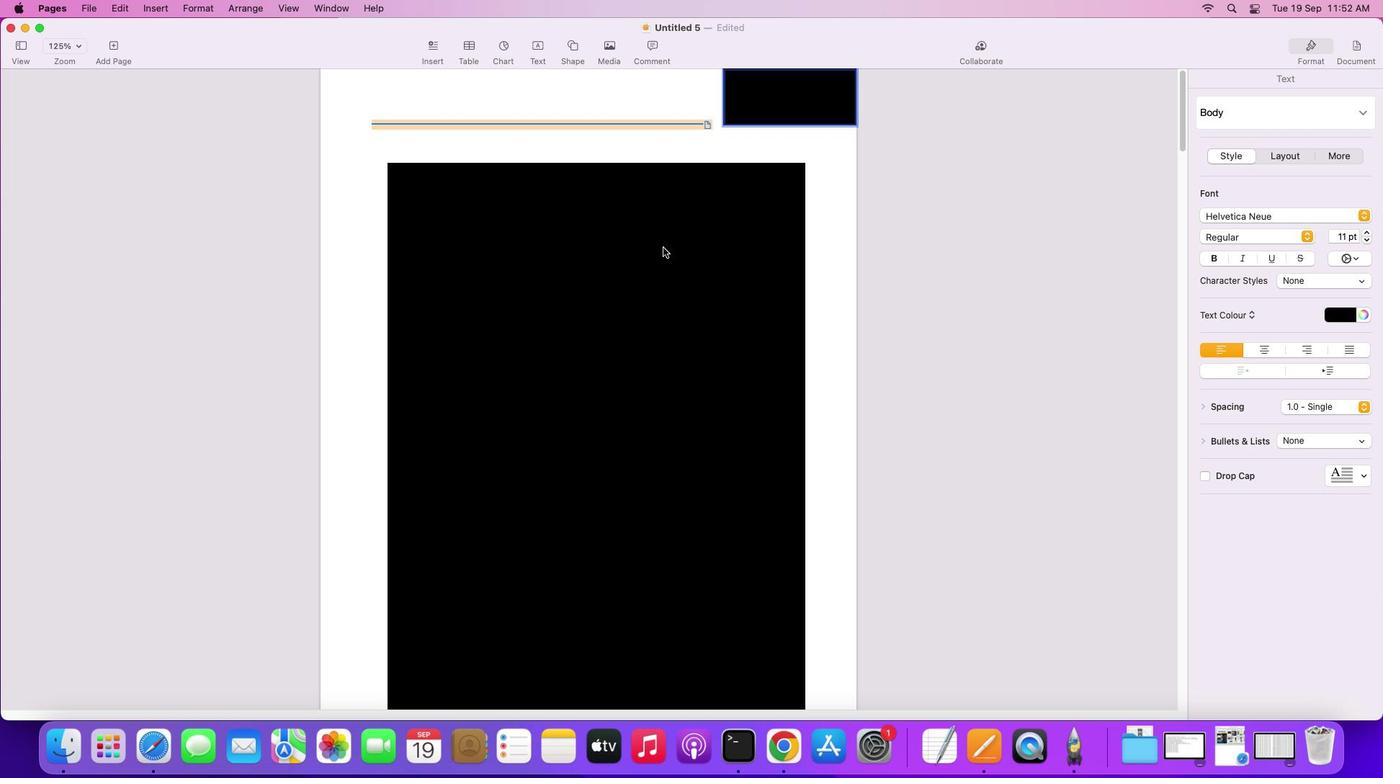 
Action: Mouse scrolled (630, 438) with delta (144, 29)
Screenshot: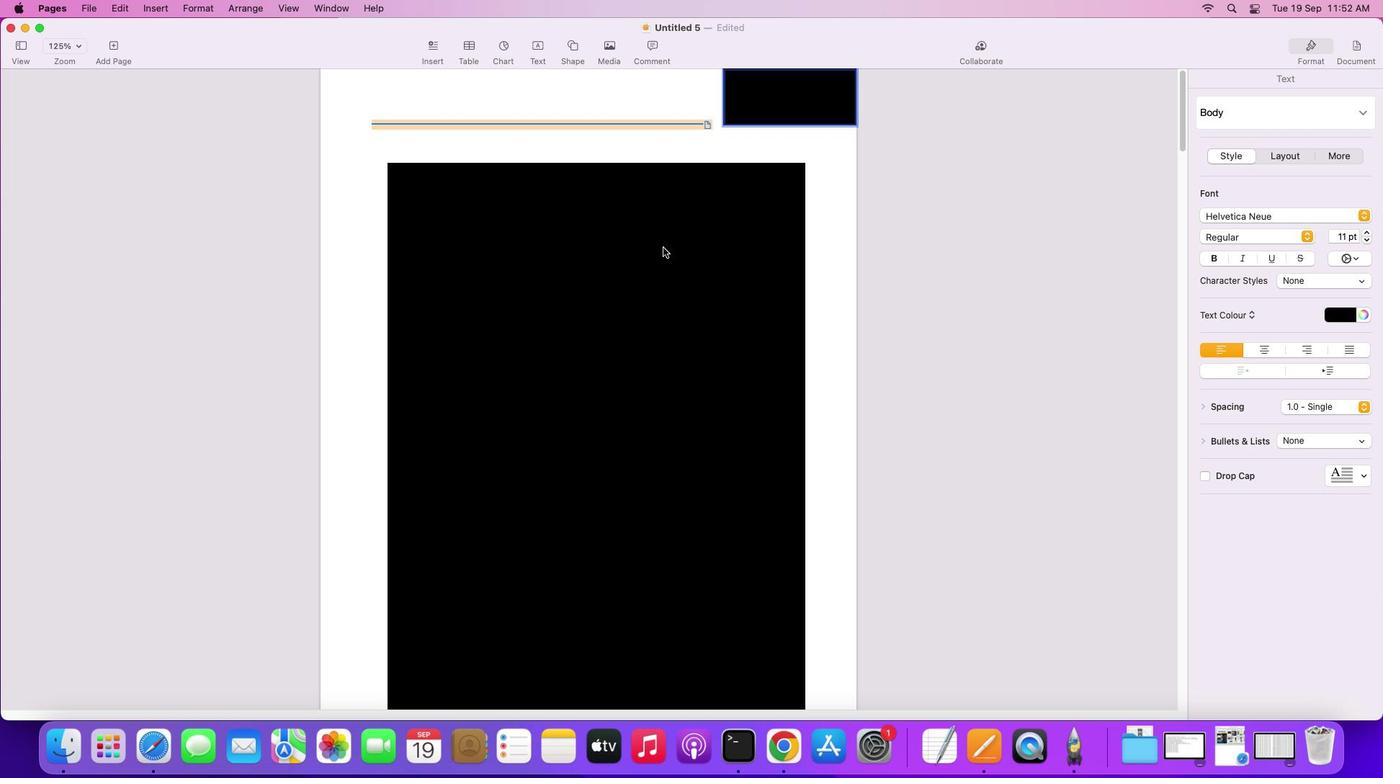 
Action: Mouse scrolled (630, 438) with delta (144, 30)
Screenshot: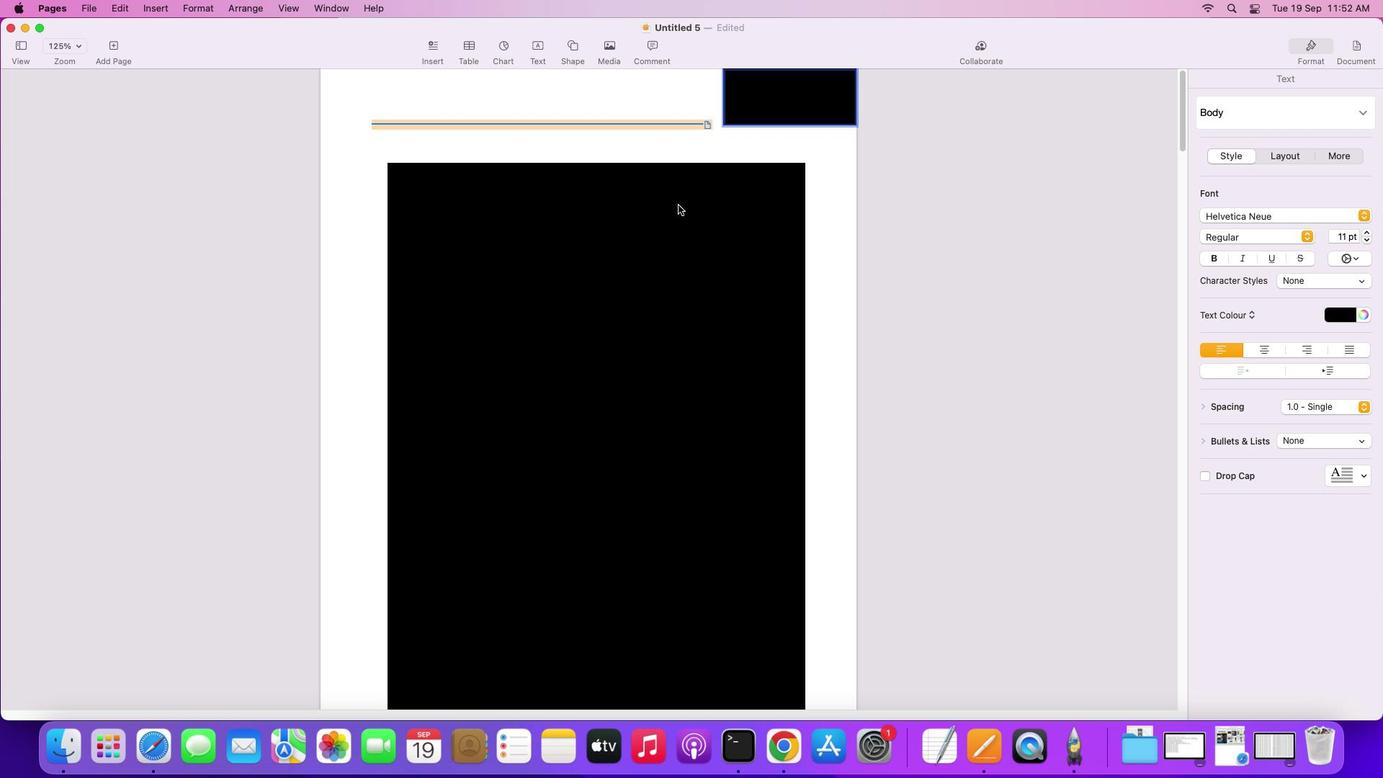 
Action: Mouse scrolled (630, 438) with delta (144, 32)
Screenshot: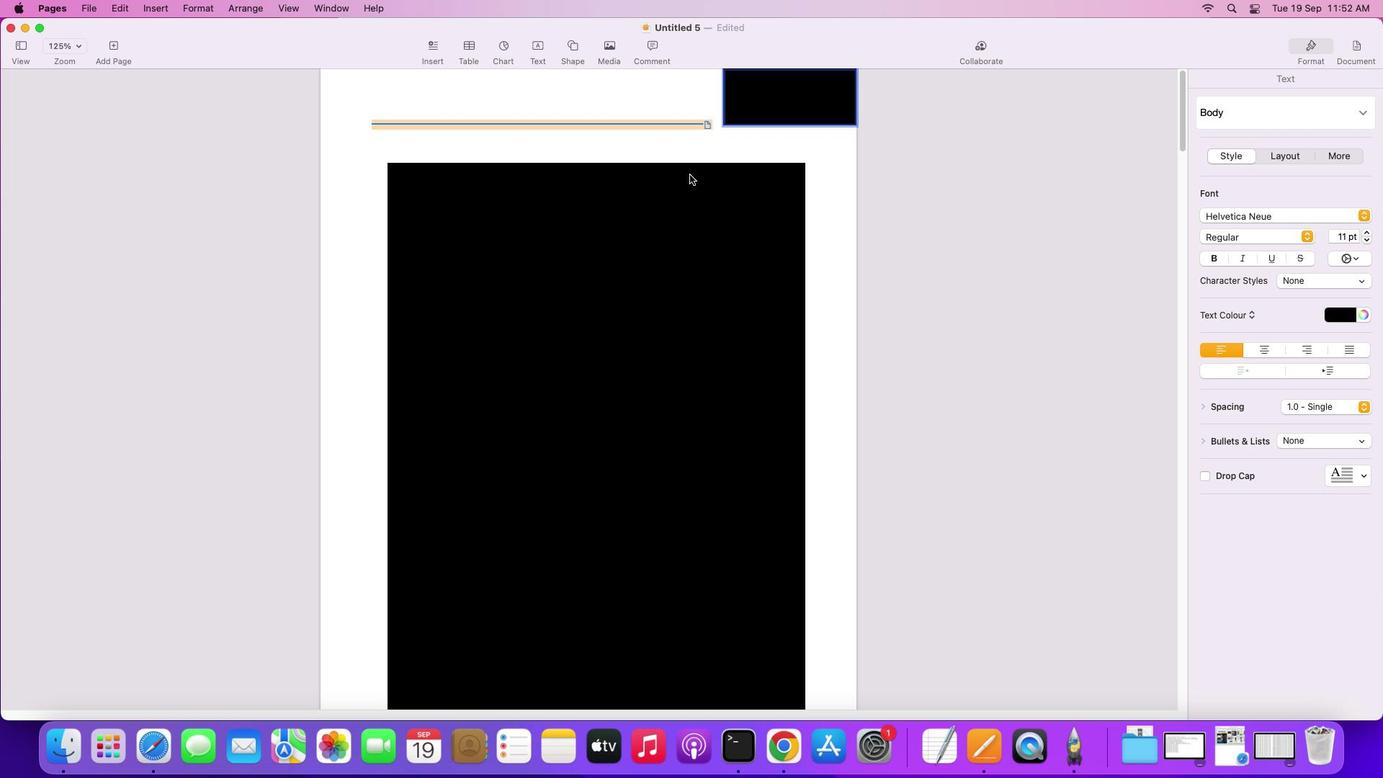 
Action: Mouse moved to (840, 138)
Screenshot: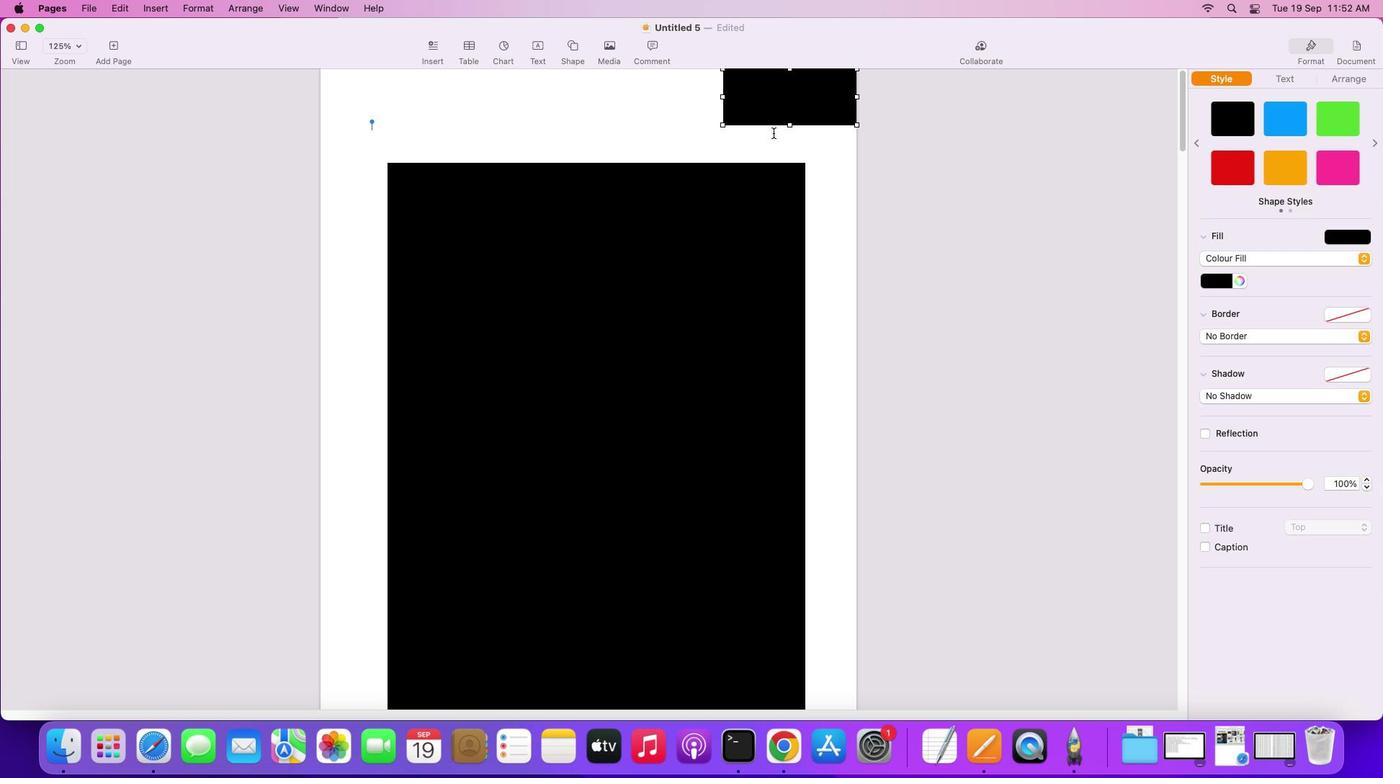 
Action: Mouse pressed left at (840, 138)
Screenshot: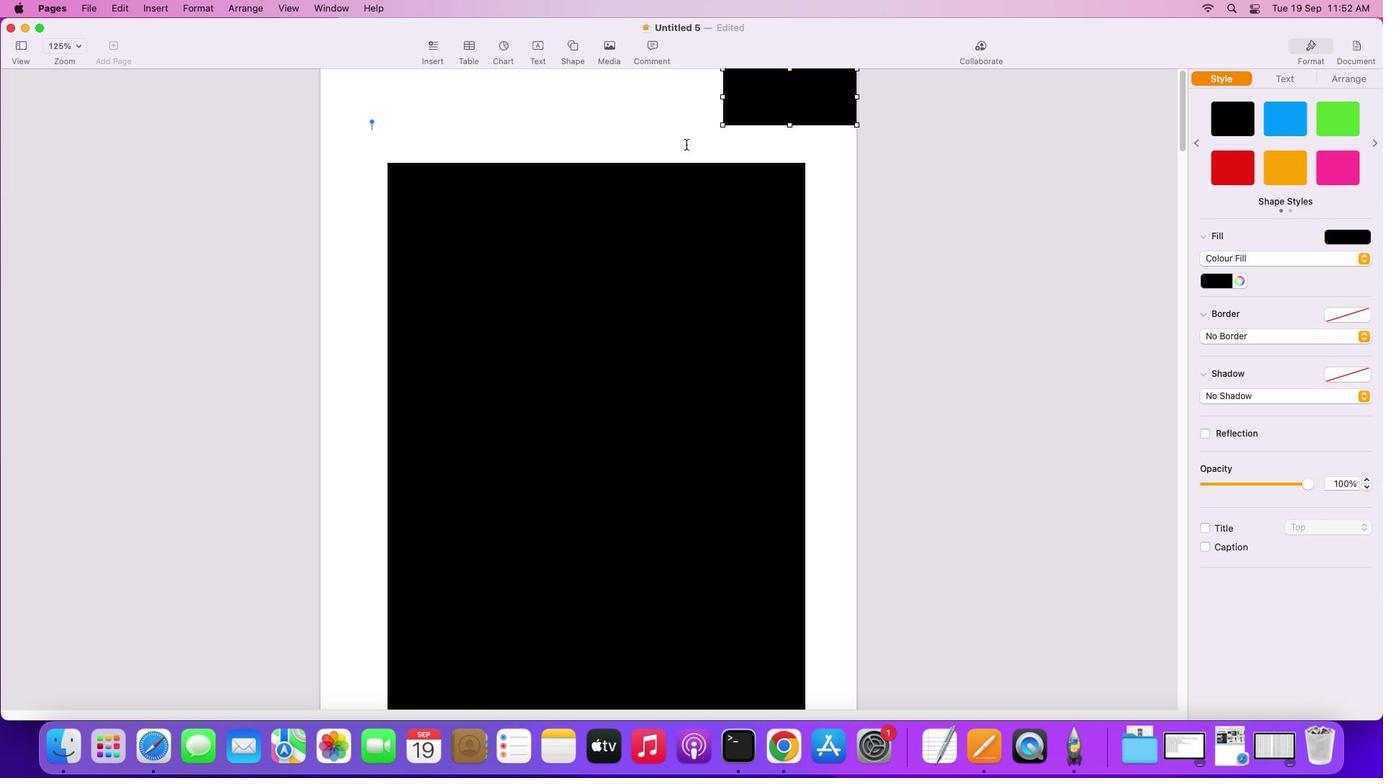 
Action: Mouse moved to (713, 198)
Screenshot: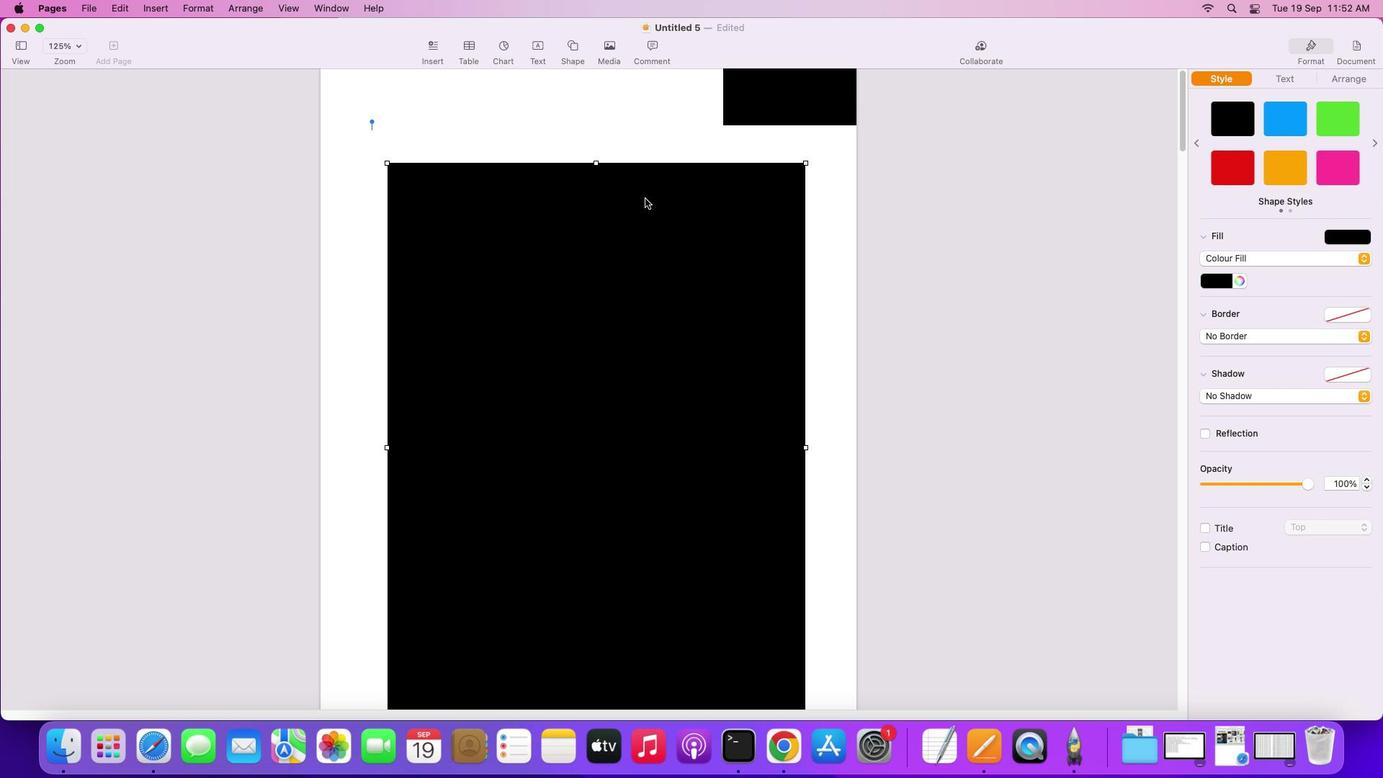 
Action: Mouse pressed left at (713, 198)
Screenshot: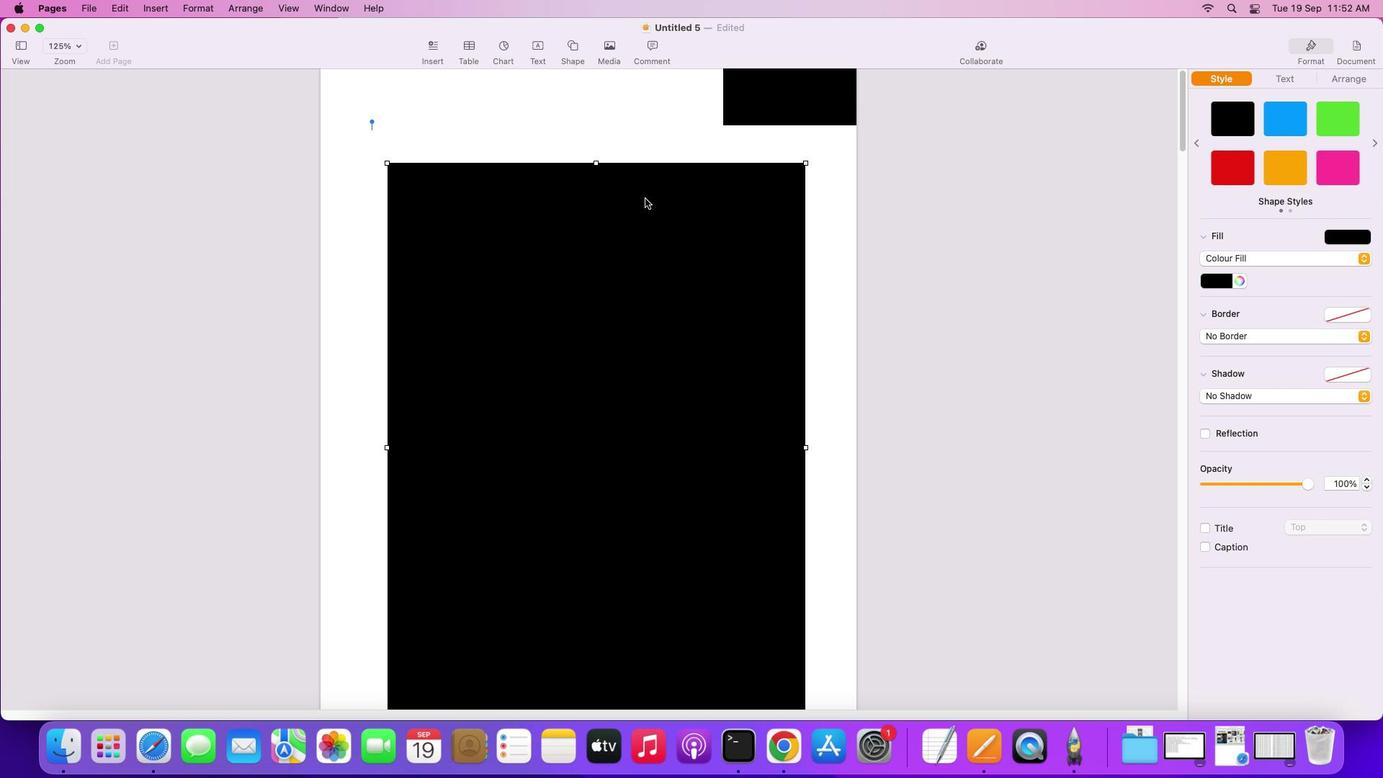 
Action: Mouse moved to (703, 201)
Screenshot: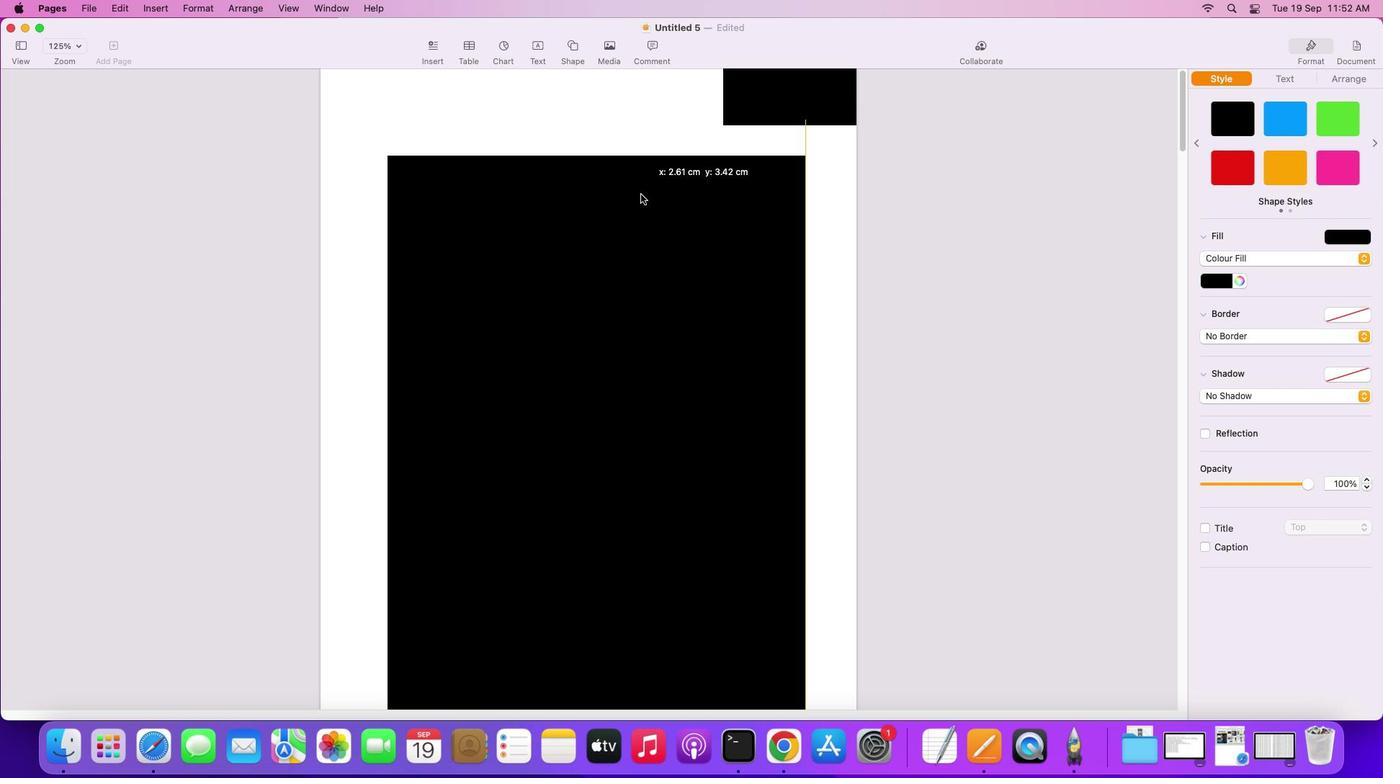 
Action: Mouse pressed left at (703, 201)
Screenshot: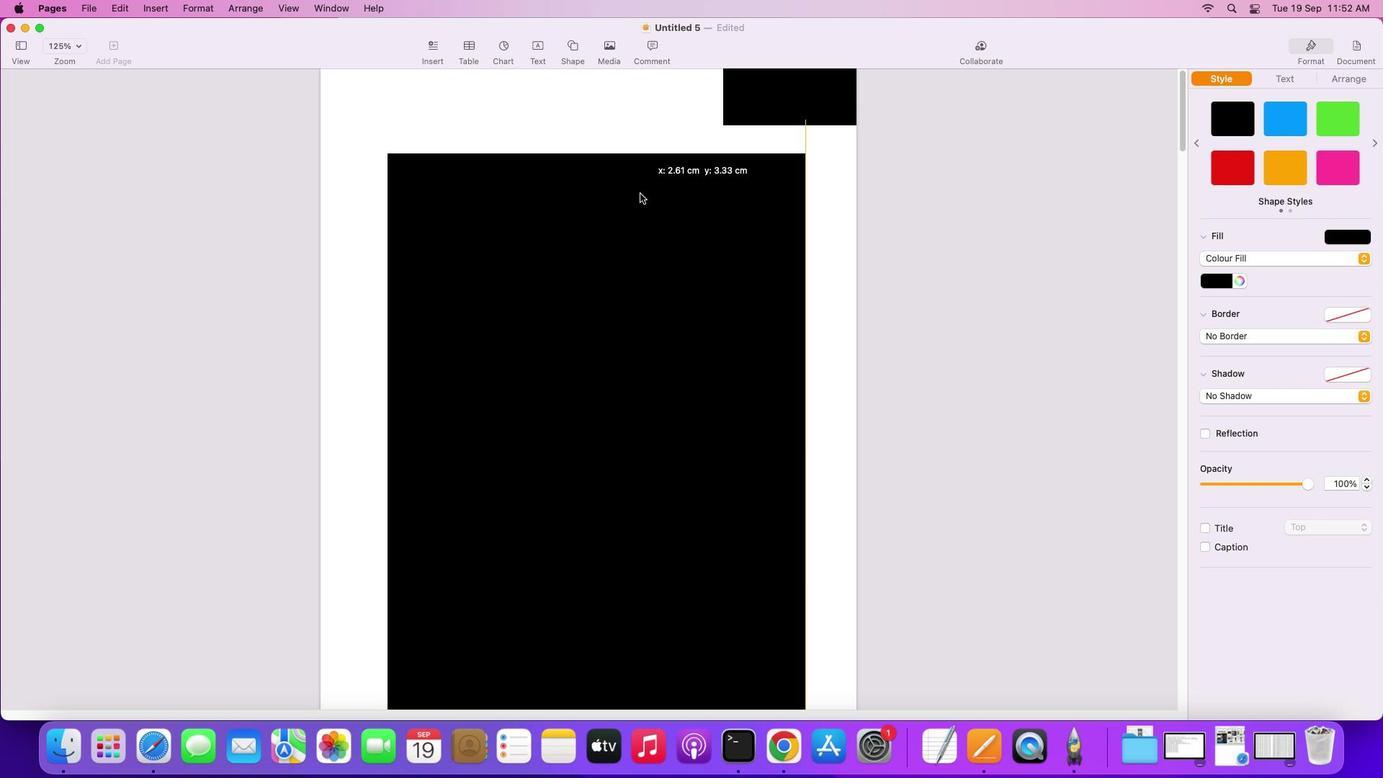 
Action: Mouse moved to (719, 257)
Screenshot: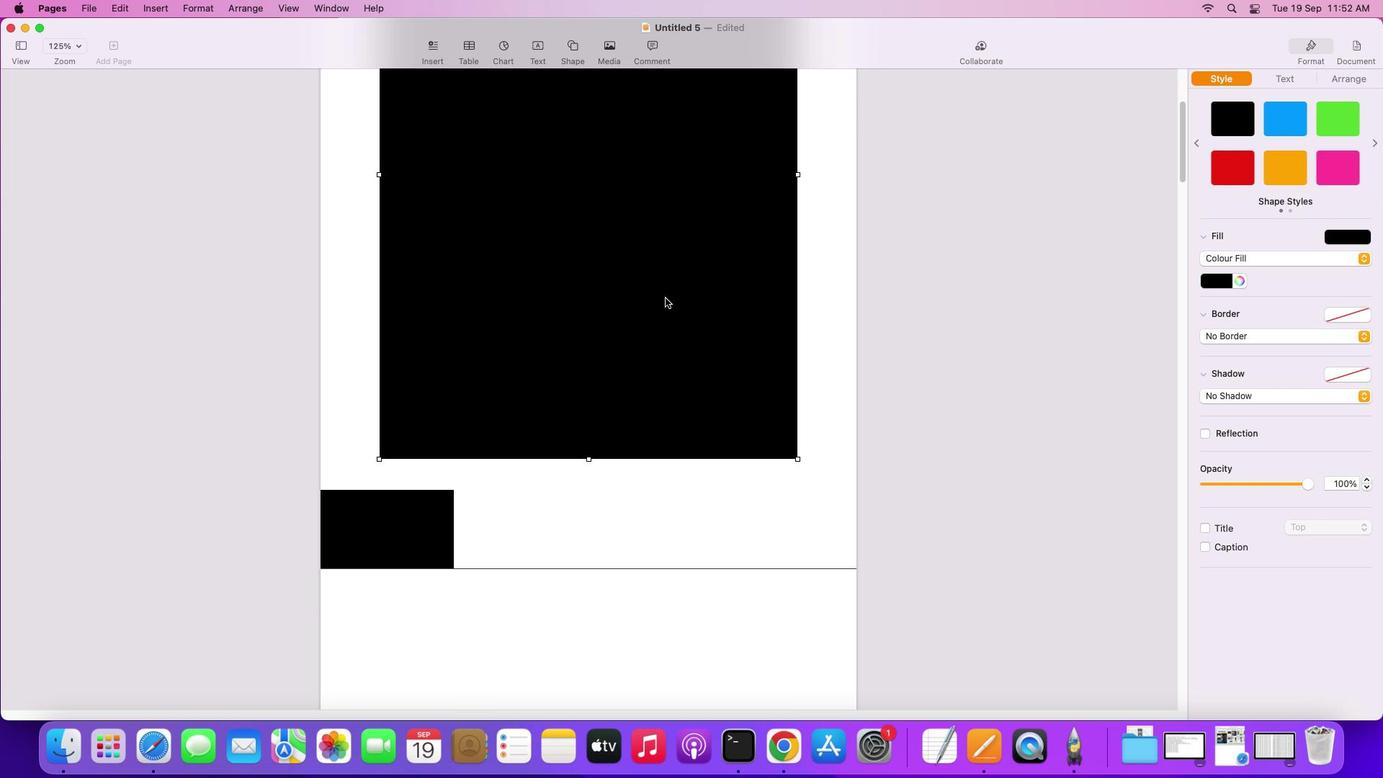 
Action: Mouse scrolled (719, 257) with delta (144, 28)
Screenshot: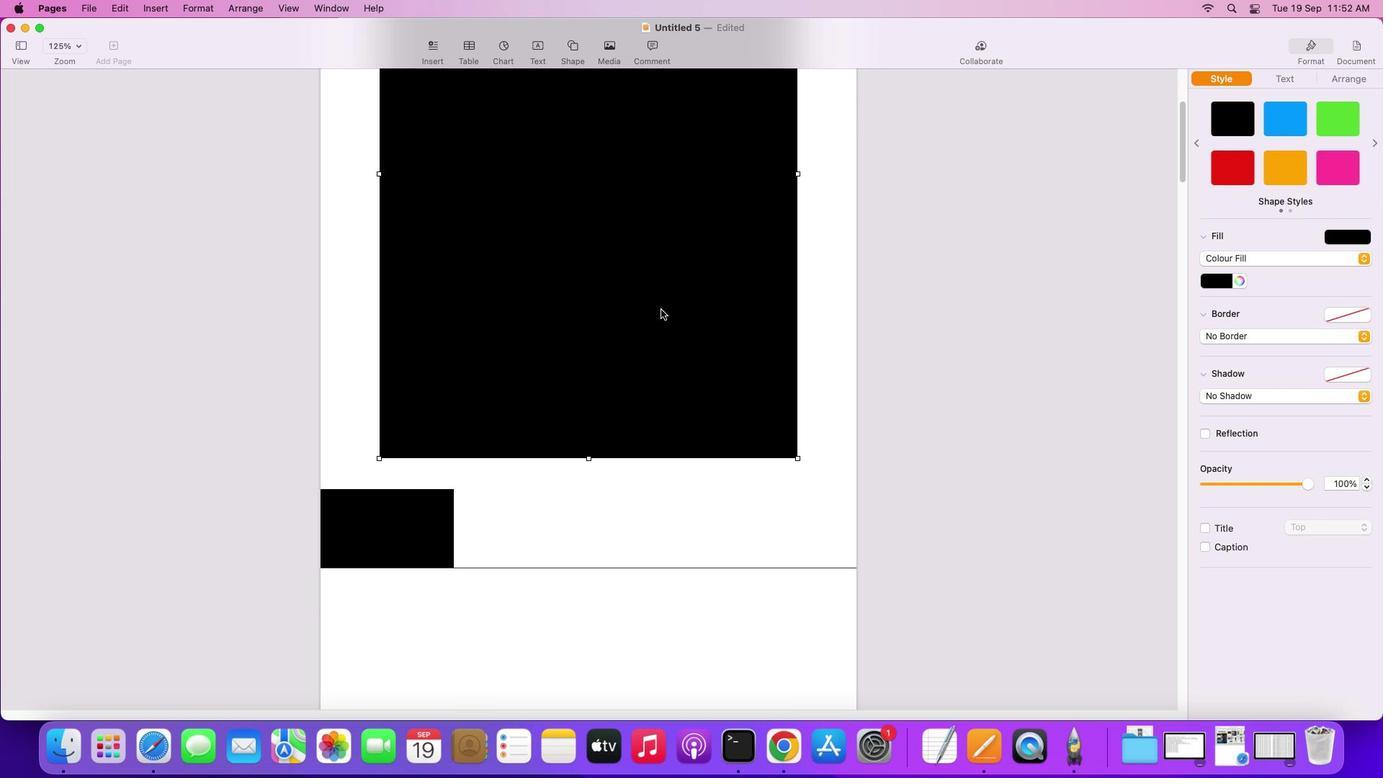 
Action: Mouse scrolled (719, 257) with delta (144, 28)
Screenshot: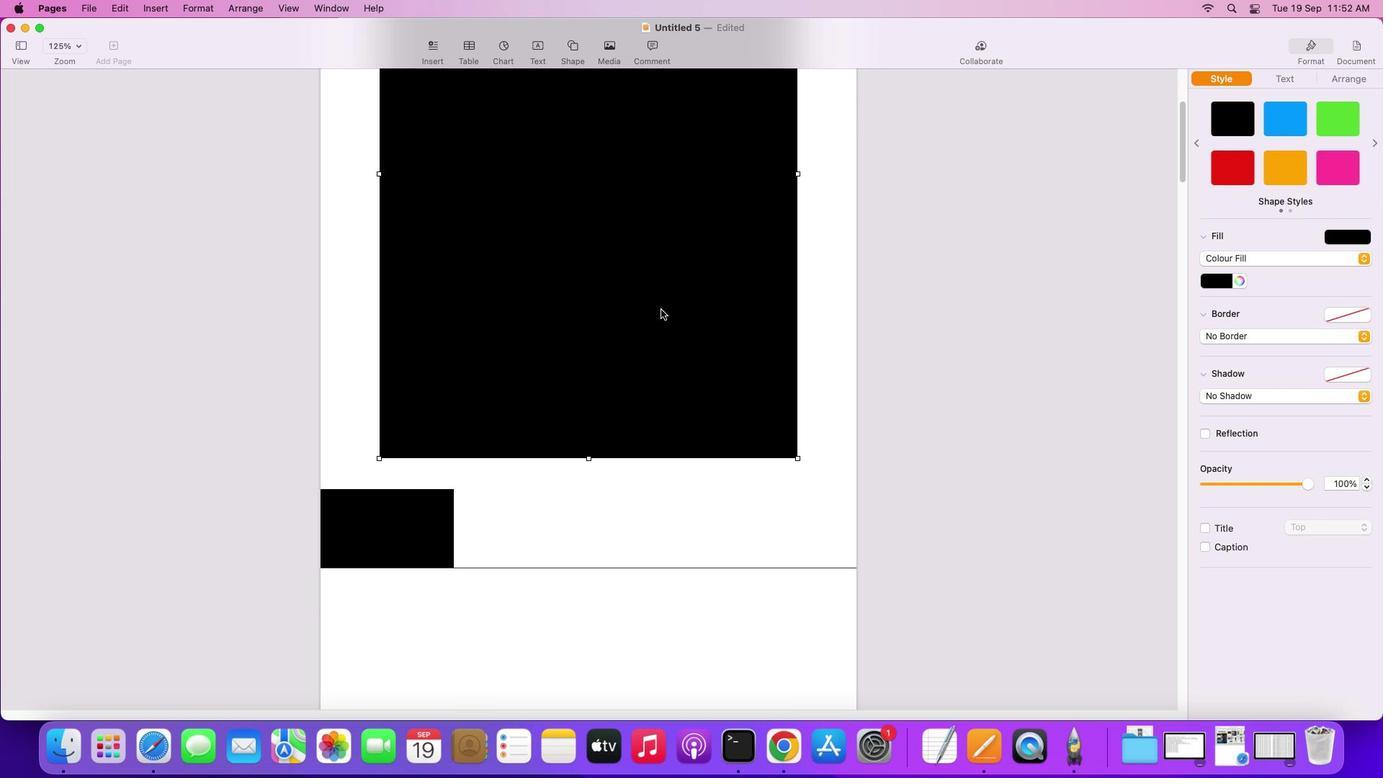 
Action: Mouse scrolled (719, 257) with delta (144, 26)
Screenshot: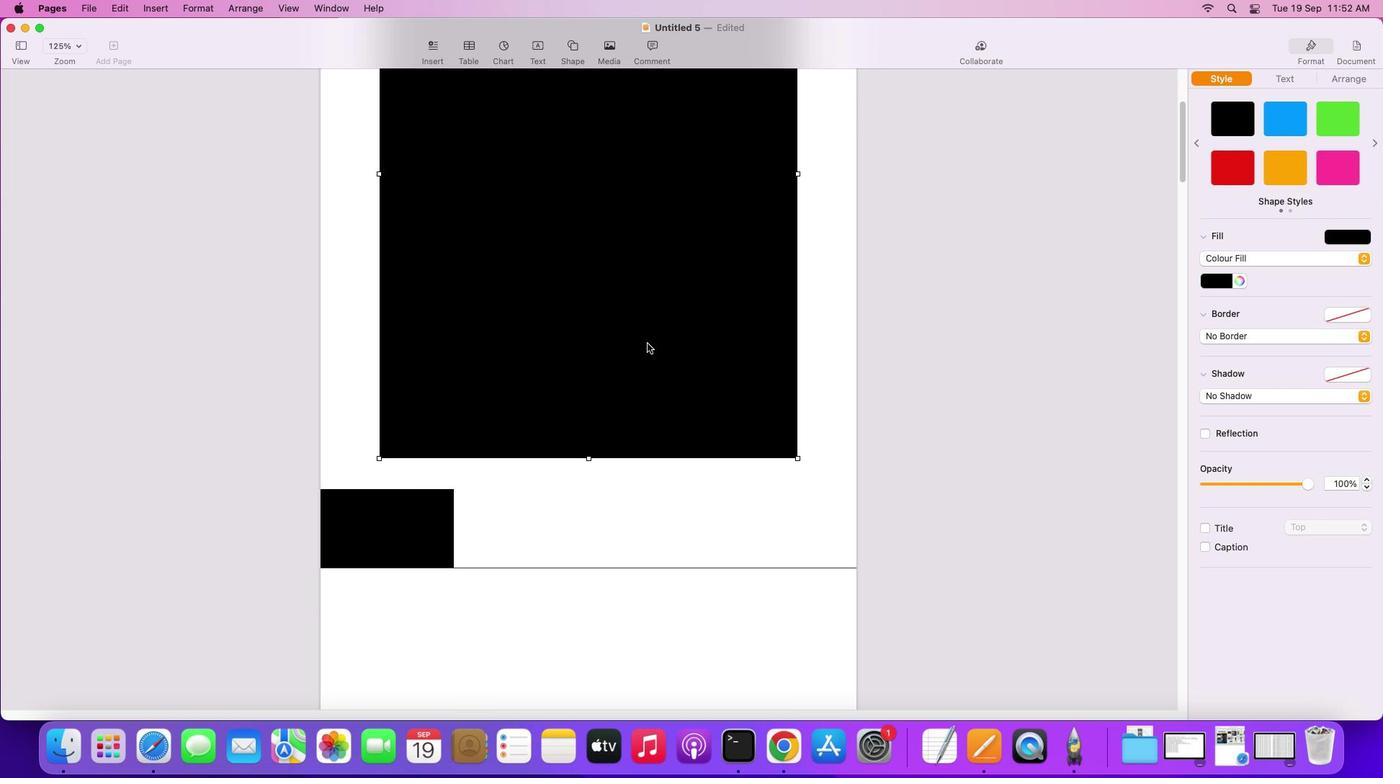 
Action: Mouse scrolled (719, 257) with delta (144, 25)
Screenshot: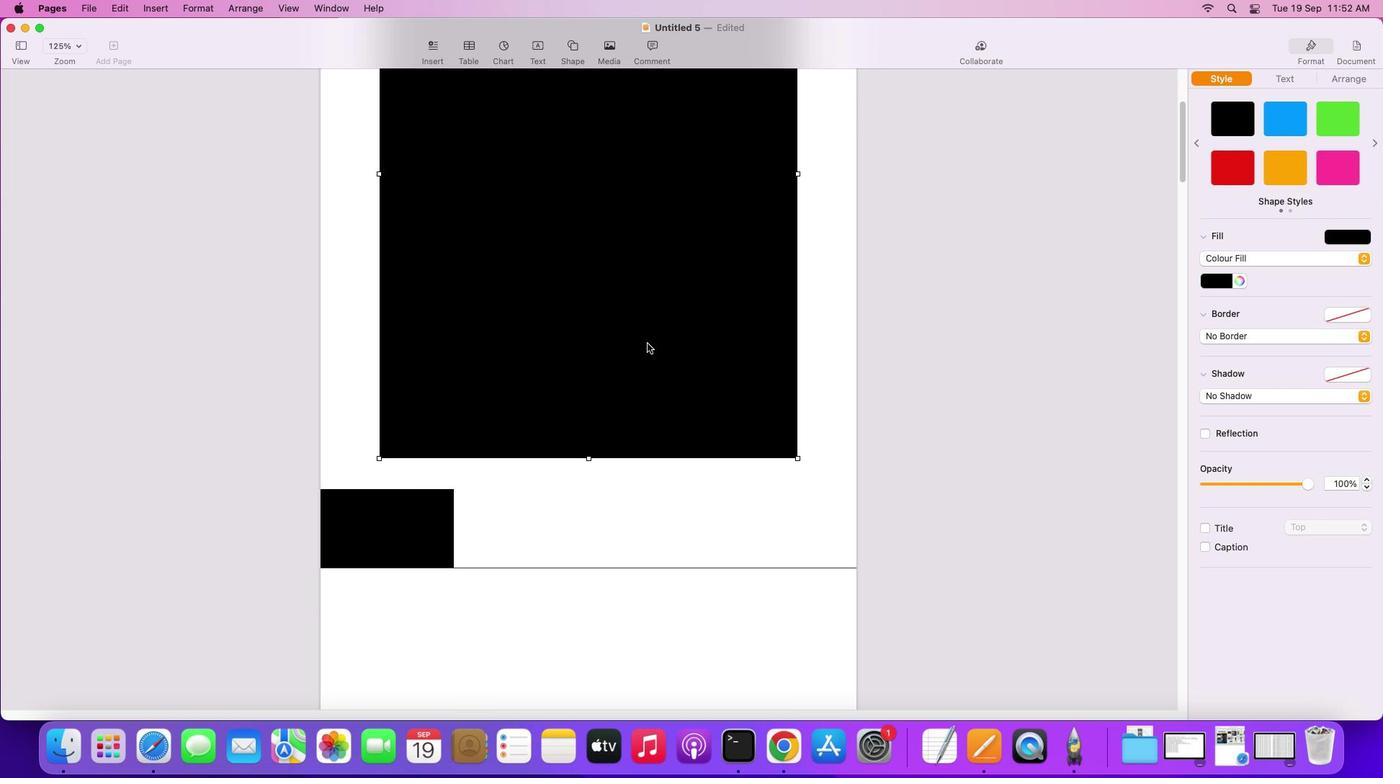 
Action: Mouse scrolled (719, 257) with delta (144, 25)
Screenshot: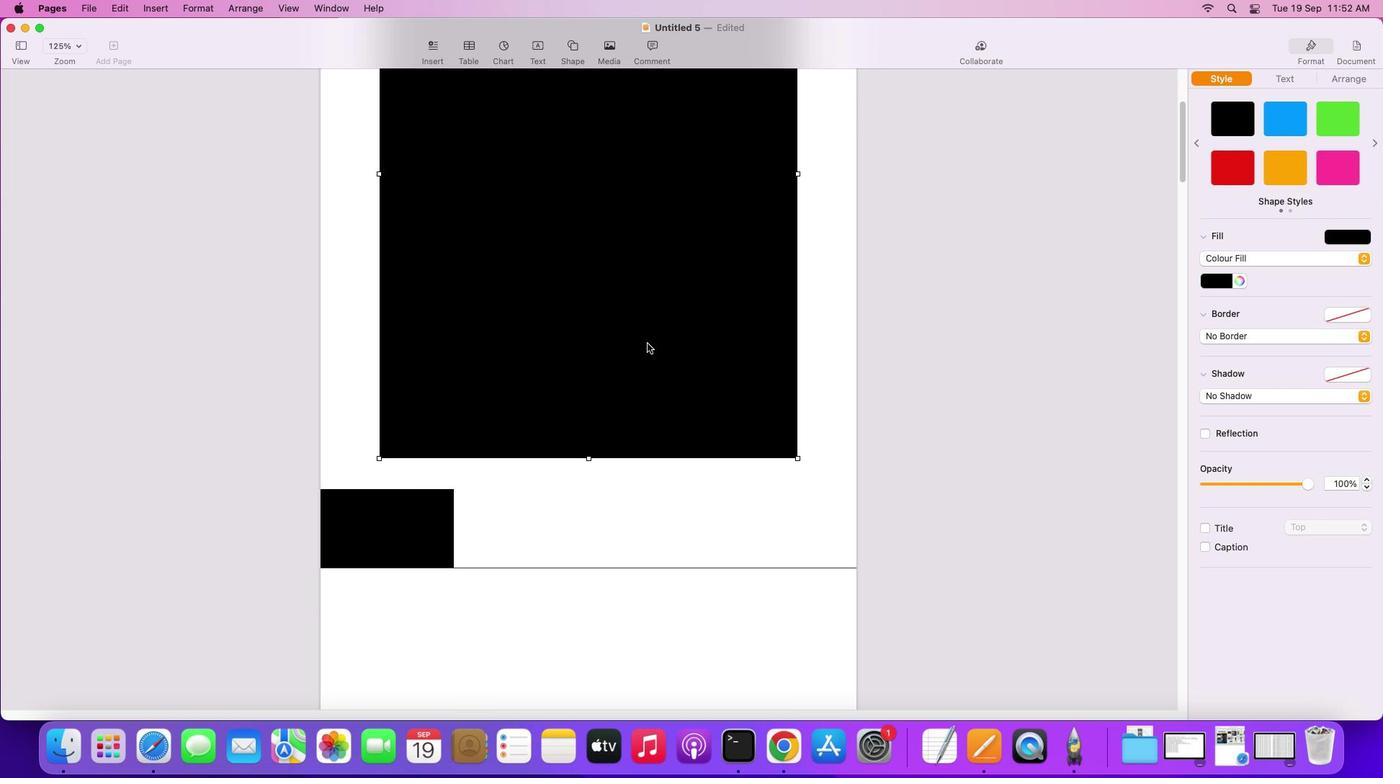 
Action: Mouse scrolled (719, 257) with delta (144, 25)
Screenshot: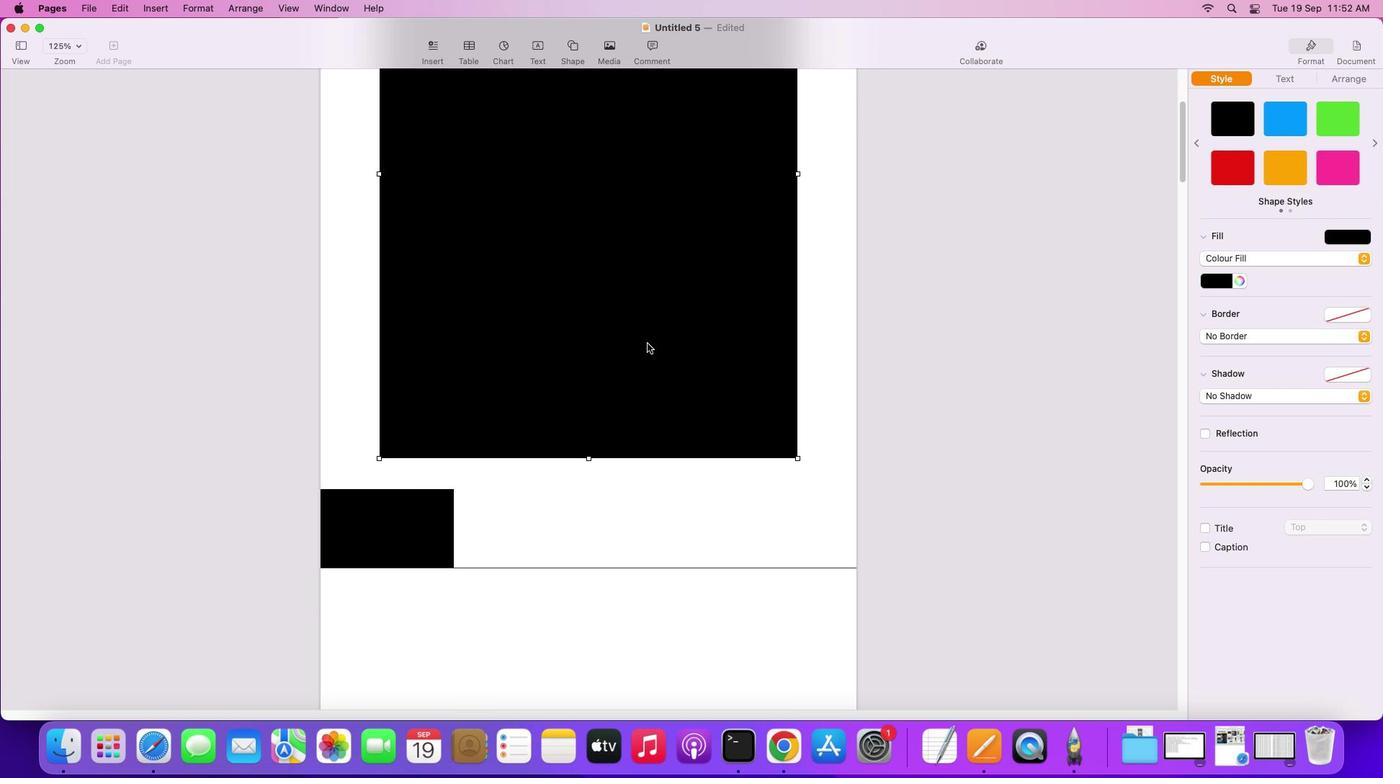 
Action: Mouse moved to (721, 281)
Screenshot: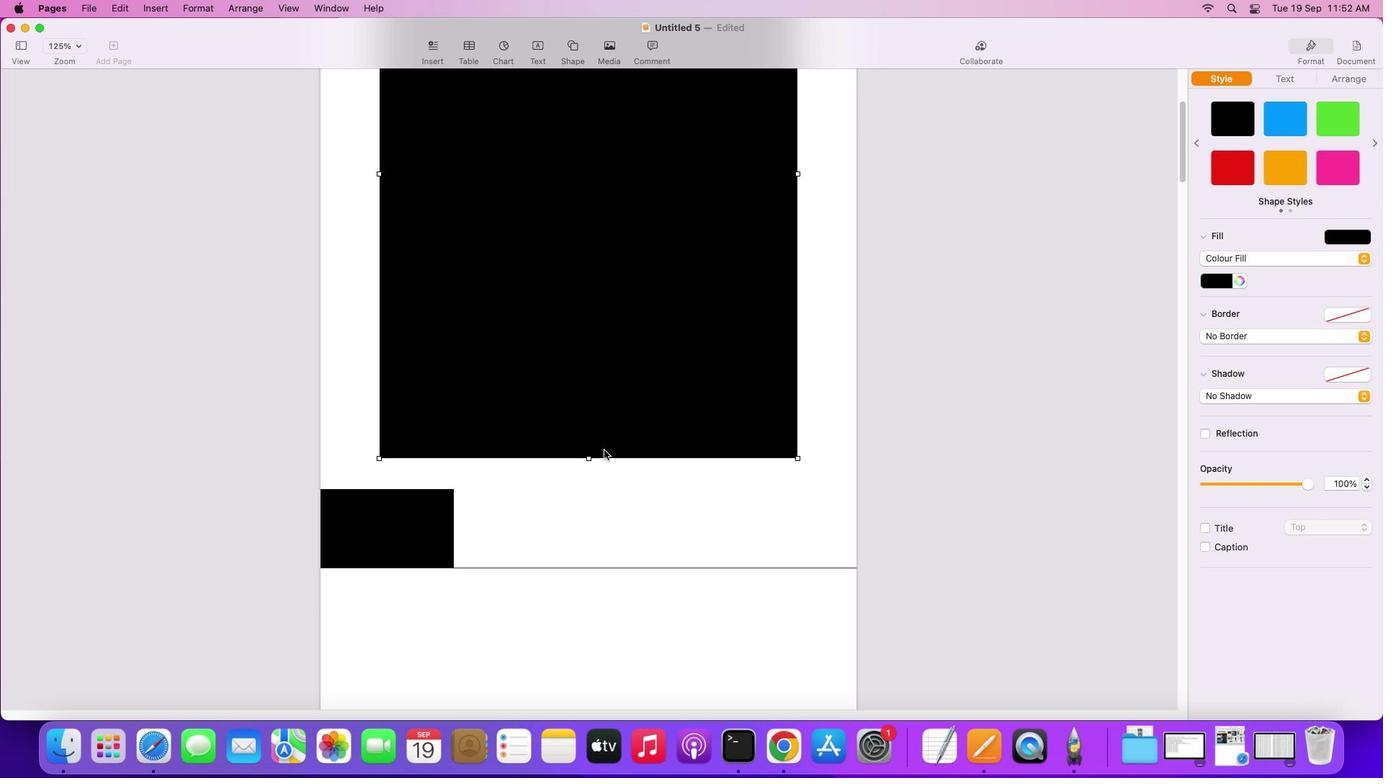 
Action: Mouse scrolled (721, 281) with delta (144, 28)
Screenshot: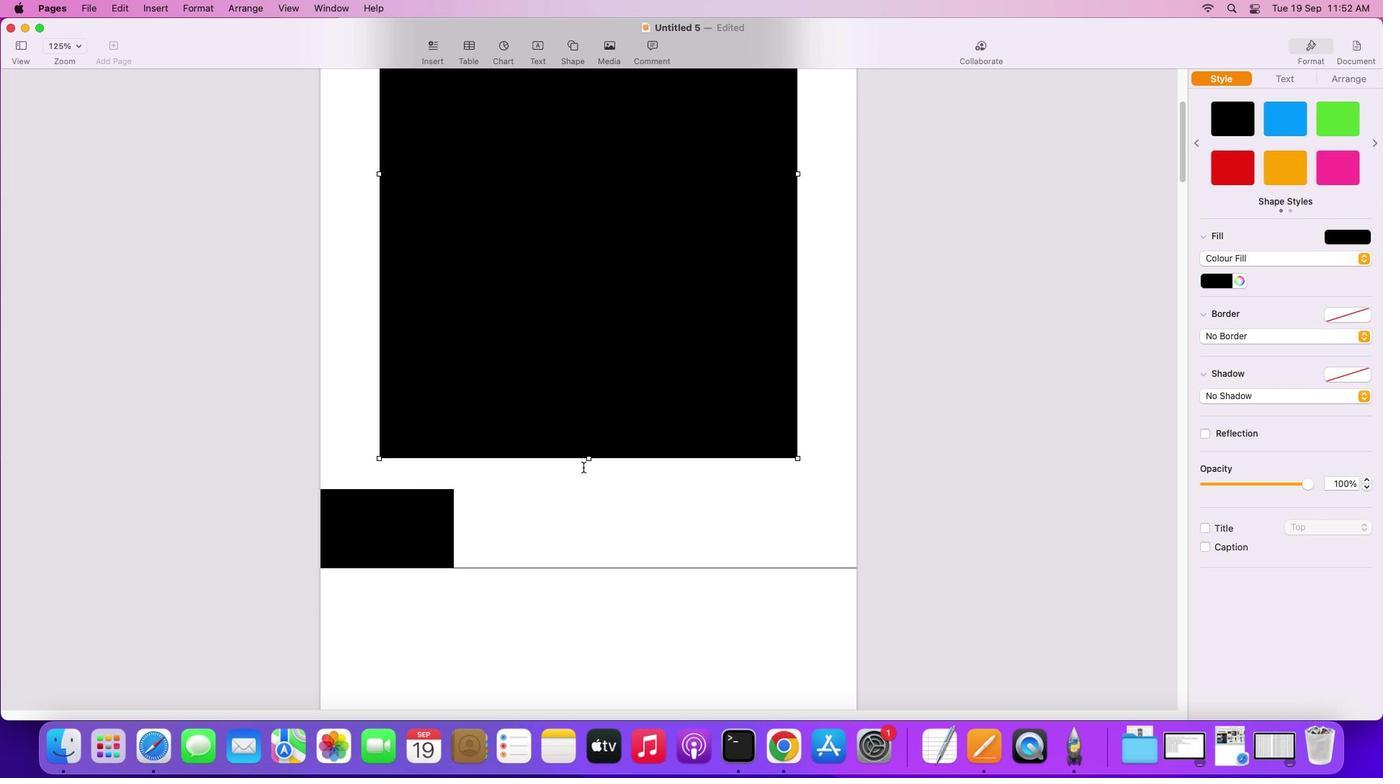 
Action: Mouse scrolled (721, 281) with delta (144, 28)
Screenshot: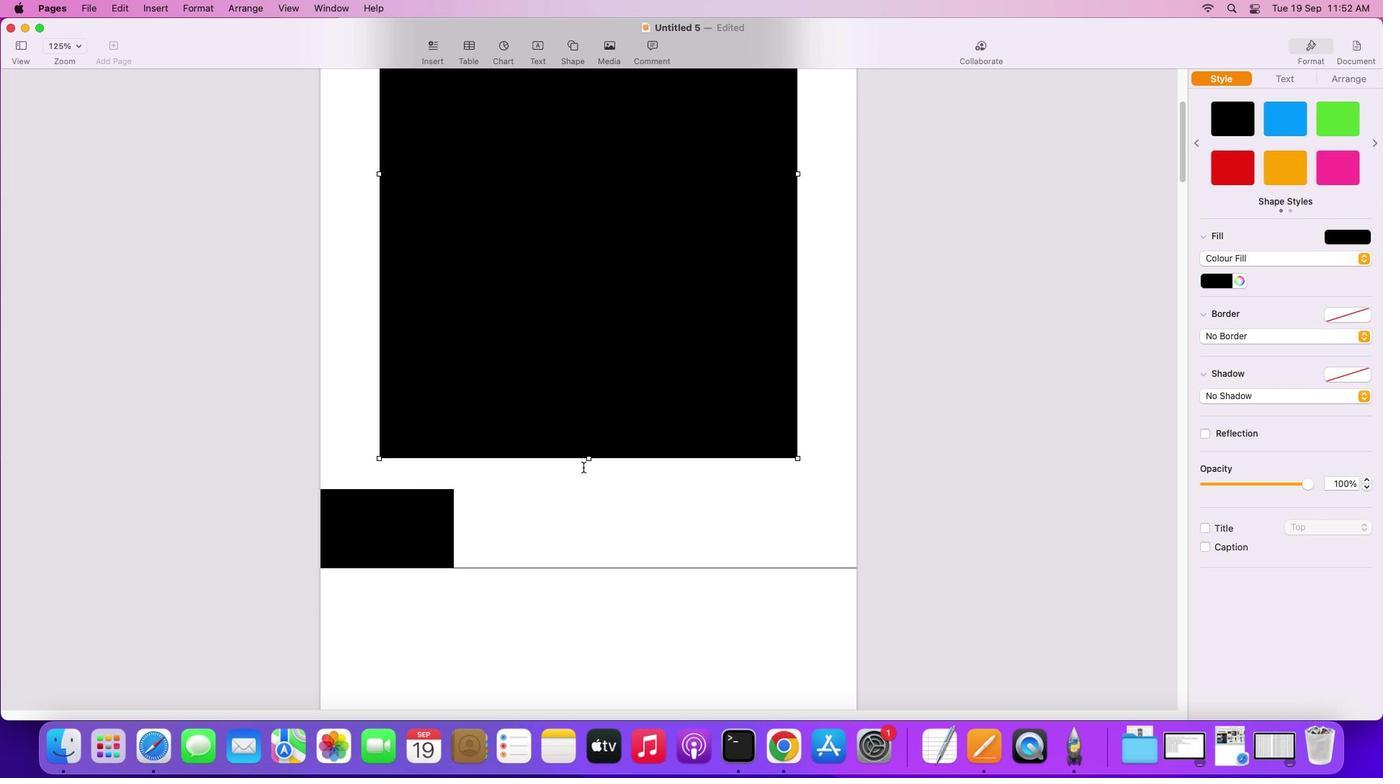 
Action: Mouse scrolled (721, 281) with delta (144, 26)
Screenshot: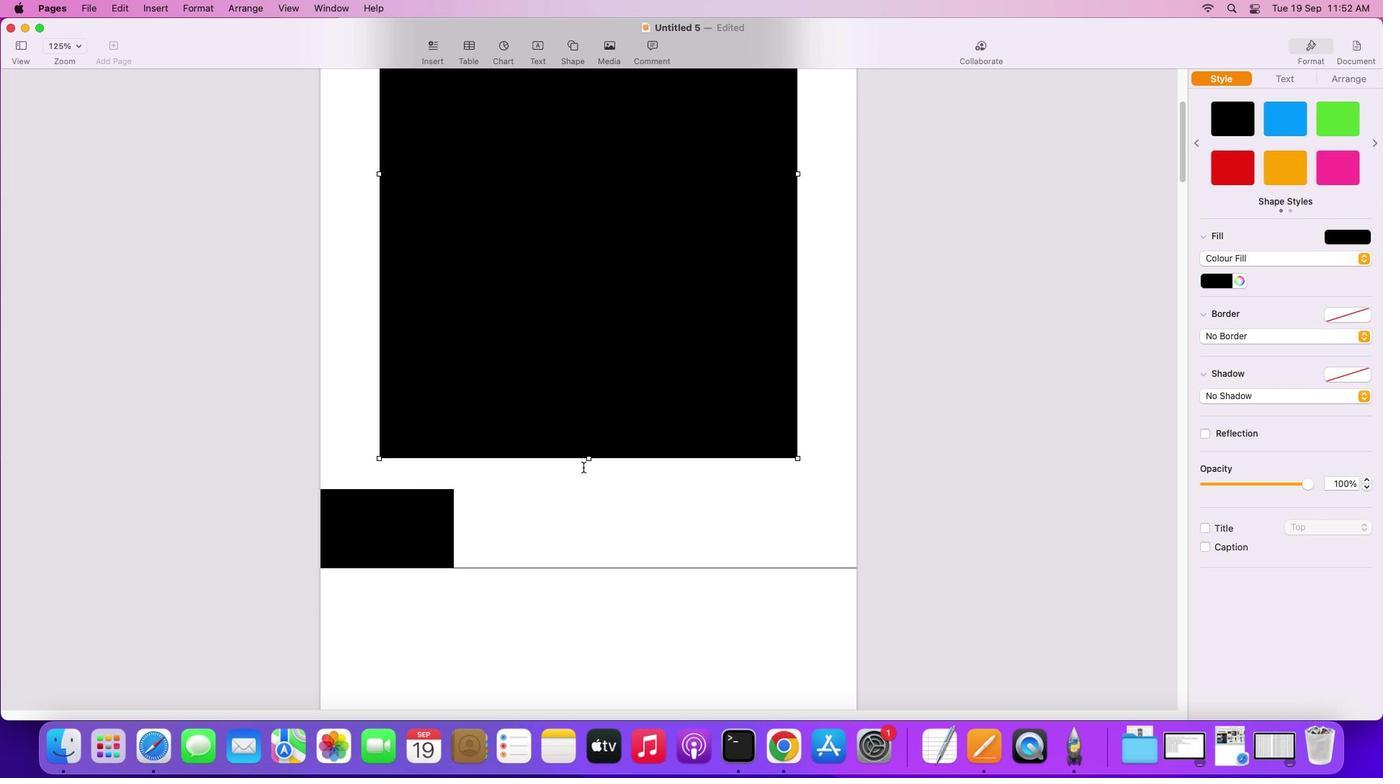 
Action: Mouse scrolled (721, 281) with delta (144, 25)
Screenshot: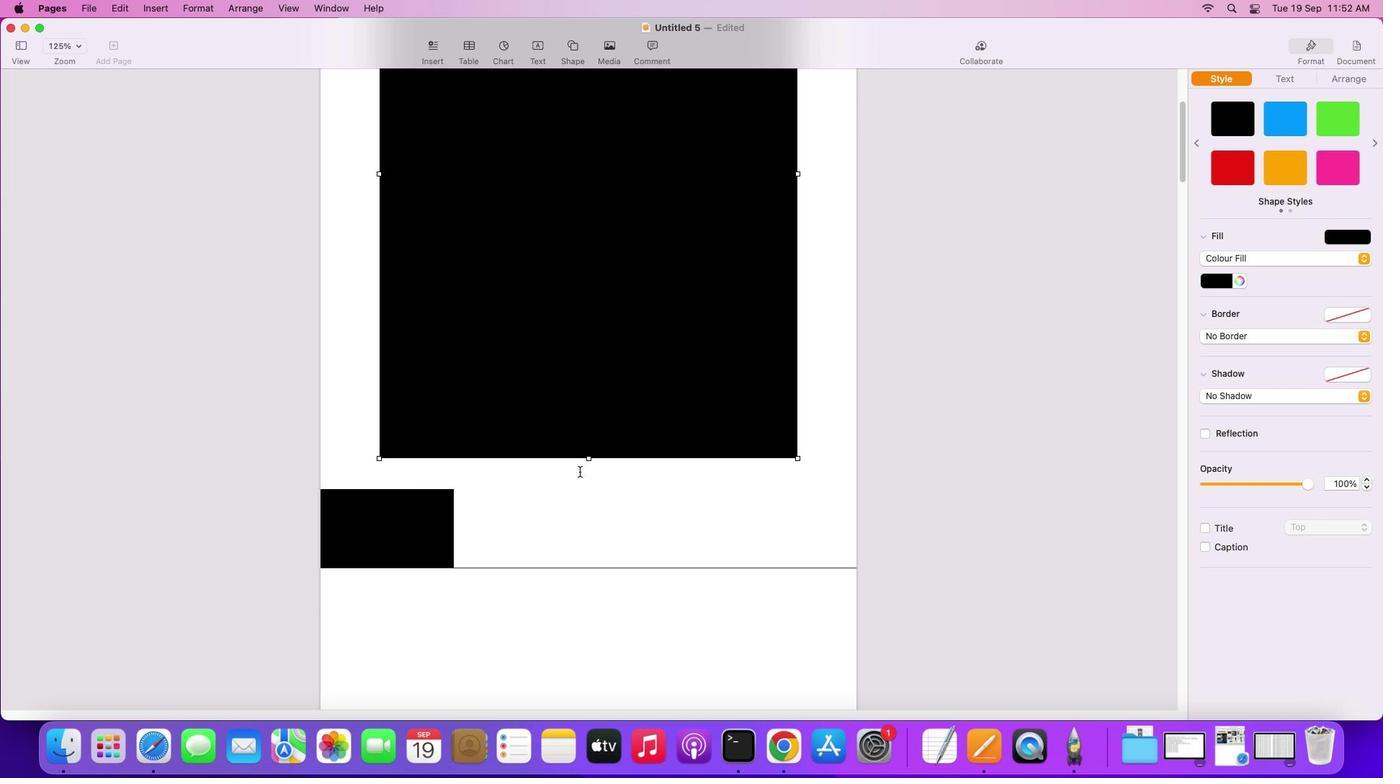 
Action: Mouse moved to (639, 446)
Screenshot: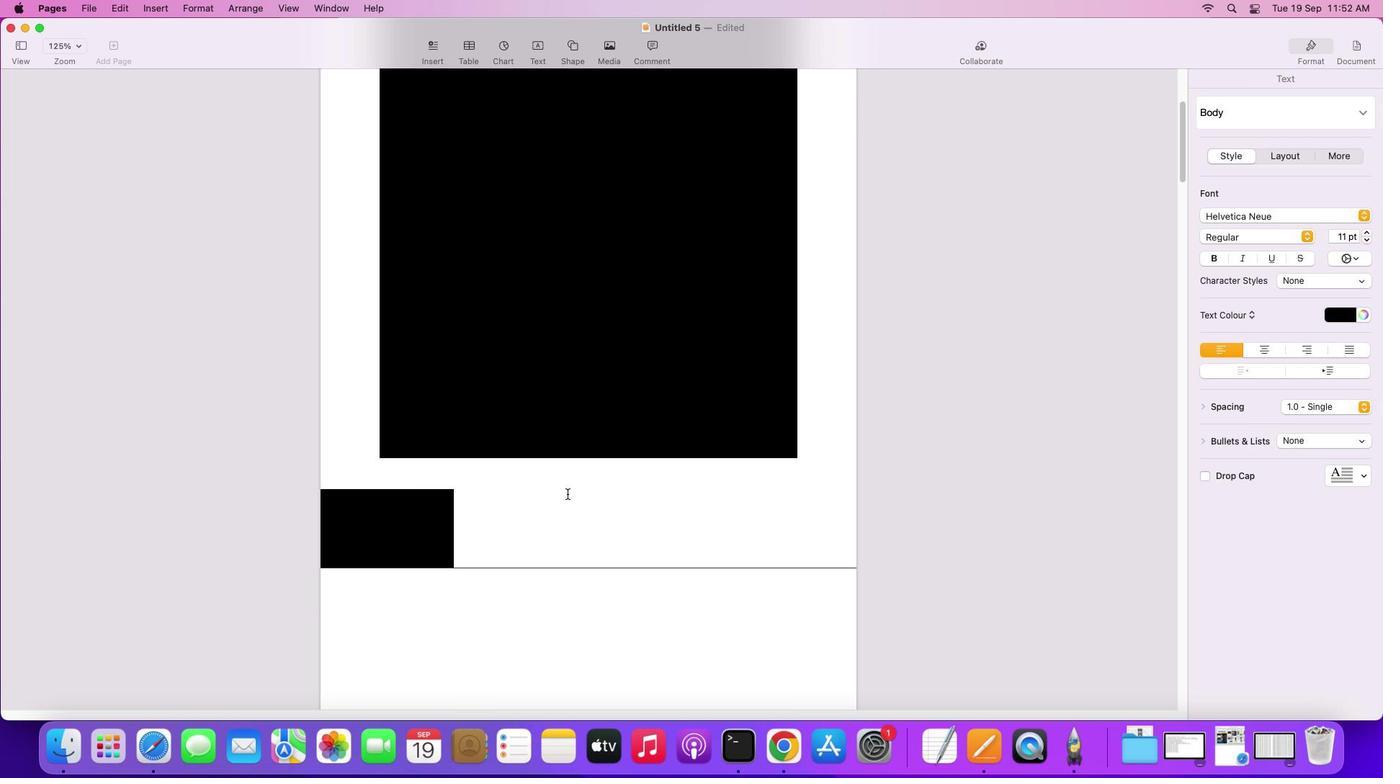 
Action: Mouse pressed left at (639, 446)
Screenshot: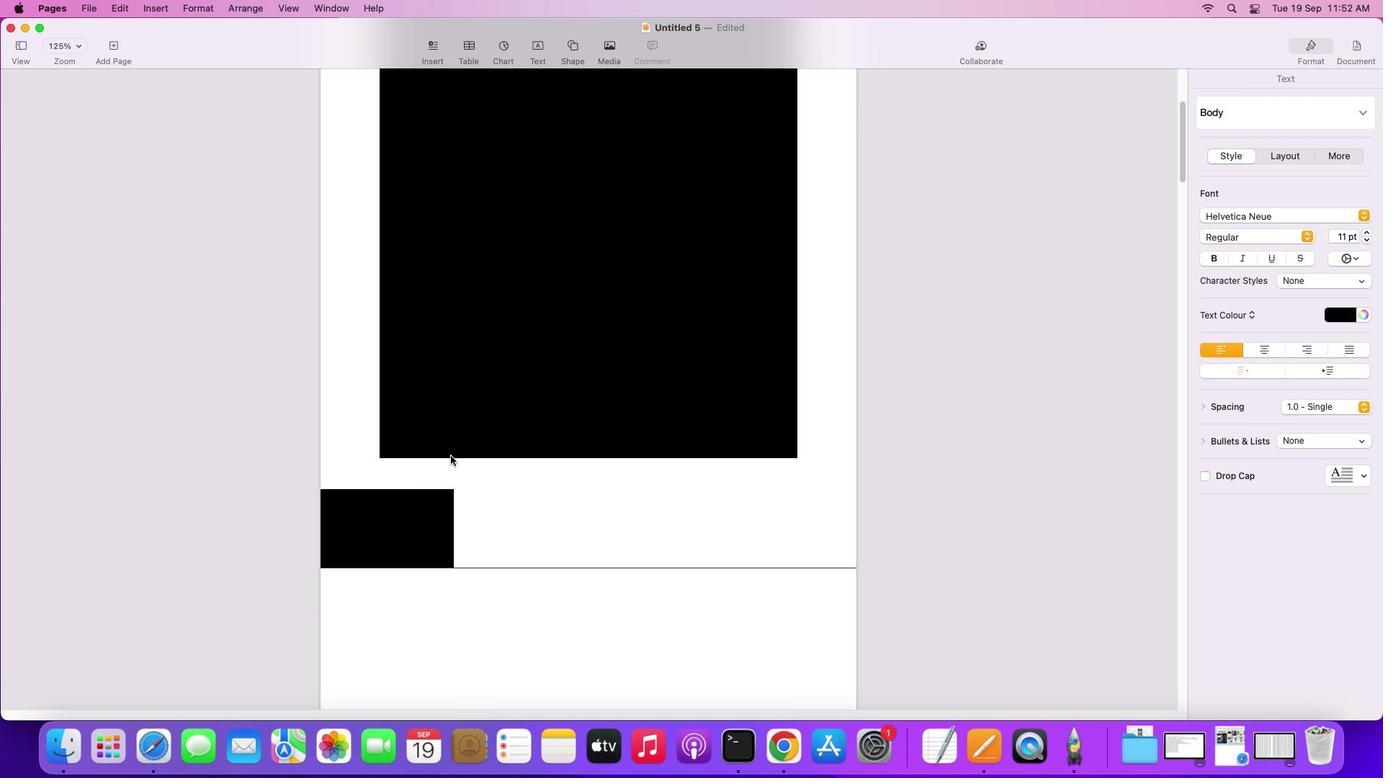 
Action: Mouse moved to (569, 360)
Screenshot: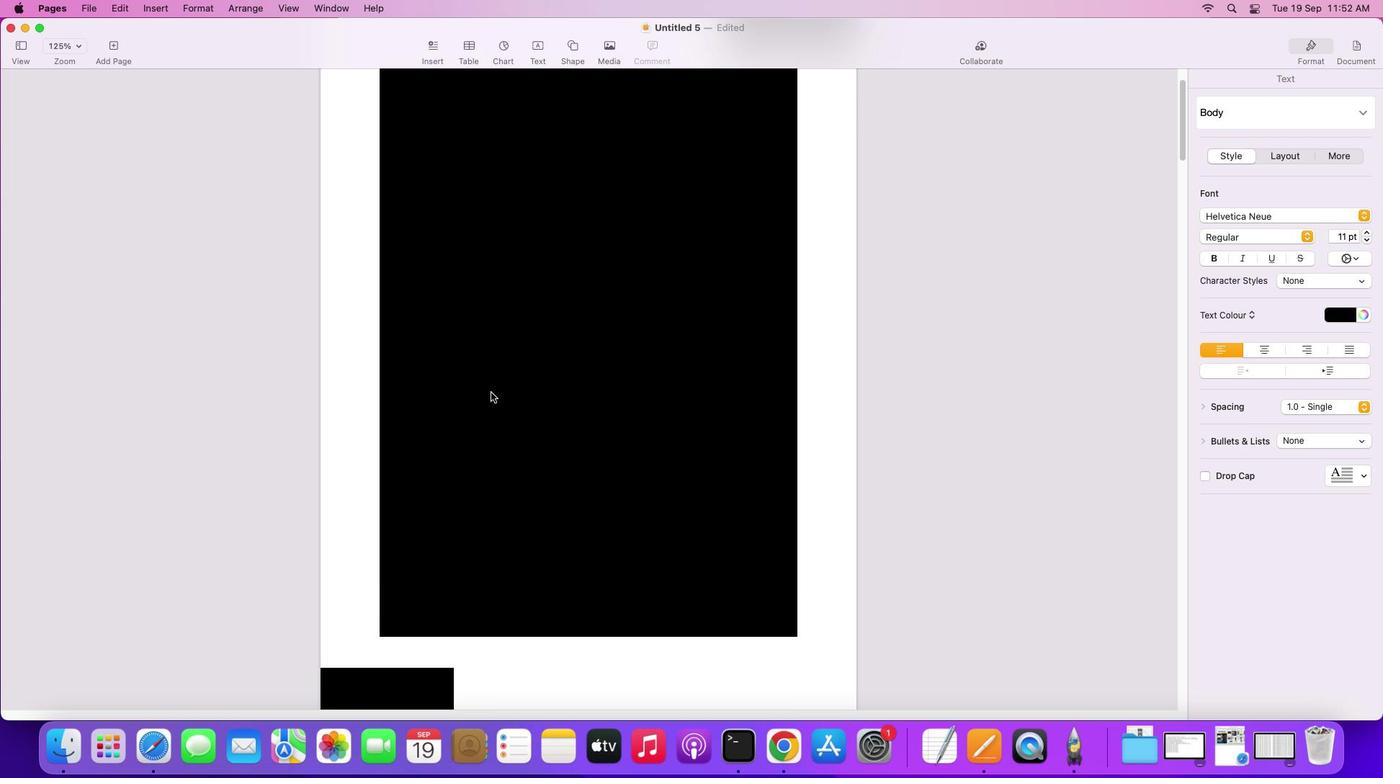 
Action: Mouse scrolled (569, 360) with delta (144, 29)
Screenshot: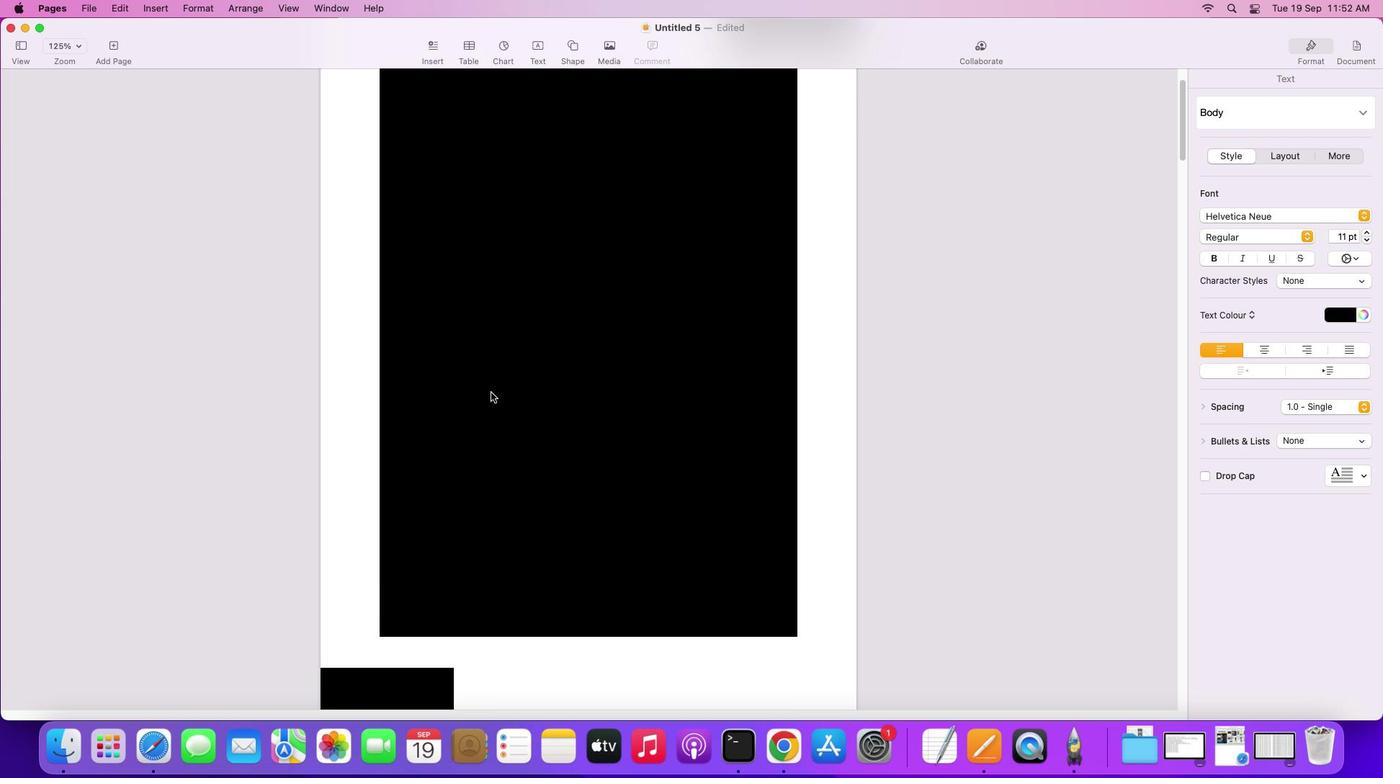 
Action: Mouse scrolled (569, 360) with delta (144, 29)
Screenshot: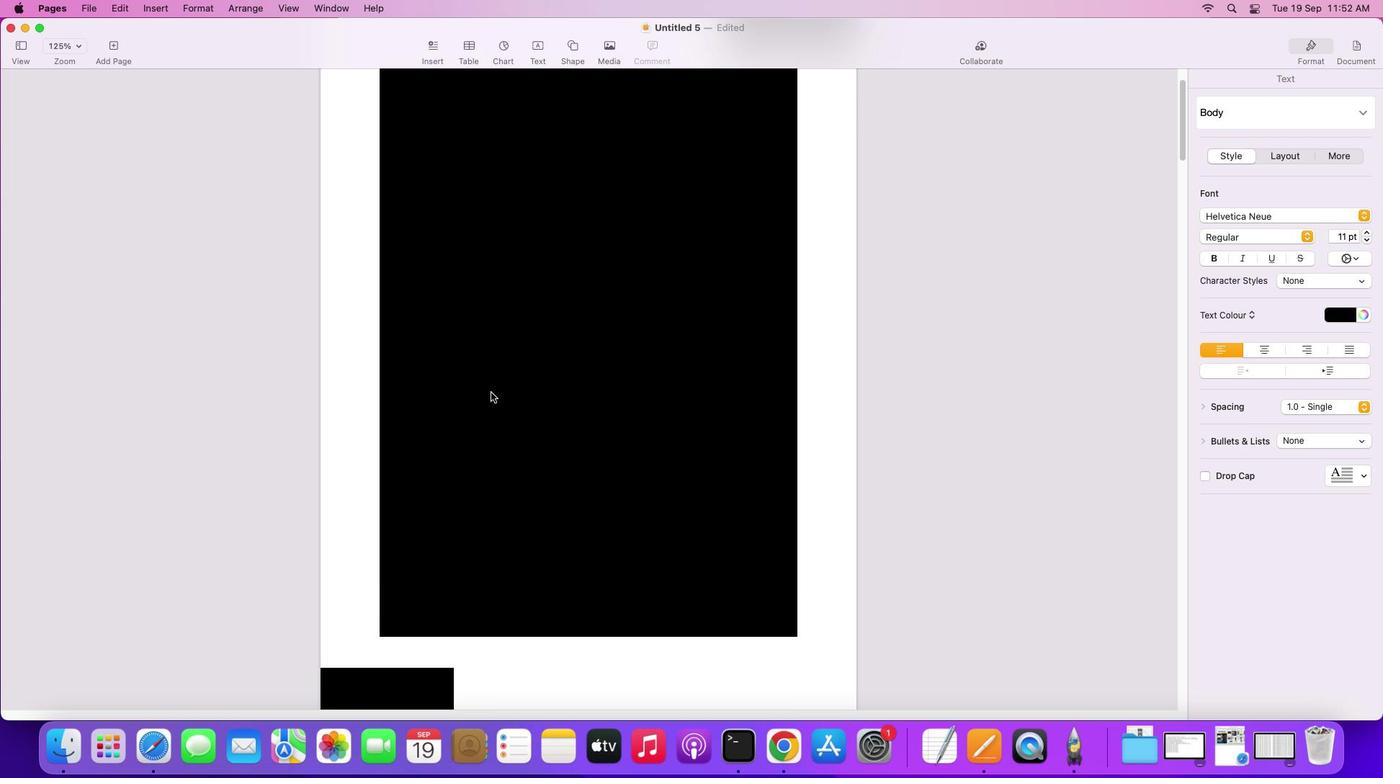 
Action: Mouse scrolled (569, 360) with delta (144, 31)
Screenshot: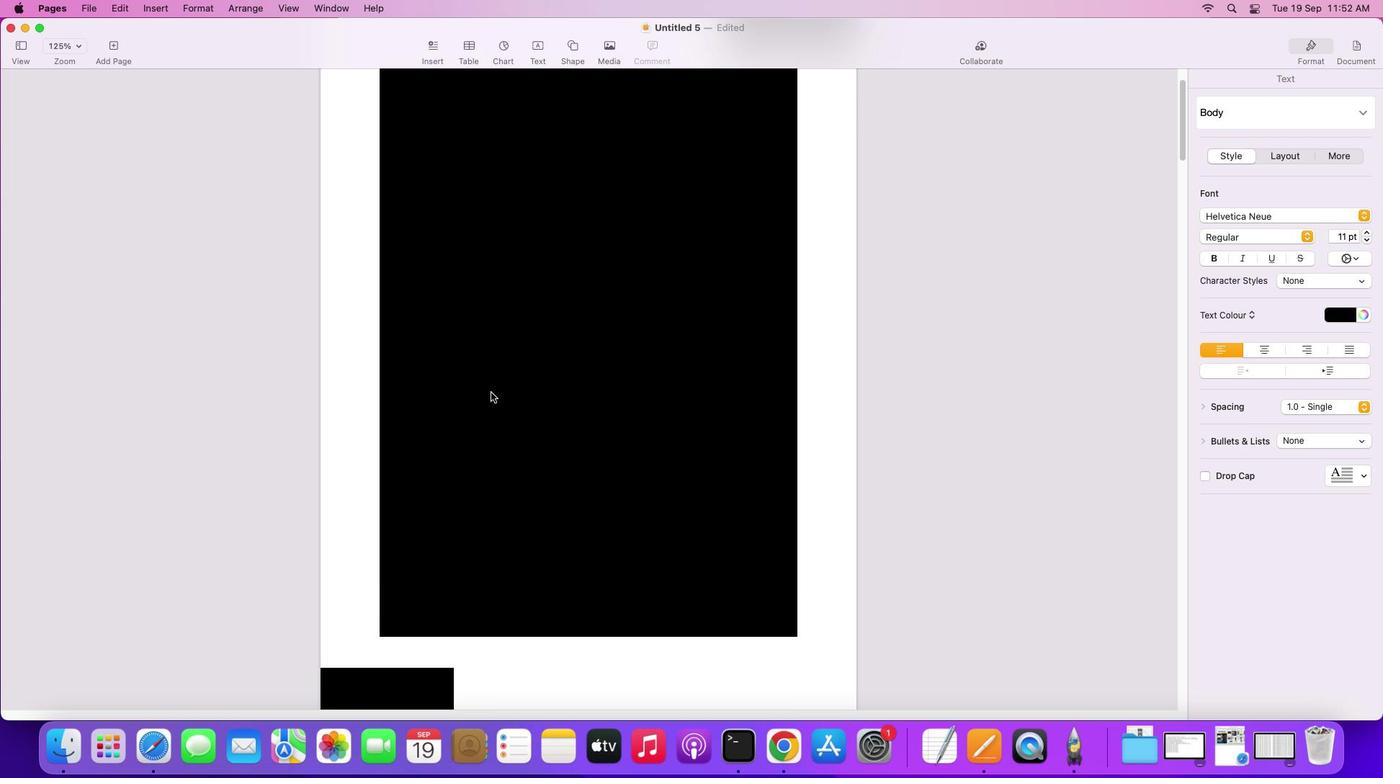 
Action: Mouse scrolled (569, 360) with delta (144, 32)
Screenshot: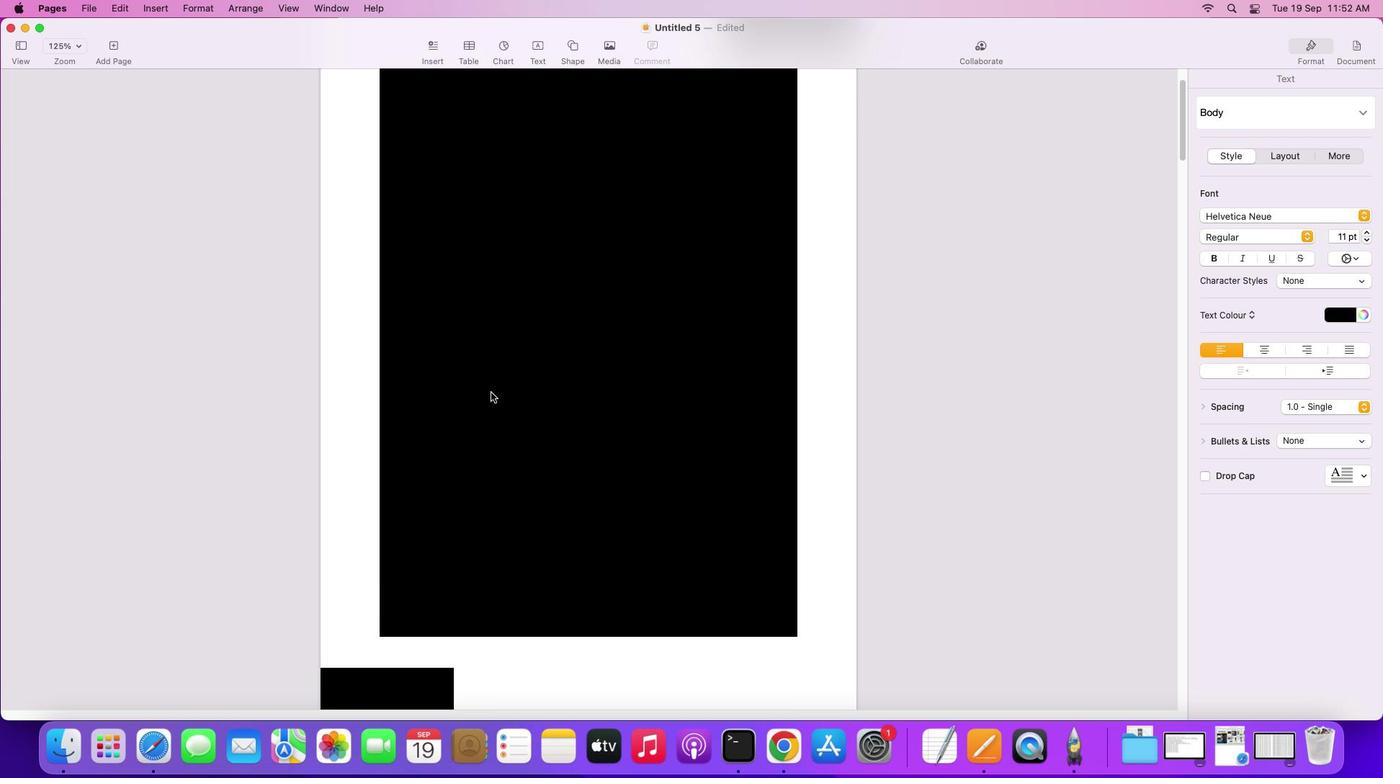 
Action: Mouse scrolled (569, 360) with delta (144, 33)
Screenshot: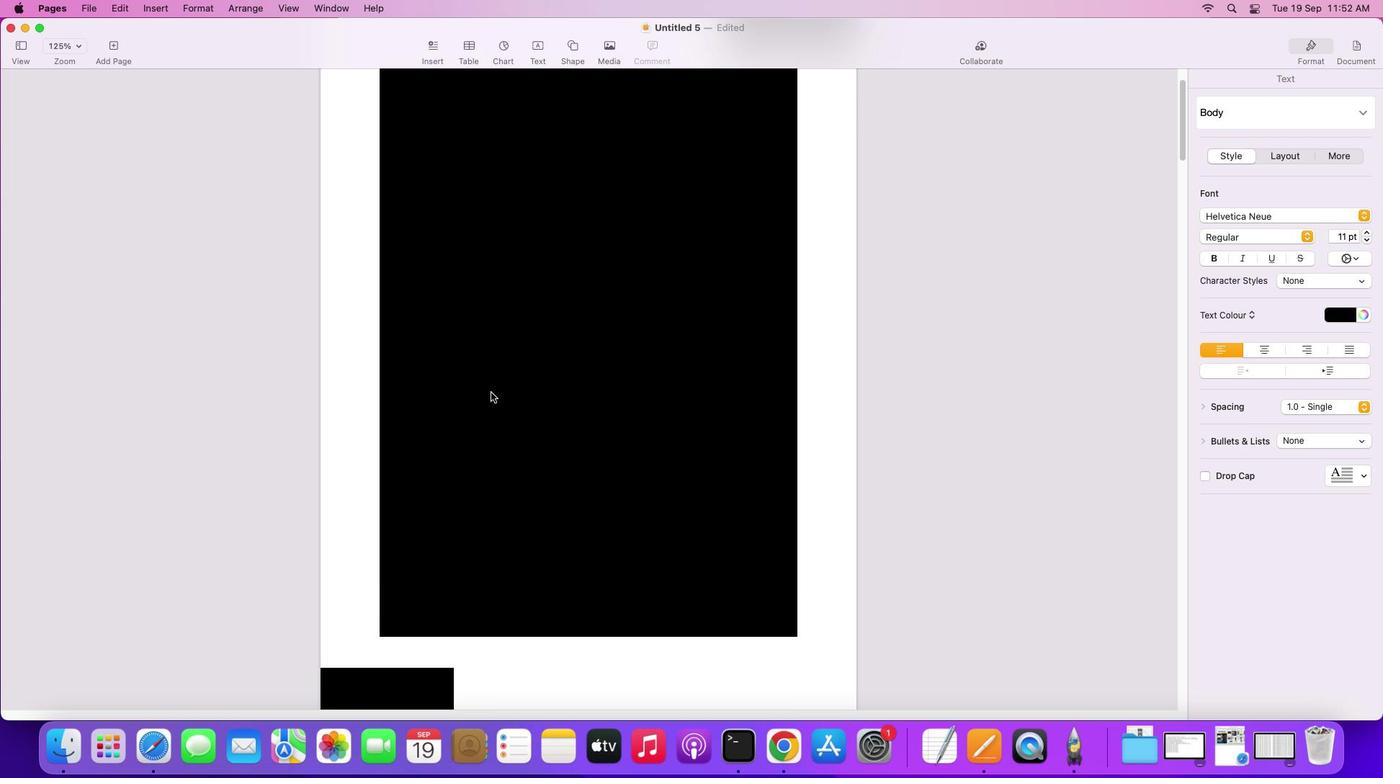 
Action: Mouse scrolled (569, 360) with delta (144, 33)
Screenshot: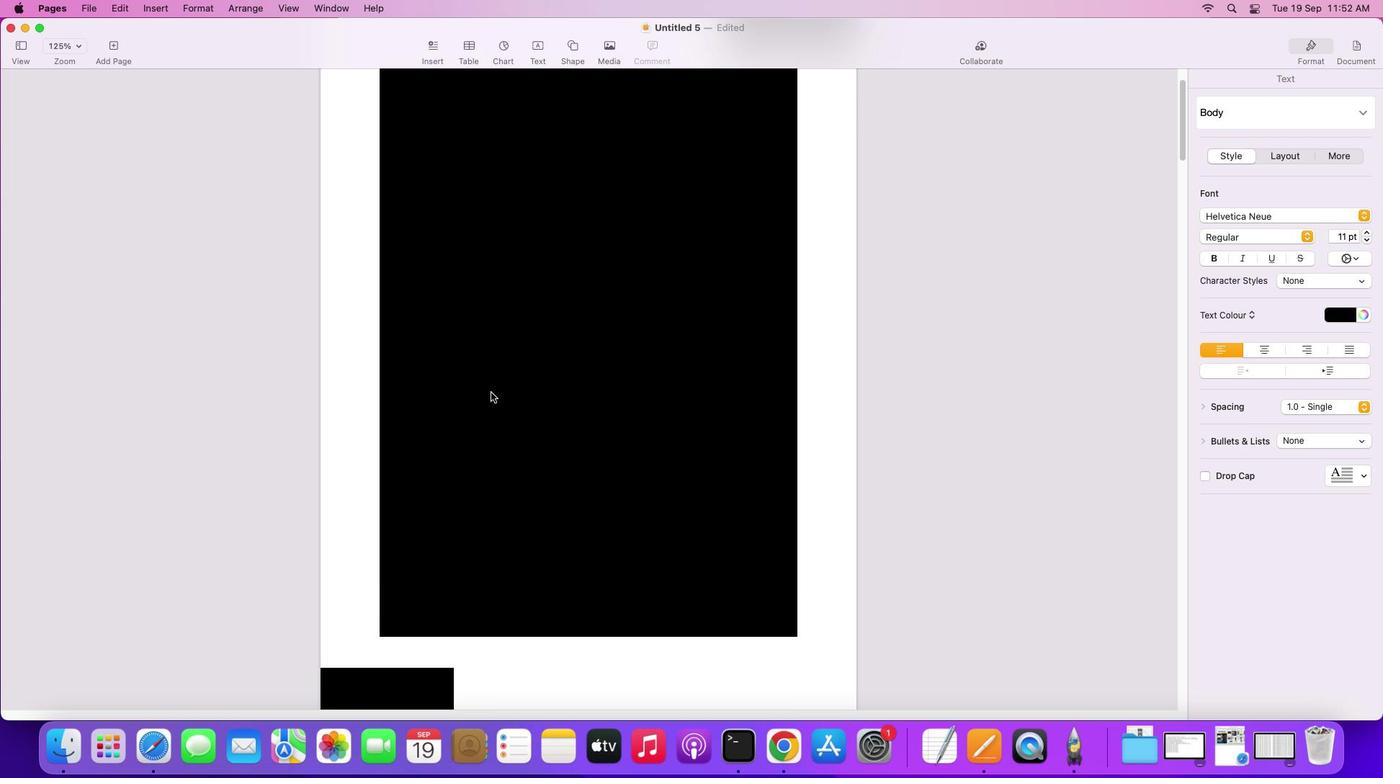 
Action: Mouse moved to (569, 357)
Screenshot: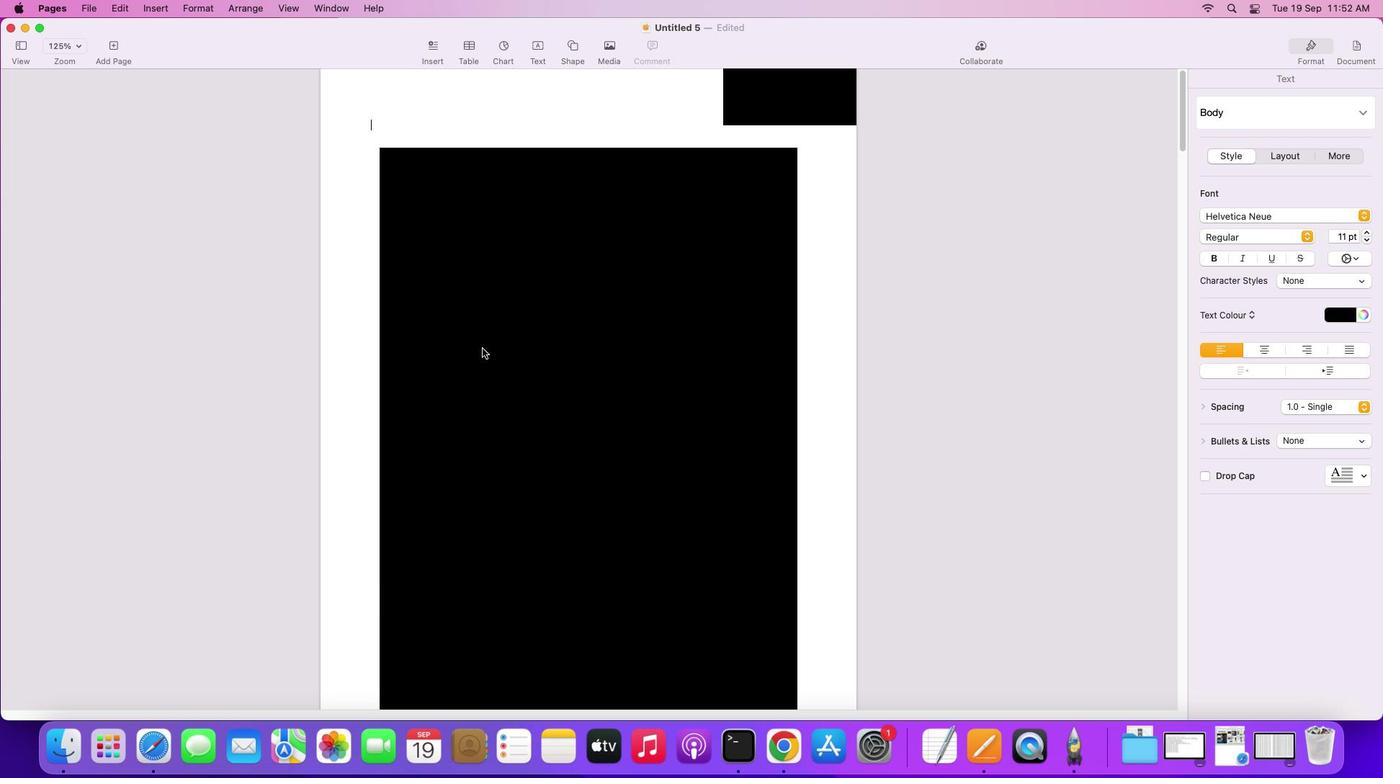 
Action: Mouse scrolled (569, 357) with delta (144, 29)
Screenshot: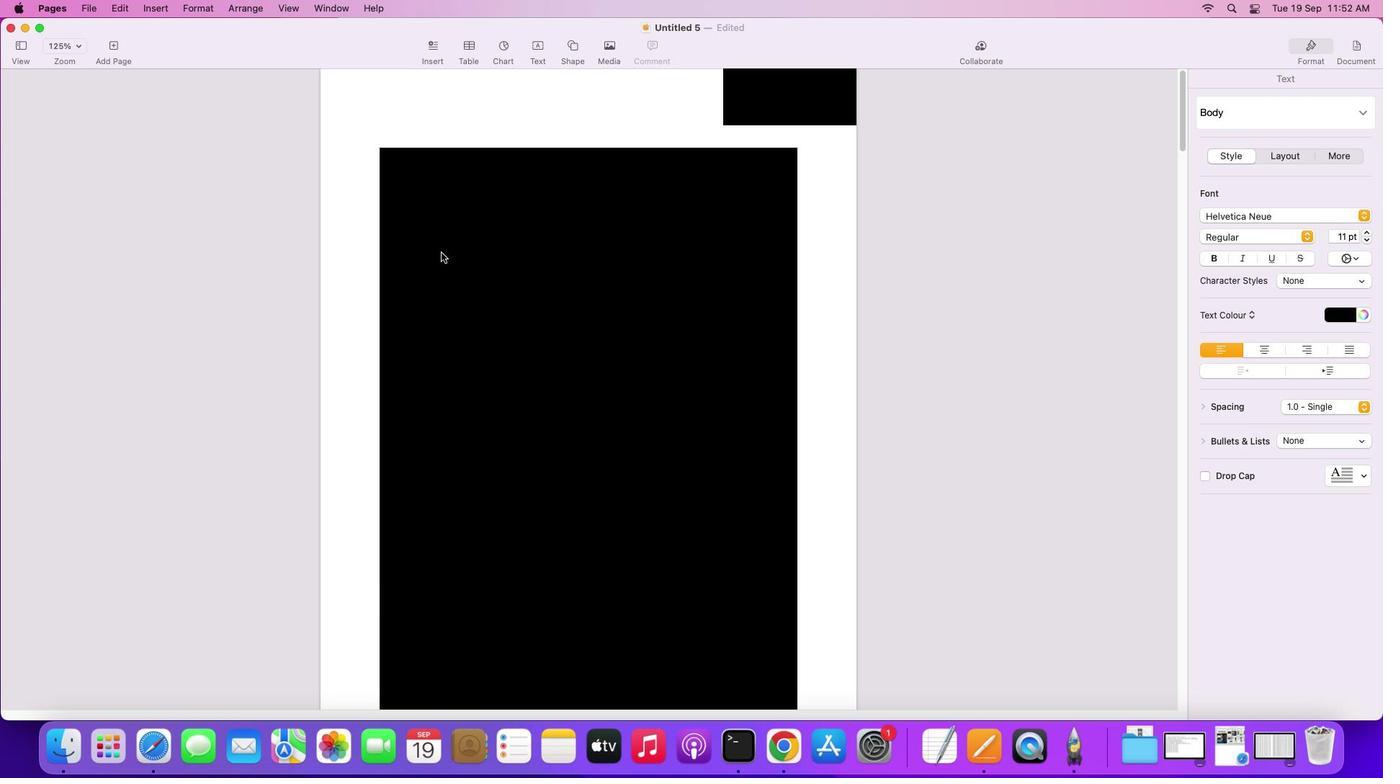 
Action: Mouse scrolled (569, 357) with delta (144, 29)
Screenshot: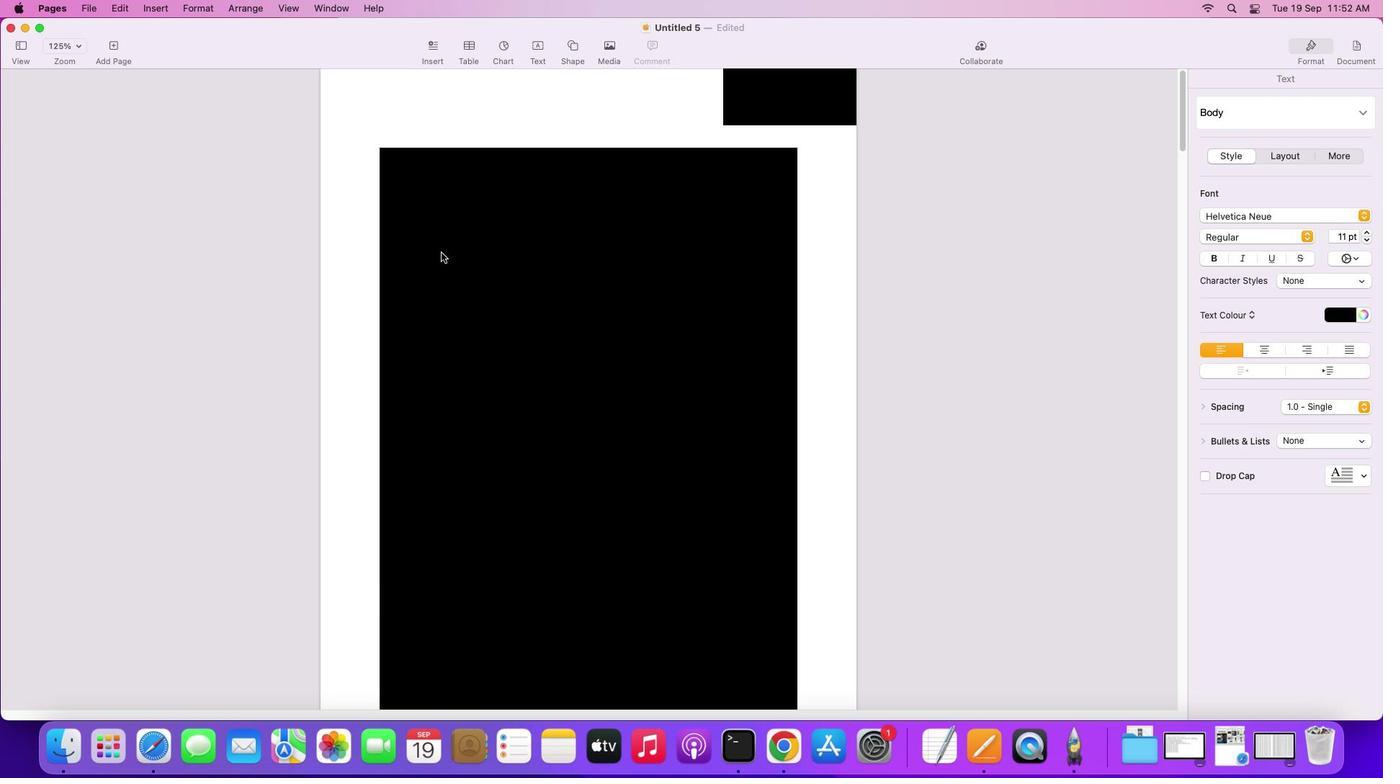
Action: Mouse scrolled (569, 357) with delta (144, 30)
Screenshot: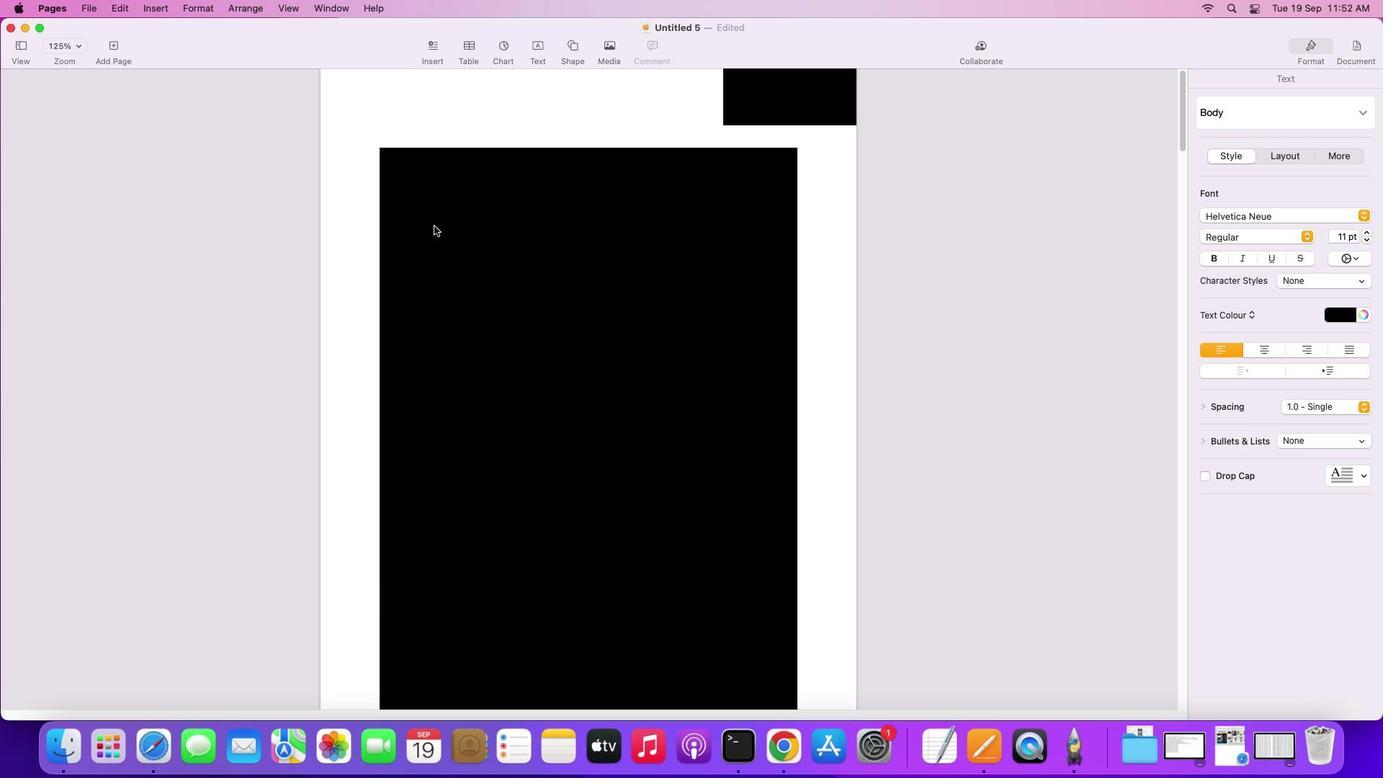 
Action: Mouse scrolled (569, 357) with delta (144, 32)
Screenshot: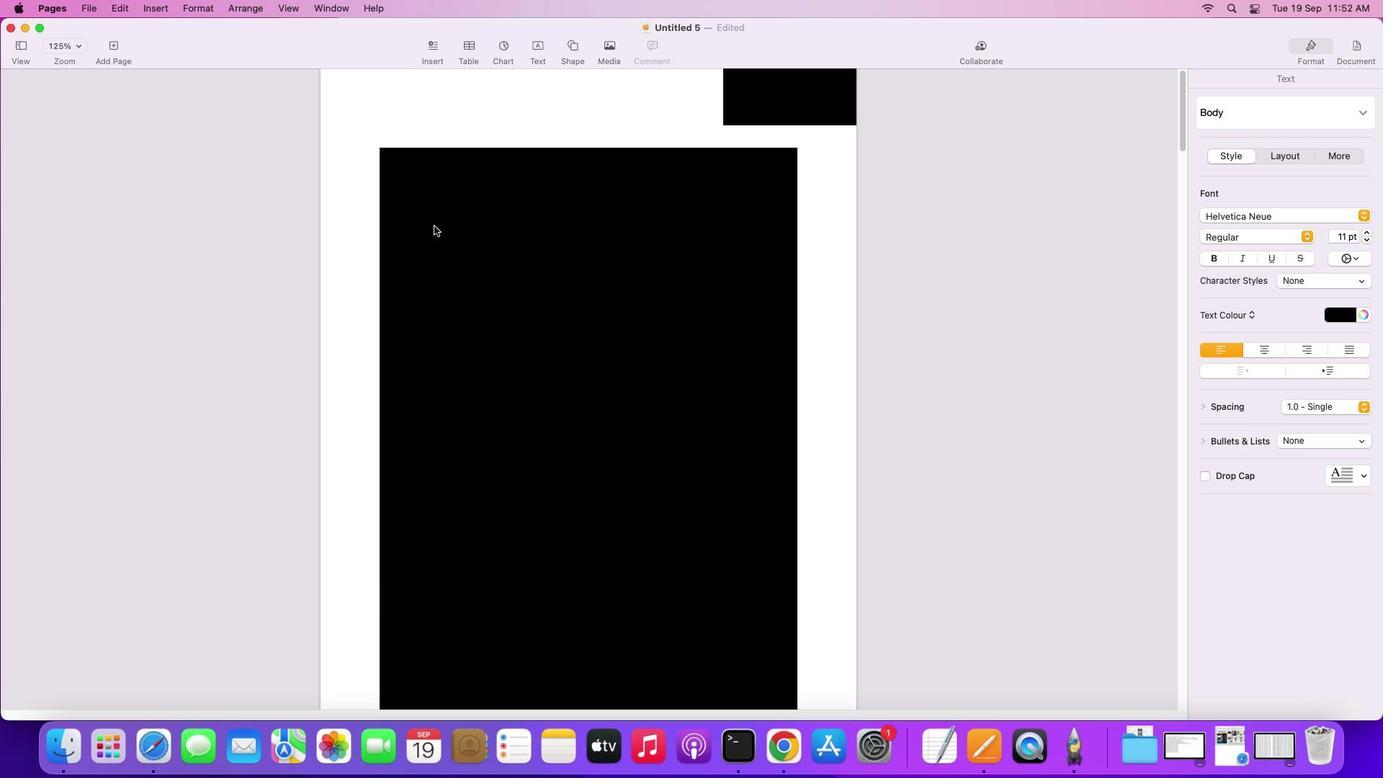 
Action: Mouse scrolled (569, 357) with delta (144, 33)
Screenshot: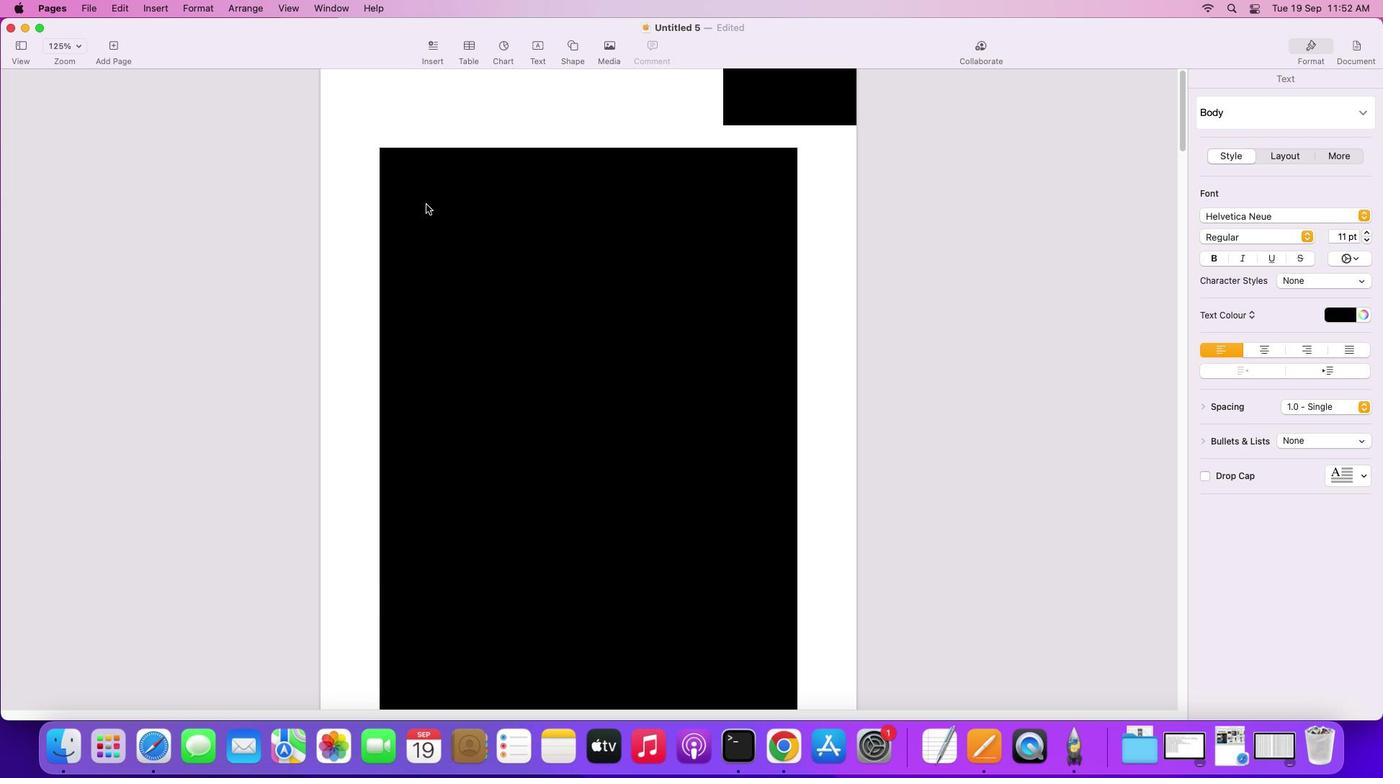 
Action: Mouse moved to (641, 70)
Screenshot: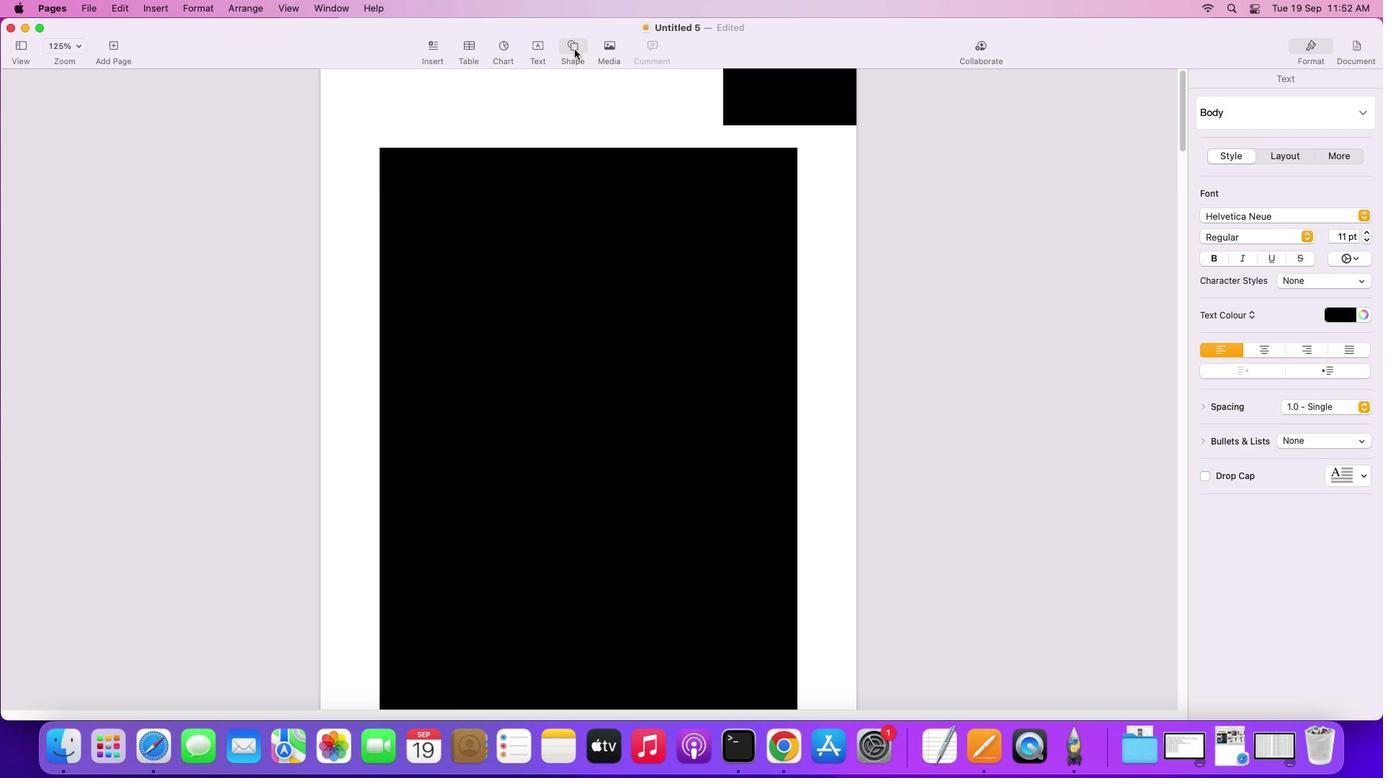 
Action: Mouse pressed left at (641, 70)
Screenshot: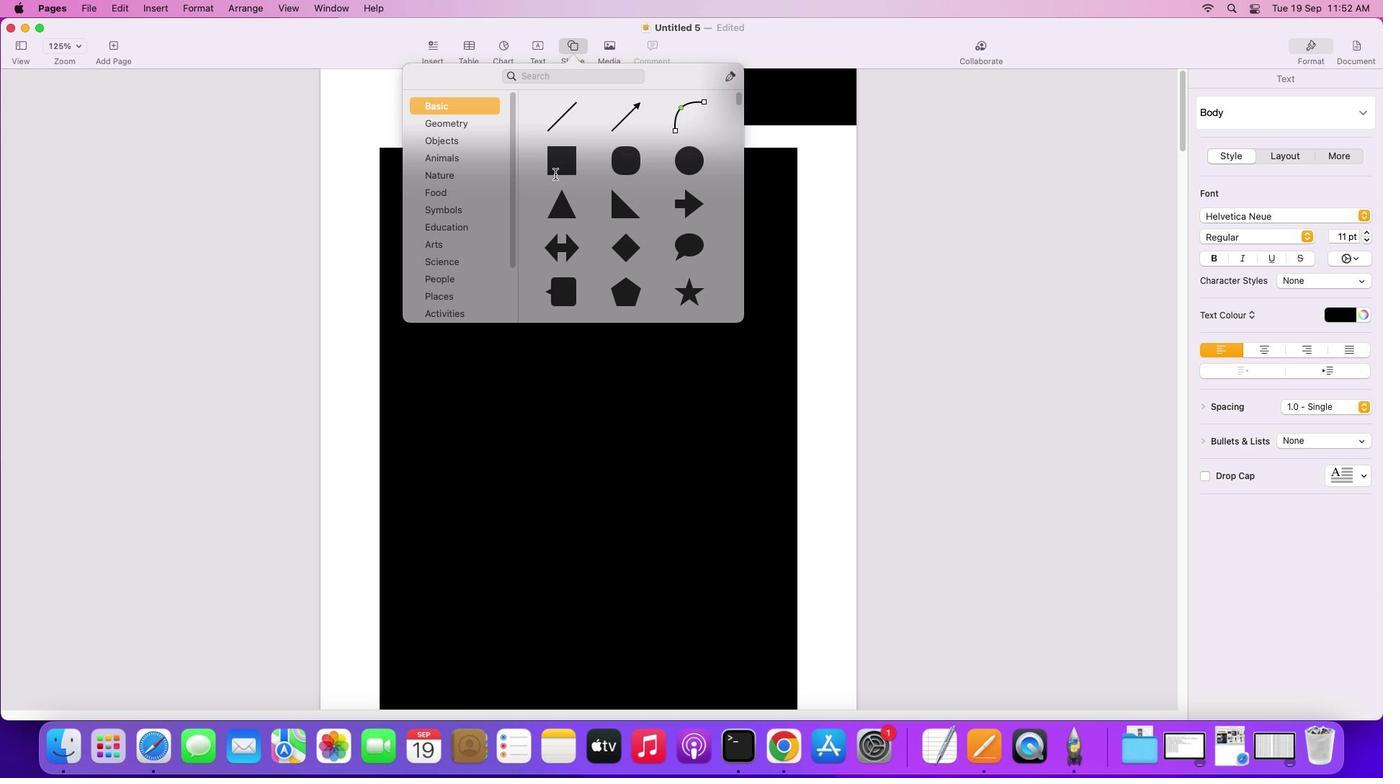 
Action: Mouse moved to (630, 168)
Screenshot: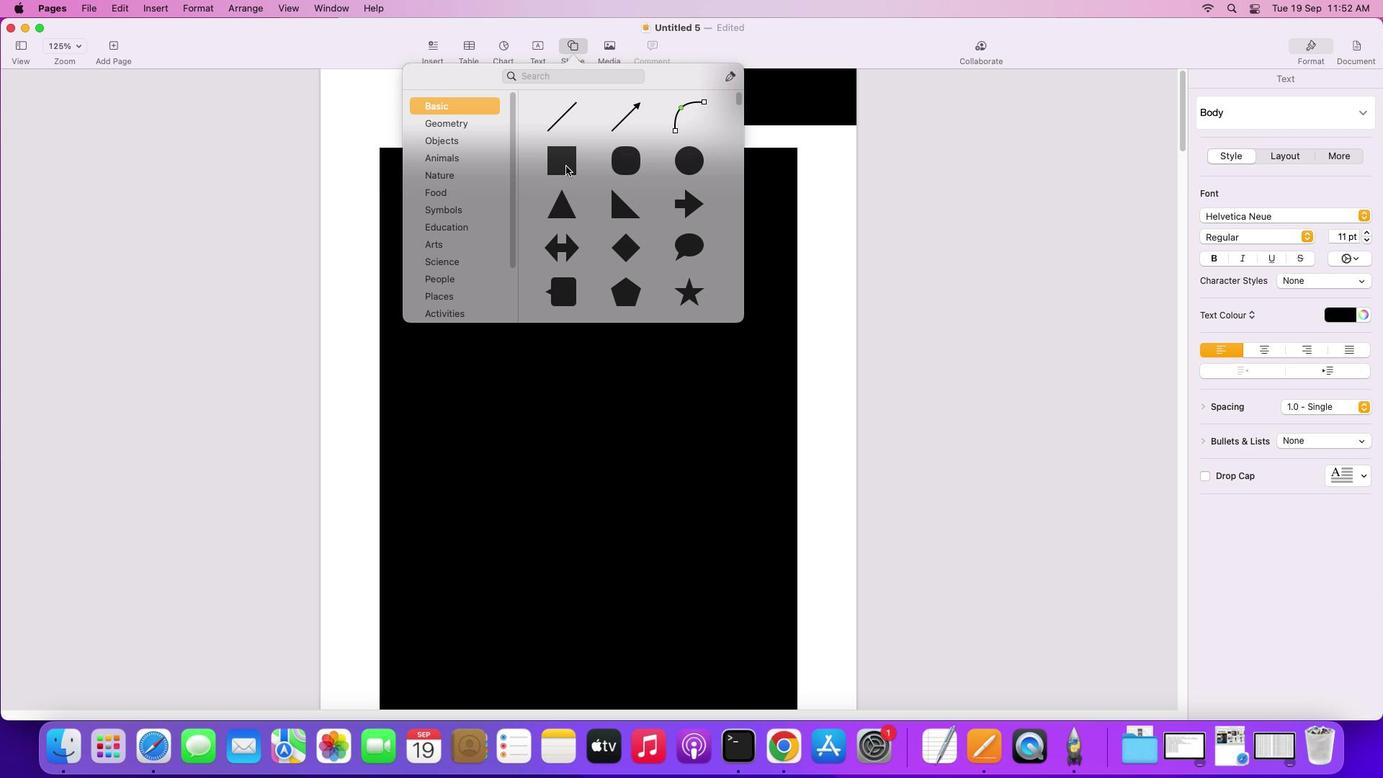 
Action: Mouse pressed left at (630, 168)
Screenshot: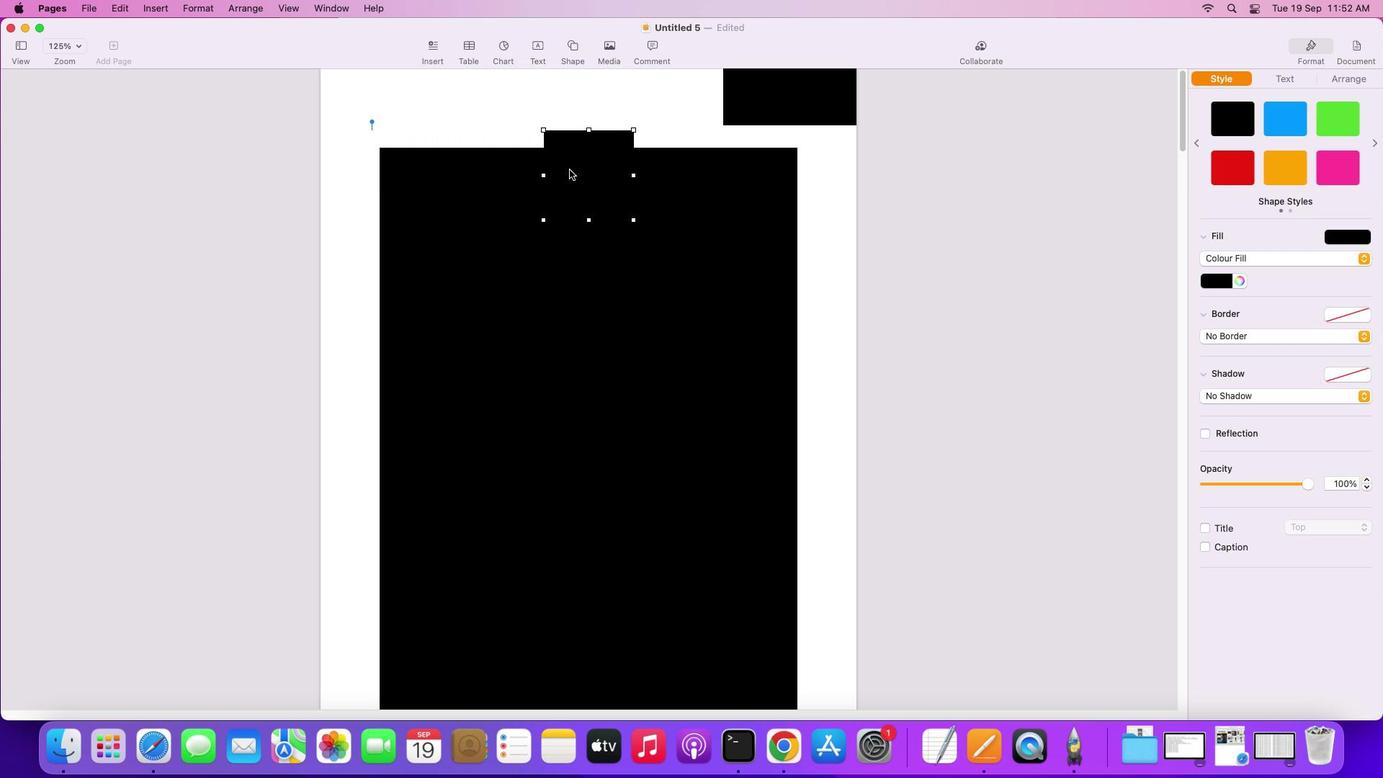 
Action: Mouse moved to (639, 175)
Screenshot: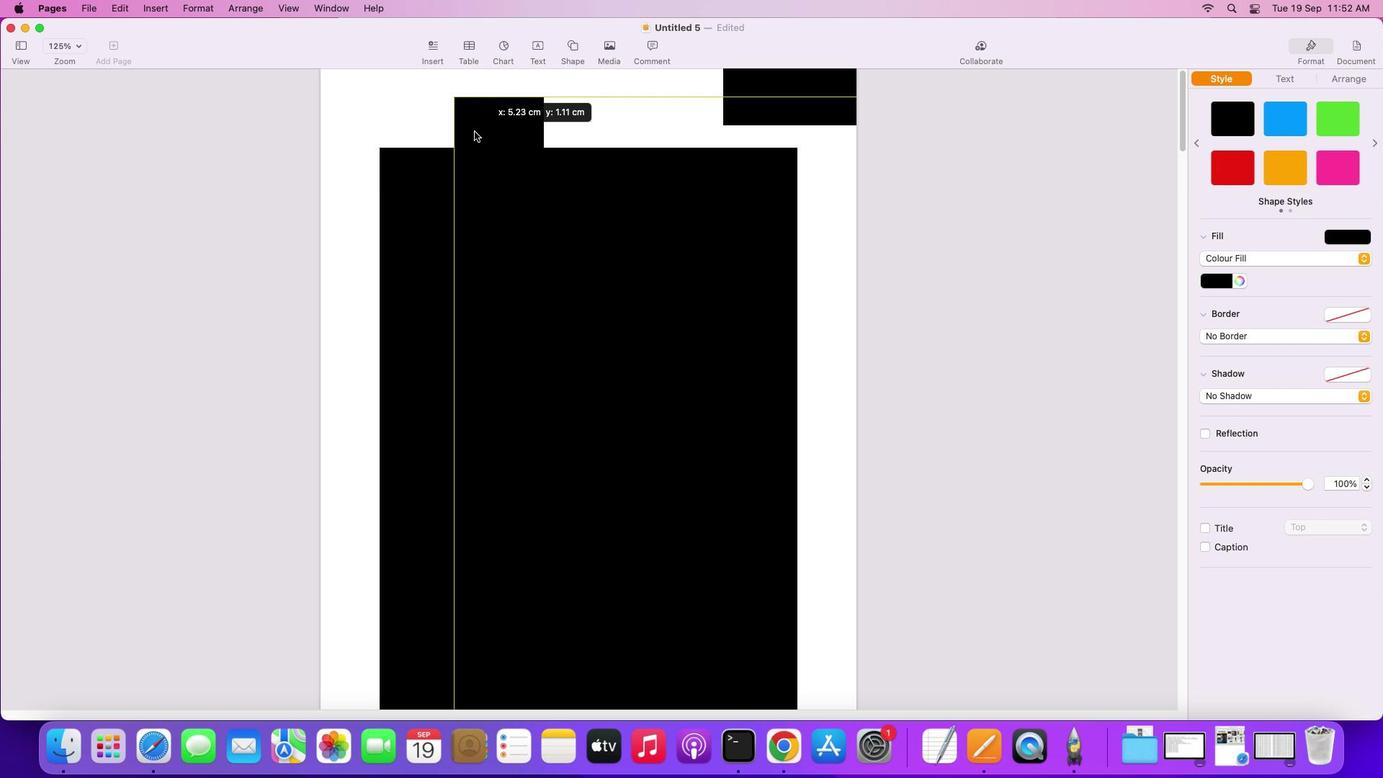 
Action: Mouse pressed left at (639, 175)
Screenshot: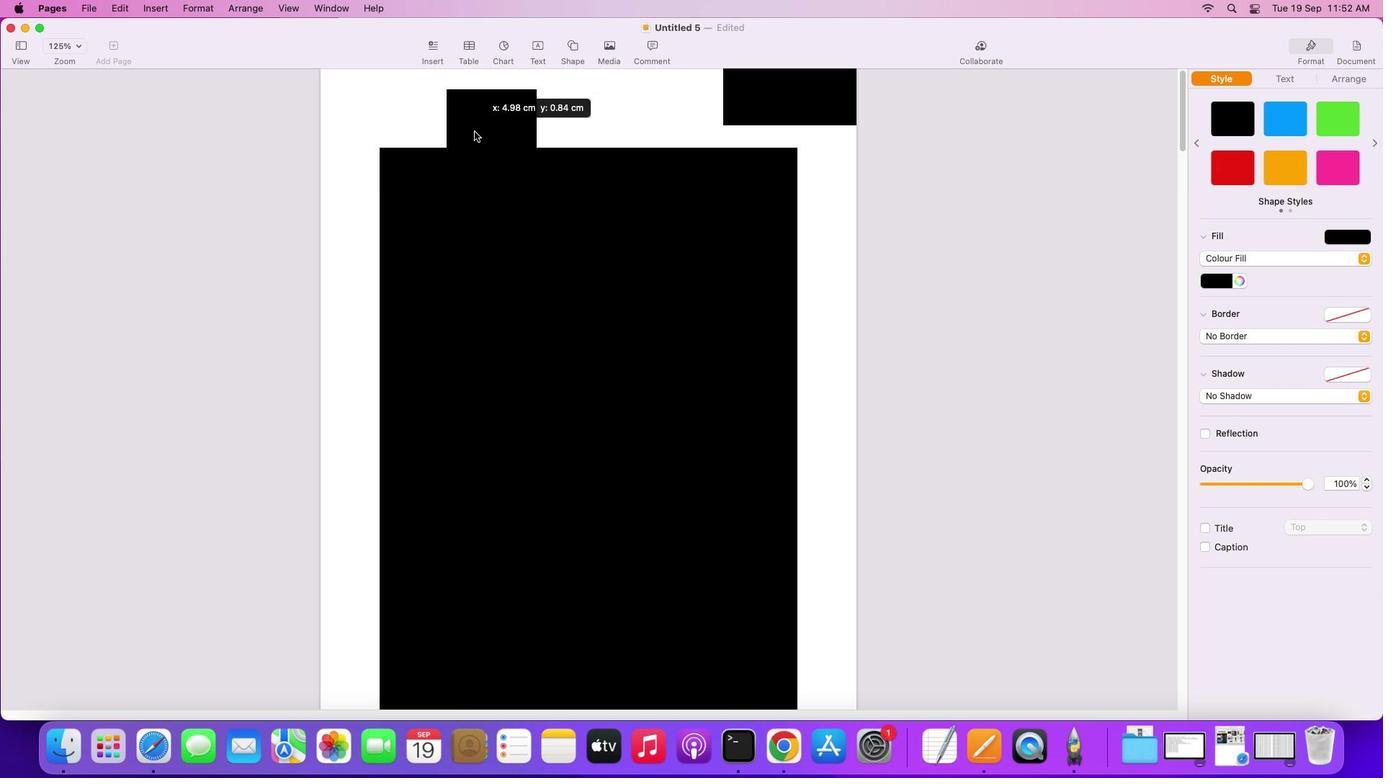 
Action: Mouse moved to (599, 249)
Screenshot: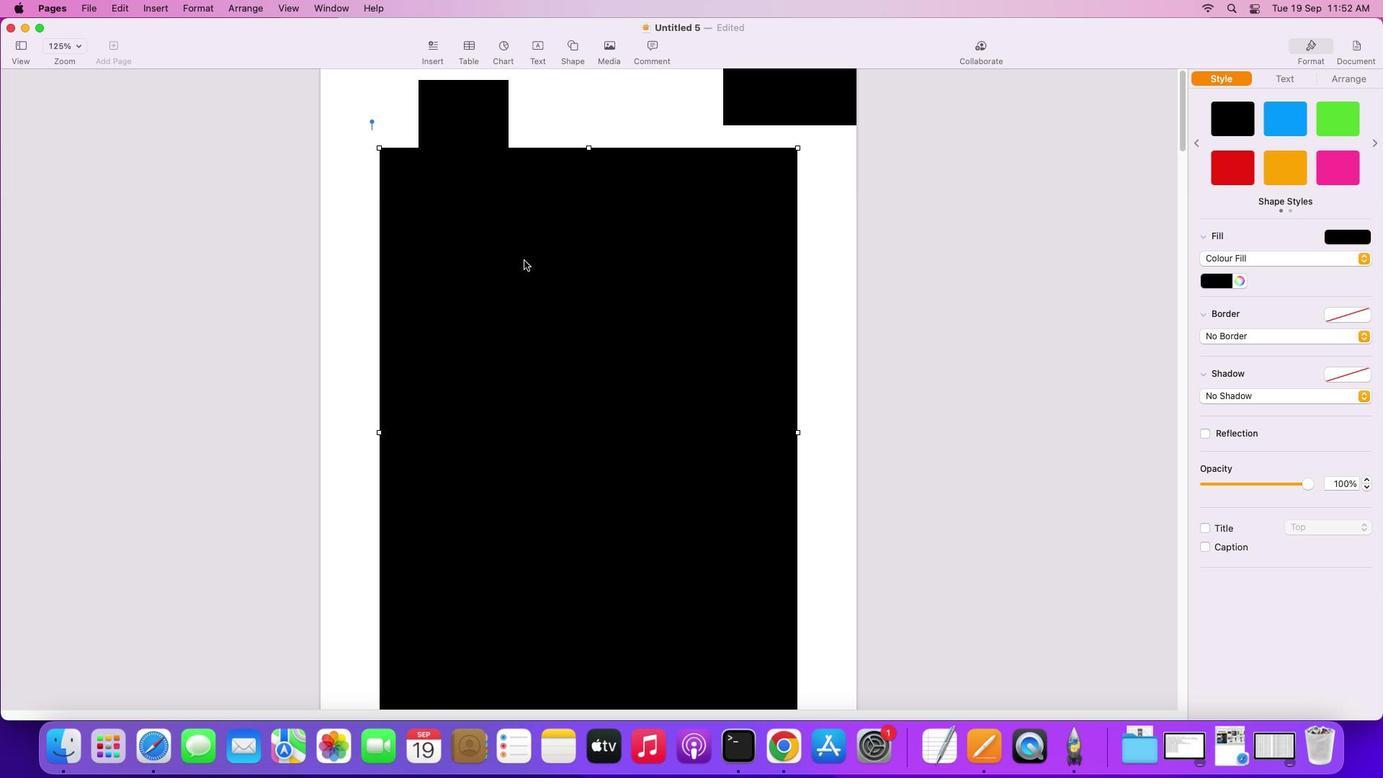 
Action: Mouse pressed left at (599, 249)
Screenshot: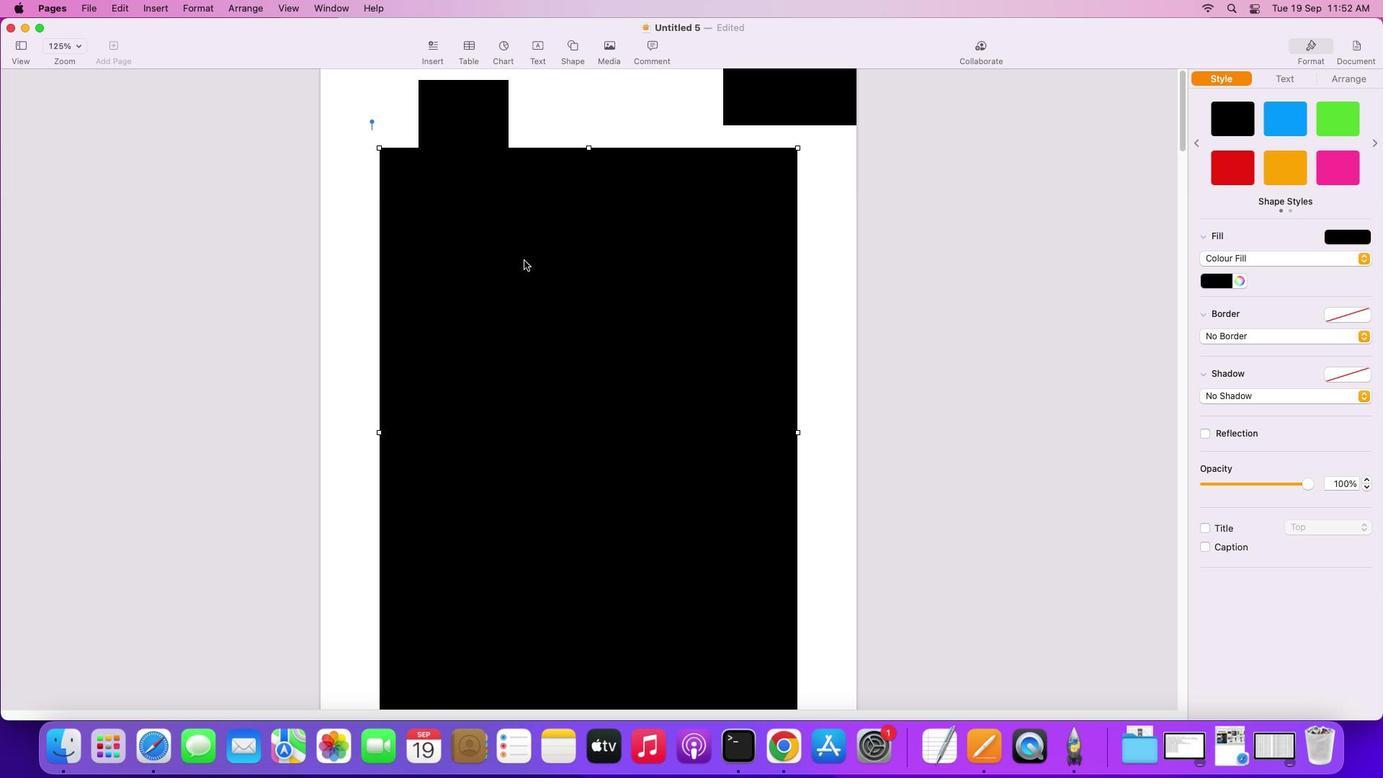 
Action: Mouse moved to (1210, 262)
Screenshot: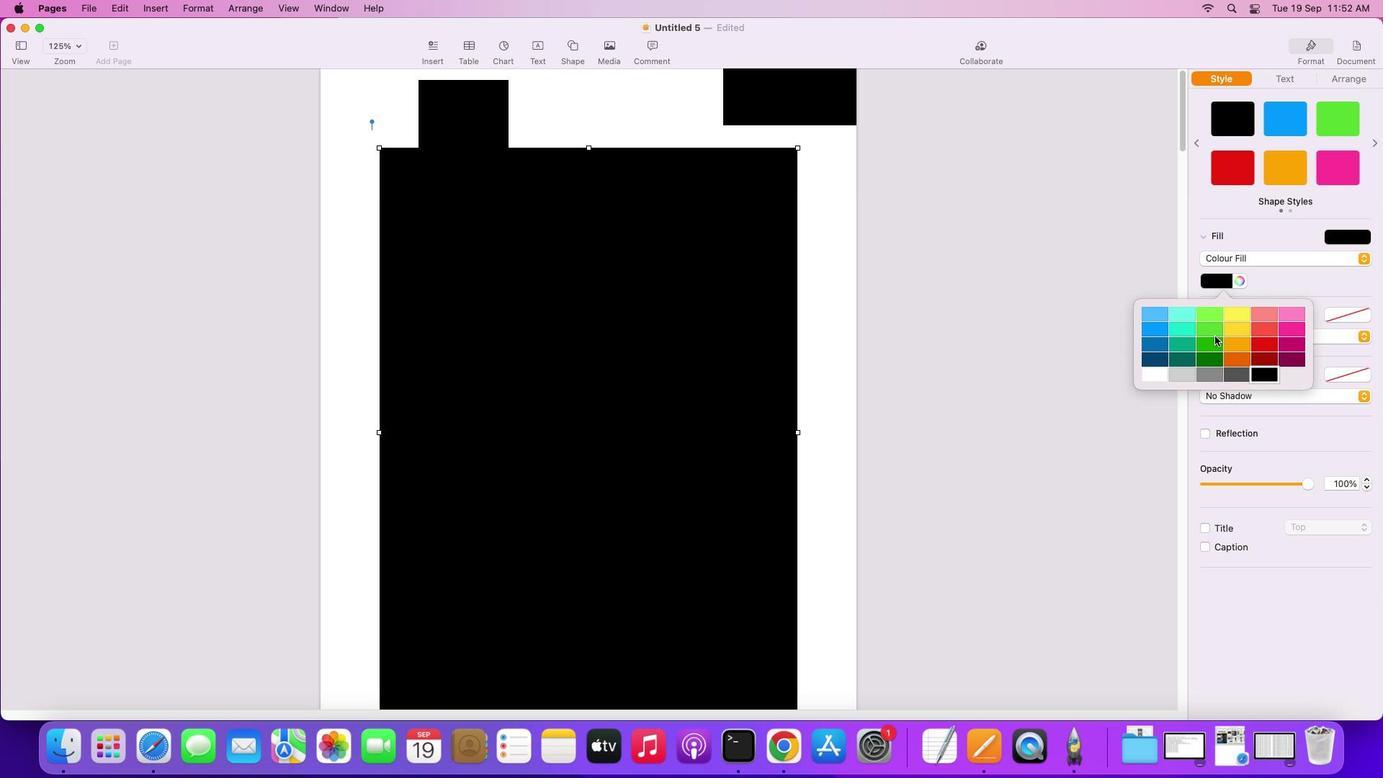
Action: Mouse pressed left at (1210, 262)
Screenshot: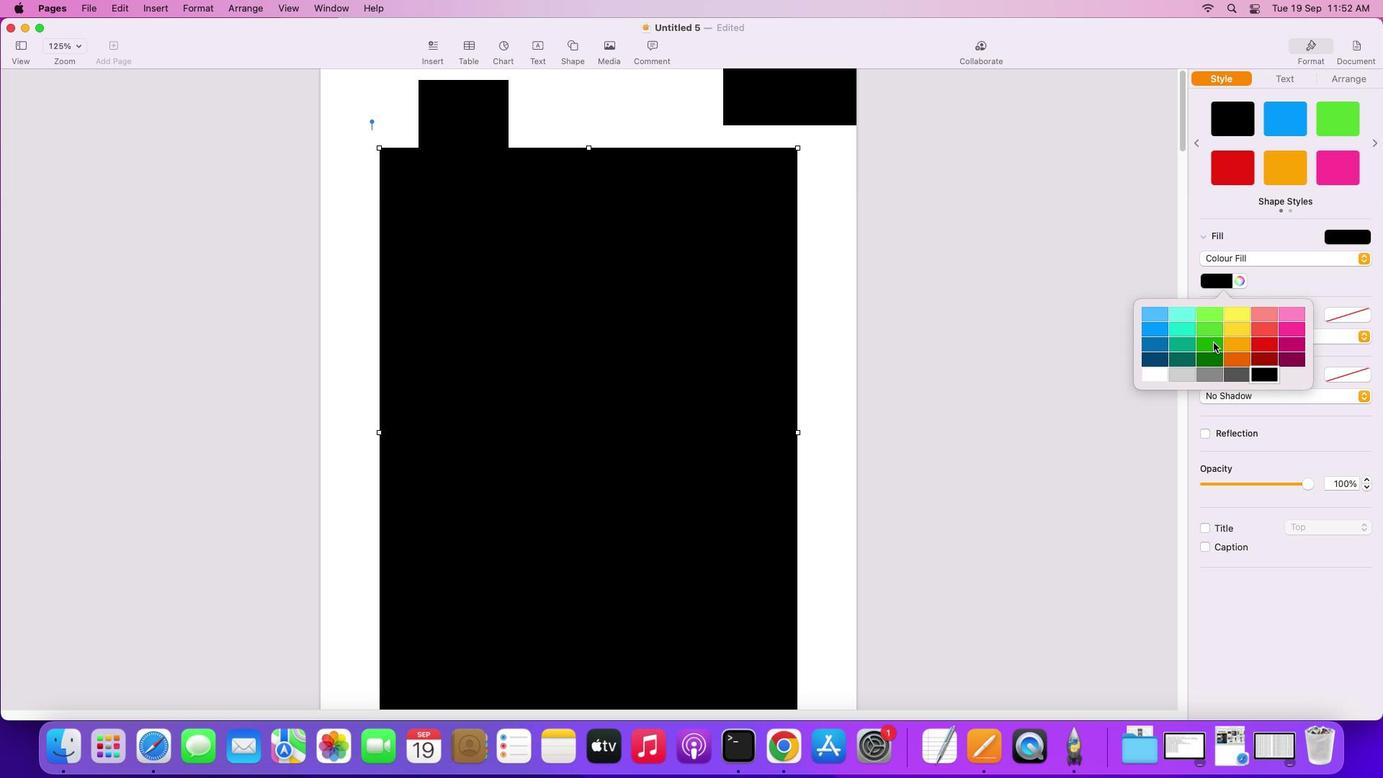 
Action: Mouse moved to (1211, 345)
Screenshot: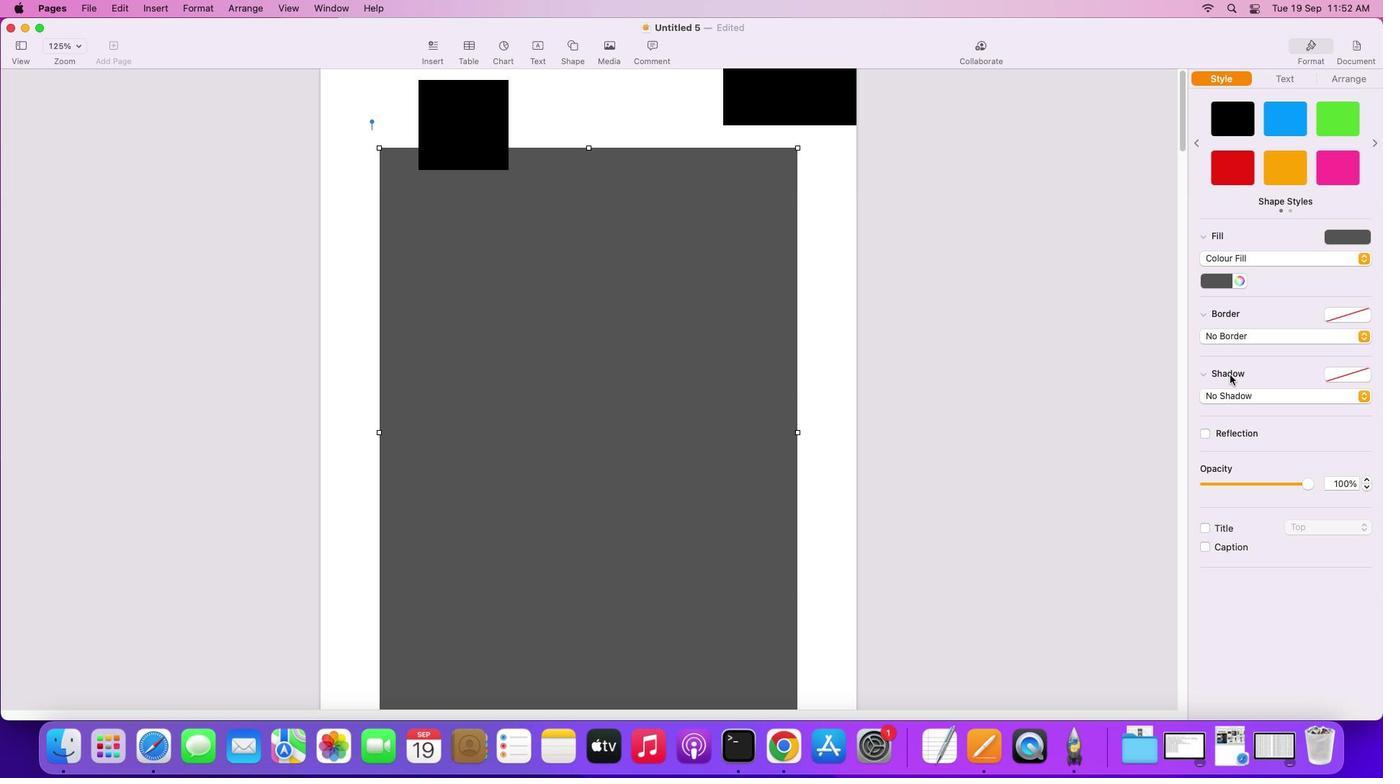 
Action: Mouse pressed left at (1211, 345)
Screenshot: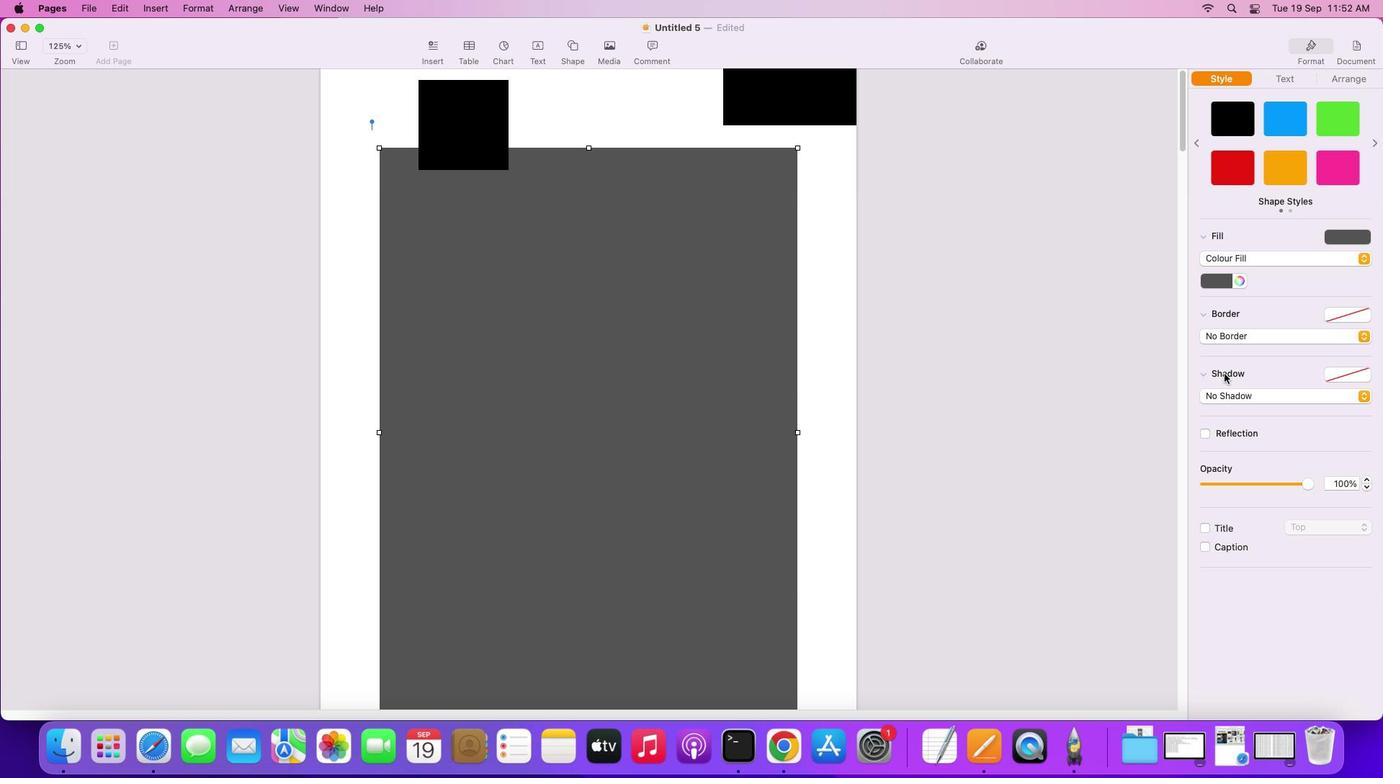
Action: Mouse moved to (861, 278)
Screenshot: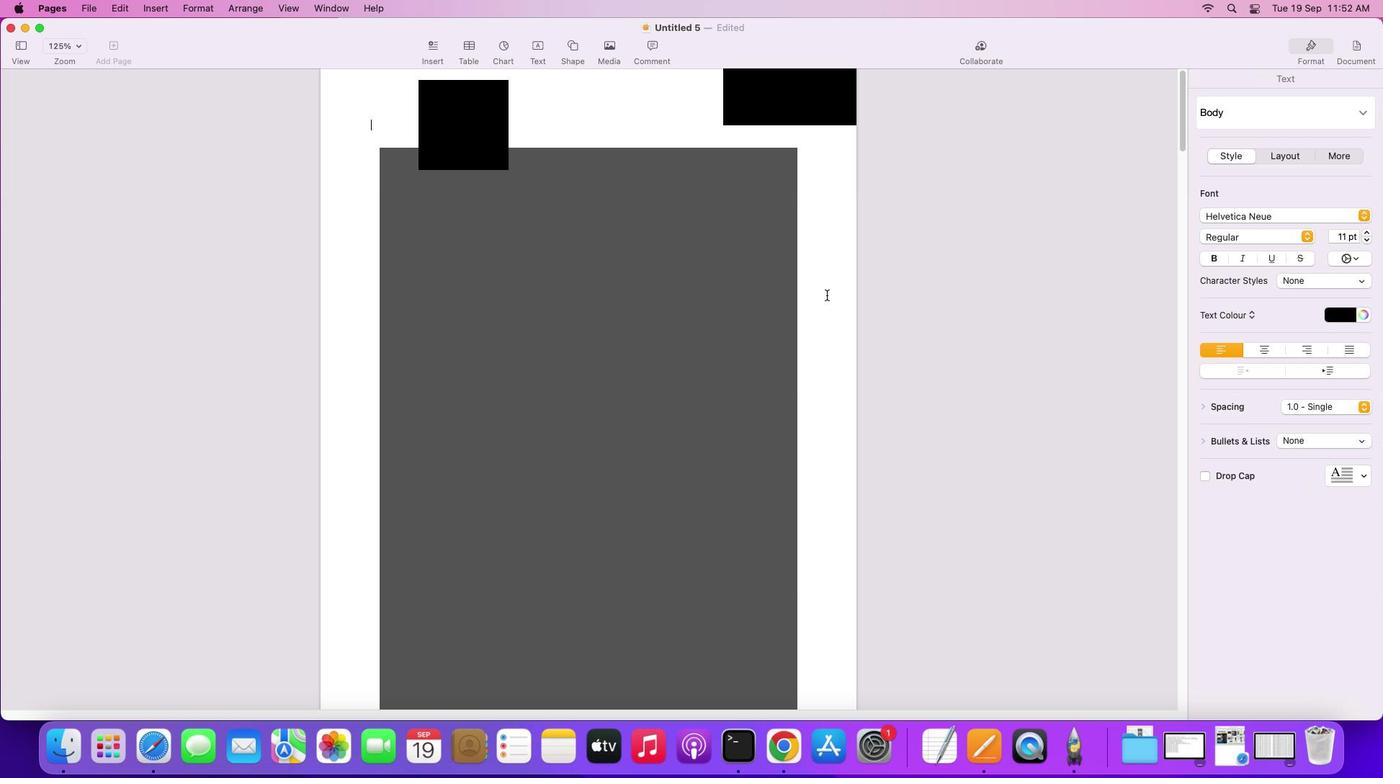 
Action: Mouse pressed left at (861, 278)
Screenshot: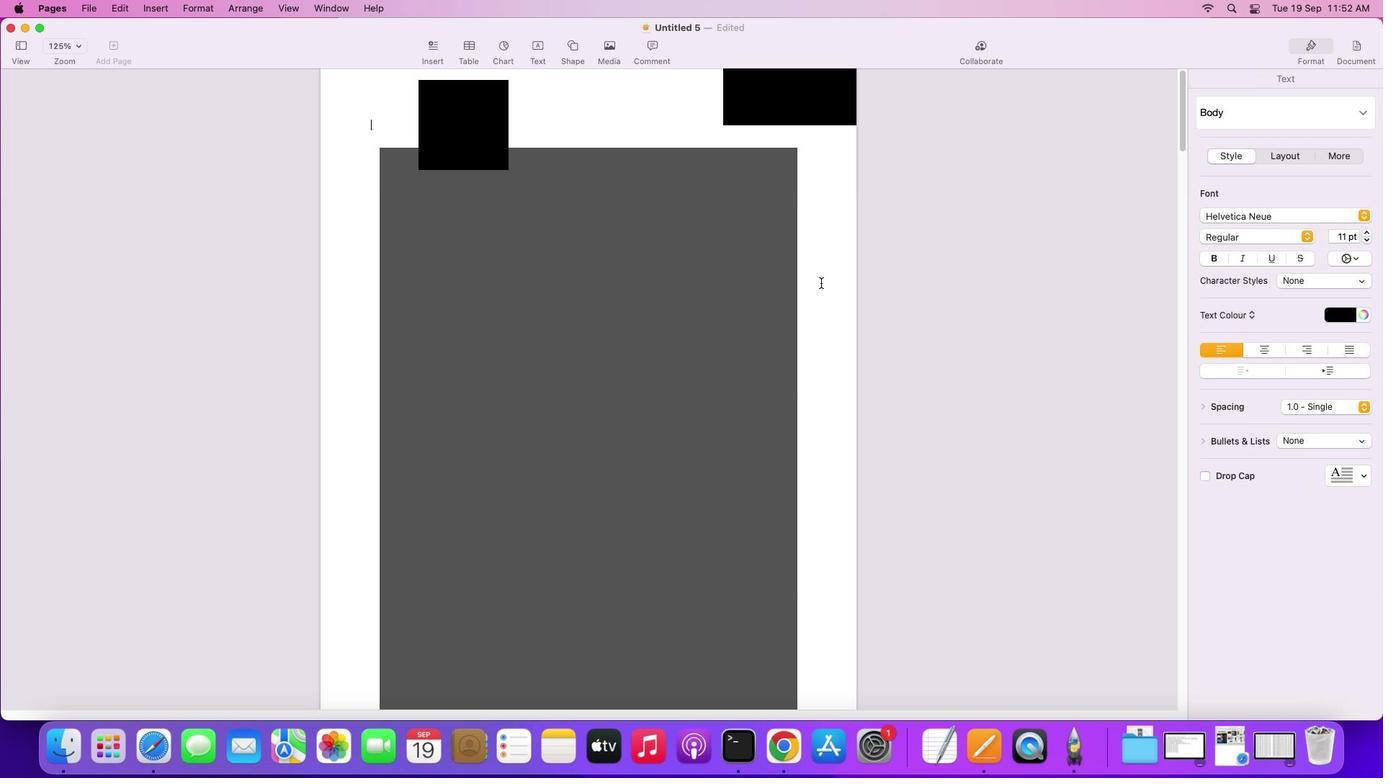 
Action: Mouse moved to (535, 132)
Screenshot: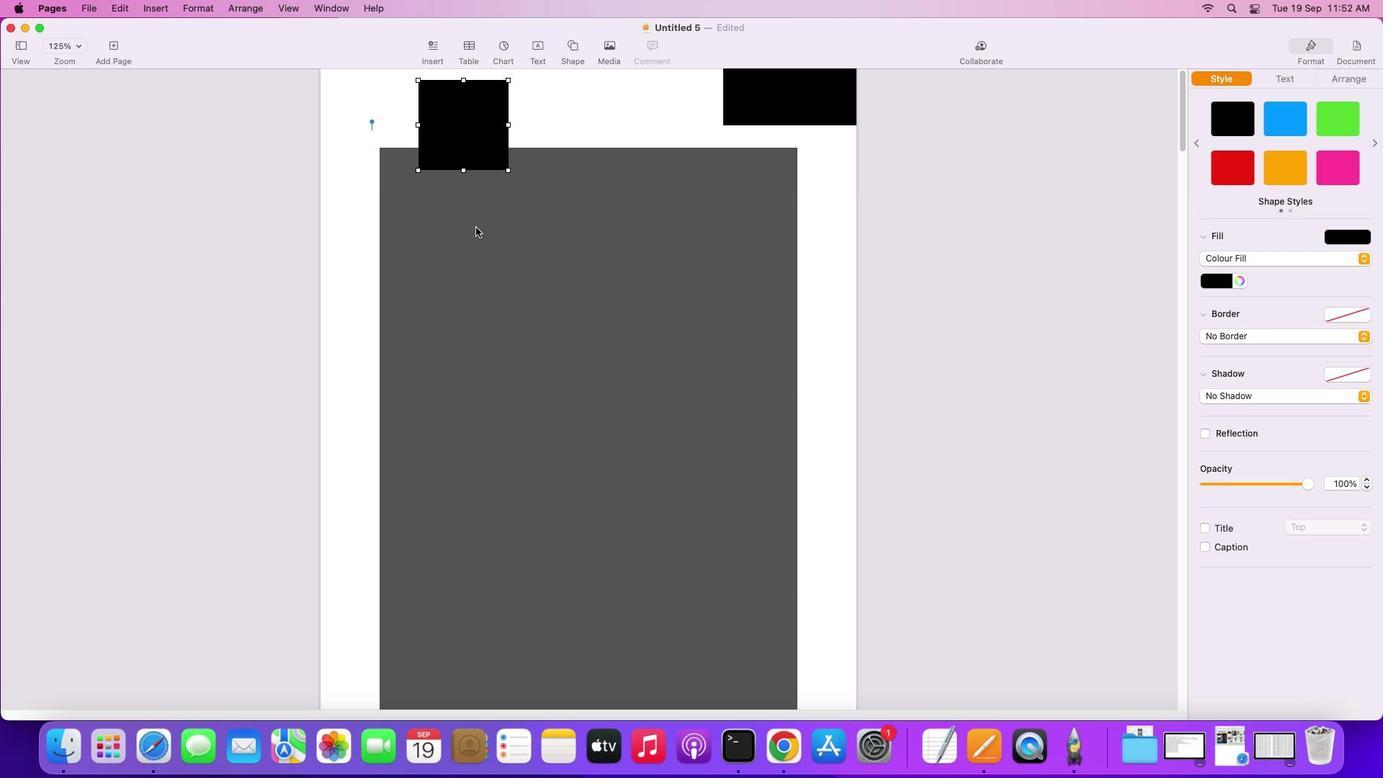 
Action: Mouse pressed left at (535, 132)
Screenshot: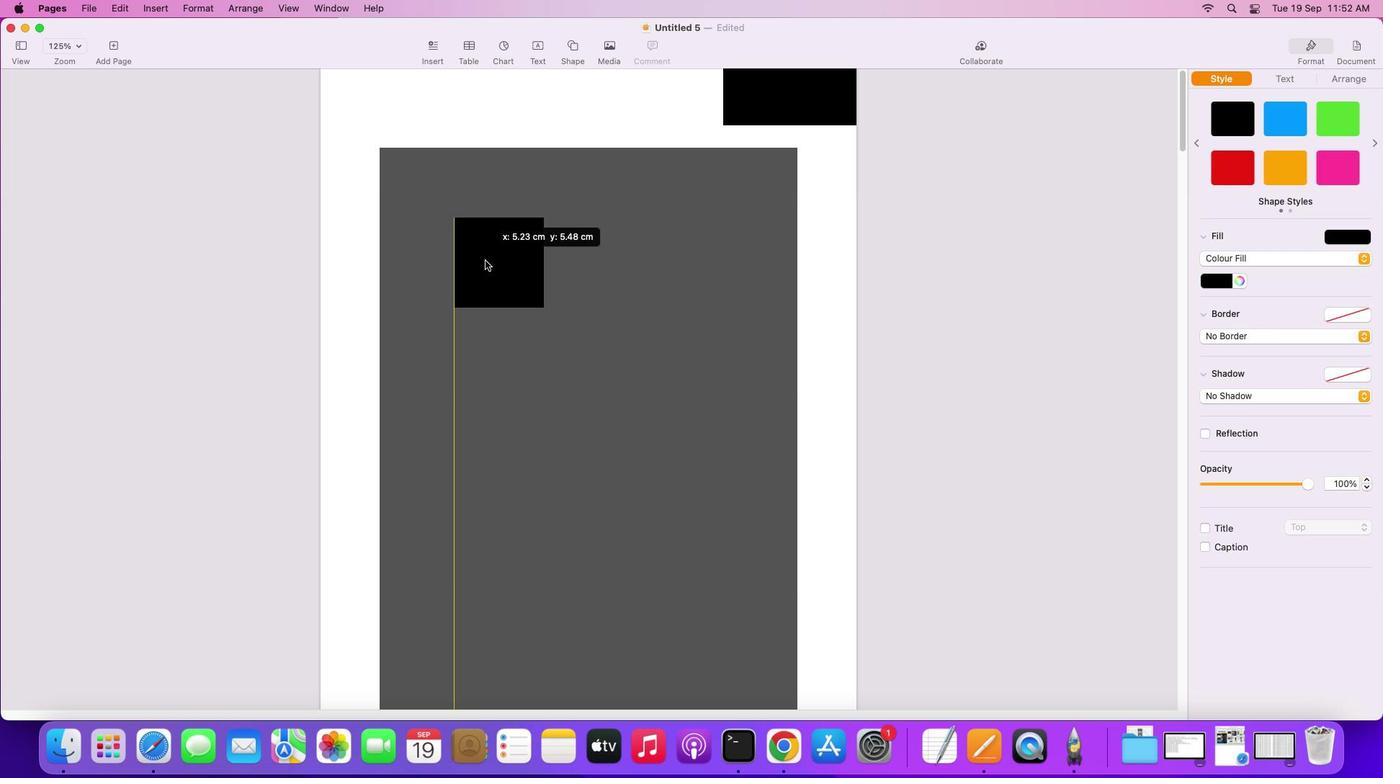 
Action: Mouse moved to (578, 289)
Screenshot: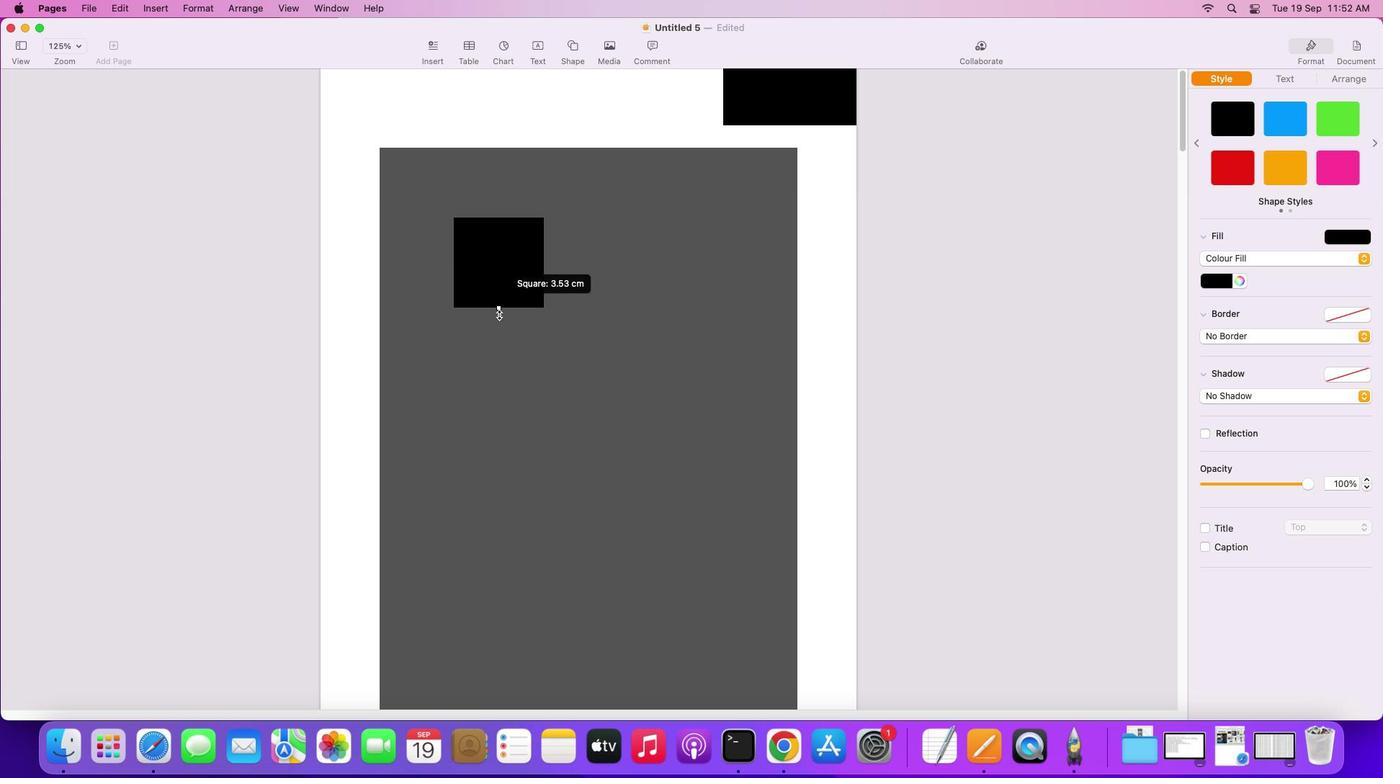 
Action: Mouse pressed left at (578, 289)
Screenshot: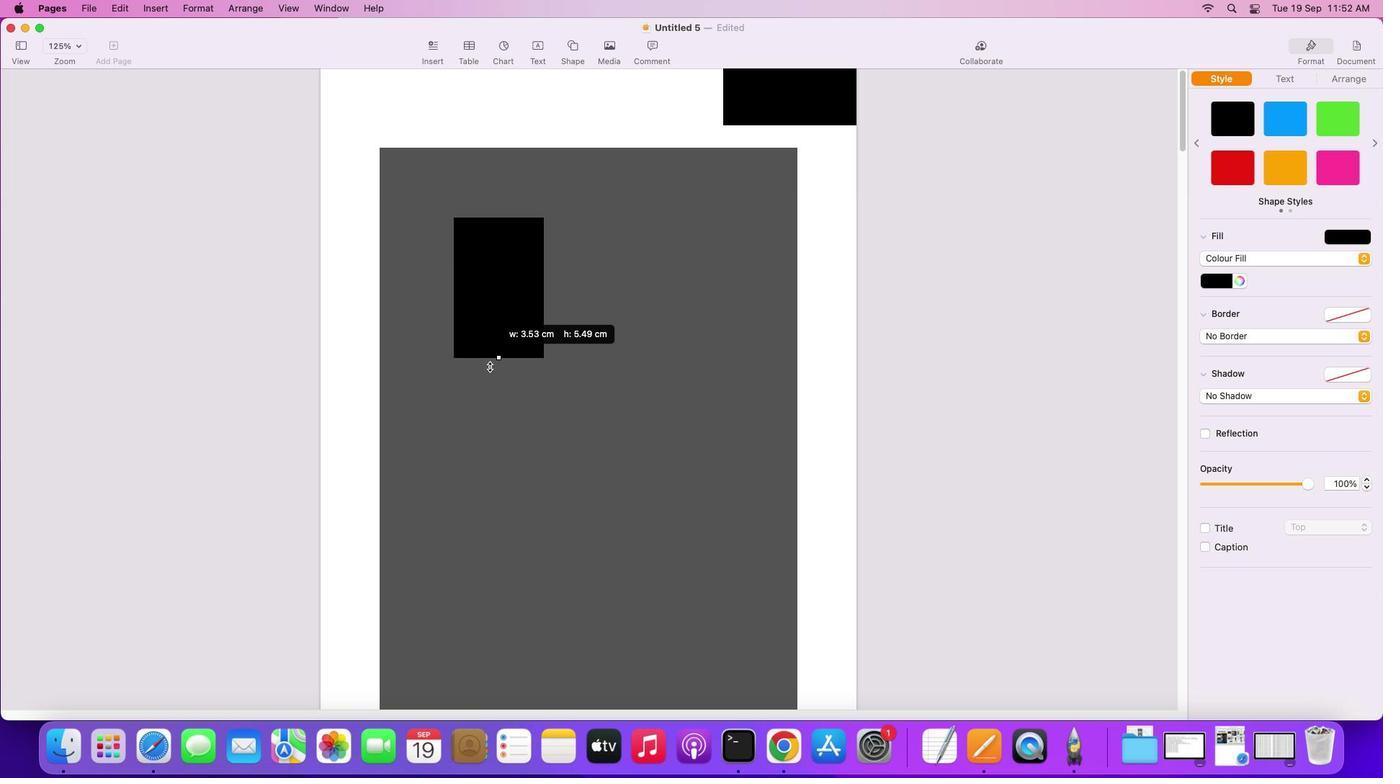 
Action: Mouse moved to (617, 304)
Screenshot: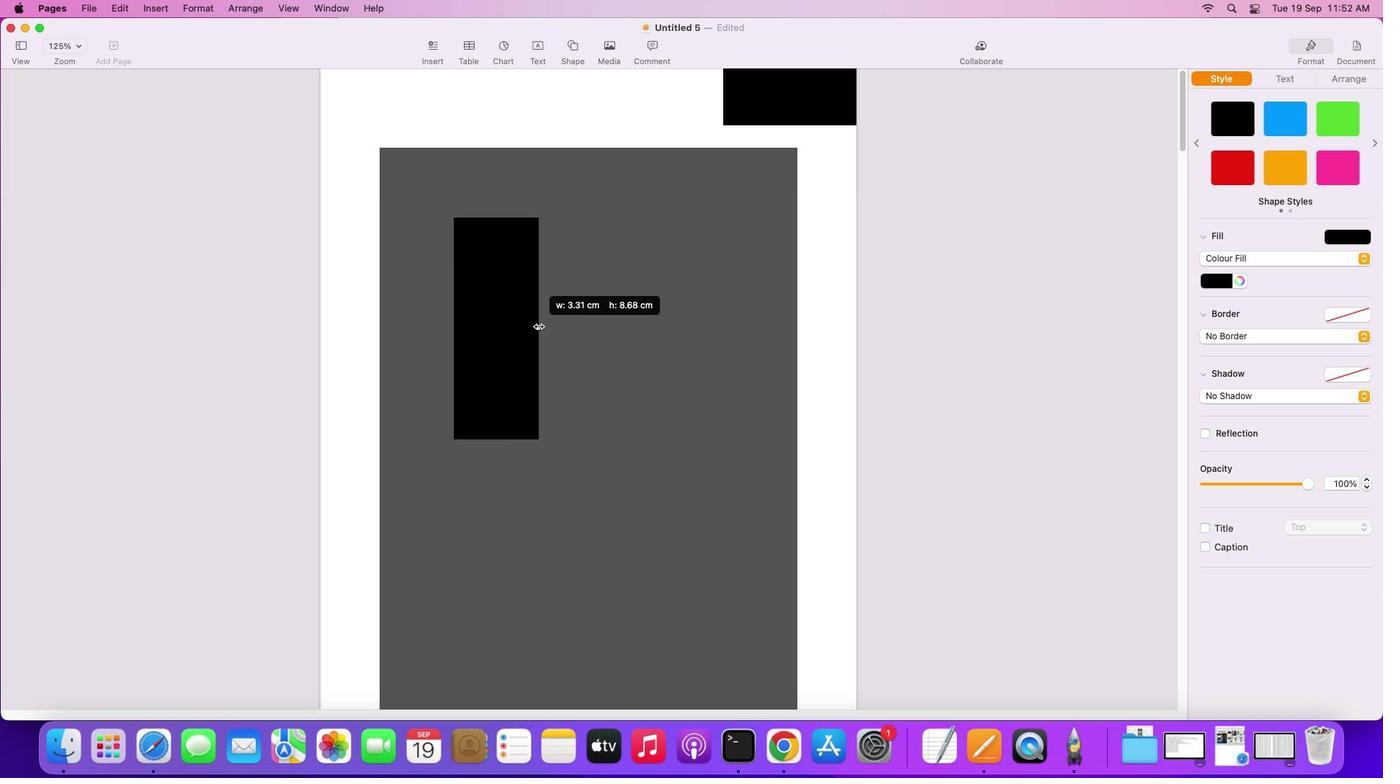 
Action: Mouse pressed left at (617, 304)
Screenshot: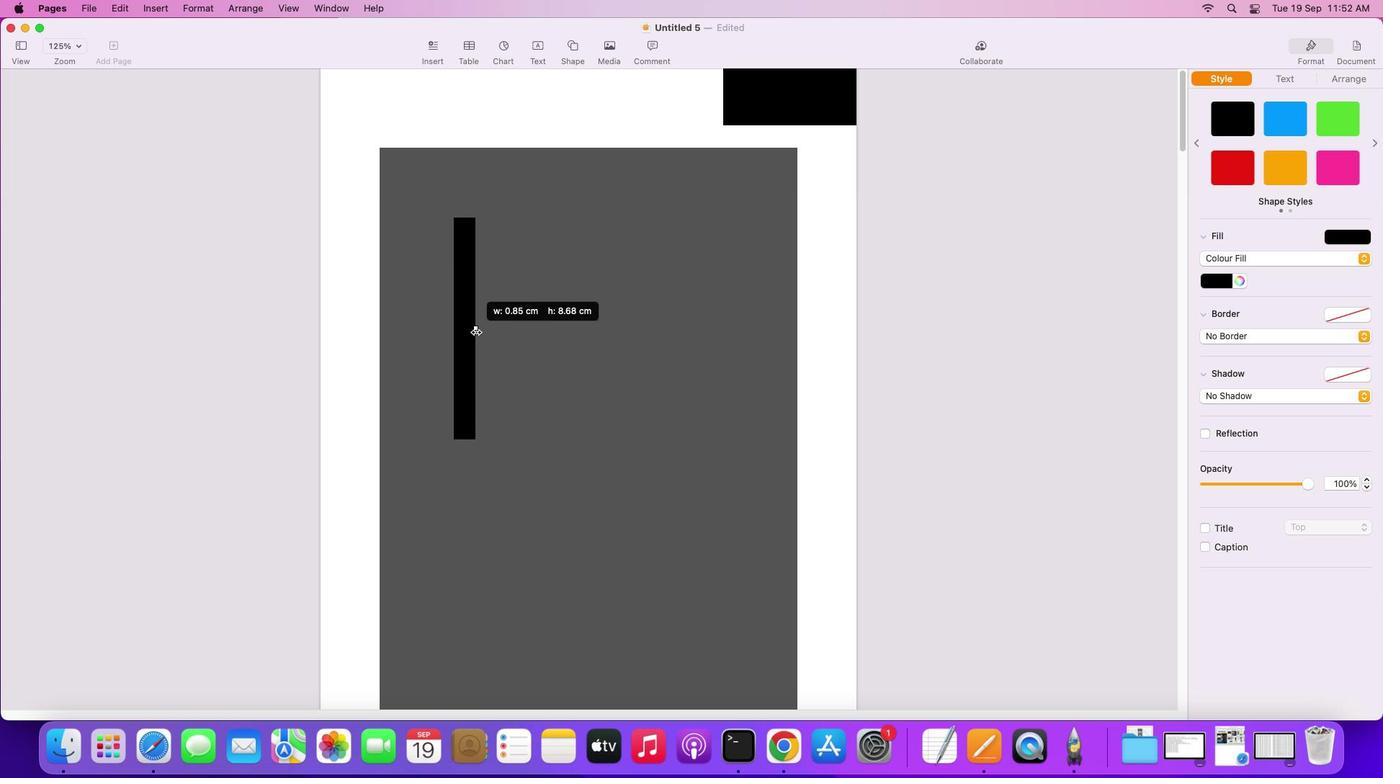 
Action: Mouse moved to (549, 315)
Screenshot: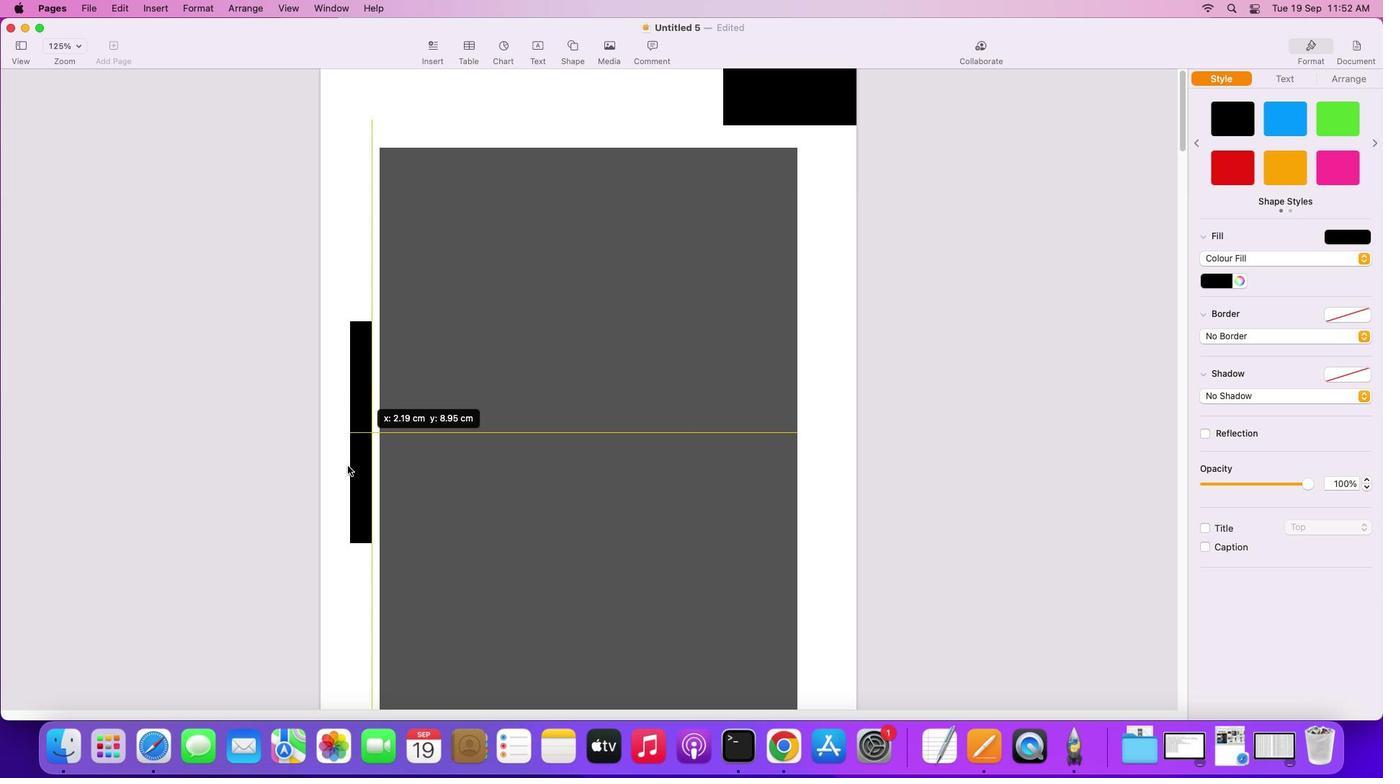 
Action: Mouse pressed left at (549, 315)
Screenshot: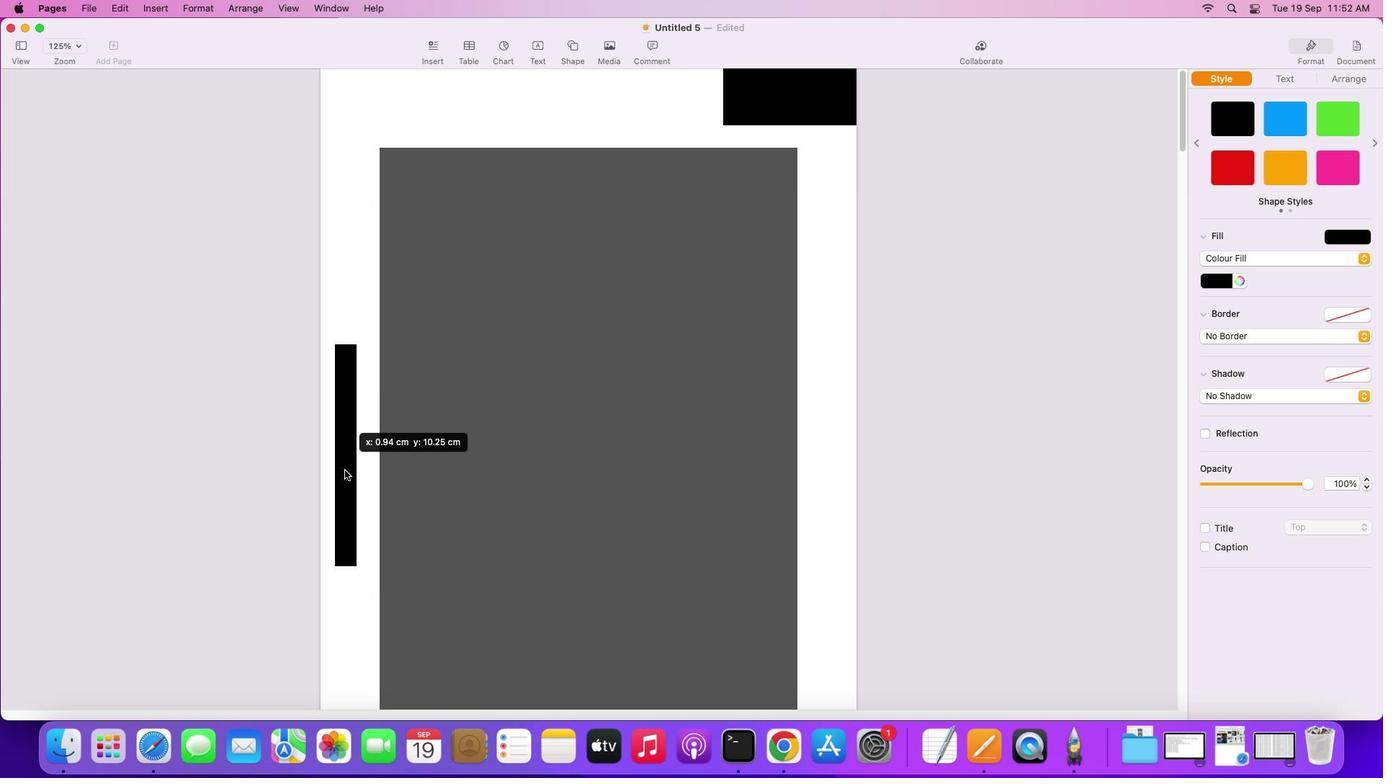 
Action: Mouse moved to (434, 447)
Screenshot: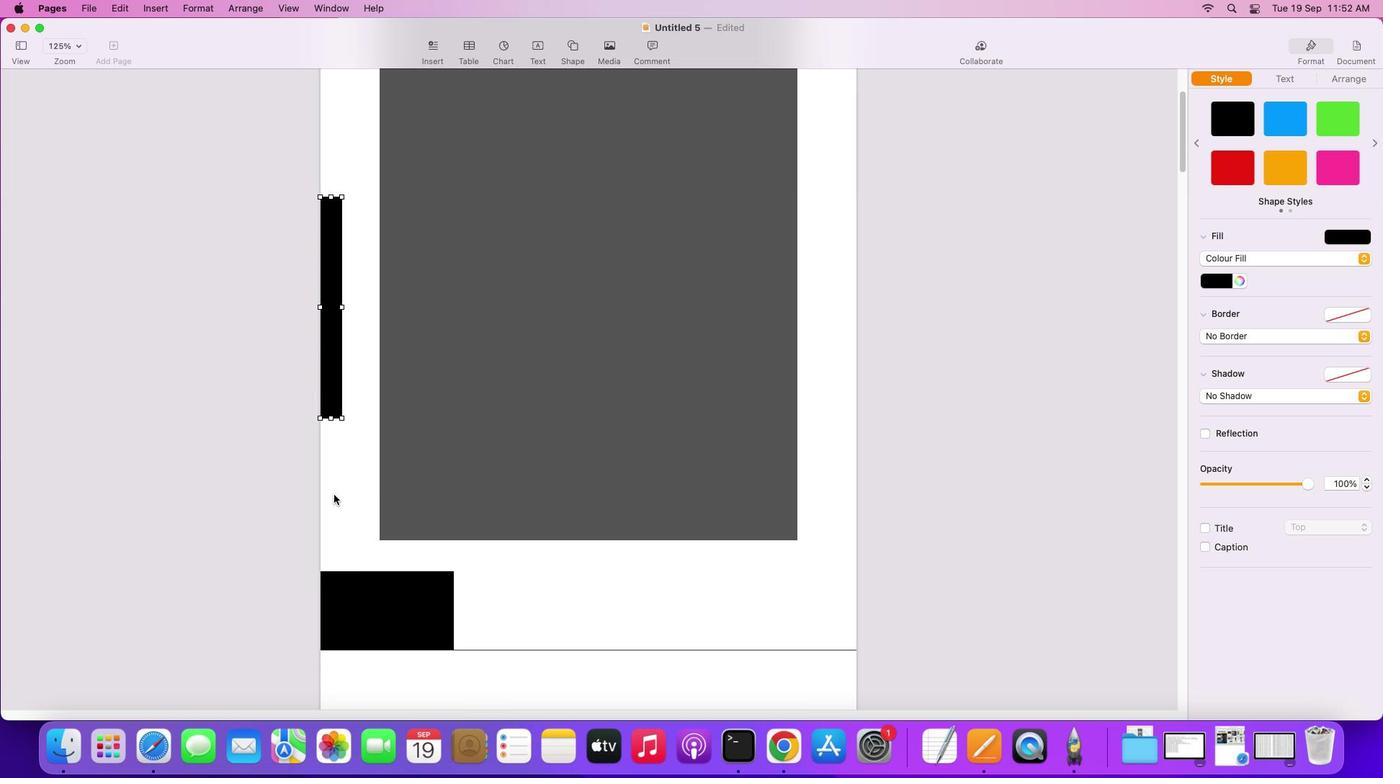 
Action: Mouse scrolled (434, 447) with delta (144, 28)
Screenshot: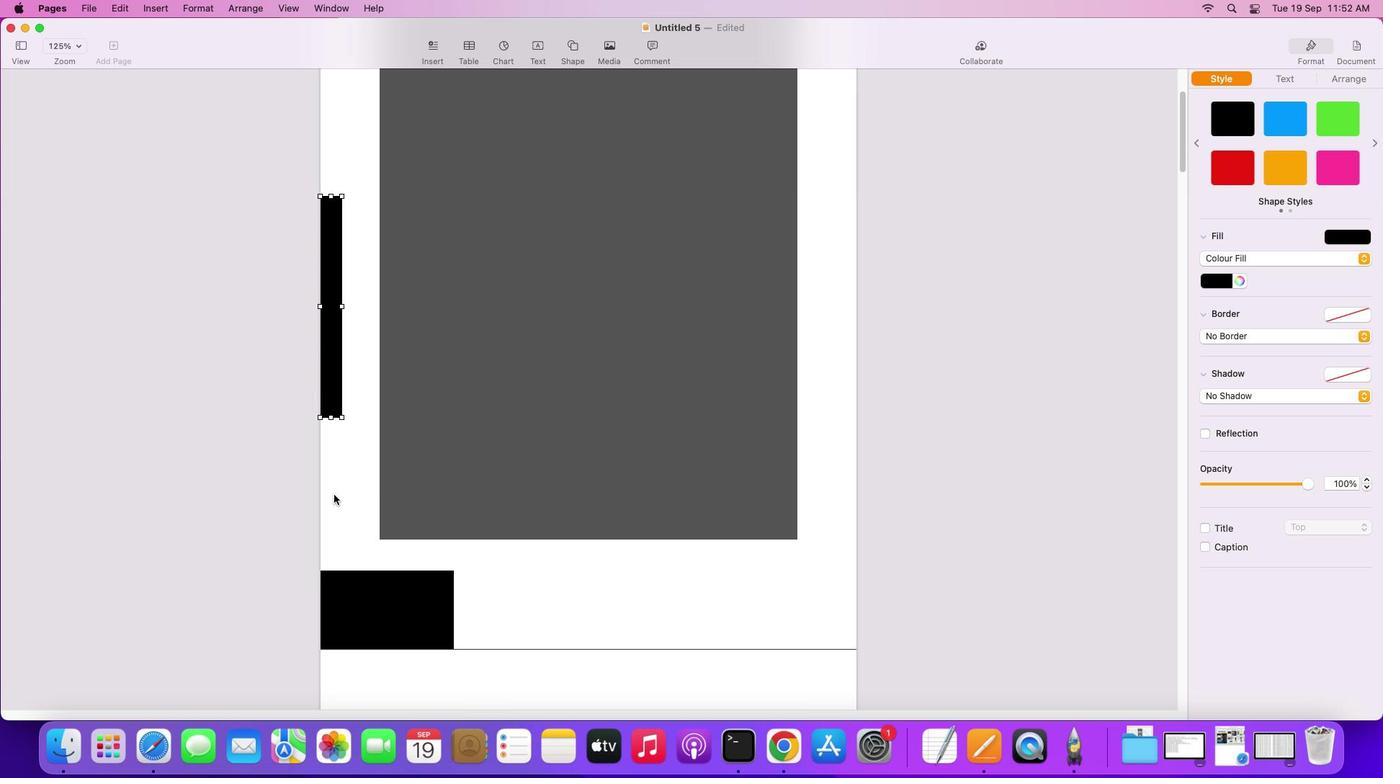
Action: Mouse scrolled (434, 447) with delta (144, 28)
Screenshot: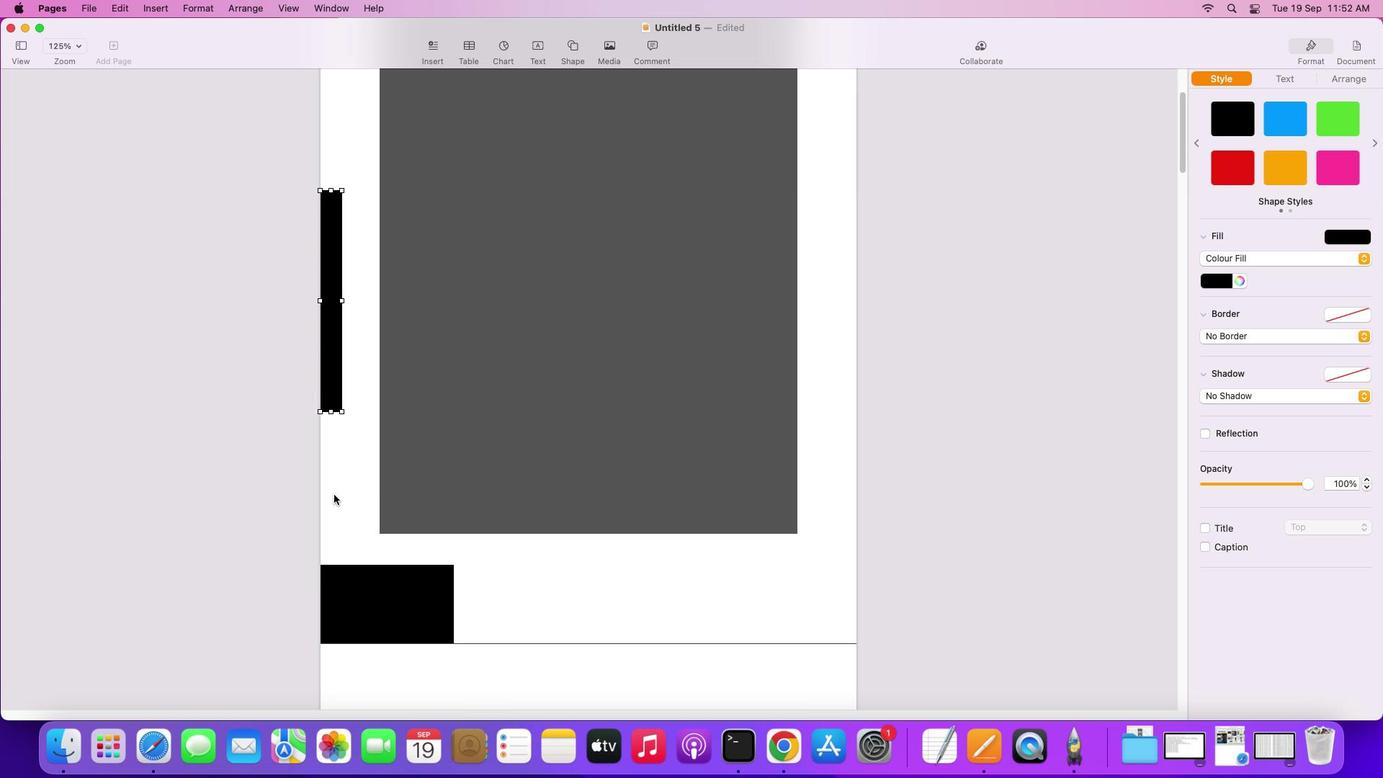 
Action: Mouse scrolled (434, 447) with delta (144, 26)
Screenshot: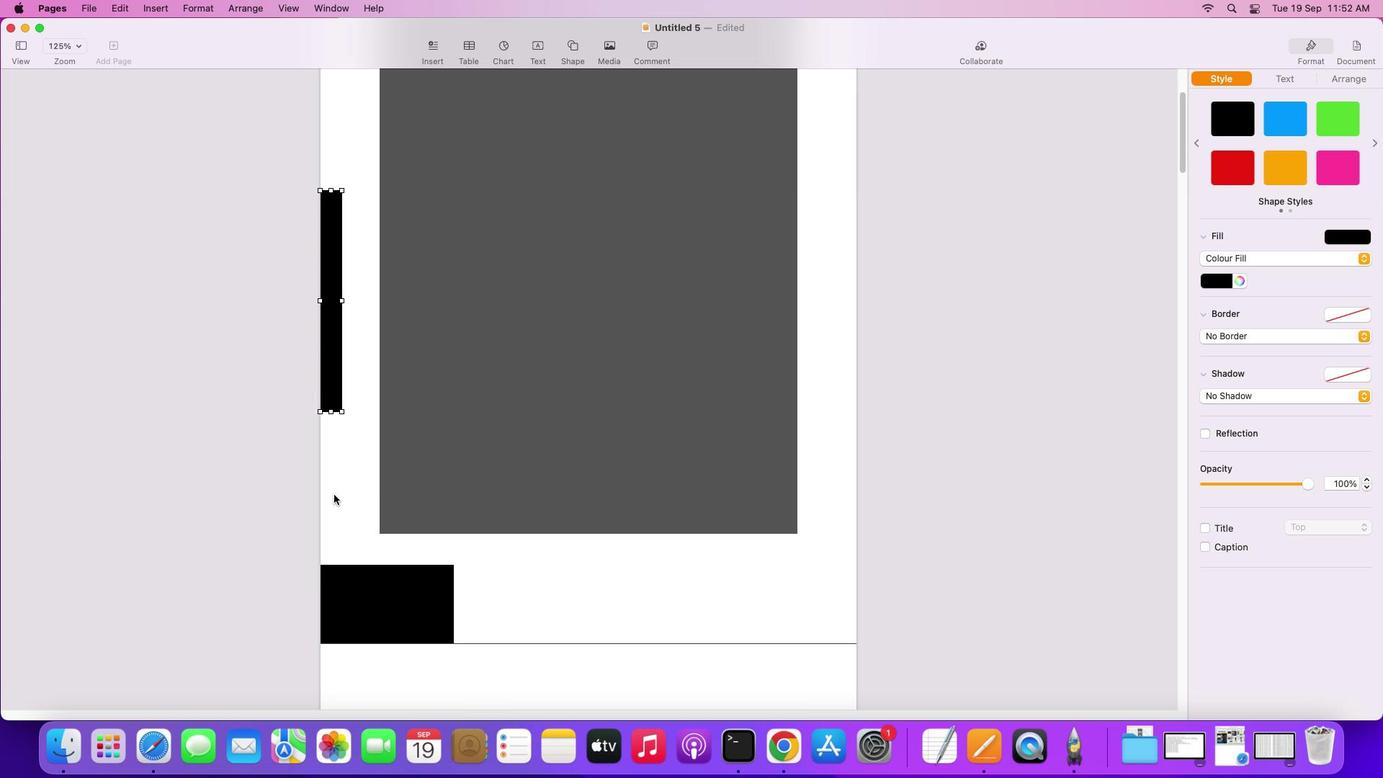 
Action: Mouse scrolled (434, 447) with delta (144, 25)
Screenshot: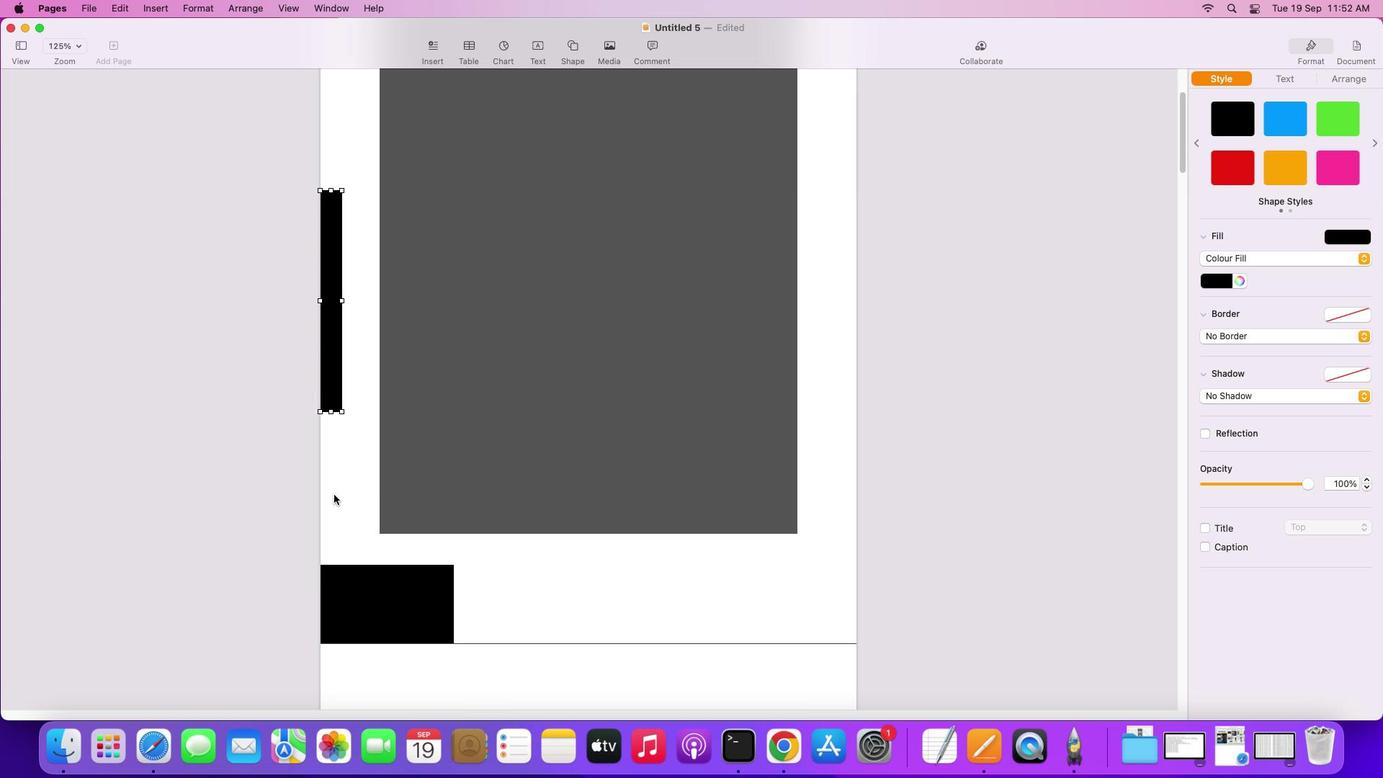 
Action: Mouse scrolled (434, 447) with delta (144, 25)
Screenshot: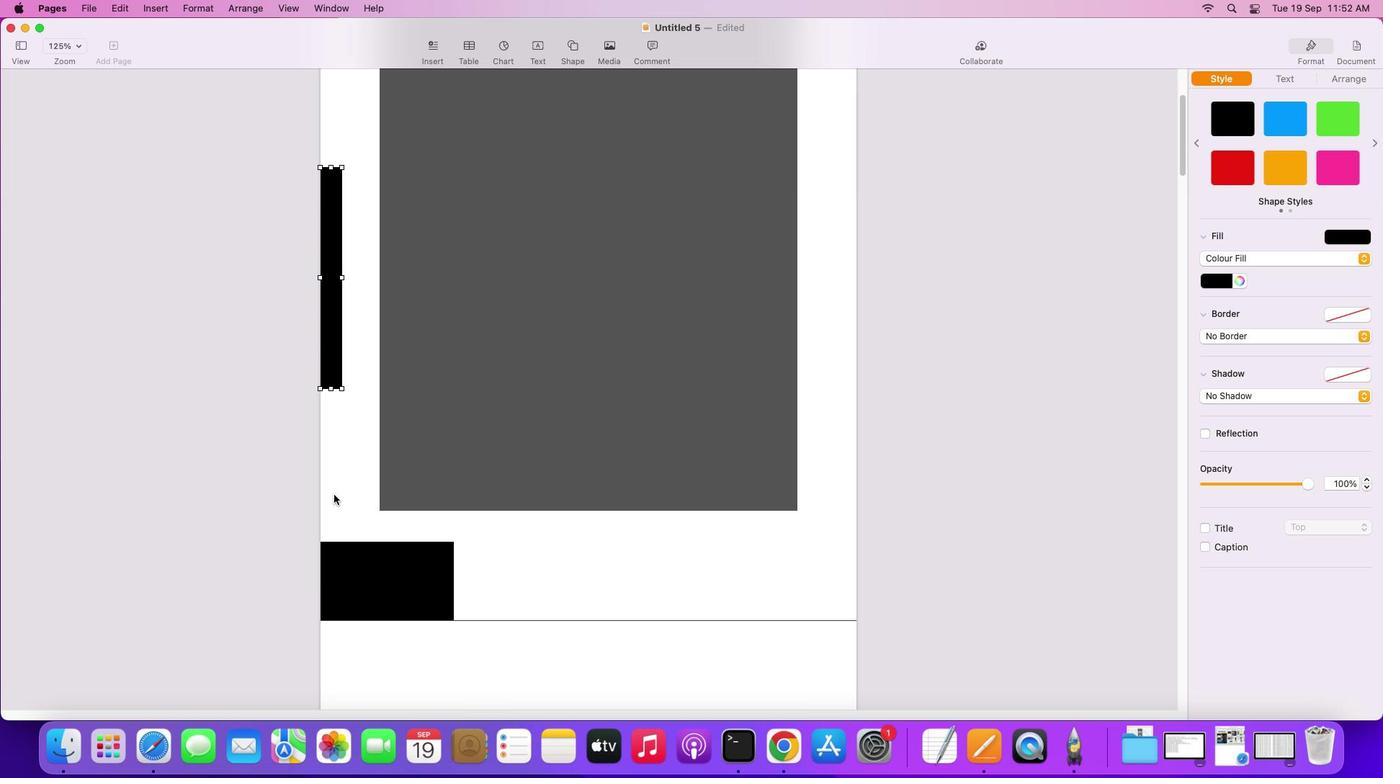 
Action: Mouse scrolled (434, 447) with delta (144, 25)
Screenshot: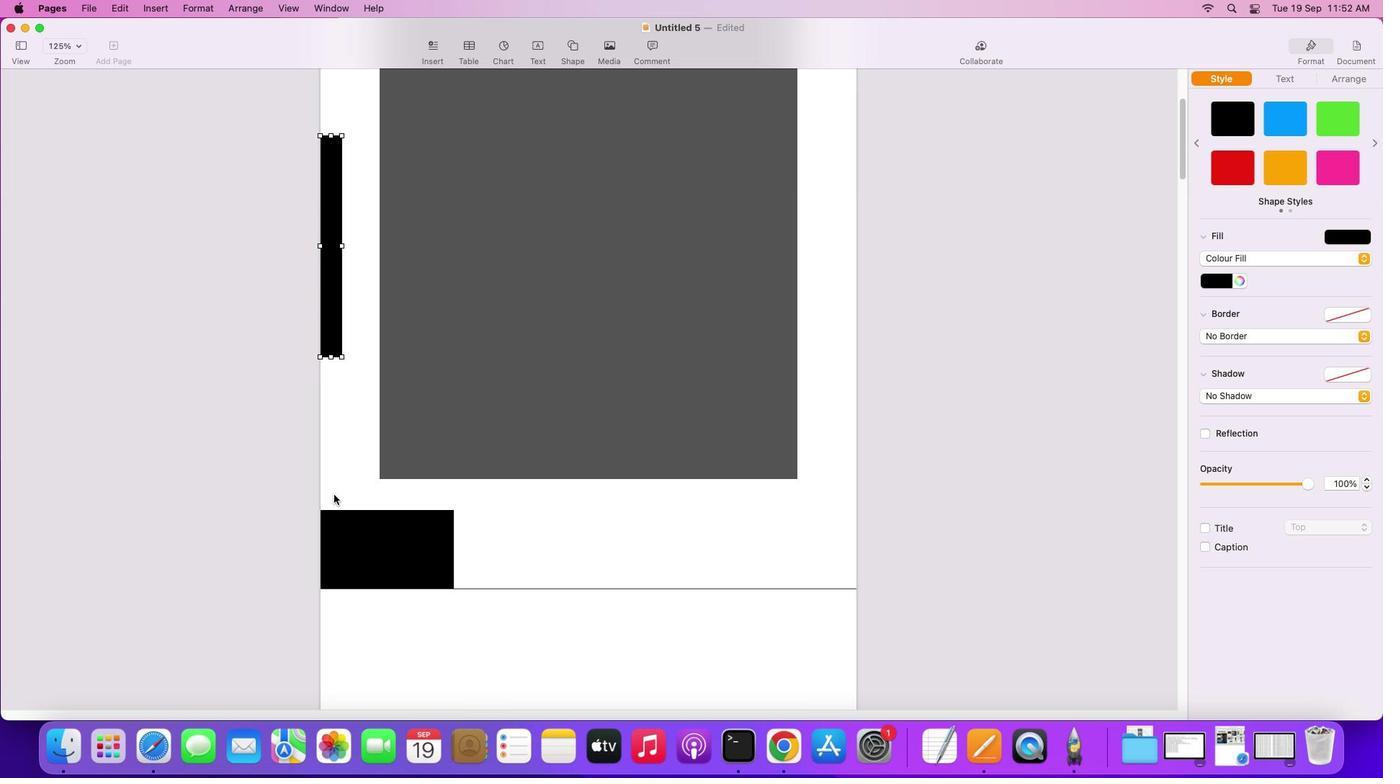 
Action: Mouse scrolled (434, 447) with delta (144, 28)
Screenshot: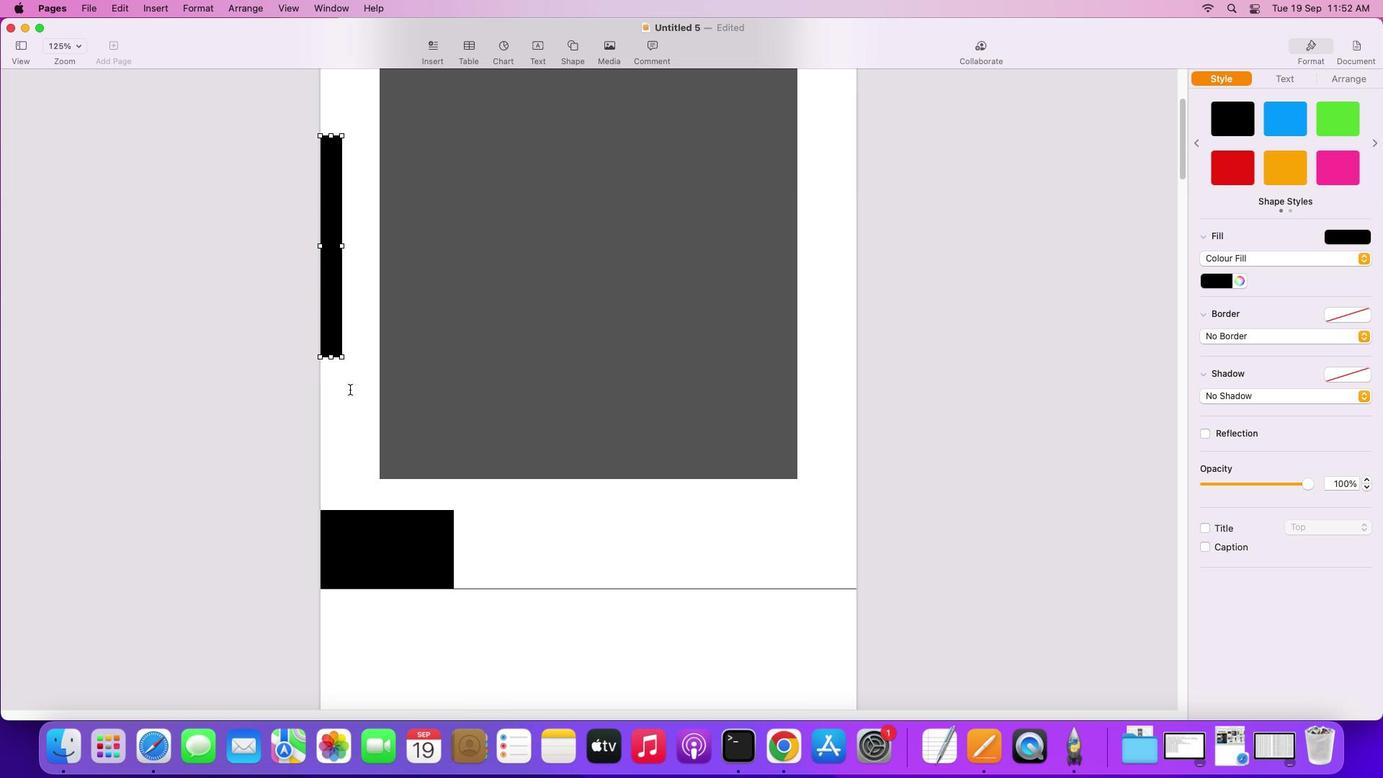 
Action: Mouse scrolled (434, 447) with delta (144, 28)
Screenshot: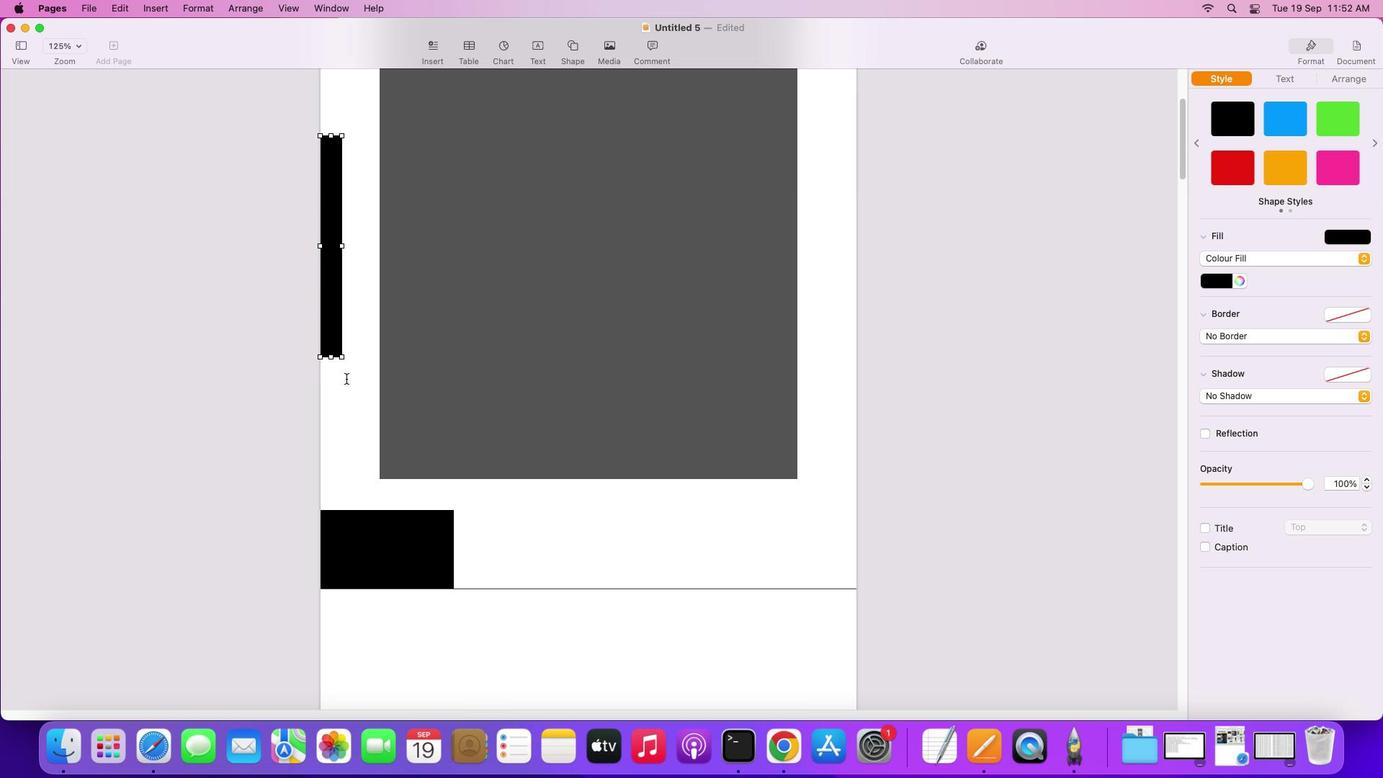 
Action: Mouse scrolled (434, 447) with delta (144, 27)
Screenshot: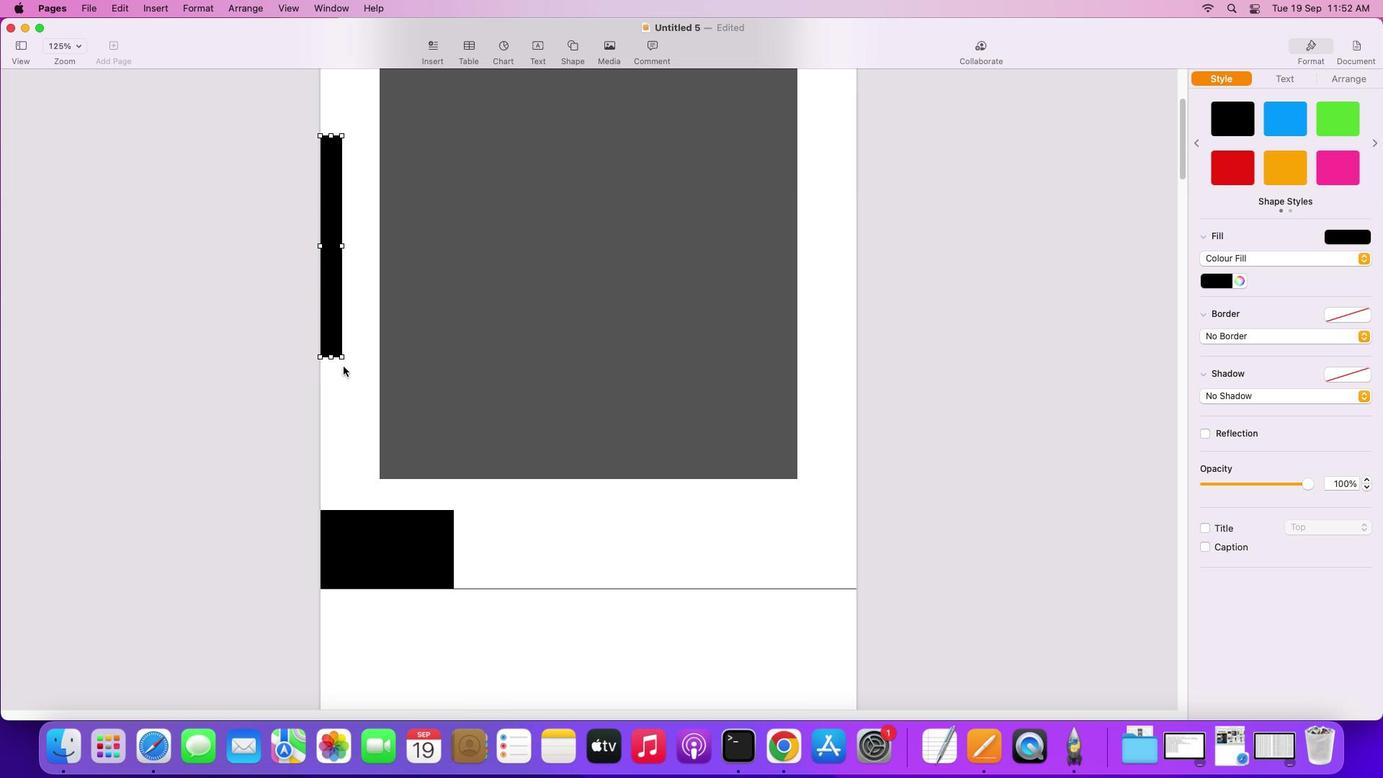 
Action: Mouse scrolled (434, 447) with delta (144, 26)
Screenshot: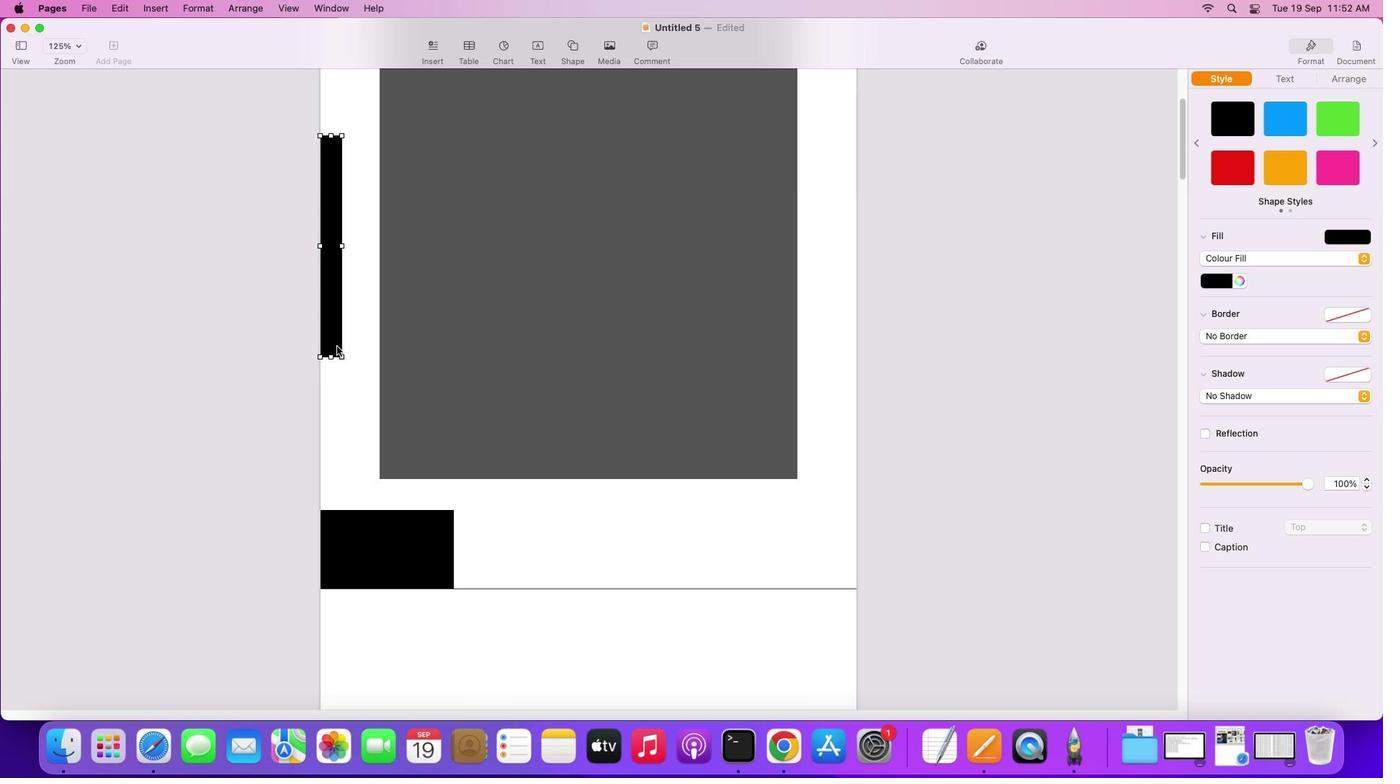 
Action: Mouse moved to (426, 303)
Screenshot: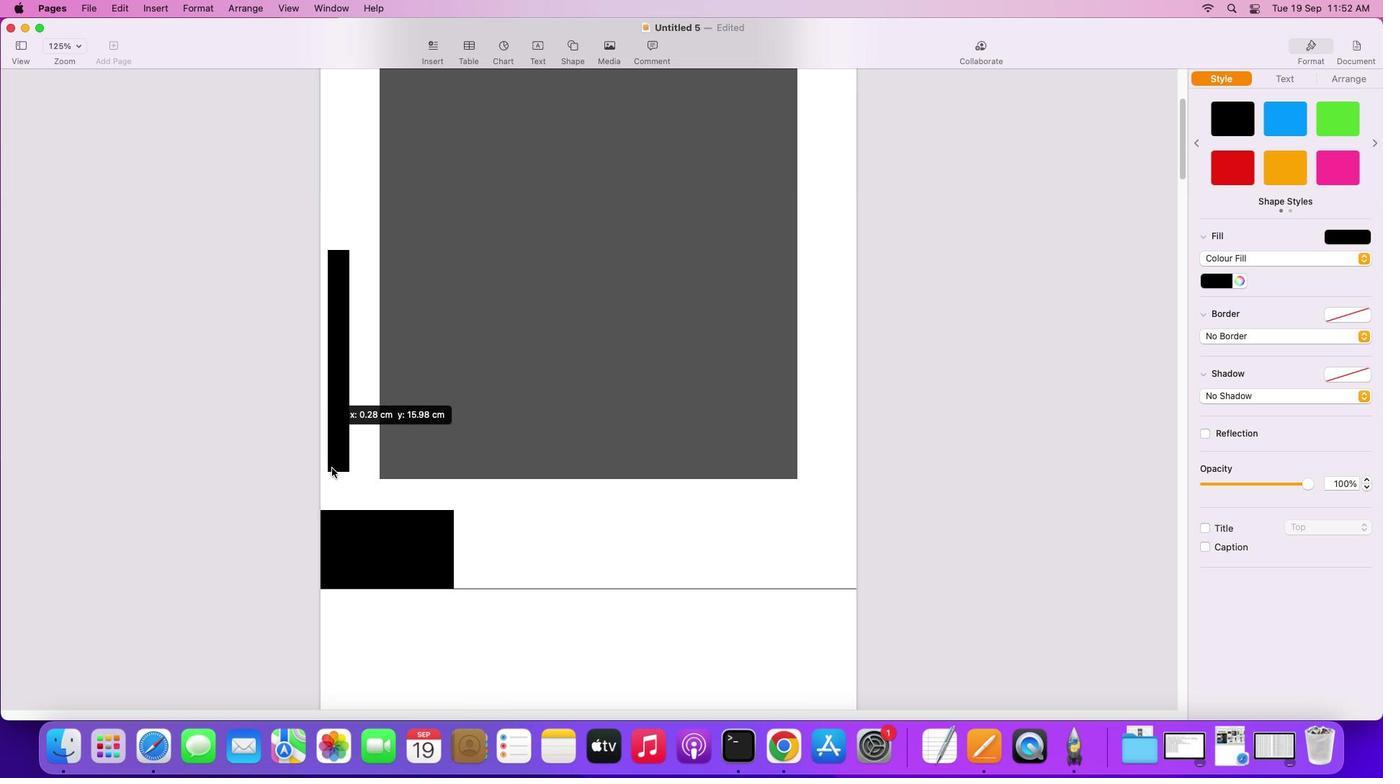 
Action: Mouse pressed left at (426, 303)
Screenshot: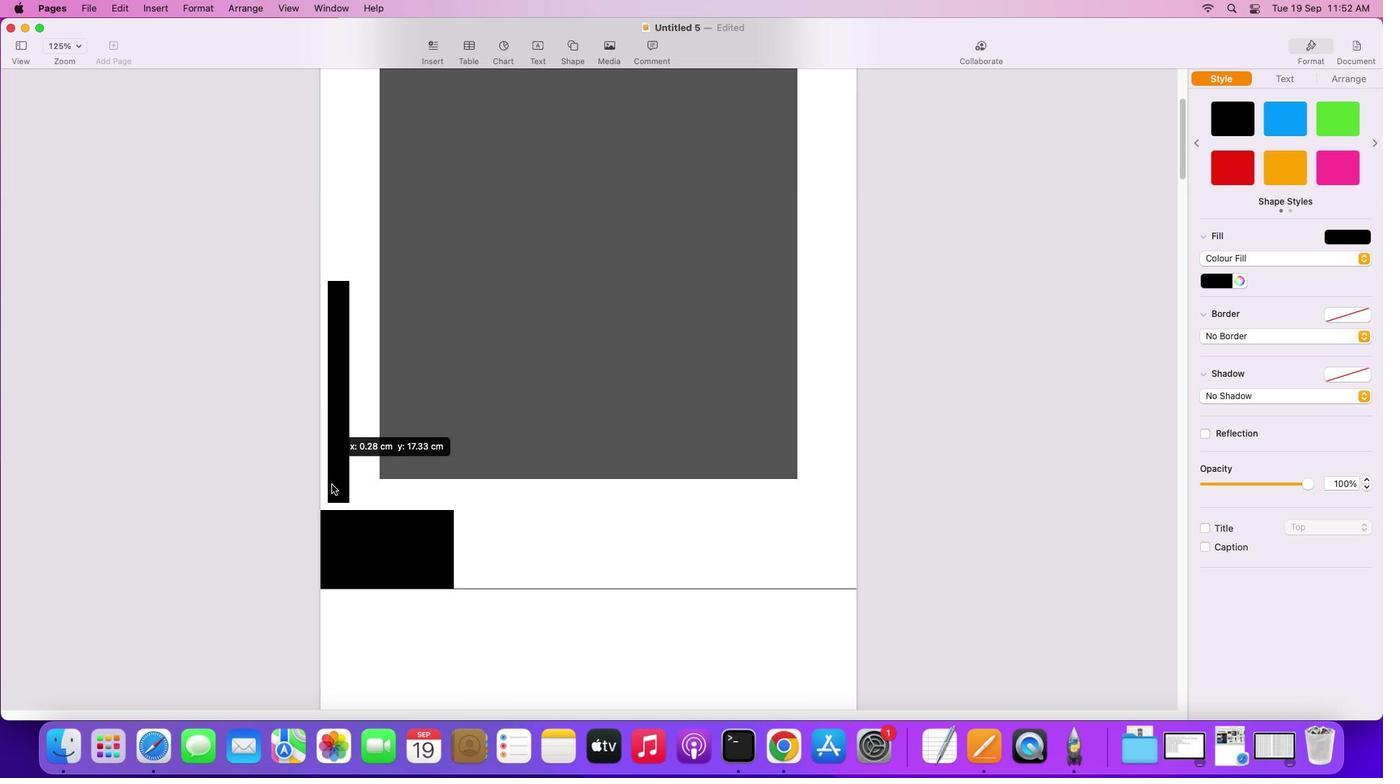 
Action: Mouse moved to (441, 432)
Screenshot: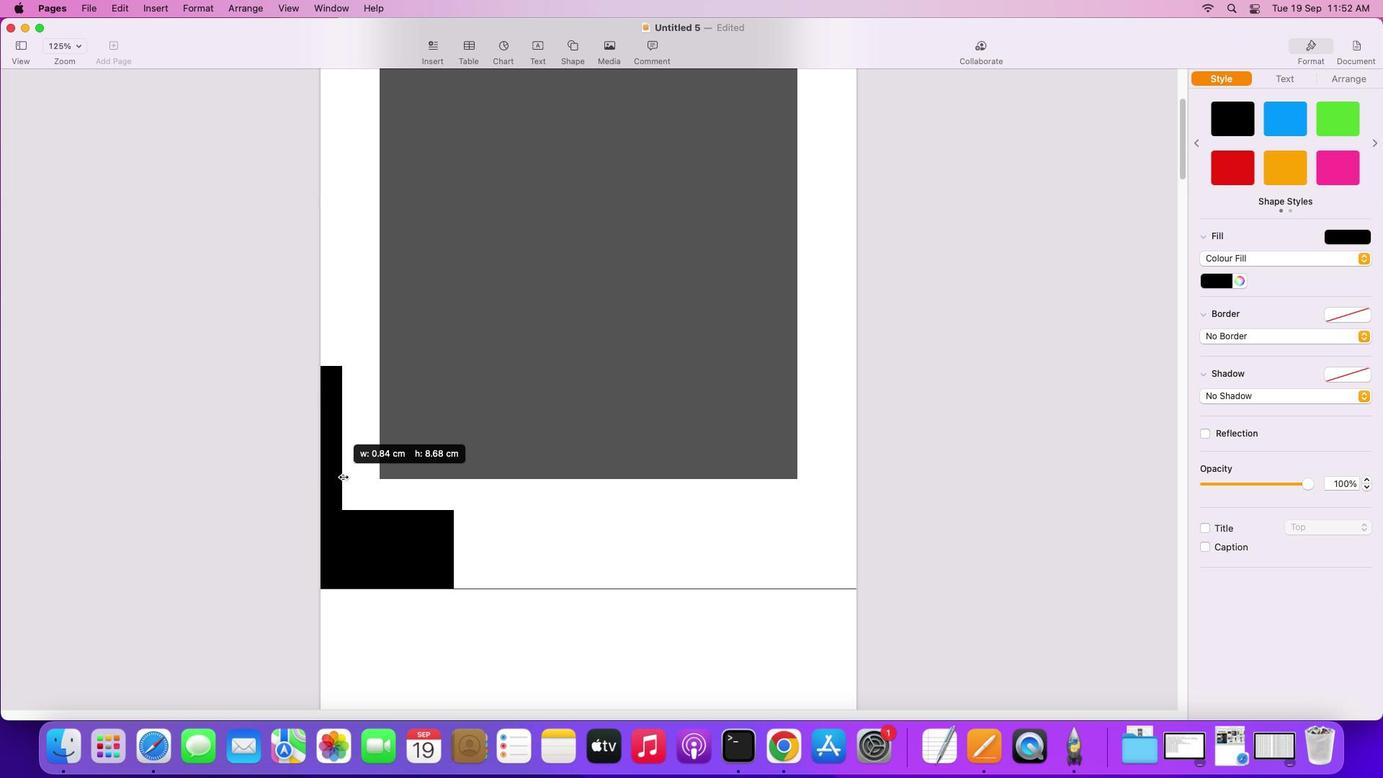 
Action: Mouse pressed left at (441, 432)
Screenshot: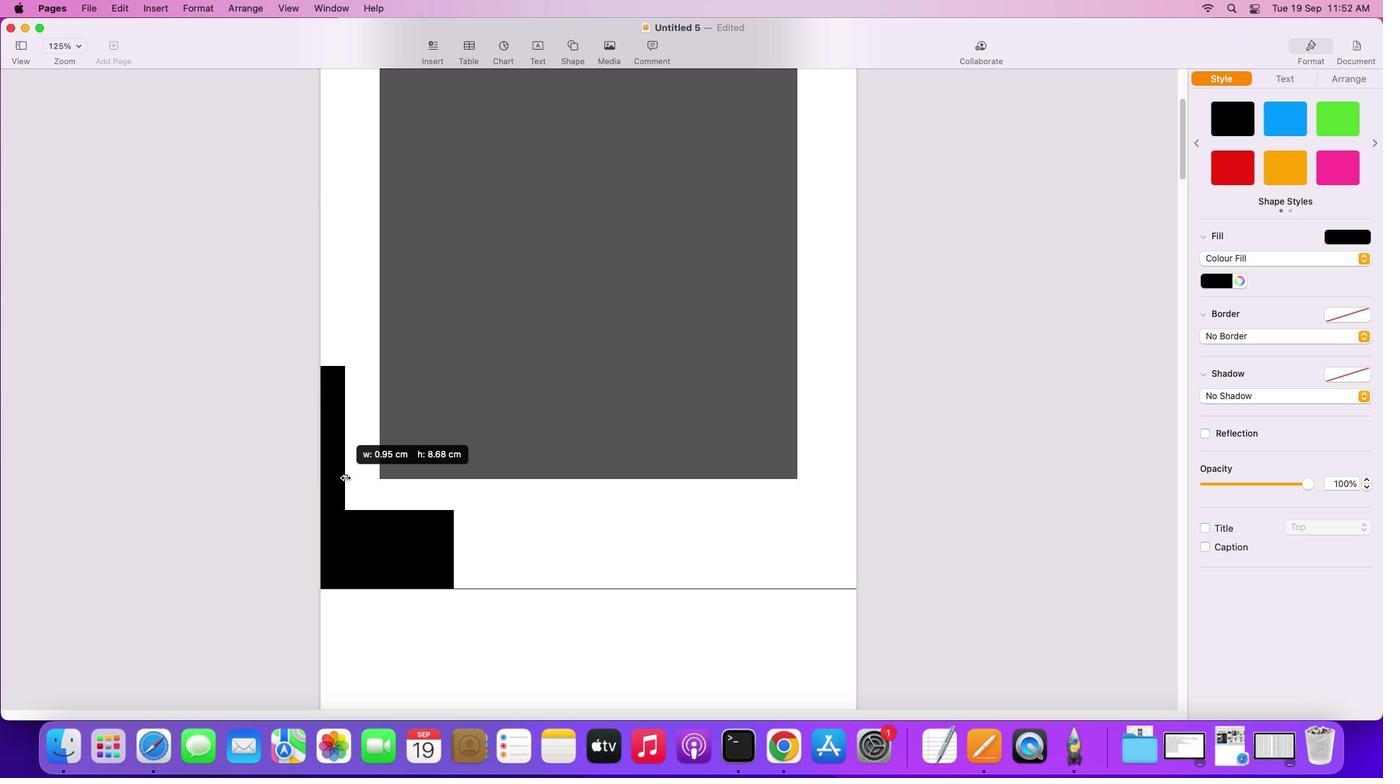 
Action: Mouse moved to (448, 433)
Screenshot: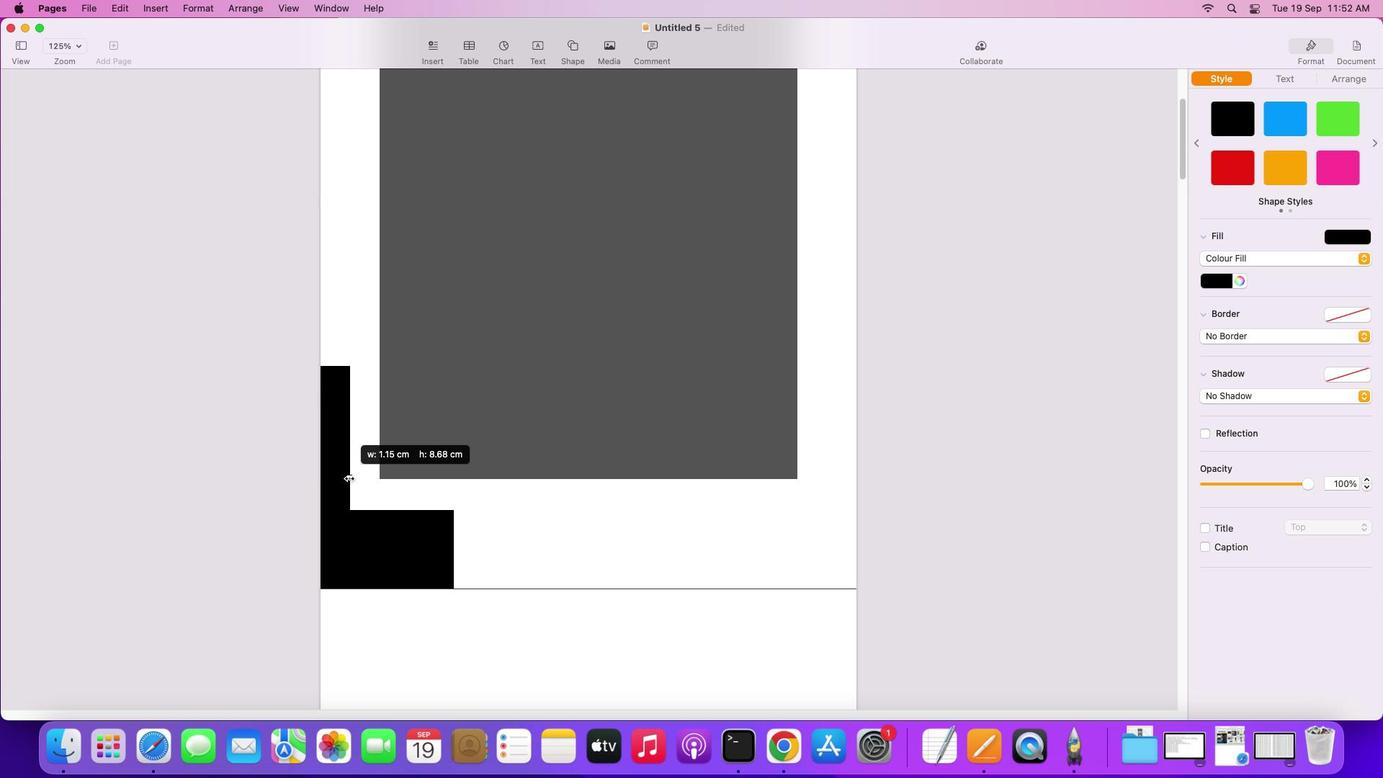 
Action: Mouse pressed left at (448, 433)
Screenshot: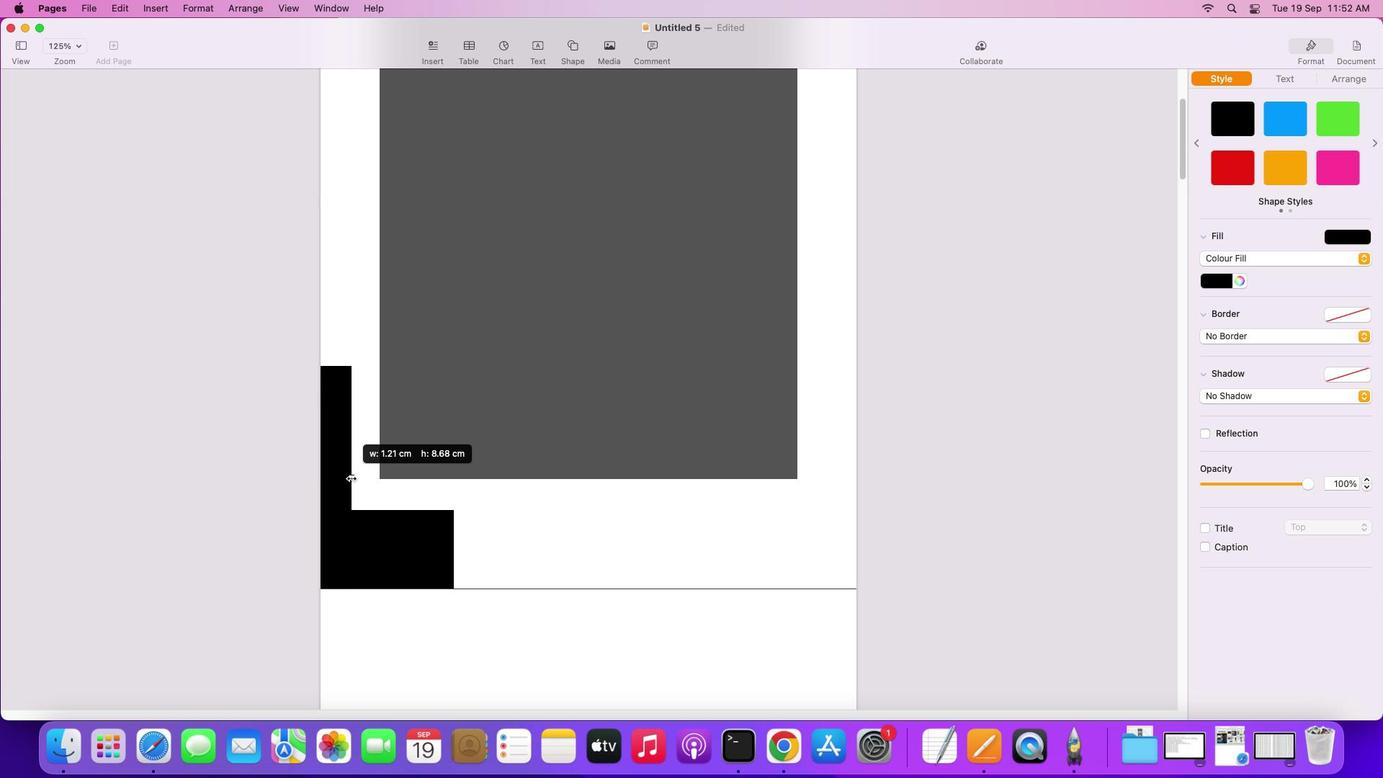 
Action: Mouse moved to (638, 497)
Screenshot: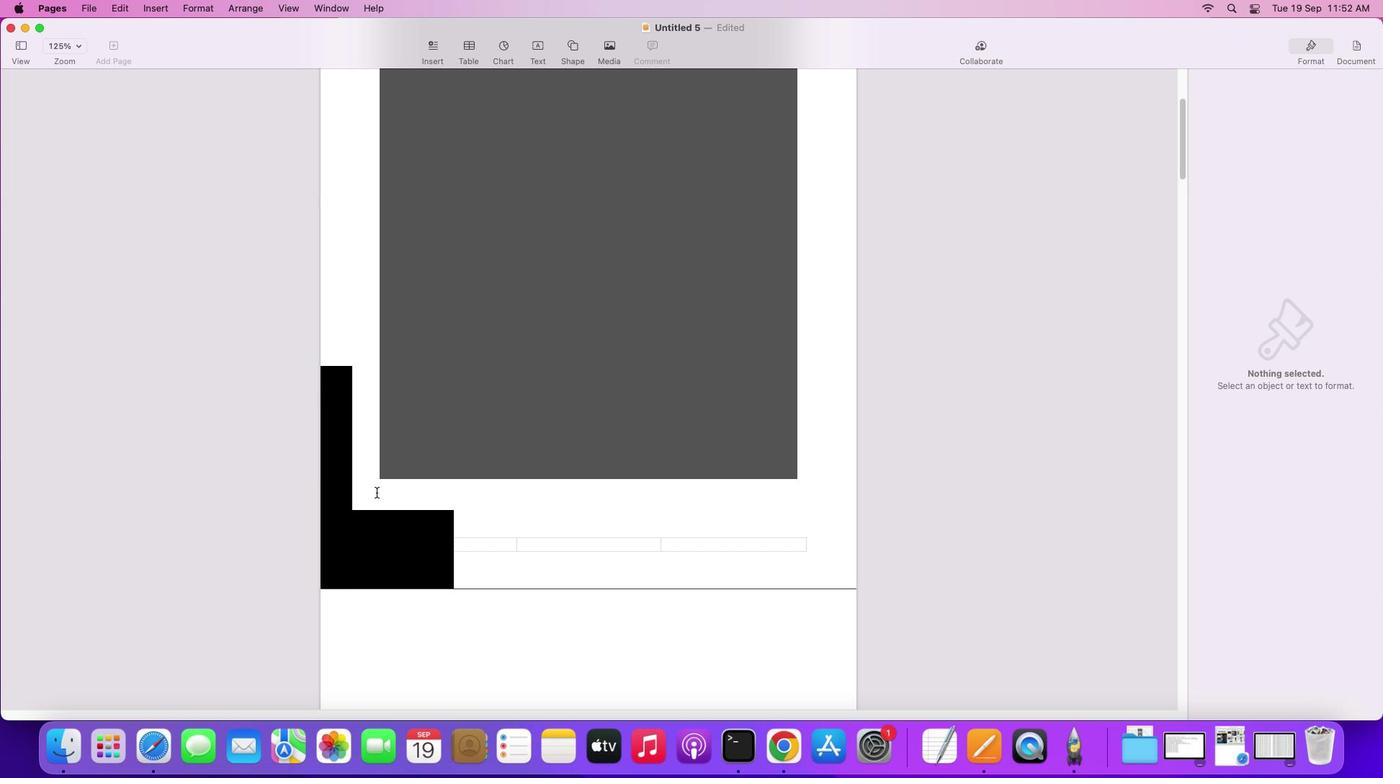 
Action: Mouse pressed left at (638, 497)
Screenshot: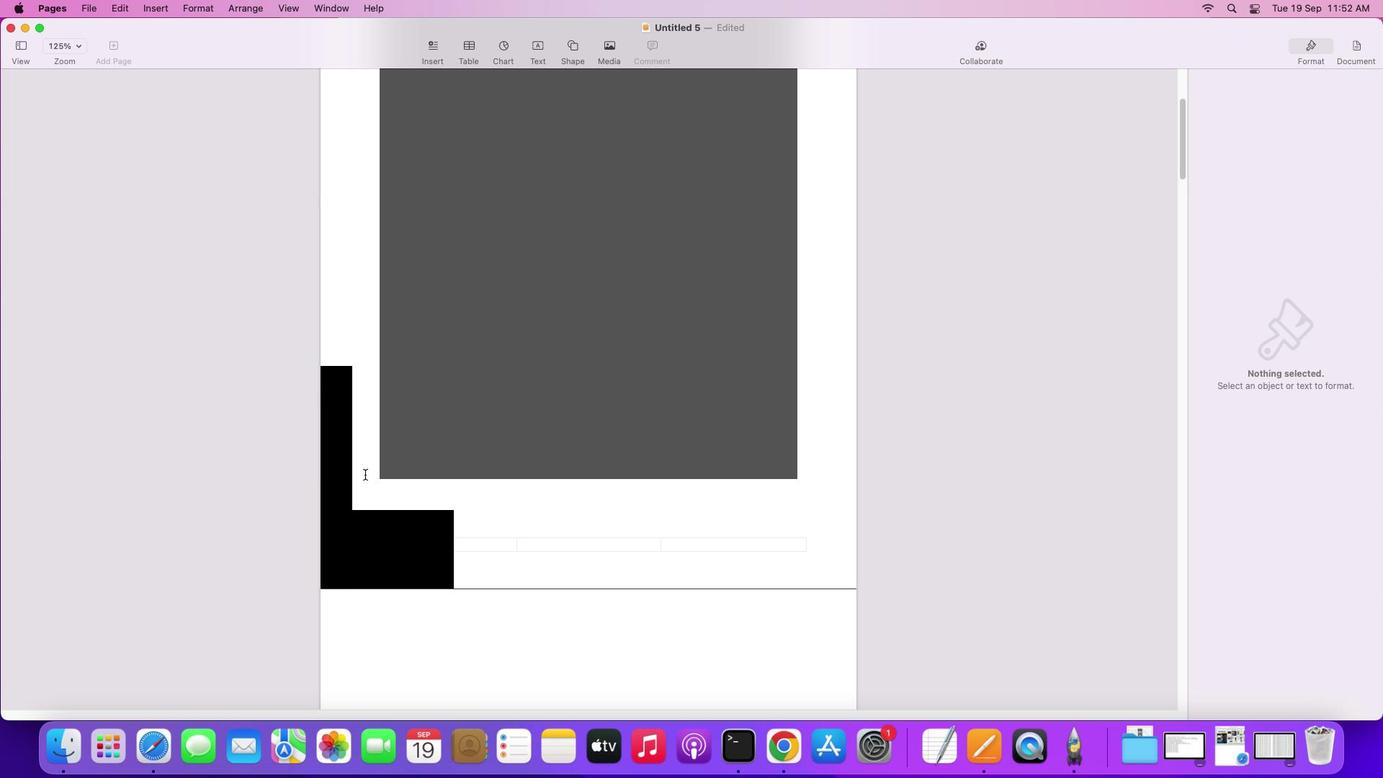 
Action: Mouse moved to (436, 416)
Screenshot: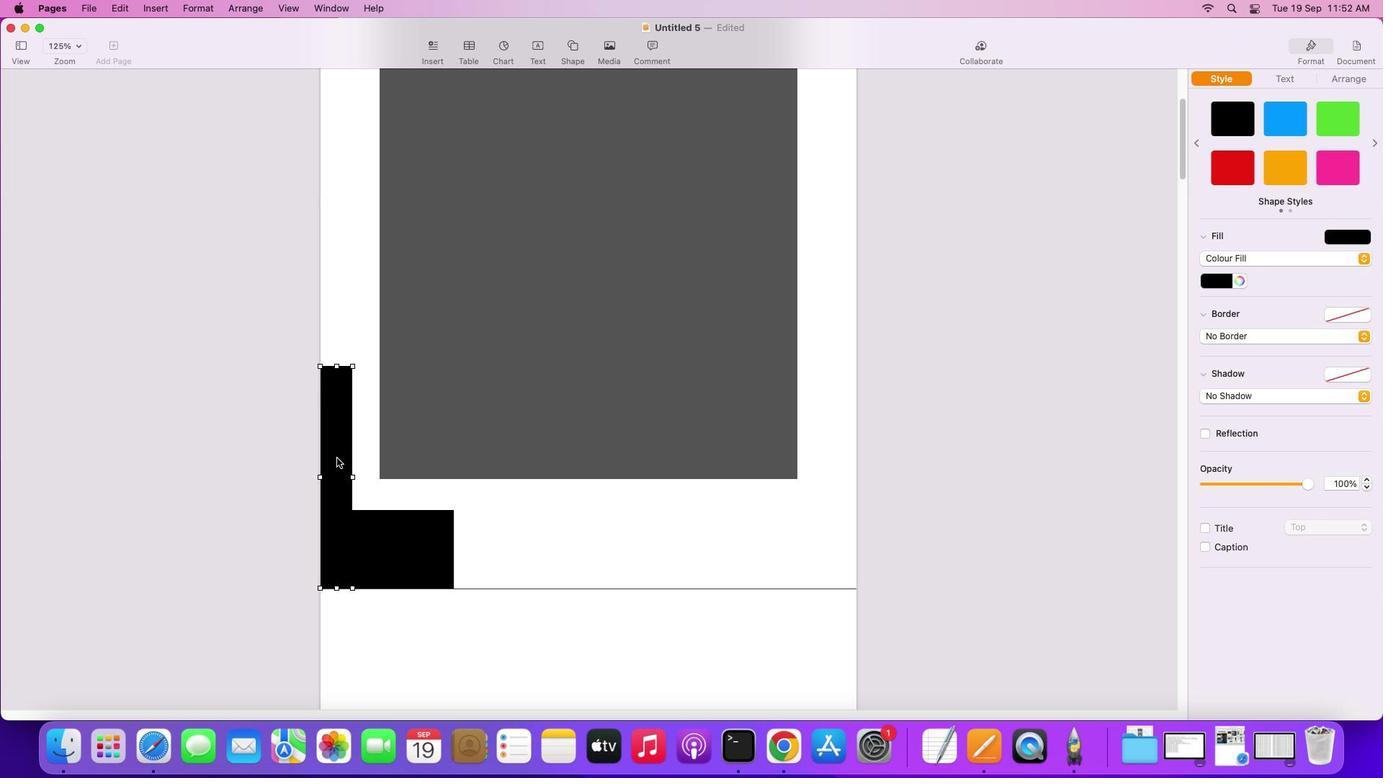 
Action: Mouse pressed left at (436, 416)
Screenshot: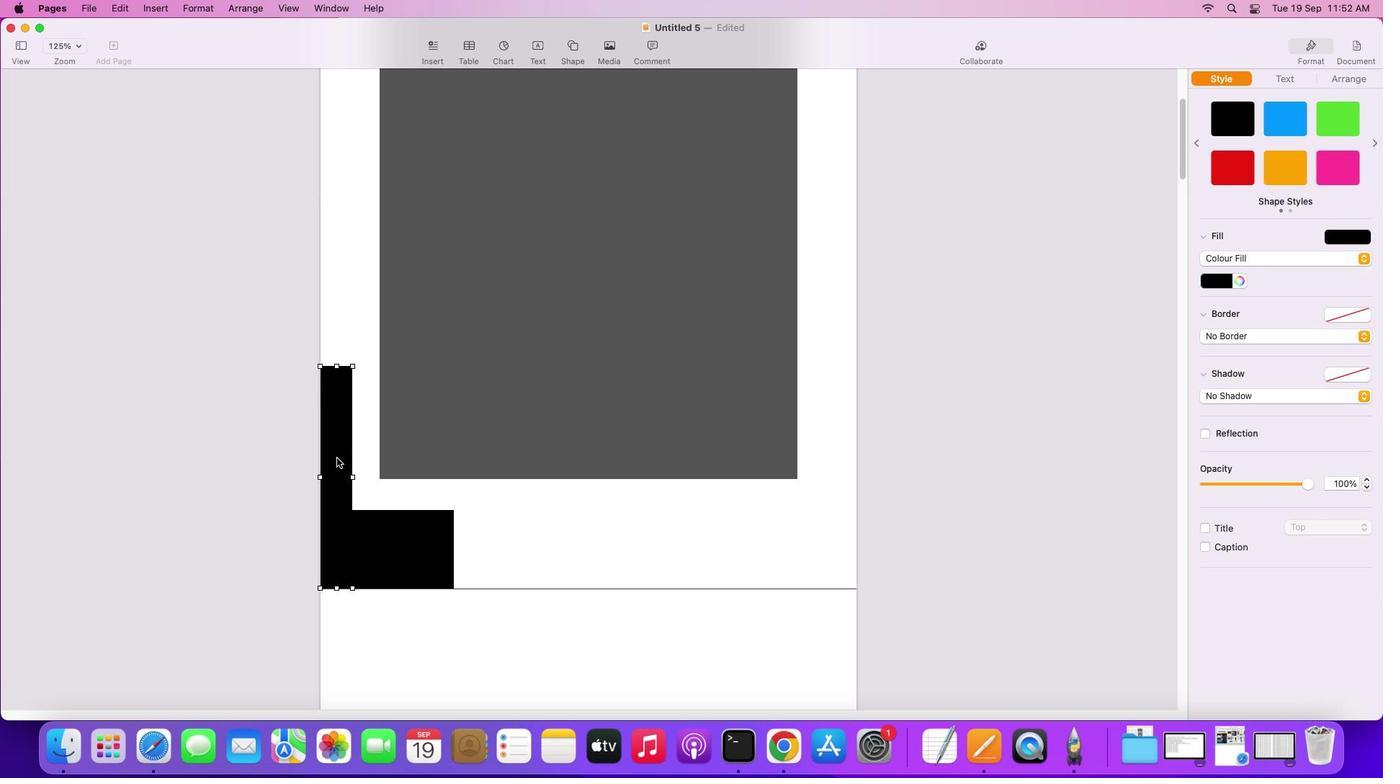 
Action: Key pressed Key.alt
Screenshot: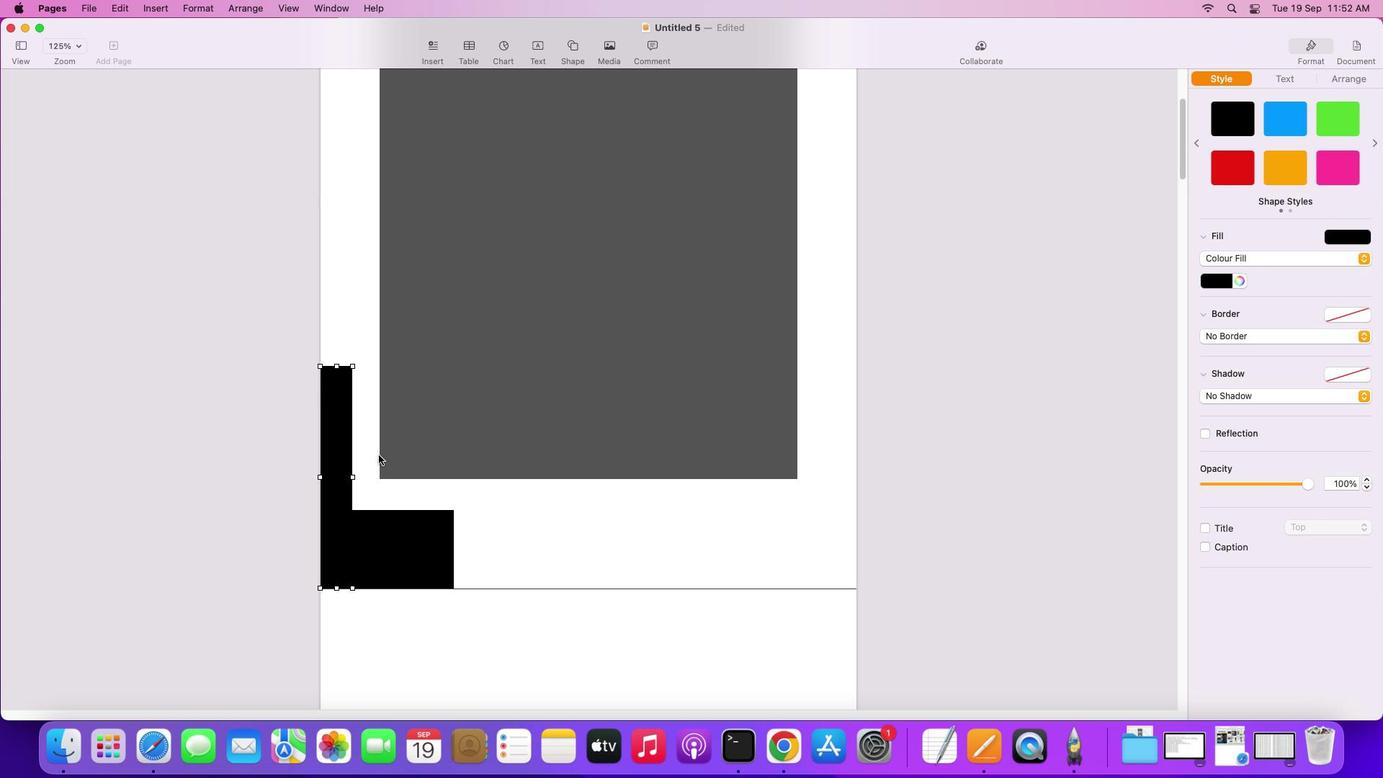 
Action: Mouse pressed left at (436, 416)
Screenshot: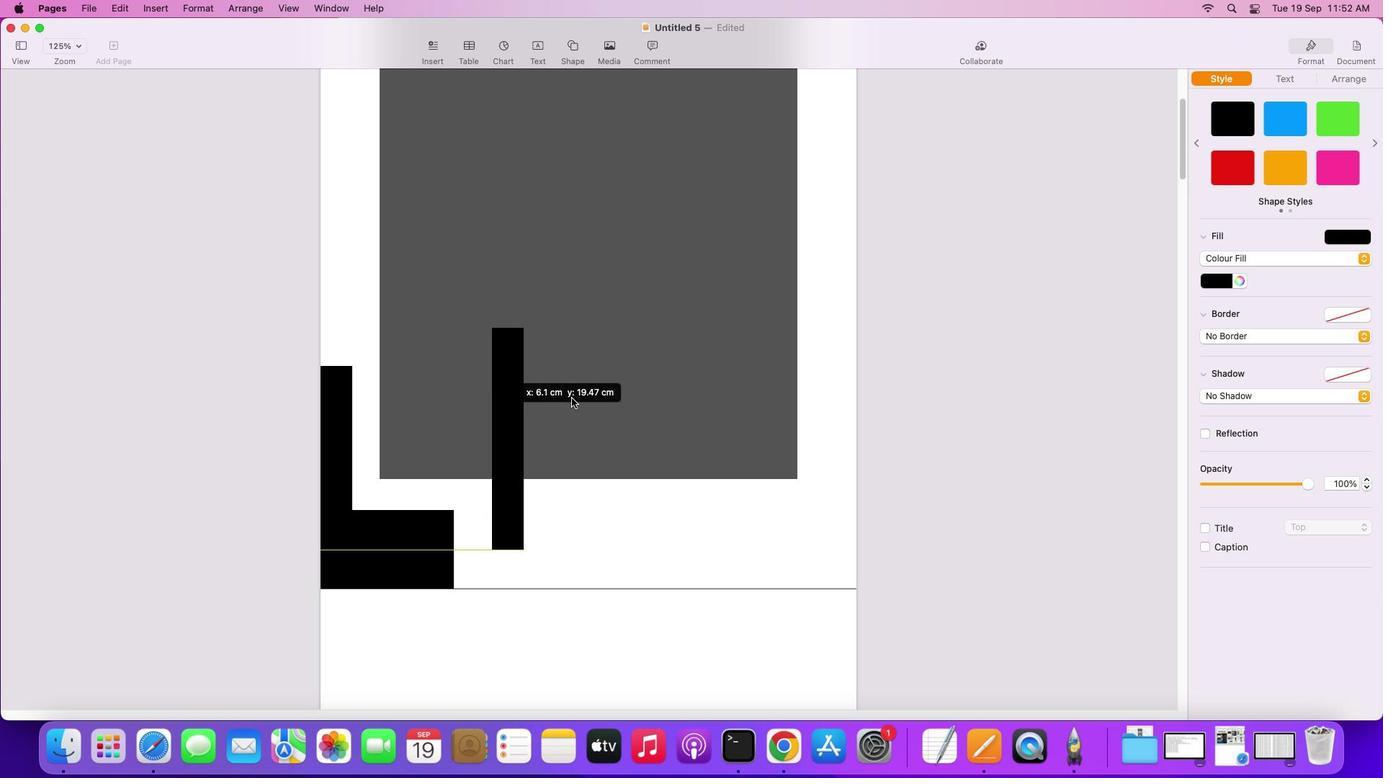 
Action: Mouse moved to (868, 302)
Screenshot: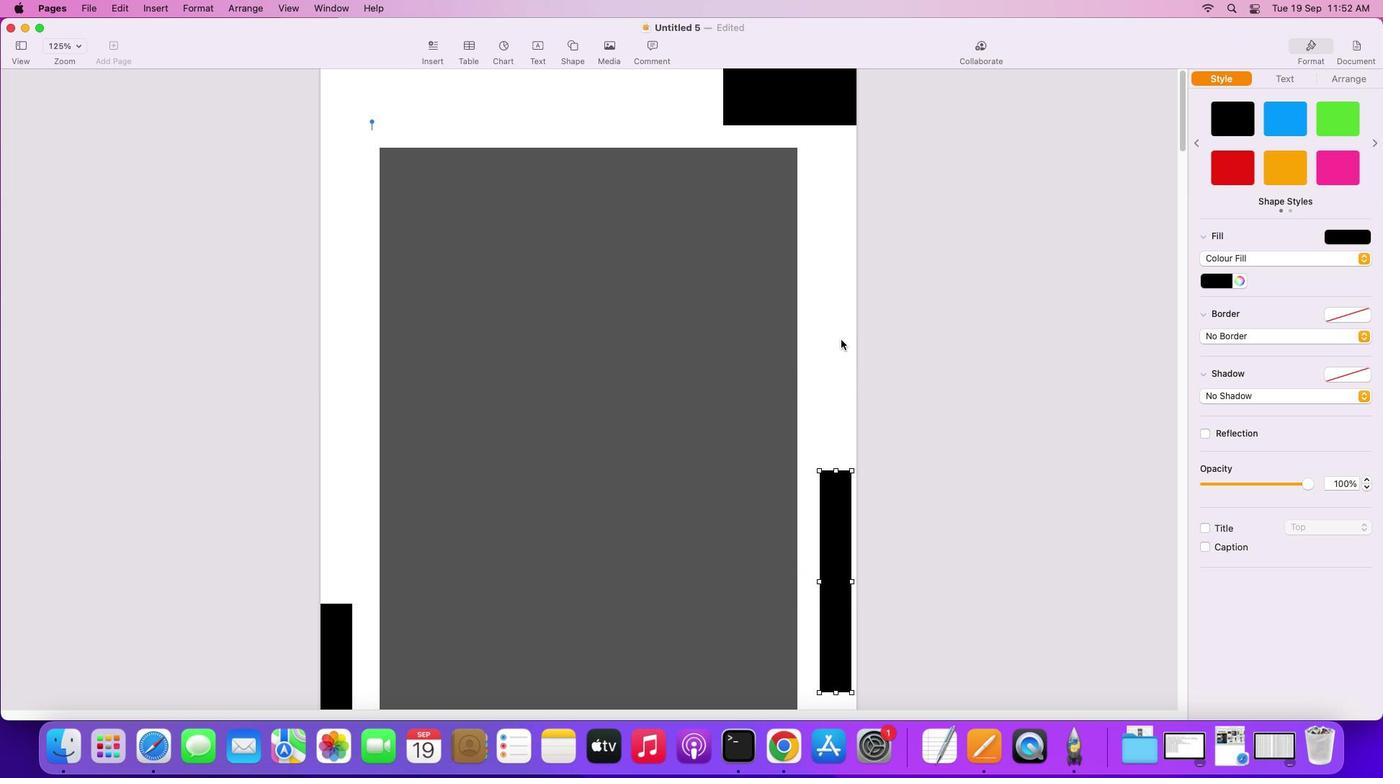
Action: Mouse scrolled (868, 302) with delta (144, 29)
Screenshot: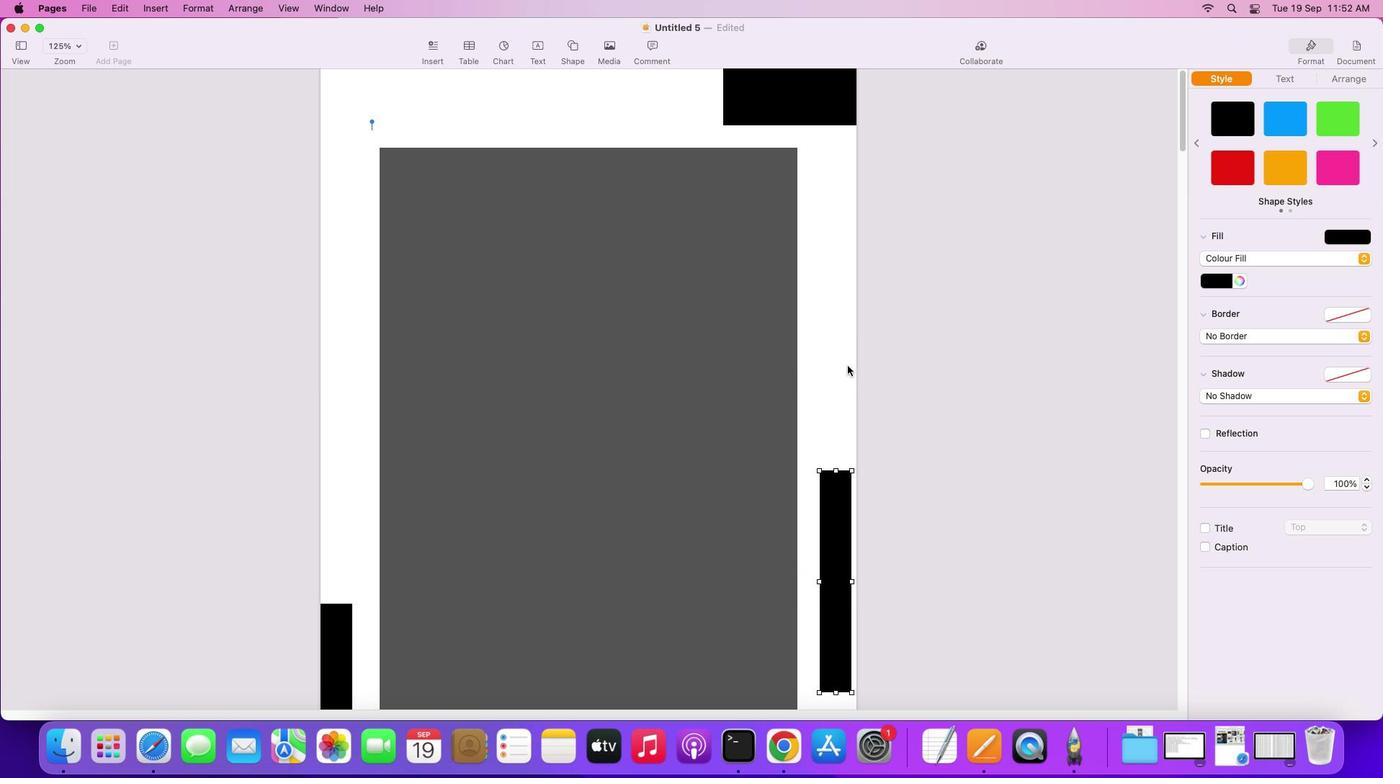 
Action: Mouse scrolled (868, 302) with delta (144, 29)
Screenshot: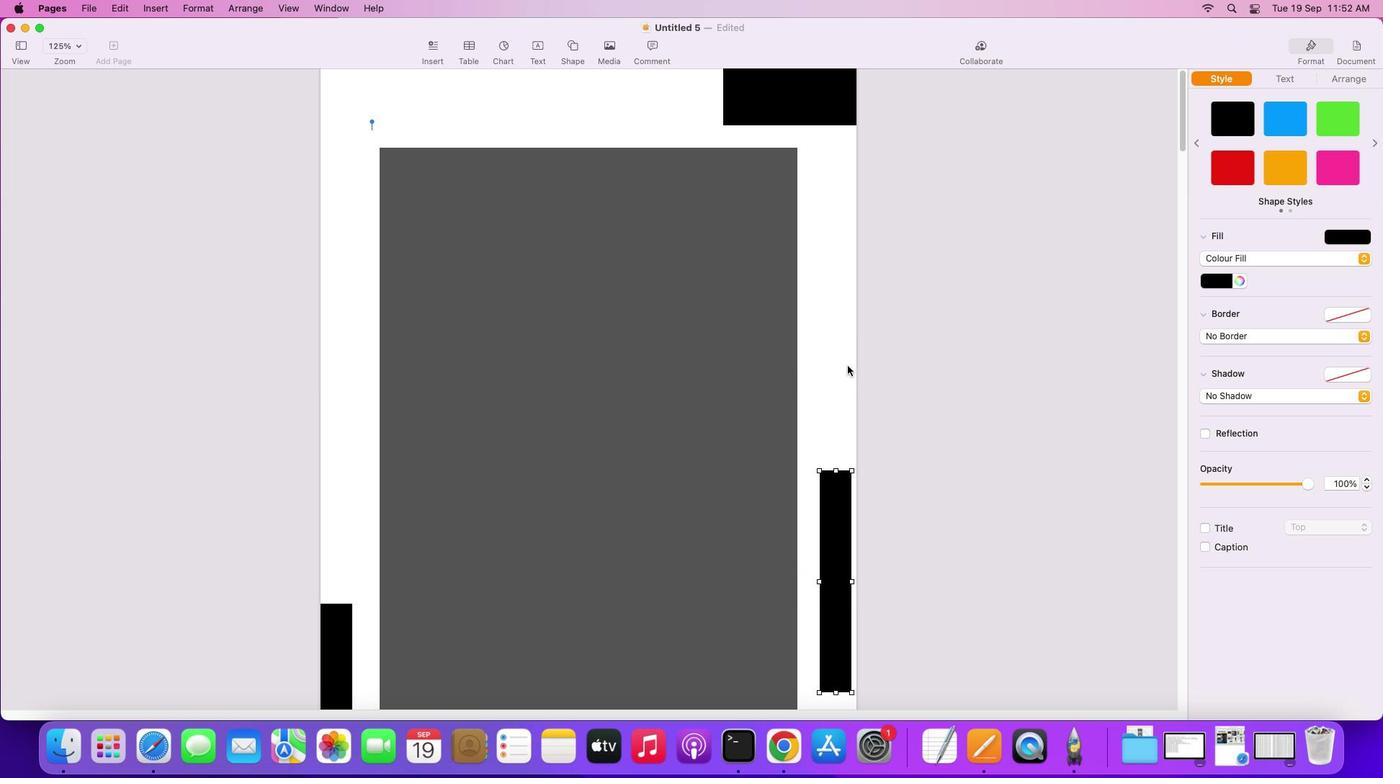 
Action: Mouse scrolled (868, 302) with delta (144, 31)
Screenshot: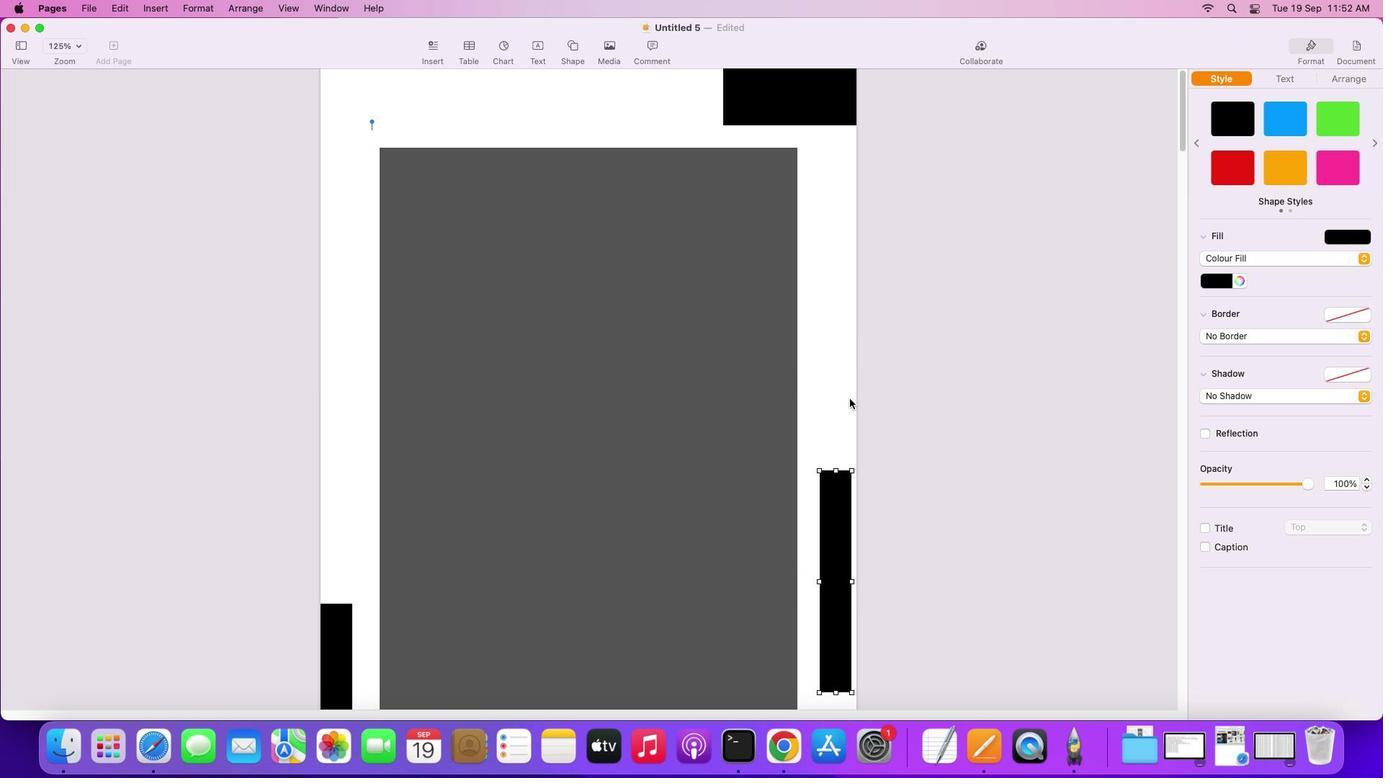 
Action: Mouse scrolled (868, 302) with delta (144, 32)
Screenshot: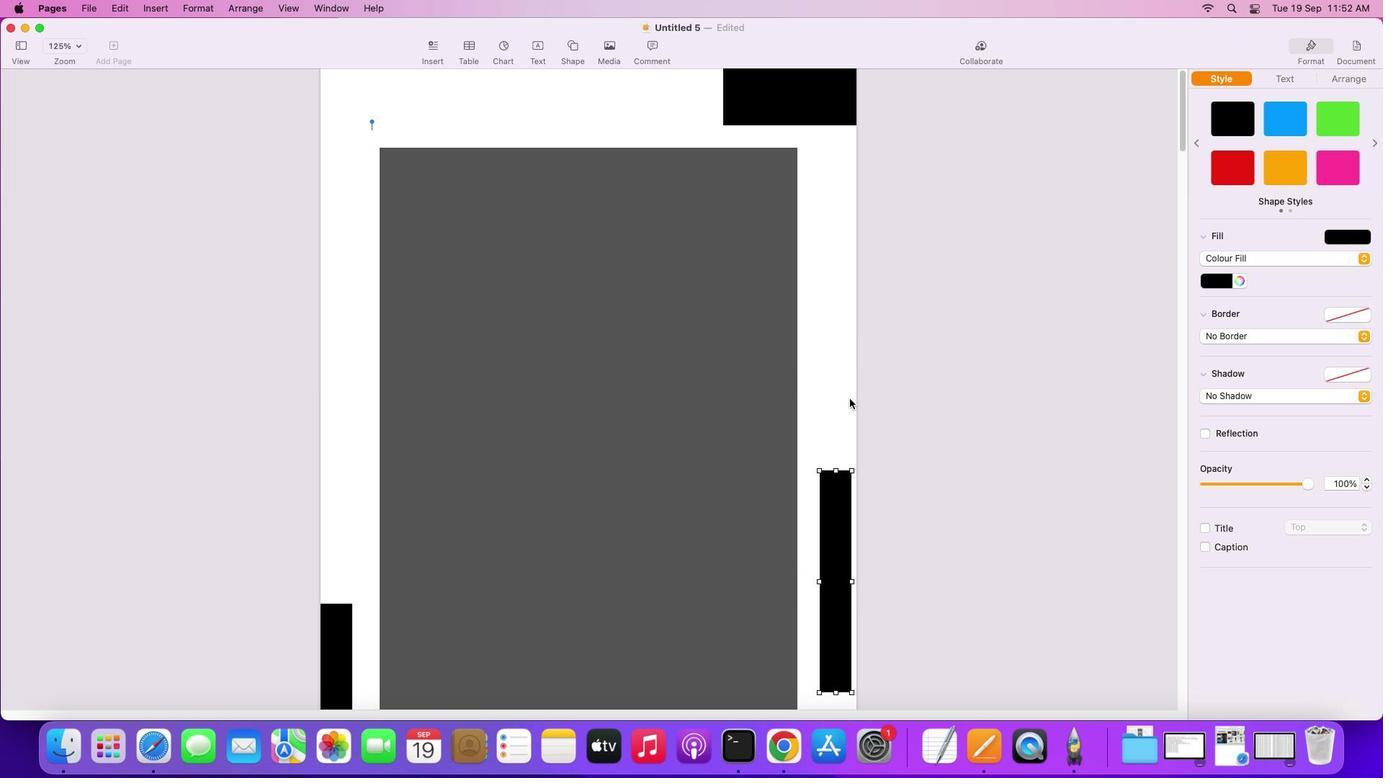 
Action: Mouse scrolled (868, 302) with delta (144, 33)
Screenshot: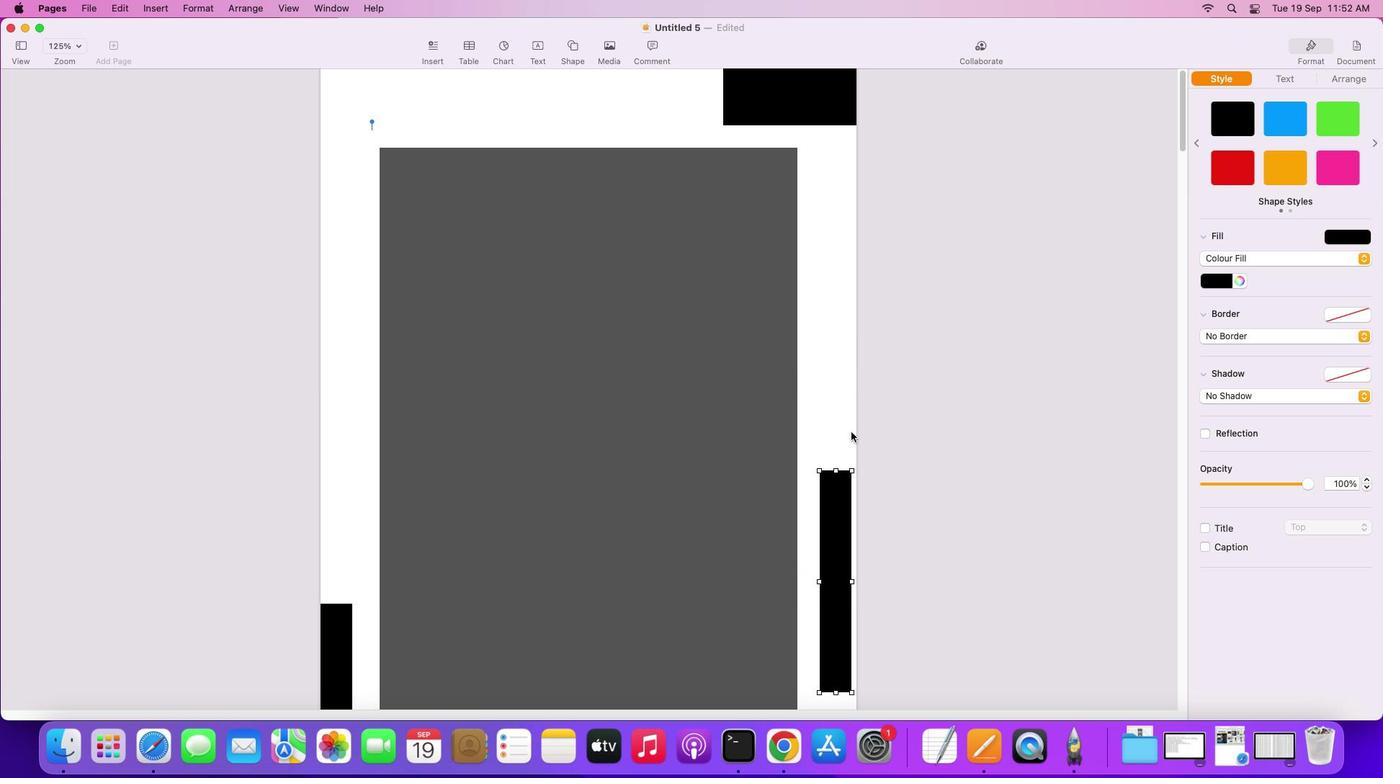 
Action: Mouse scrolled (868, 302) with delta (144, 33)
Screenshot: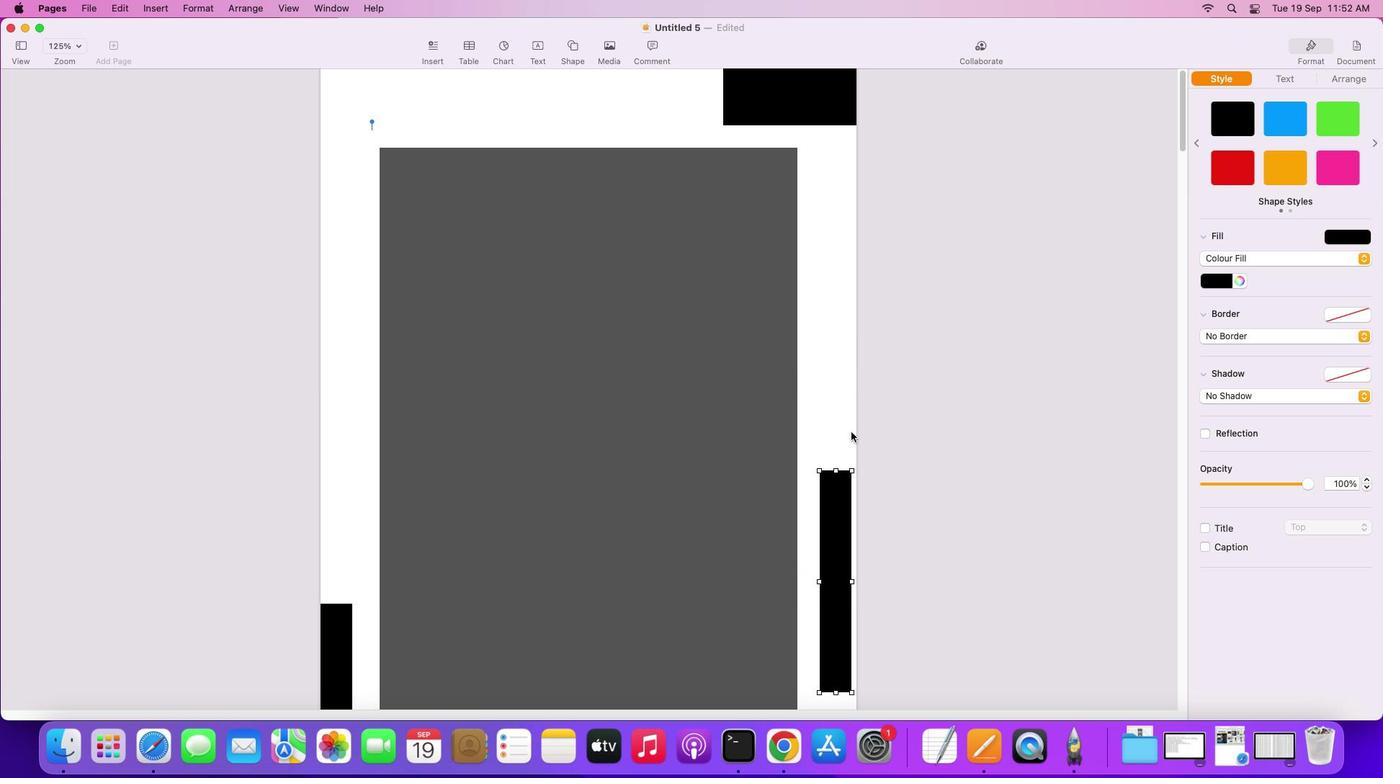 
Action: Mouse scrolled (868, 302) with delta (144, 33)
Screenshot: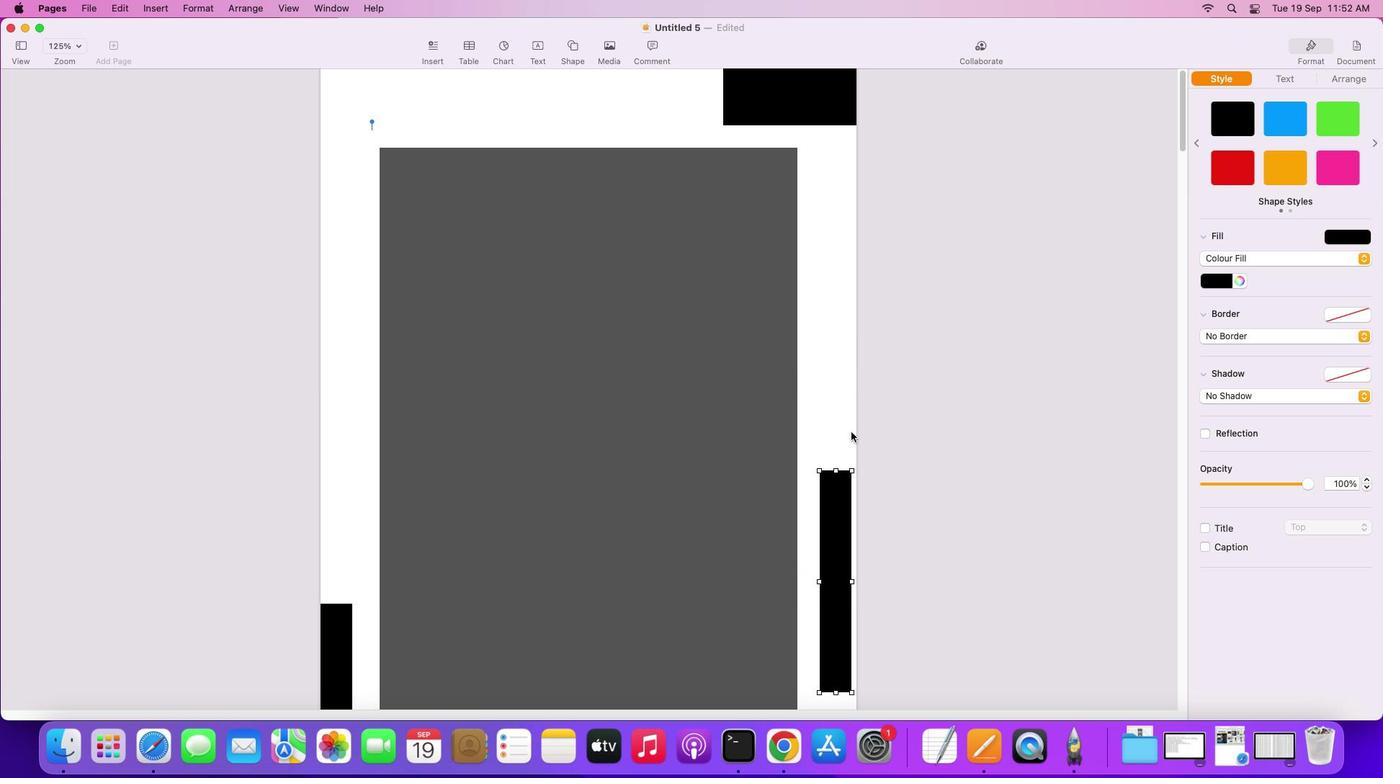 
Action: Mouse moved to (868, 301)
Screenshot: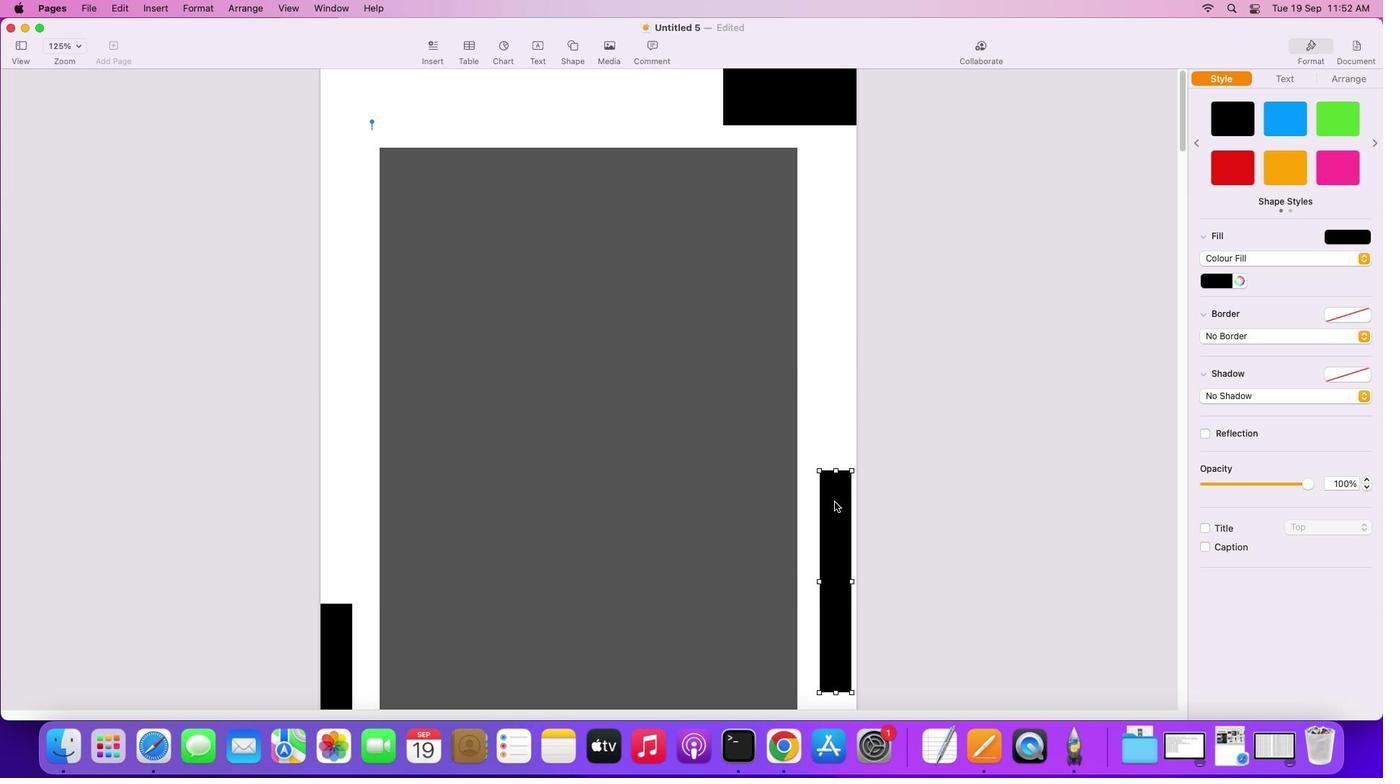 
Action: Mouse scrolled (868, 301) with delta (144, 29)
Screenshot: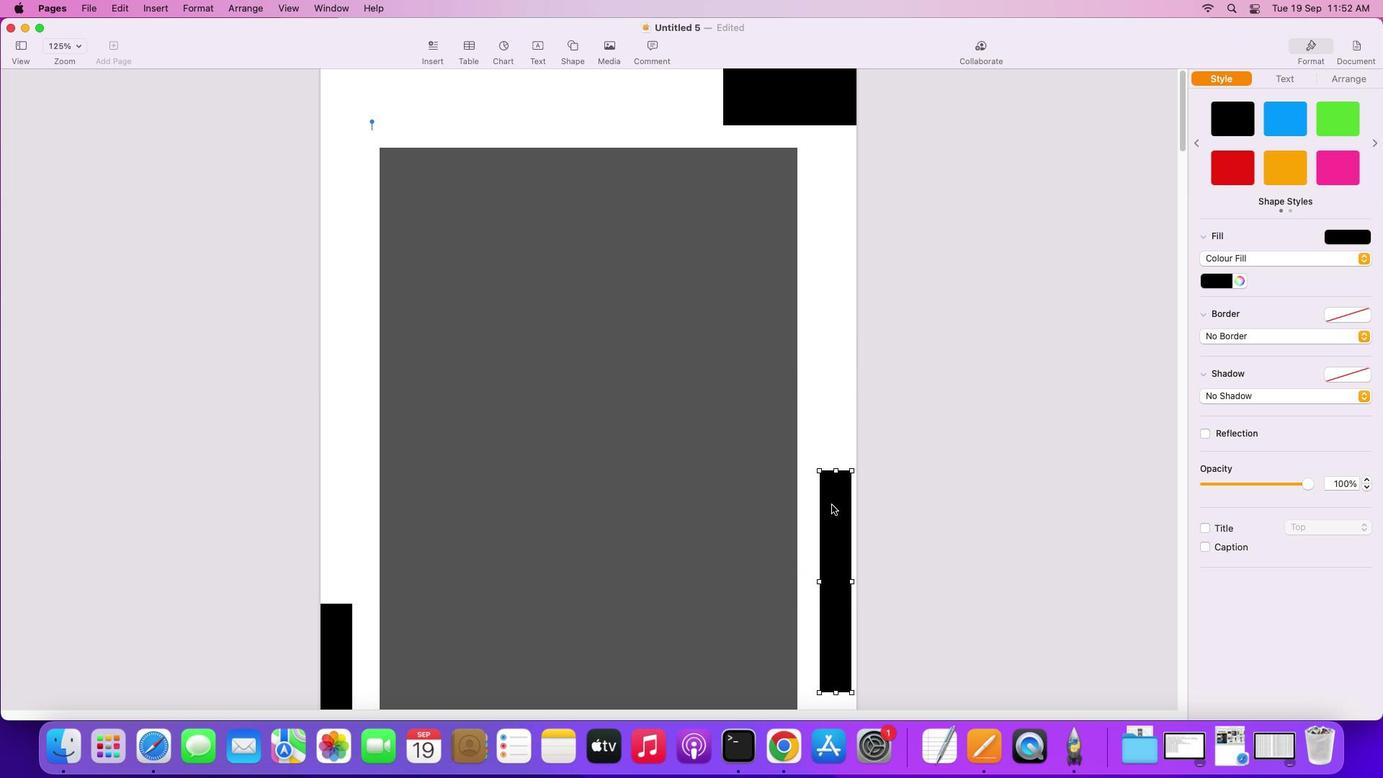 
Action: Mouse scrolled (868, 301) with delta (144, 29)
Screenshot: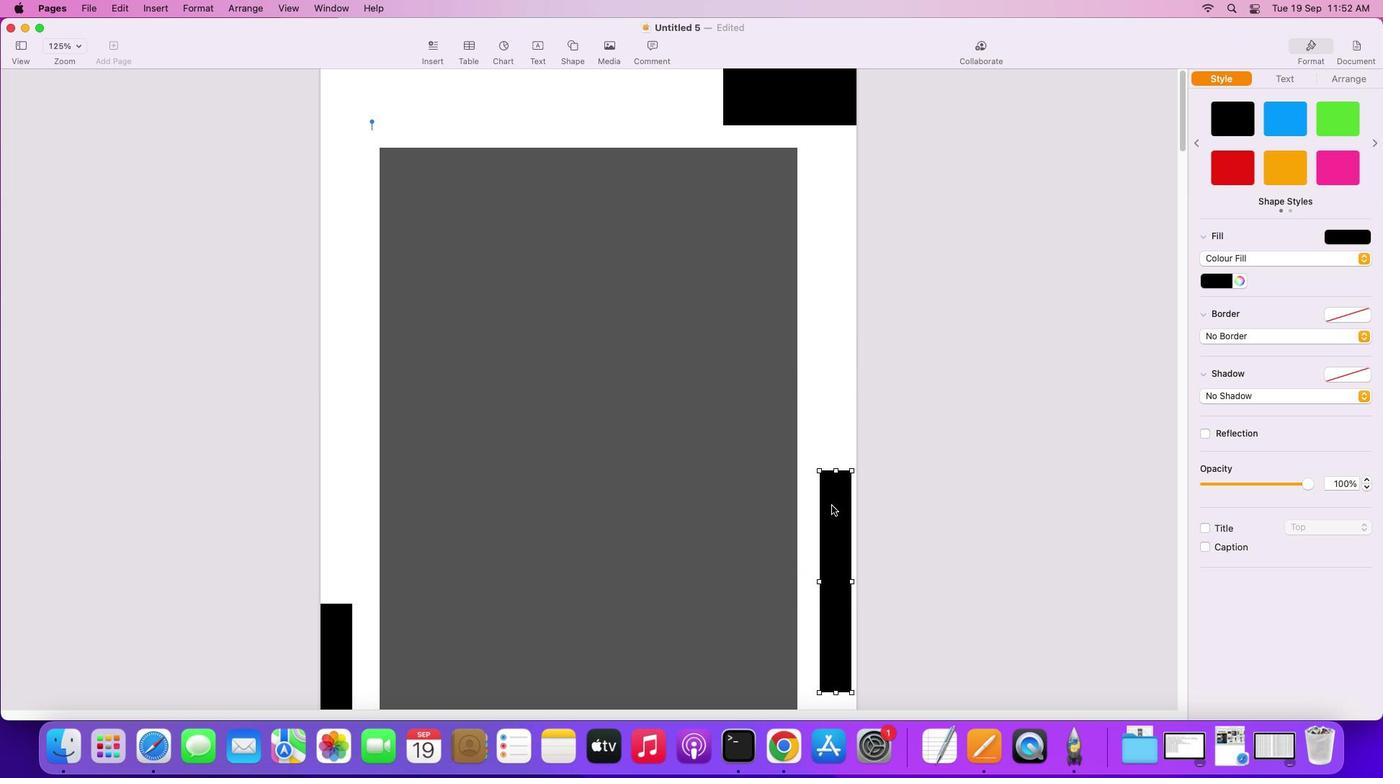 
Action: Mouse scrolled (868, 301) with delta (144, 31)
Screenshot: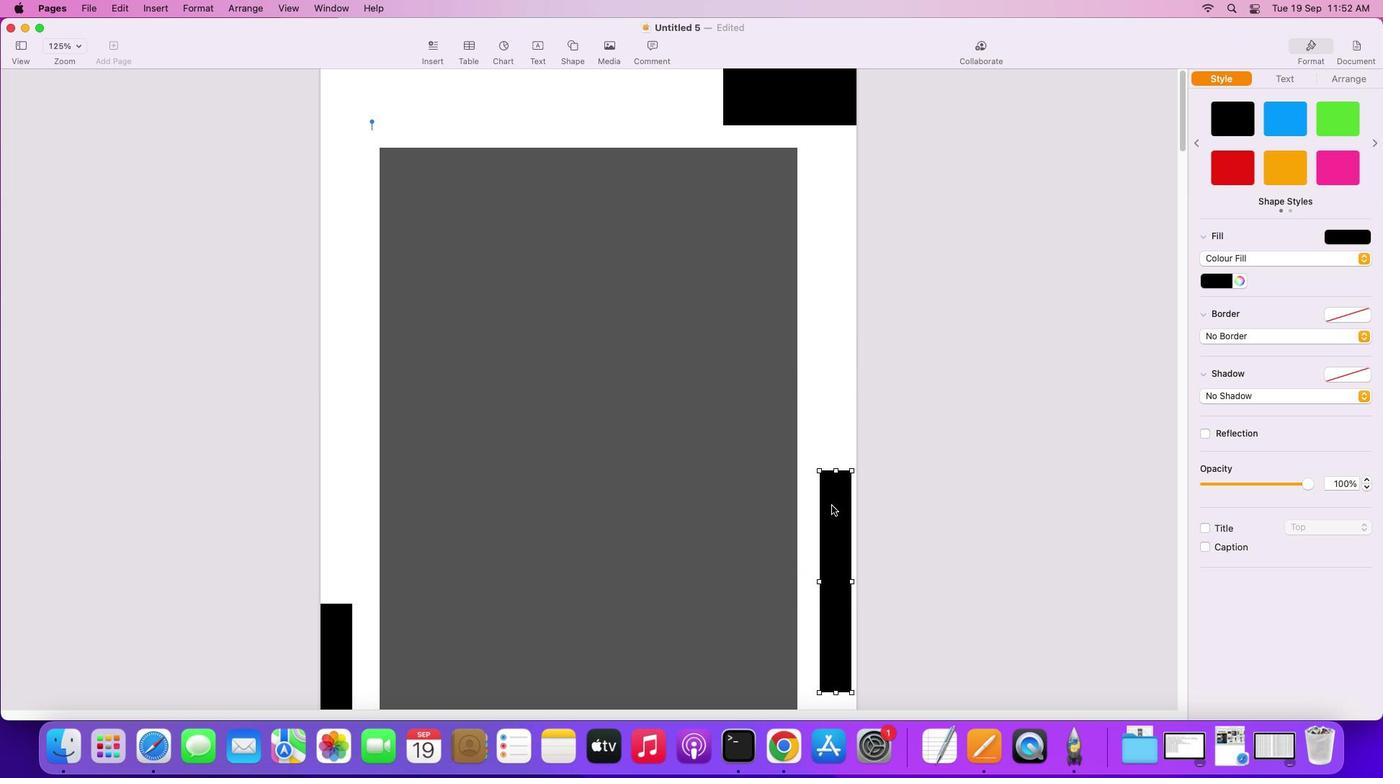 
Action: Mouse scrolled (868, 301) with delta (144, 32)
Screenshot: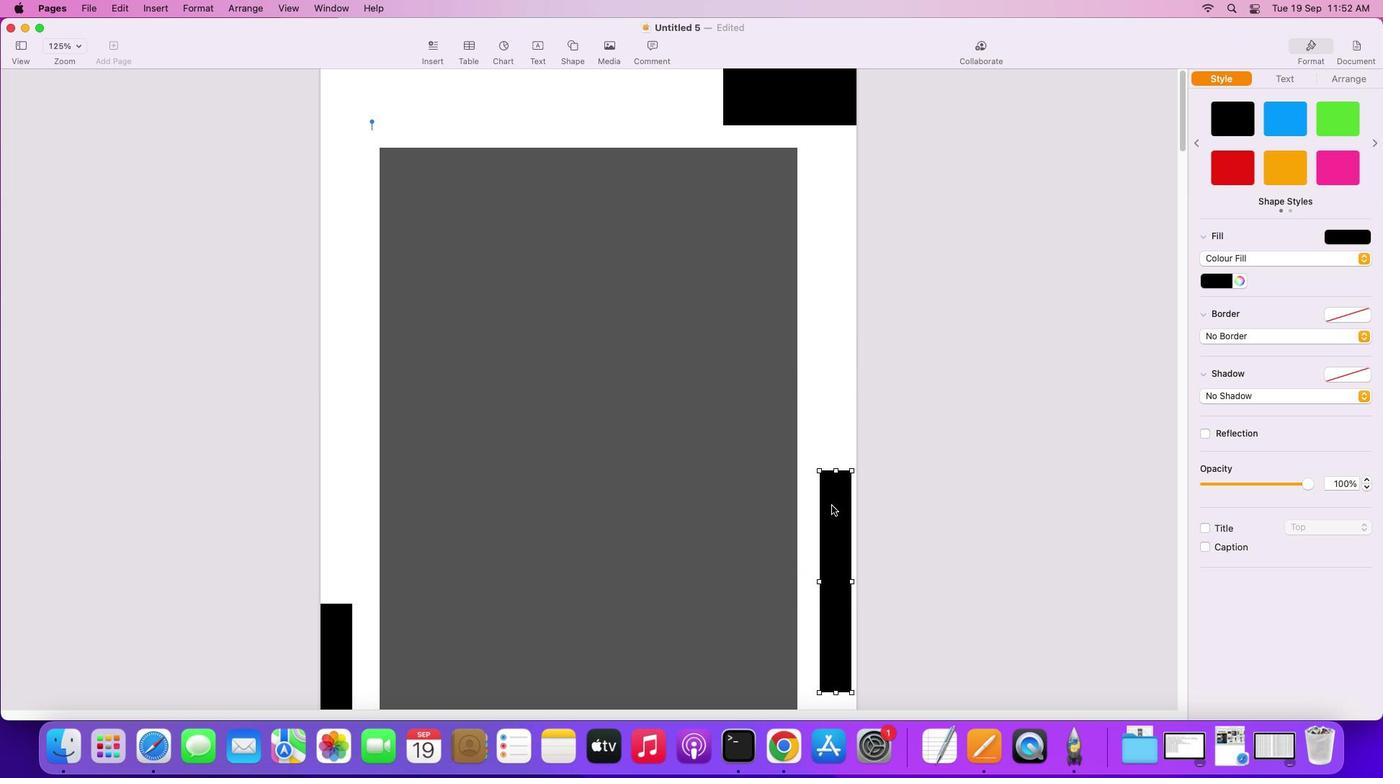 
Action: Mouse scrolled (868, 301) with delta (144, 33)
Screenshot: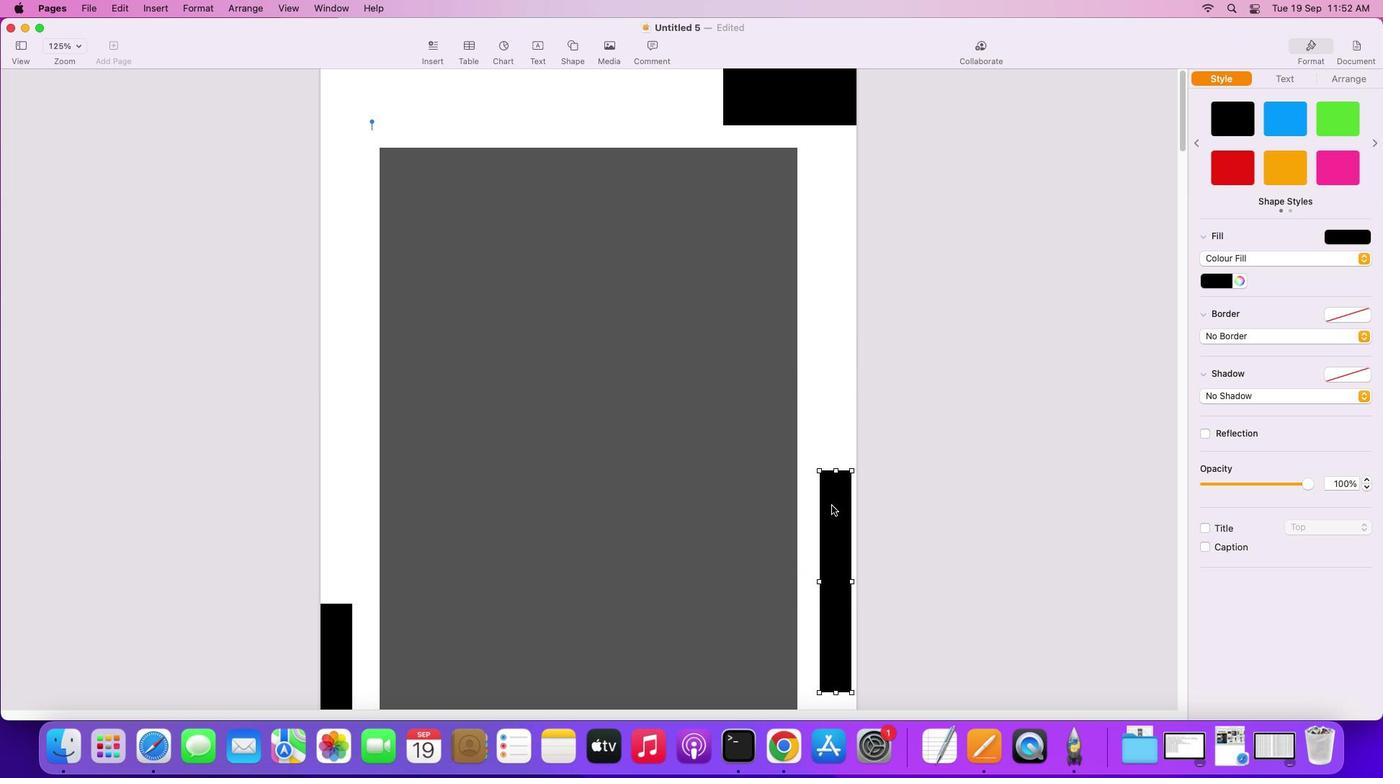 
Action: Mouse scrolled (868, 301) with delta (144, 33)
Screenshot: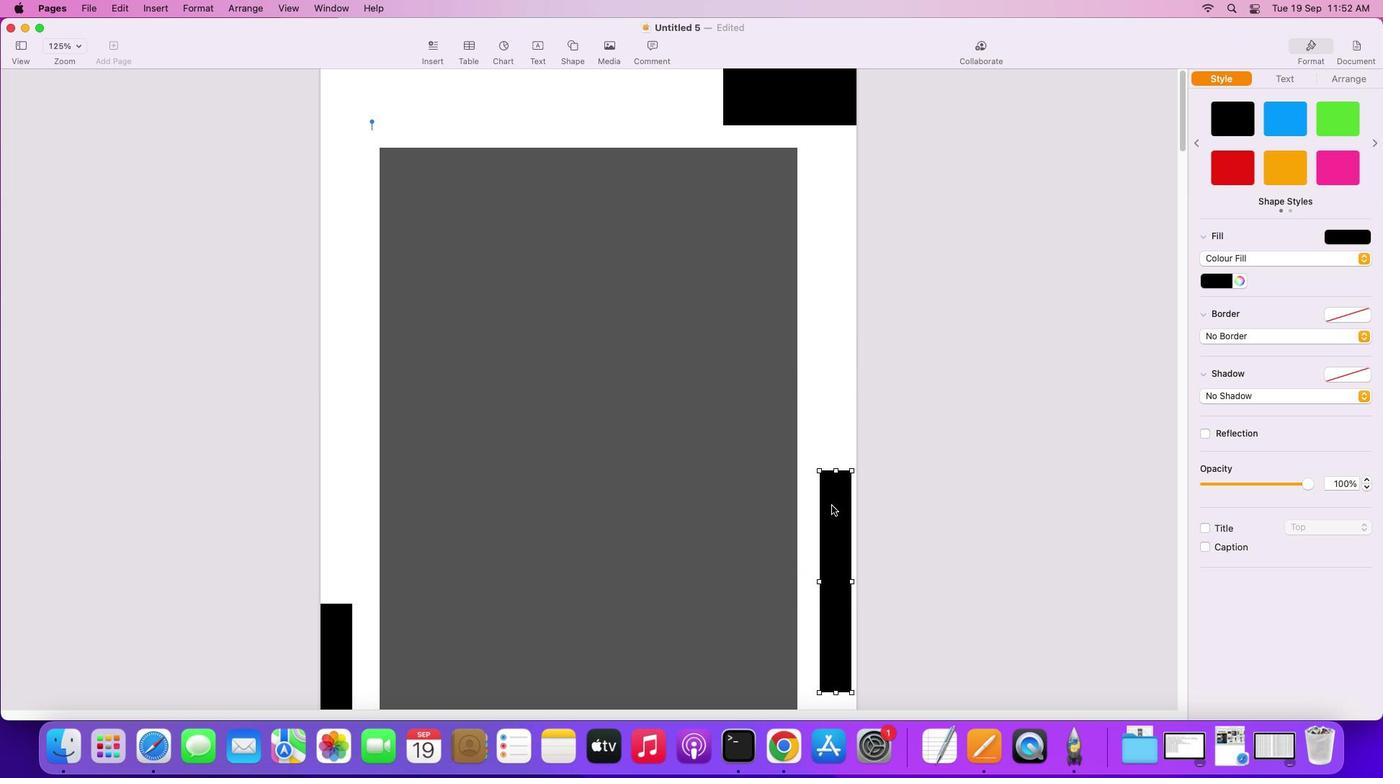 
Action: Mouse moved to (866, 456)
Screenshot: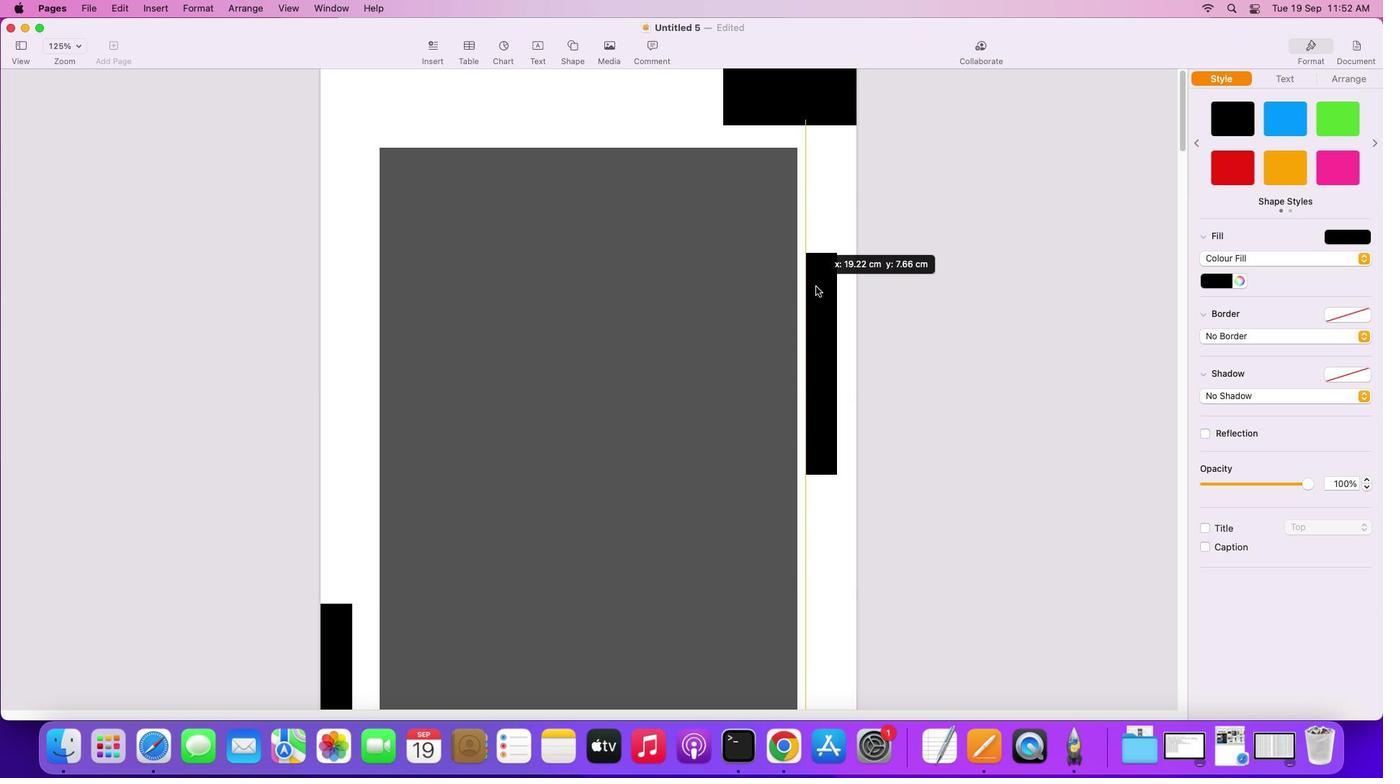 
Action: Mouse pressed left at (866, 456)
Screenshot: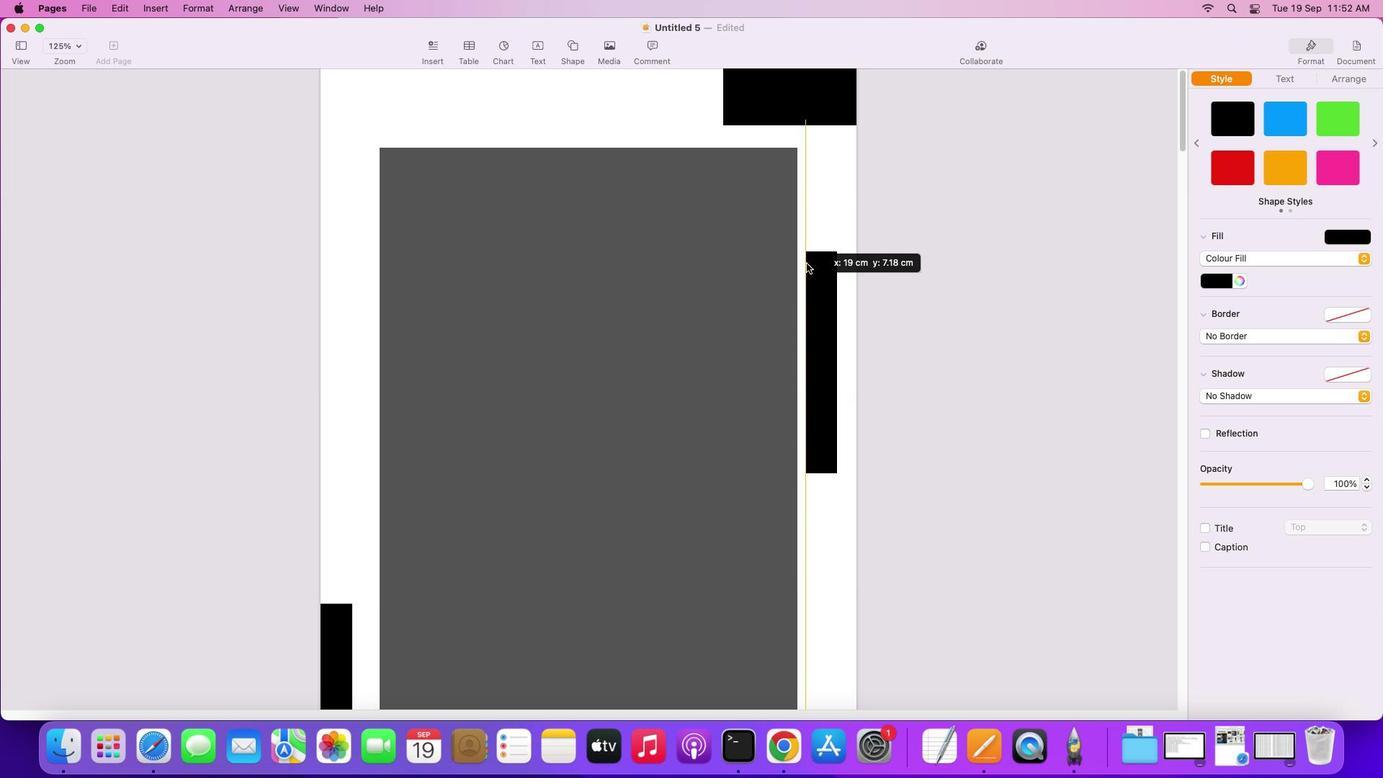 
Action: Mouse moved to (874, 273)
Screenshot: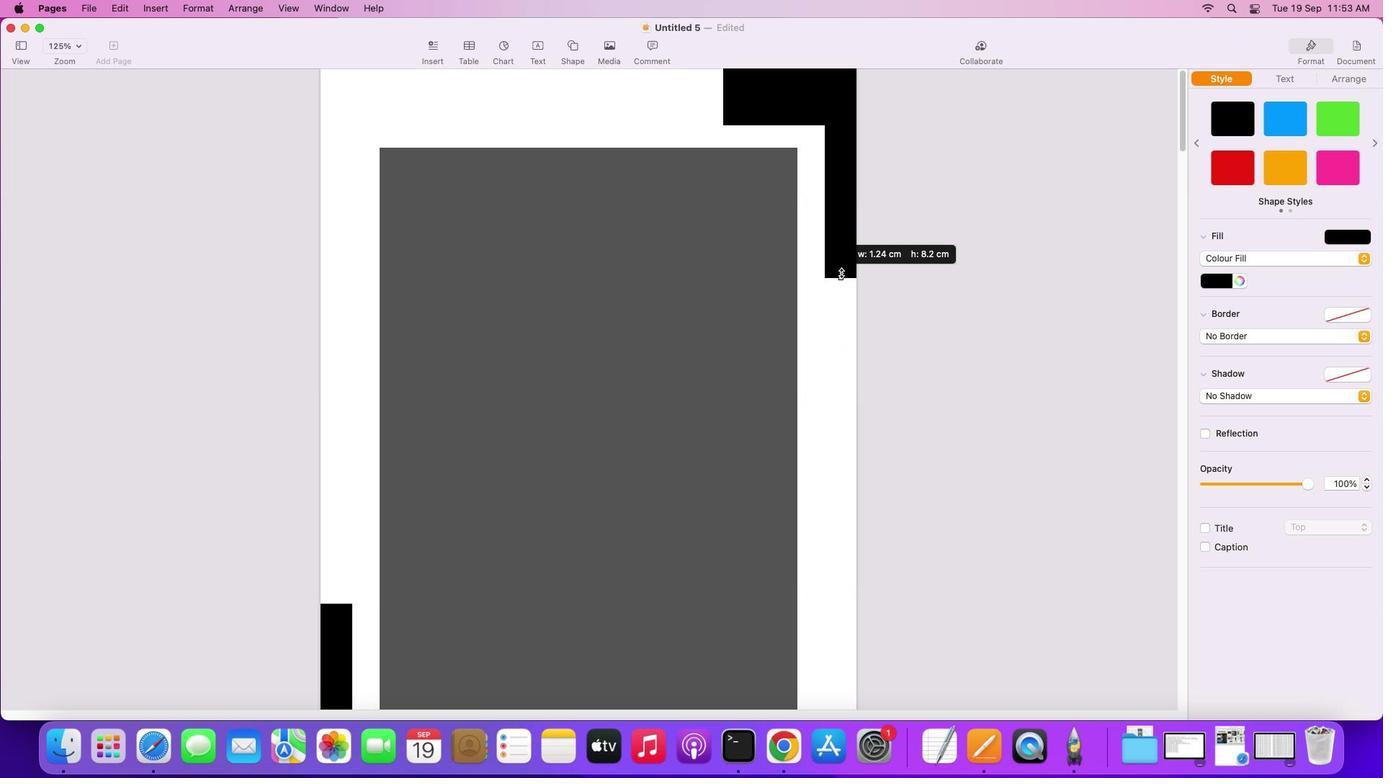 
Action: Mouse pressed left at (874, 273)
Screenshot: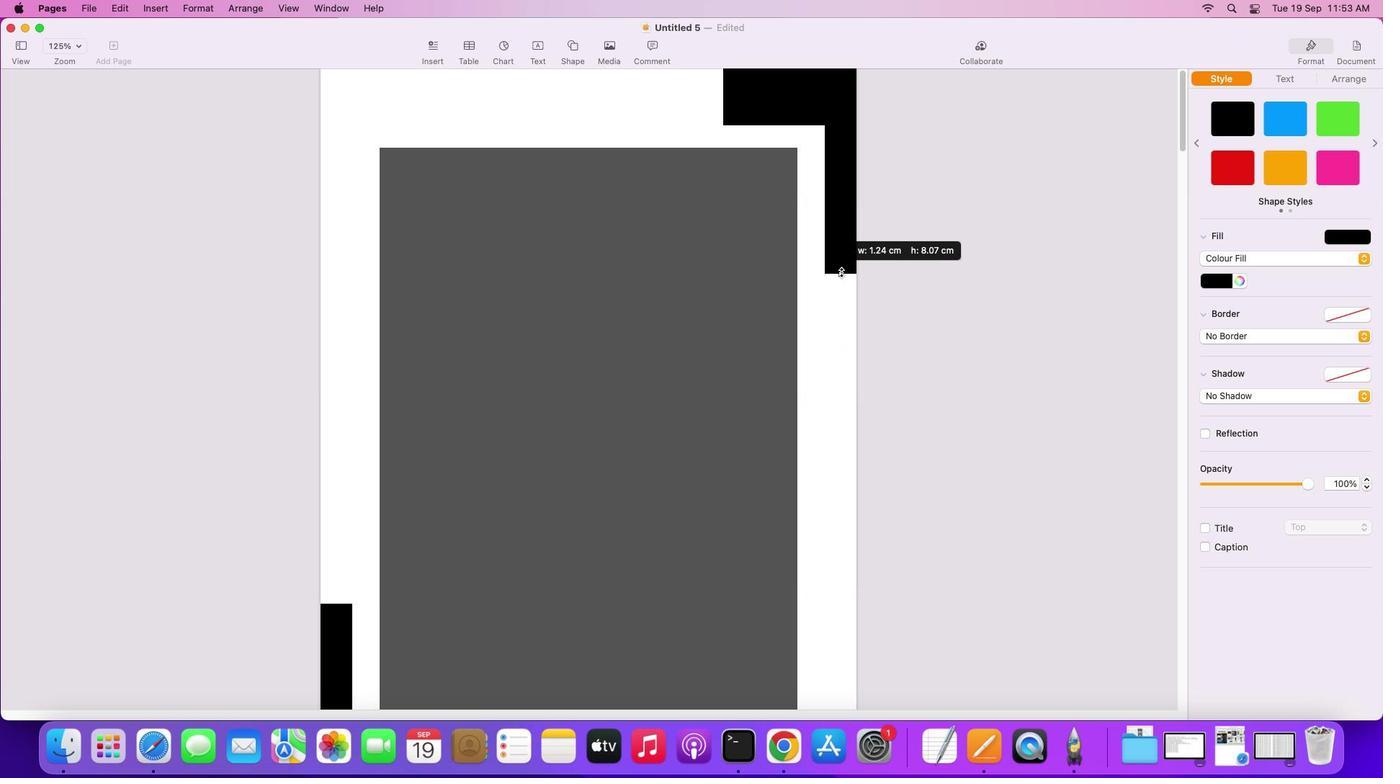 
Action: Mouse moved to (866, 301)
Screenshot: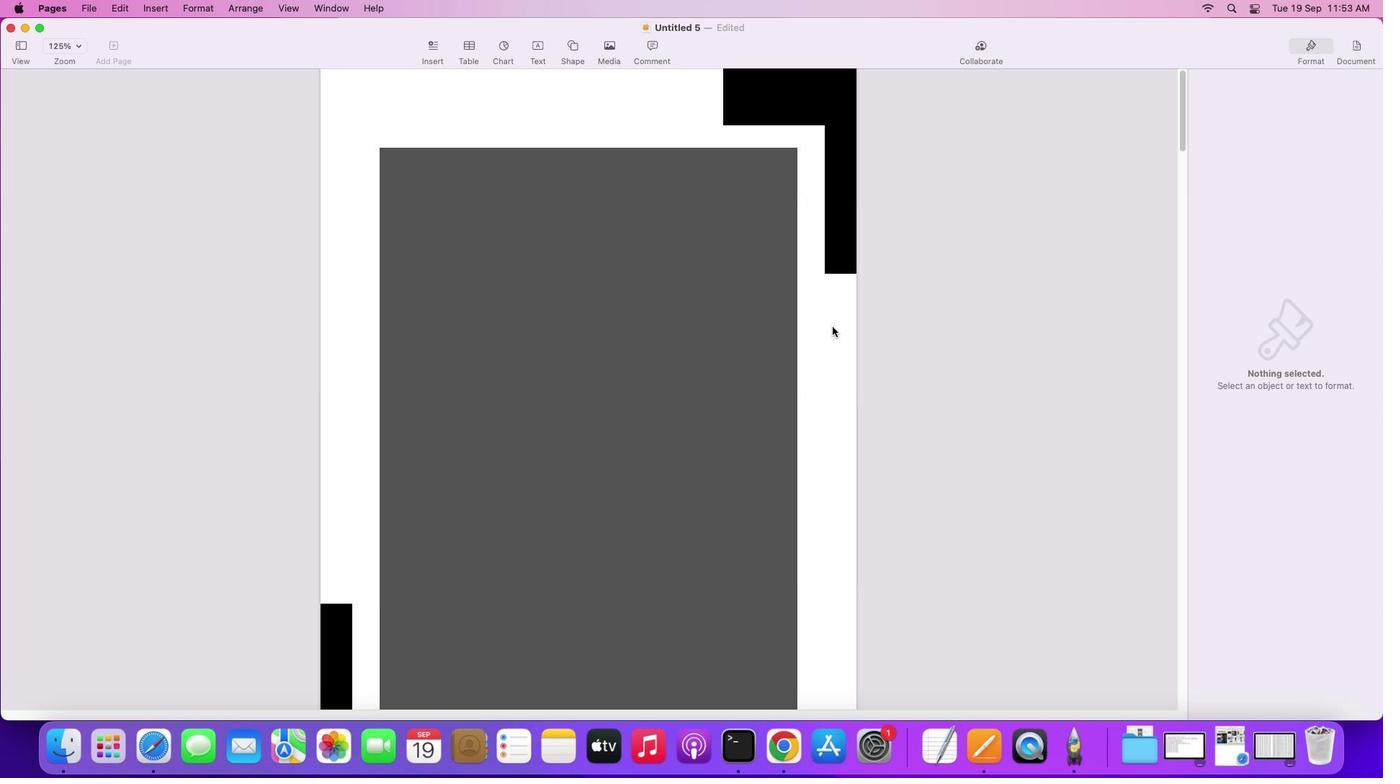 
Action: Mouse pressed left at (866, 301)
Screenshot: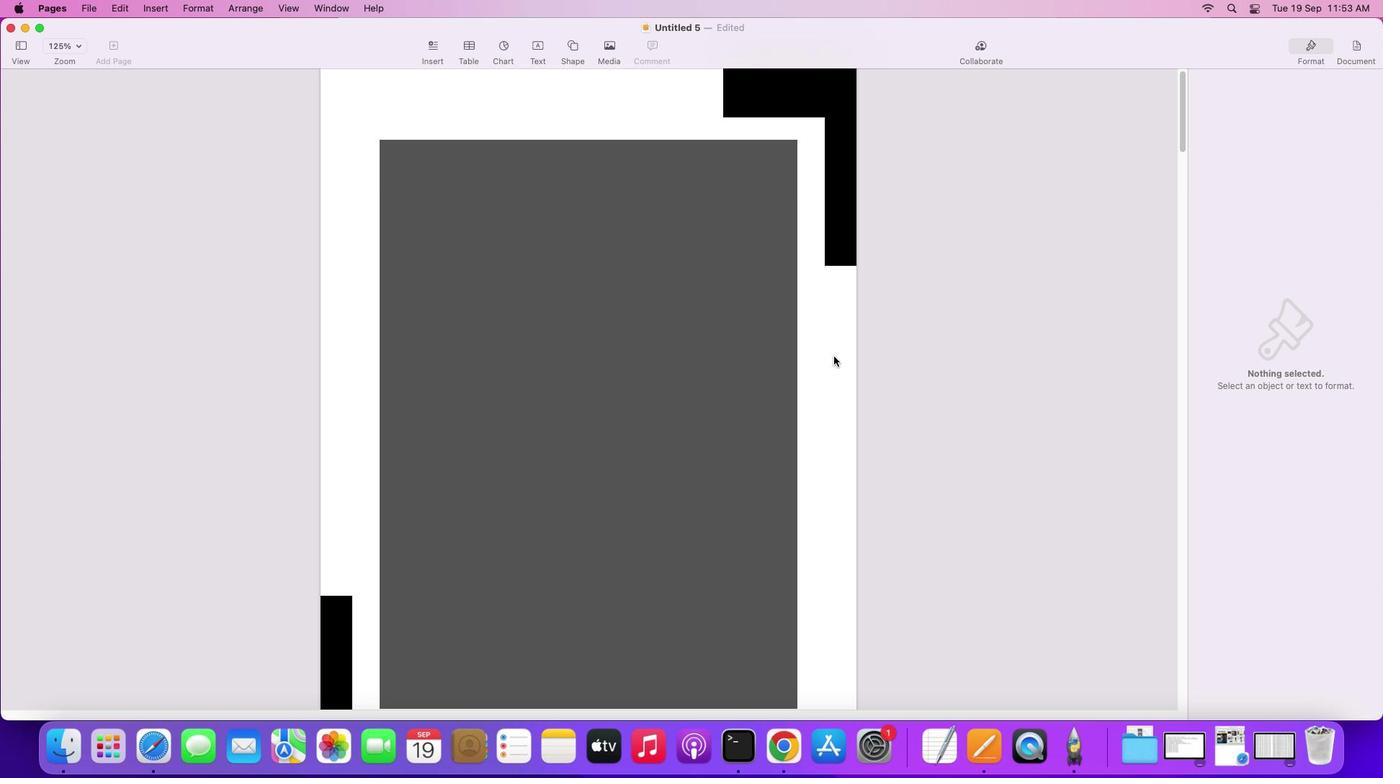 
Action: Mouse moved to (867, 330)
Screenshot: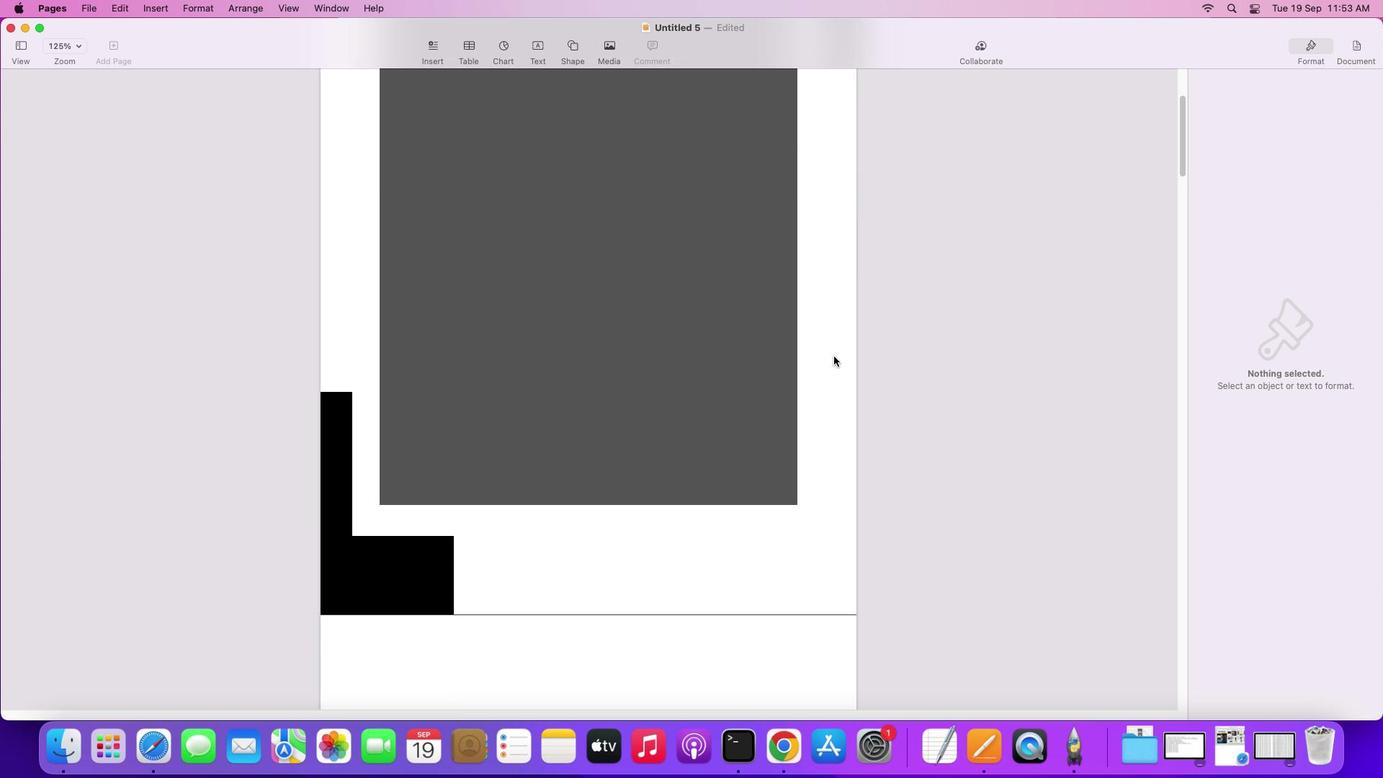 
Action: Mouse scrolled (867, 330) with delta (144, 28)
Screenshot: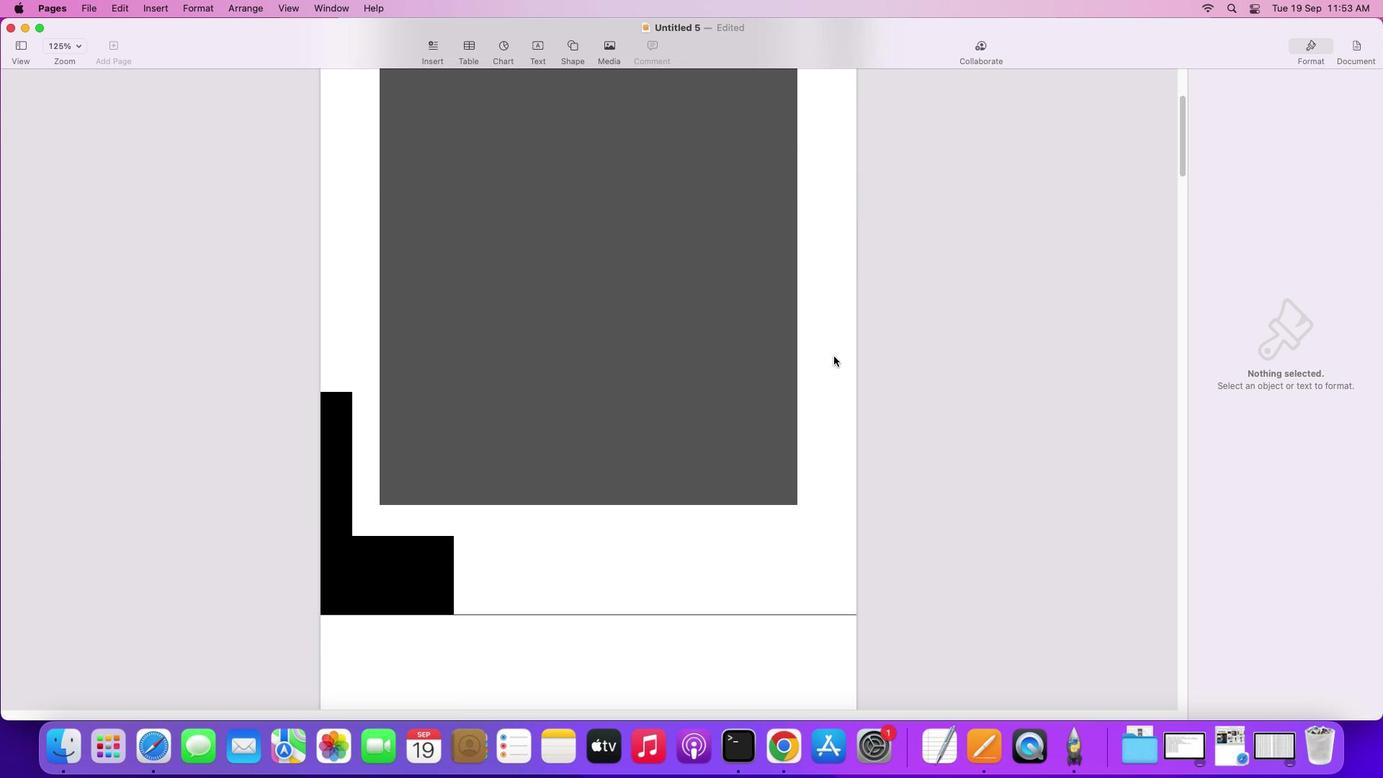 
Action: Mouse scrolled (867, 330) with delta (144, 28)
Screenshot: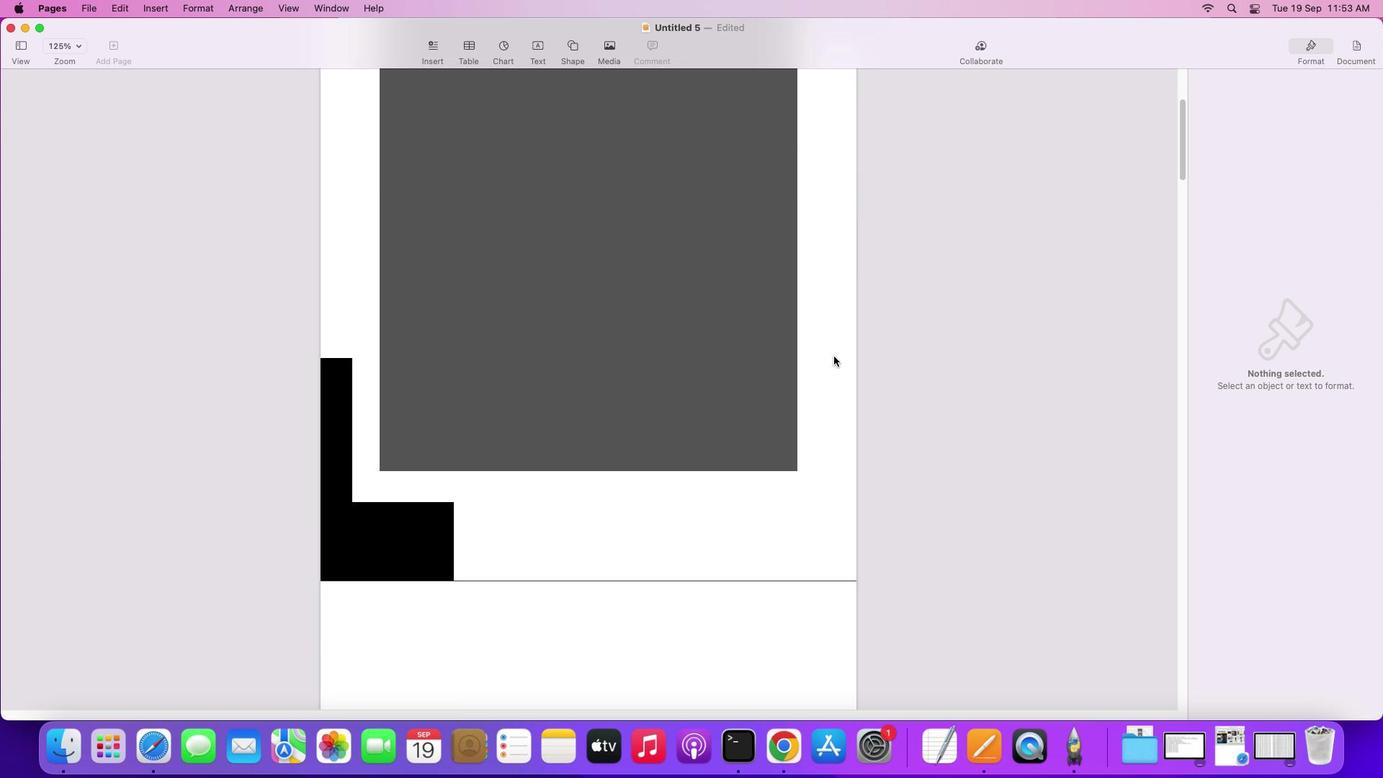 
Action: Mouse scrolled (867, 330) with delta (144, 26)
Screenshot: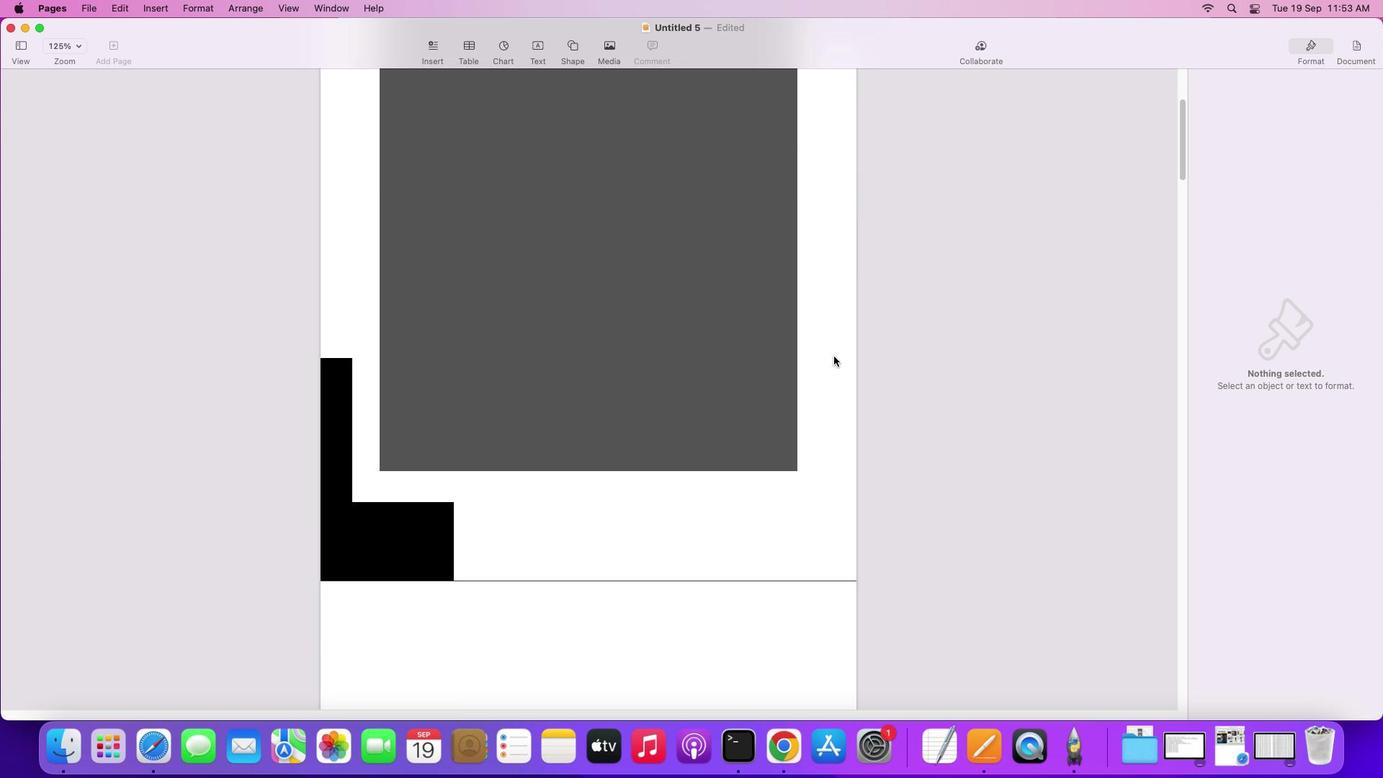 
Action: Mouse scrolled (867, 330) with delta (144, 25)
Screenshot: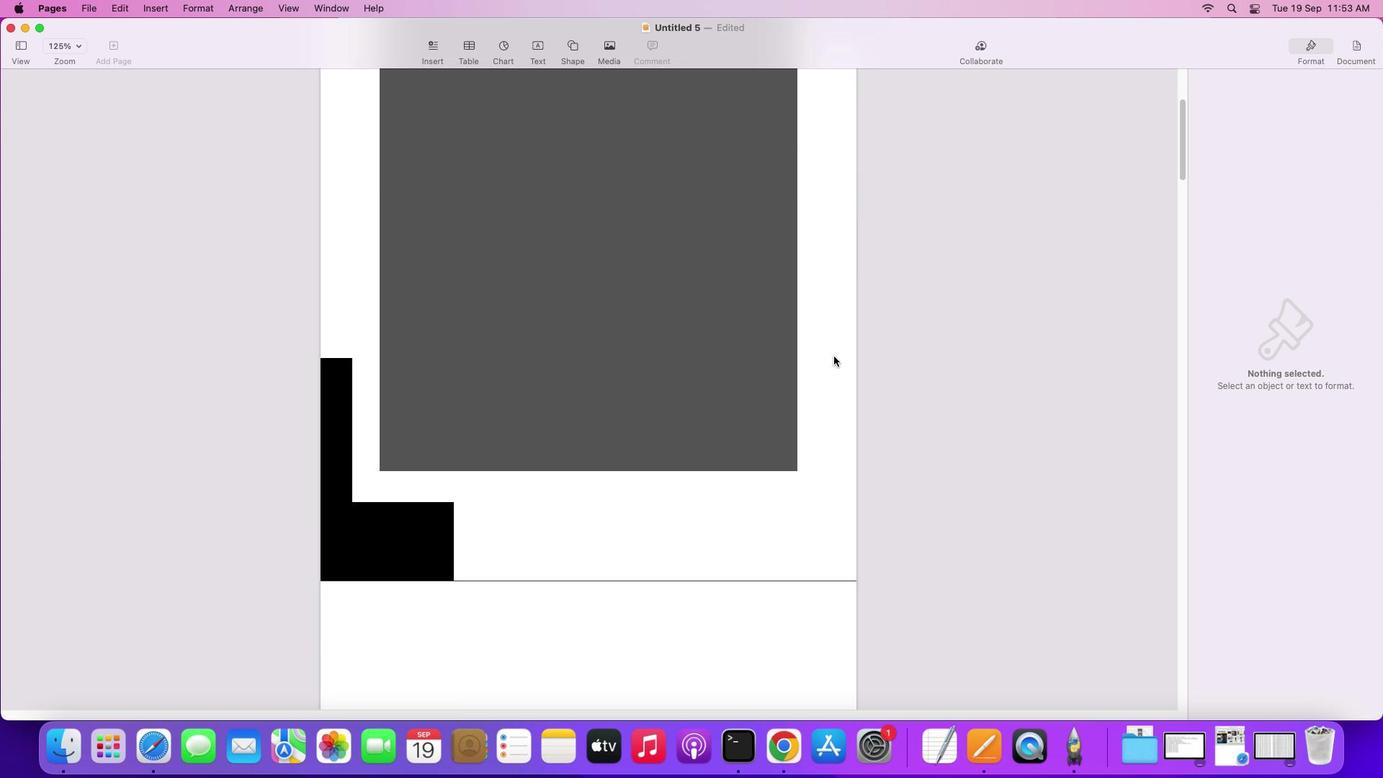 
Action: Mouse scrolled (867, 330) with delta (144, 25)
Screenshot: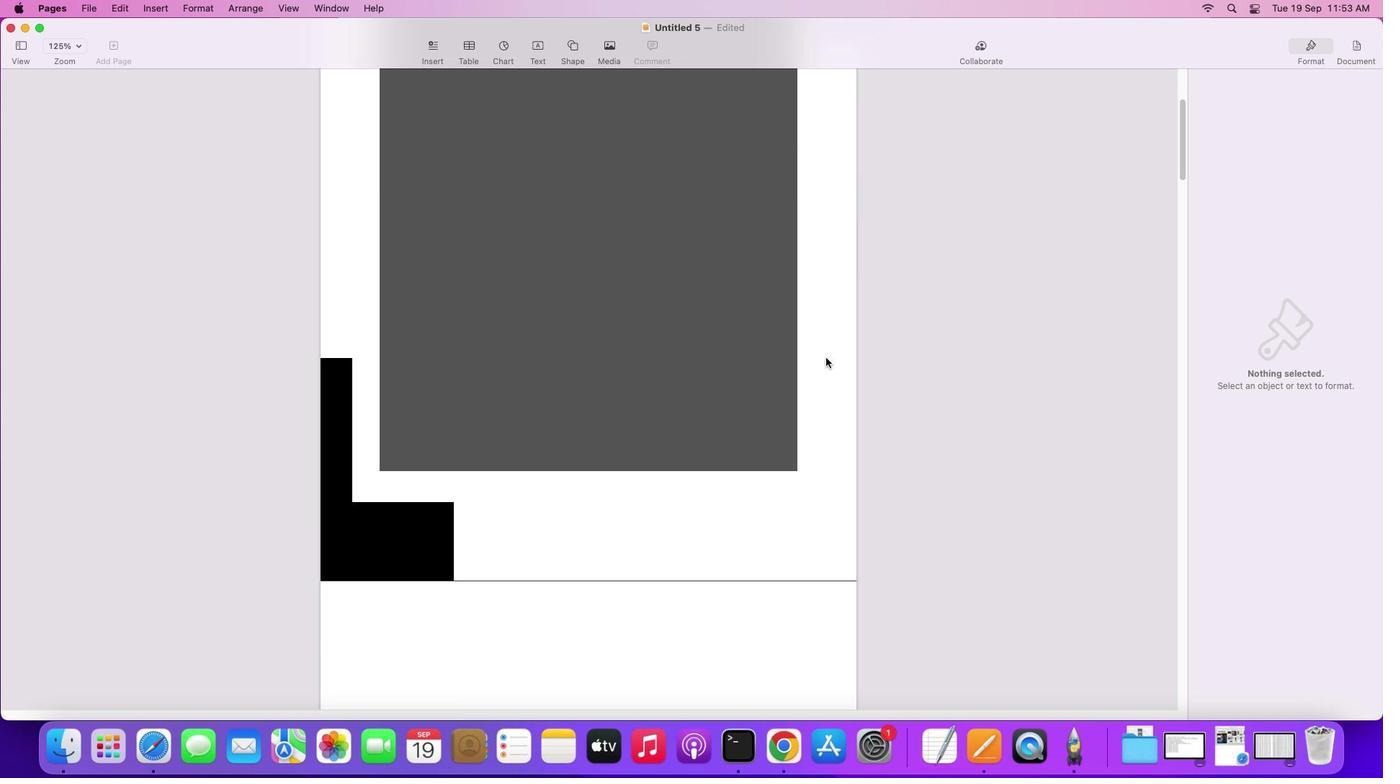 
Action: Mouse scrolled (867, 330) with delta (144, 25)
Screenshot: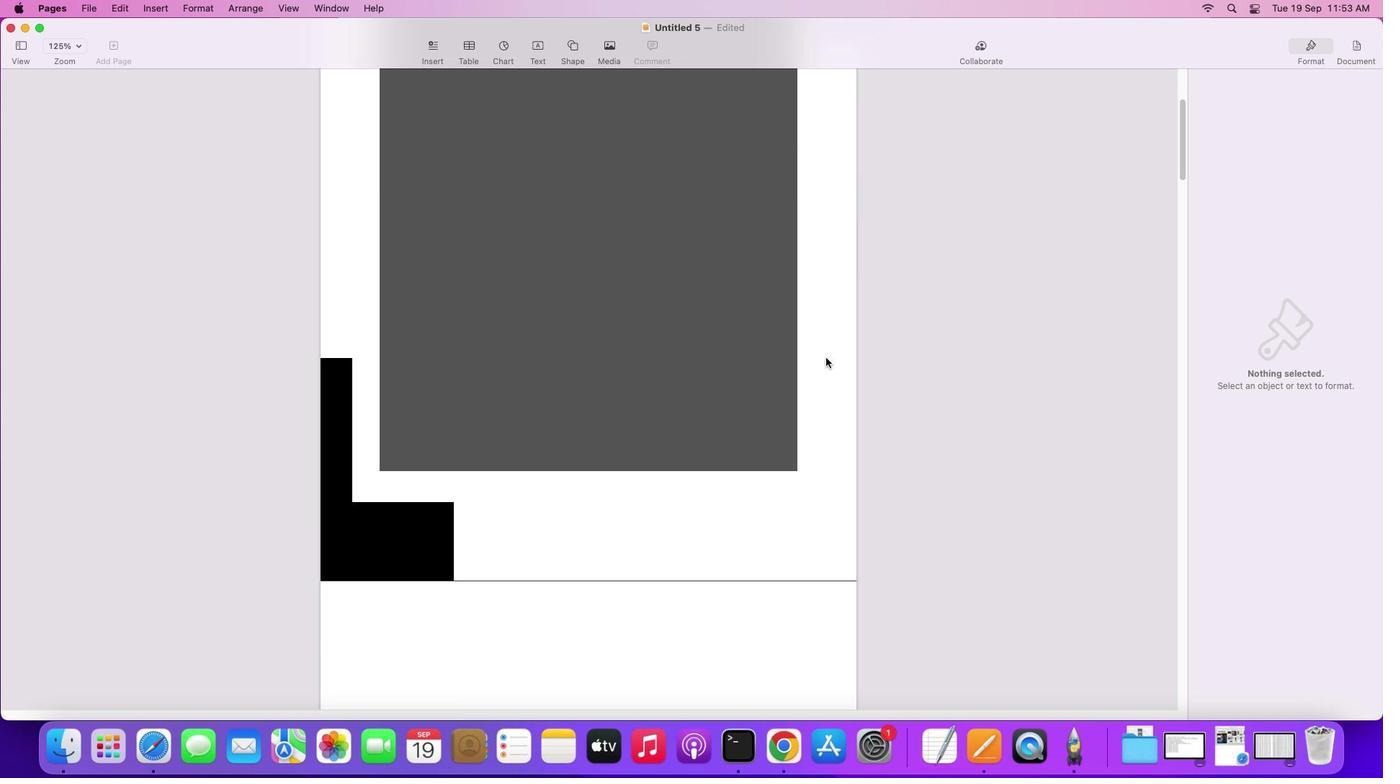 
Action: Mouse moved to (866, 330)
Screenshot: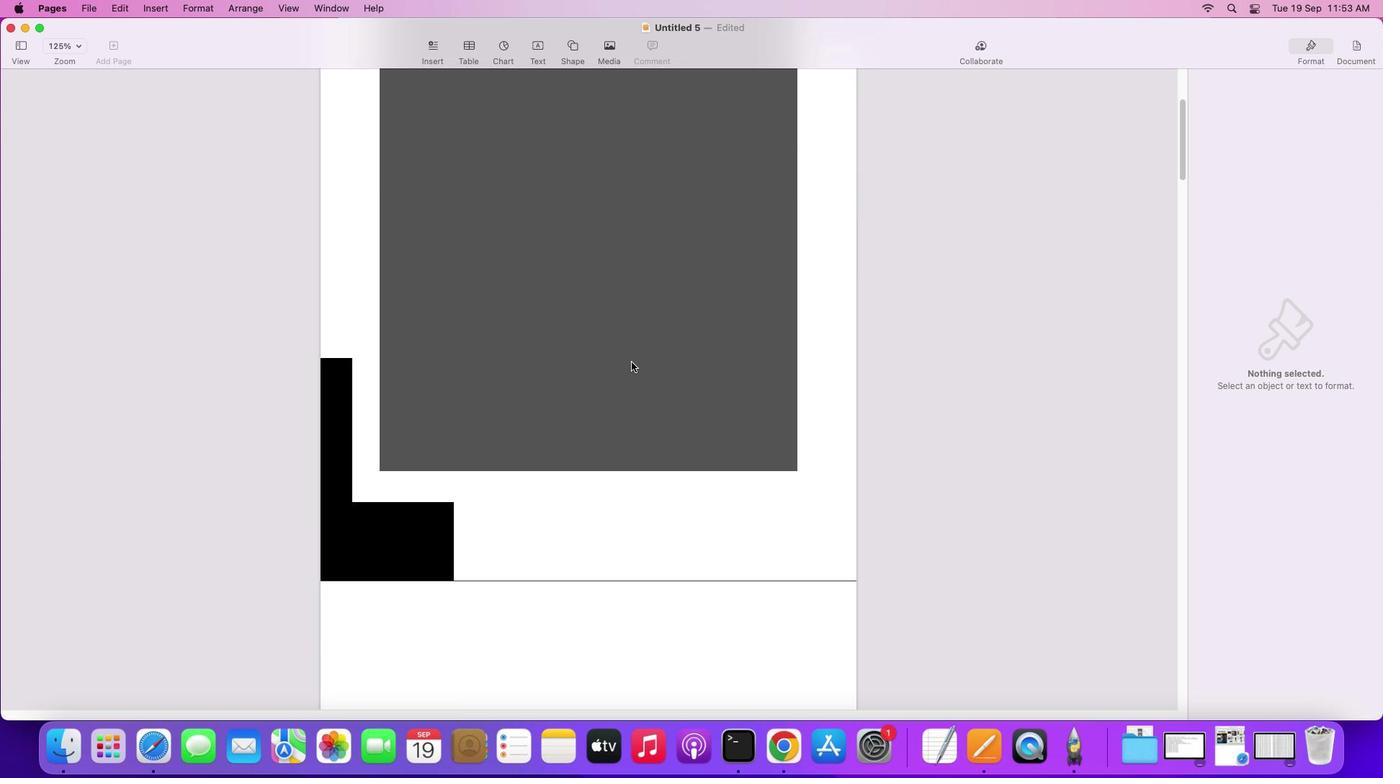 
Action: Mouse scrolled (866, 330) with delta (144, 28)
Screenshot: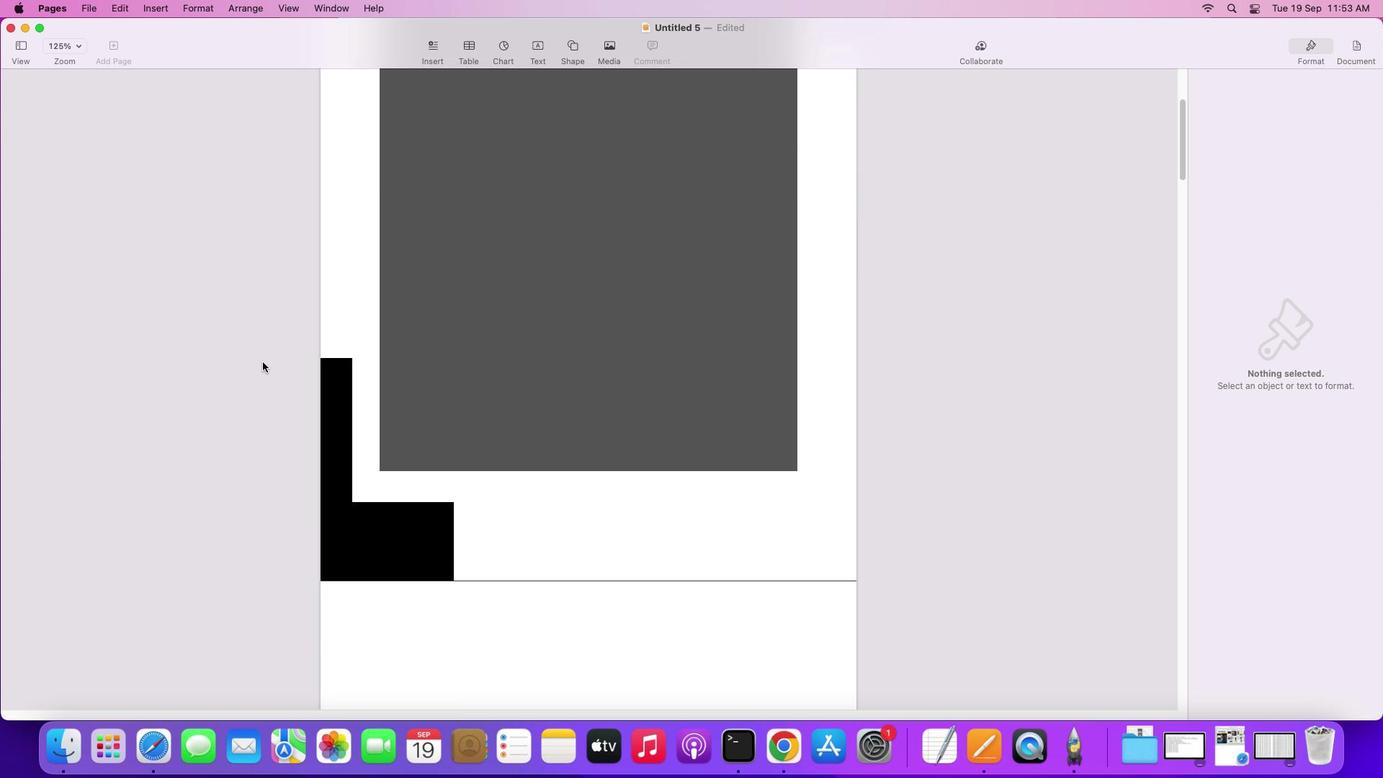 
Action: Mouse scrolled (866, 330) with delta (144, 28)
Screenshot: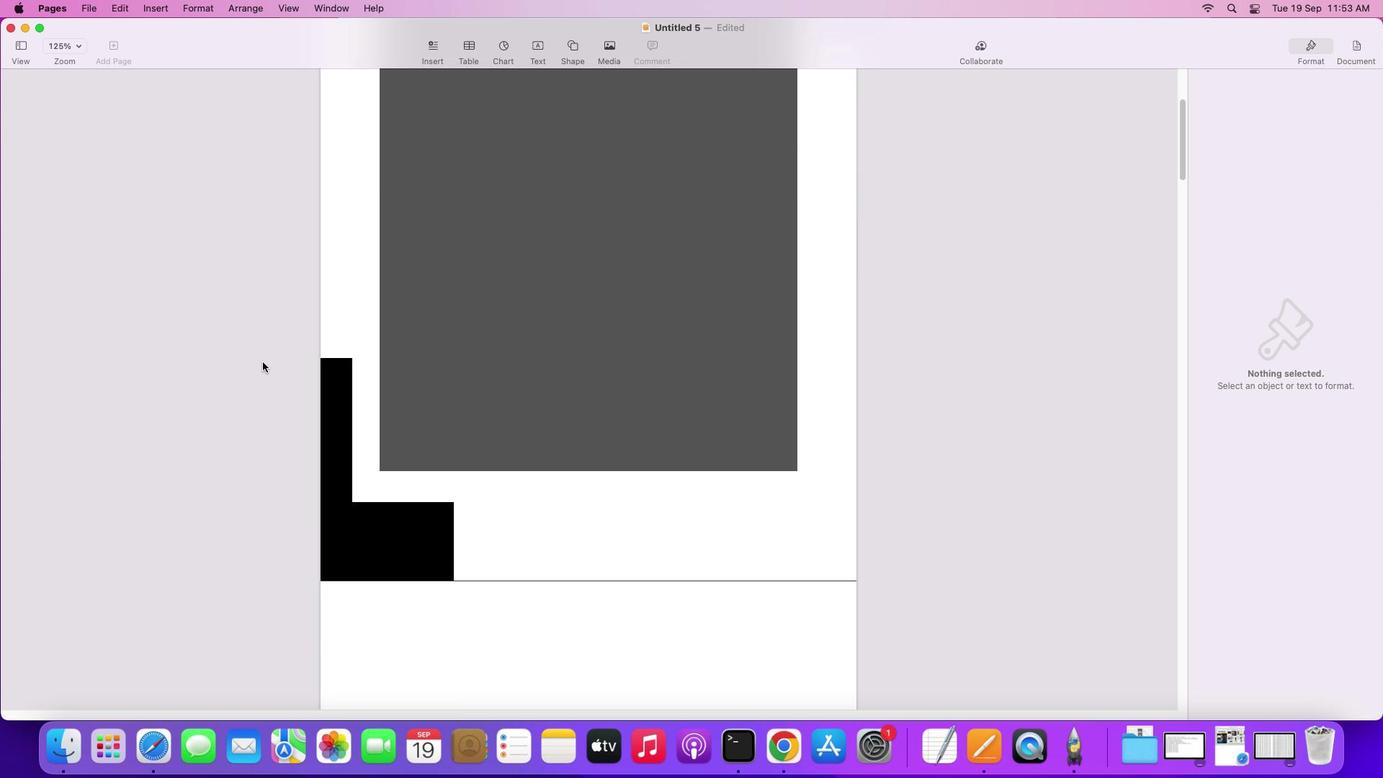 
Action: Mouse scrolled (866, 330) with delta (144, 27)
Screenshot: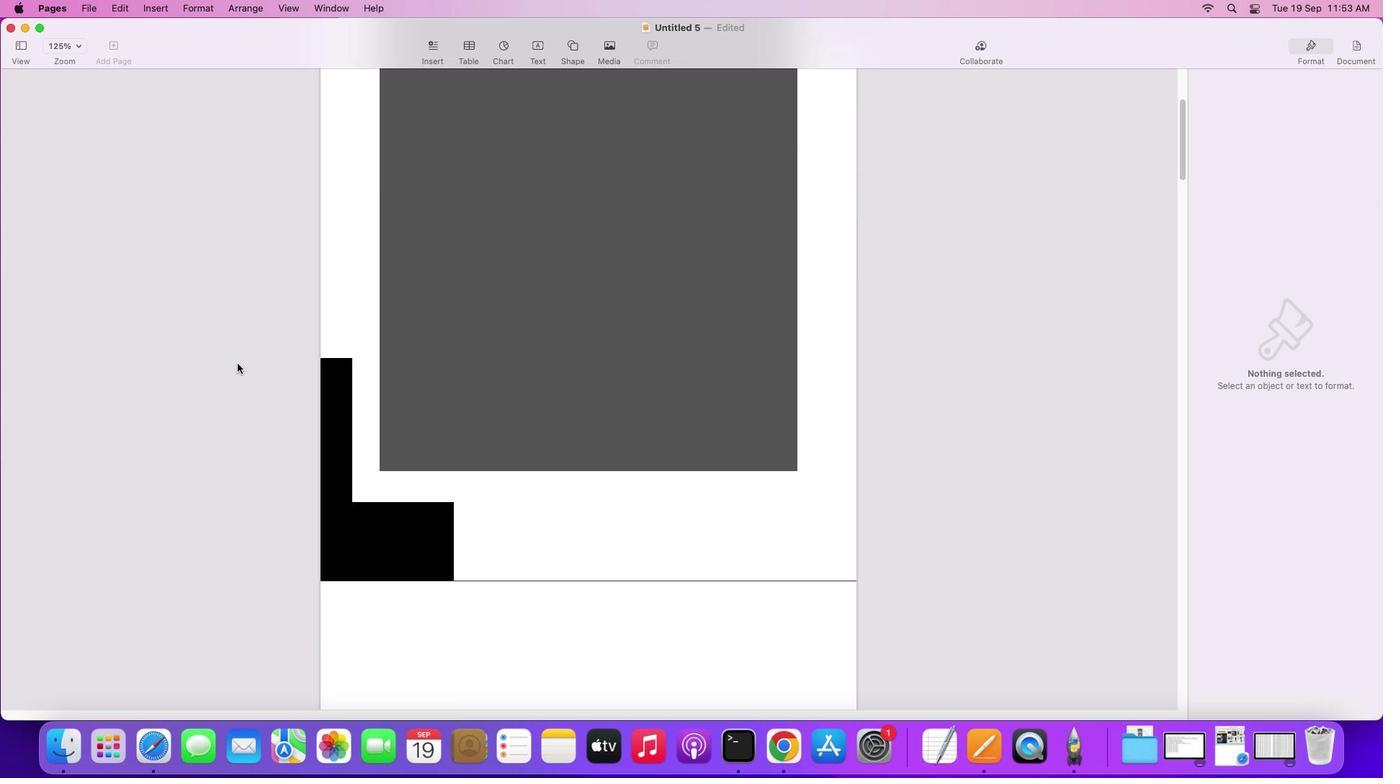 
Action: Mouse scrolled (866, 330) with delta (144, 26)
Screenshot: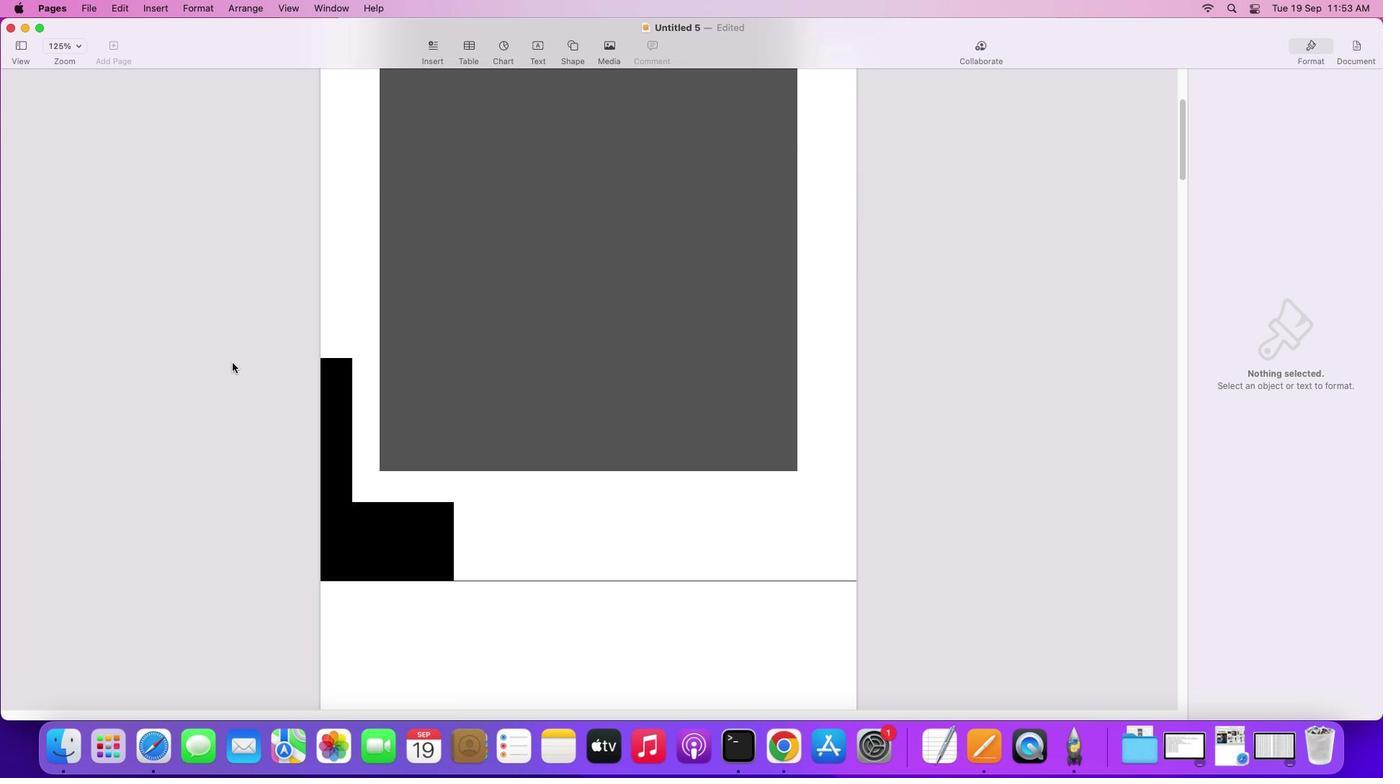 
Action: Mouse moved to (451, 281)
Screenshot: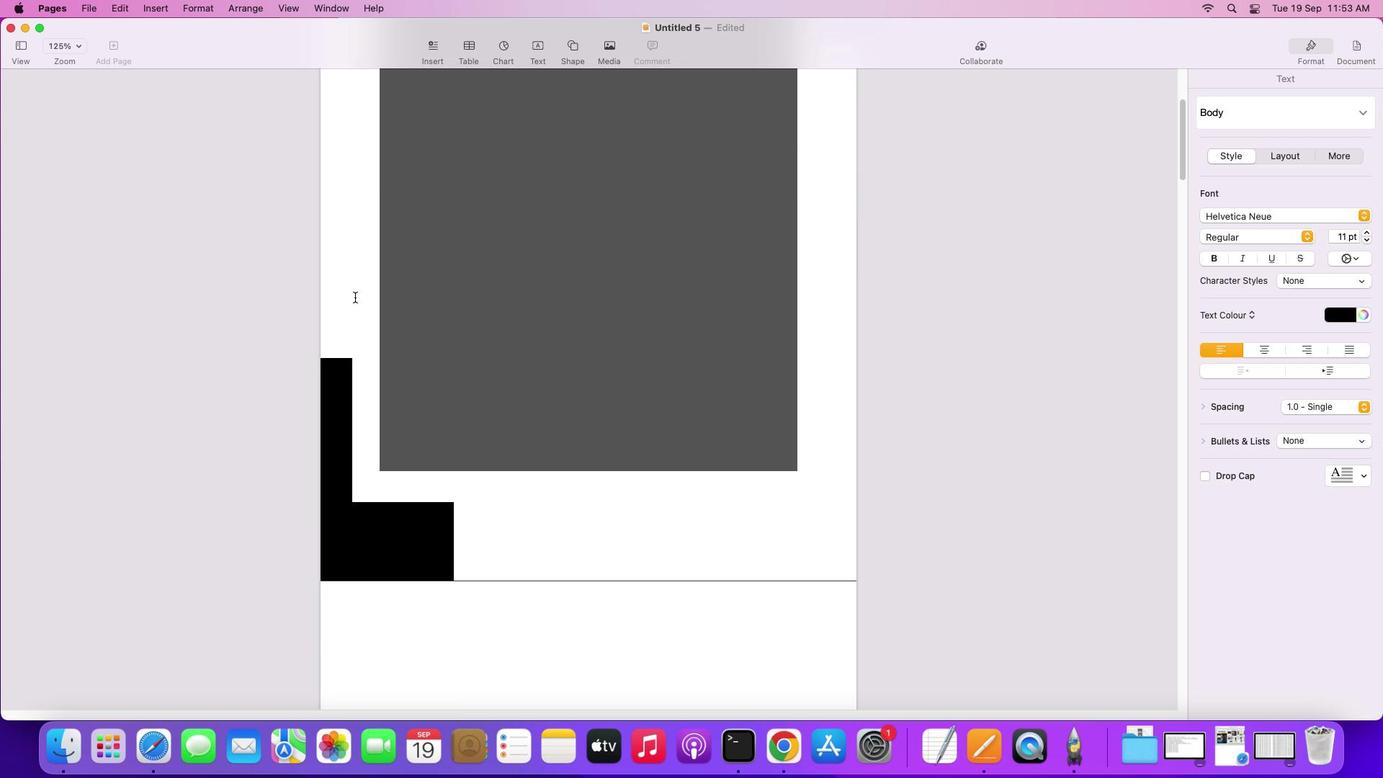 
Action: Mouse pressed left at (451, 281)
Screenshot: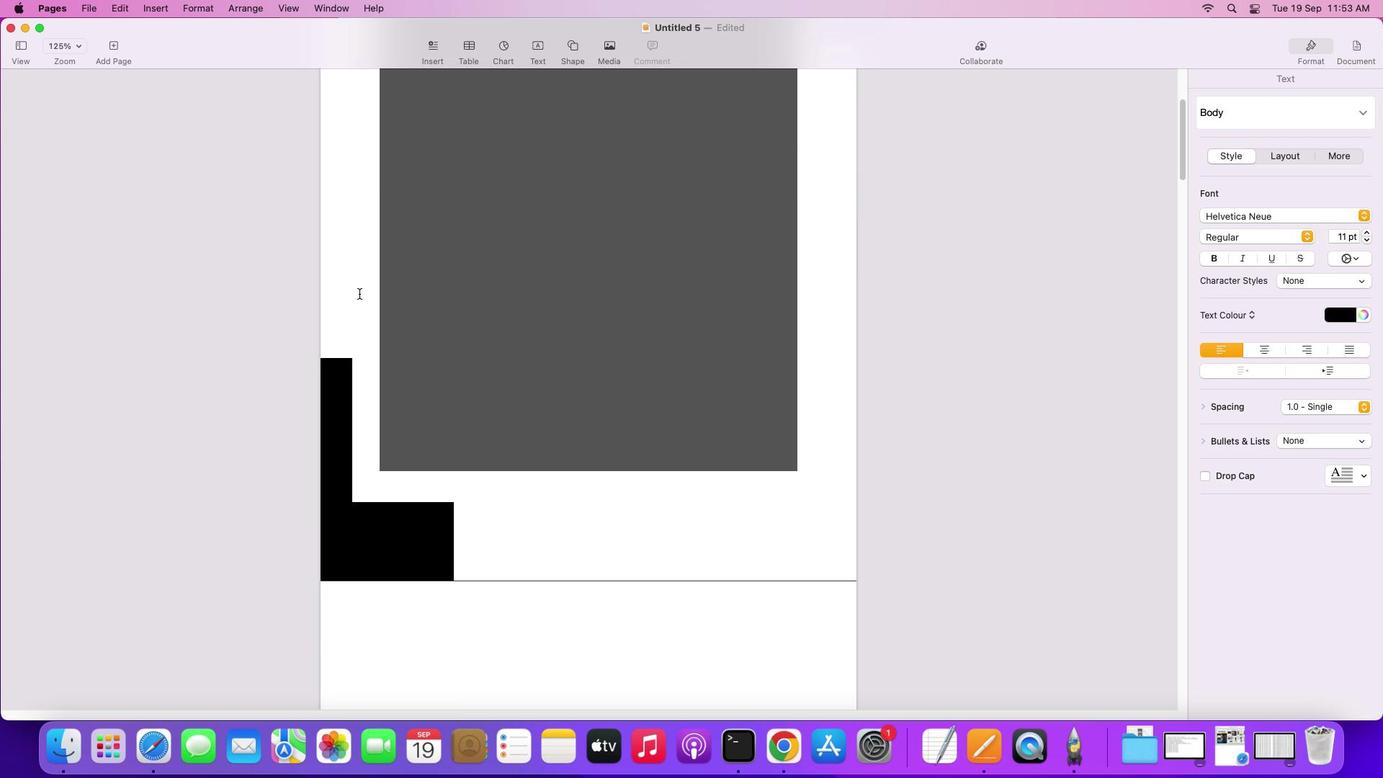 
Action: Mouse moved to (872, 285)
Screenshot: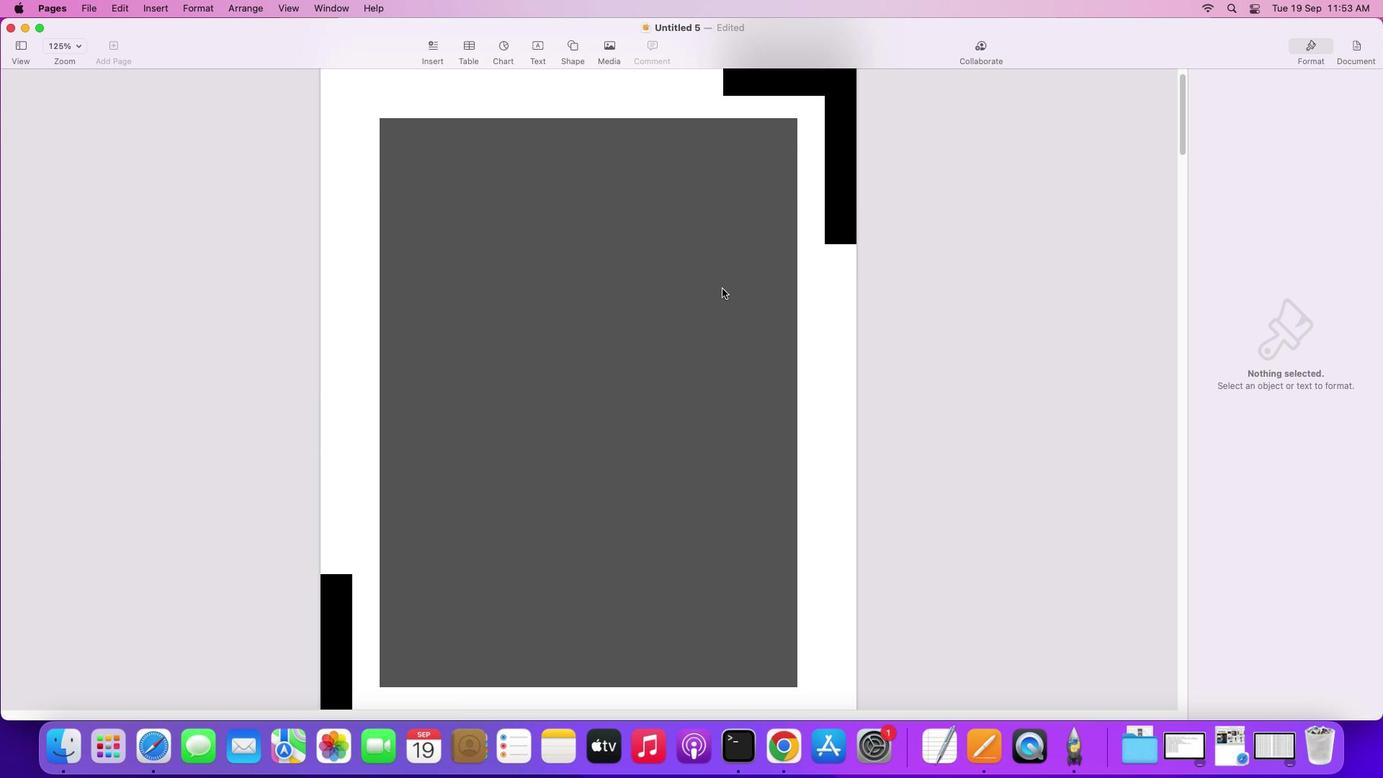 
Action: Mouse pressed left at (872, 285)
Screenshot: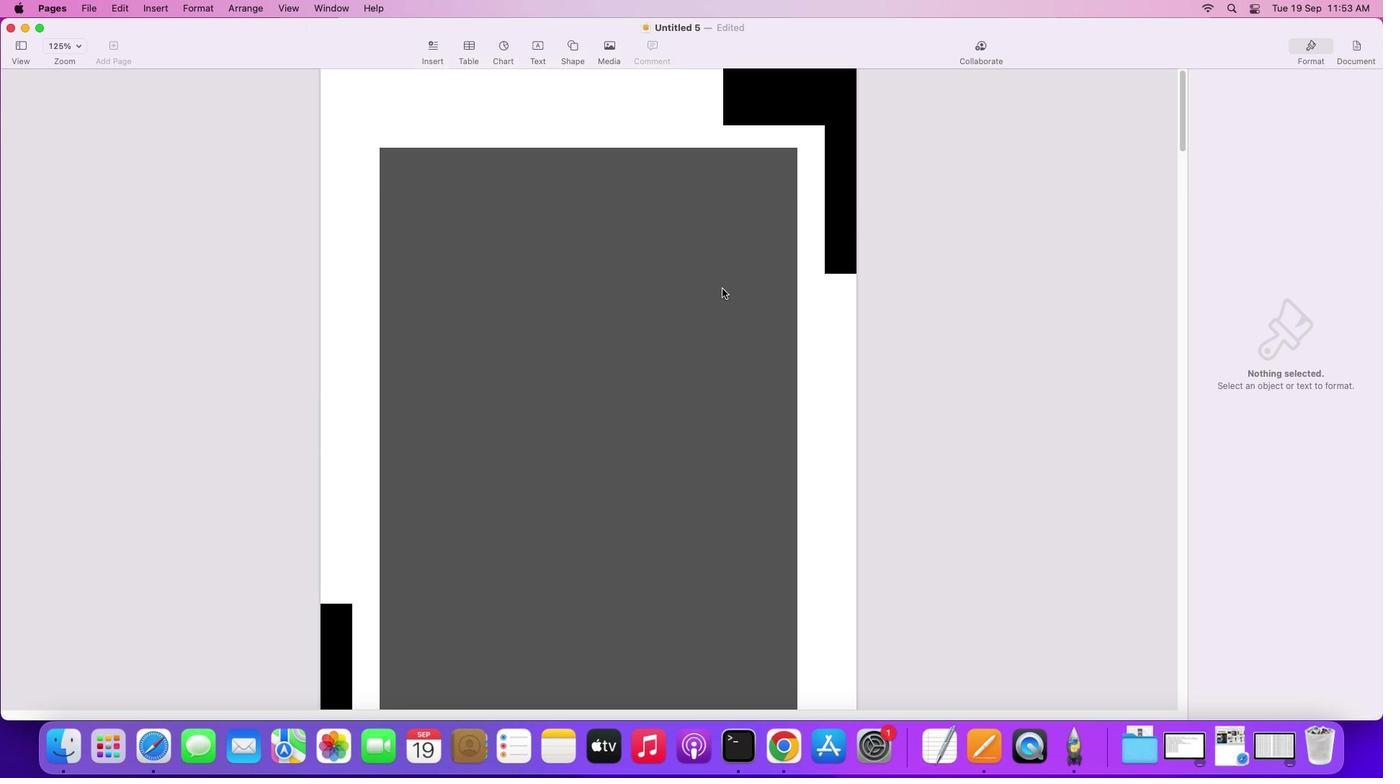 
Action: Mouse moved to (770, 273)
Screenshot: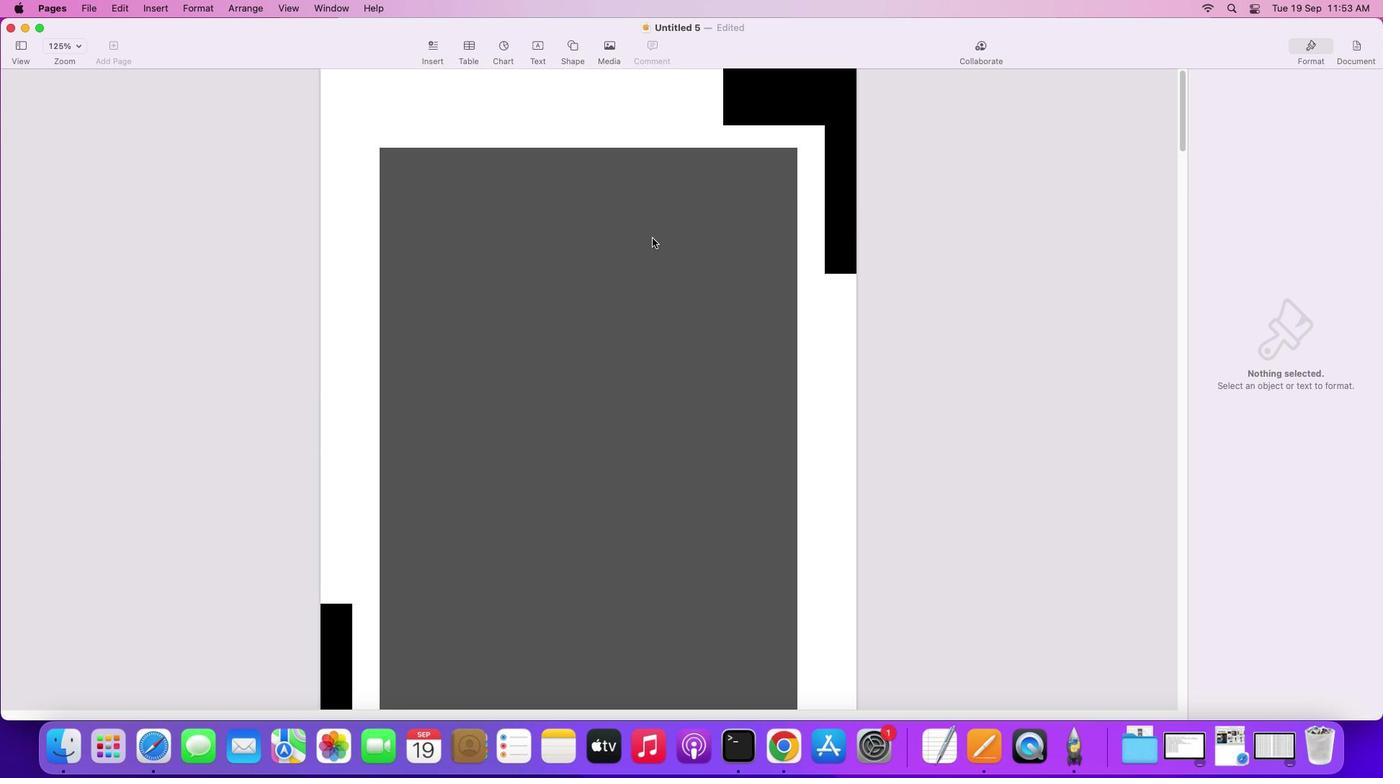 
Action: Mouse scrolled (770, 273) with delta (144, 29)
Screenshot: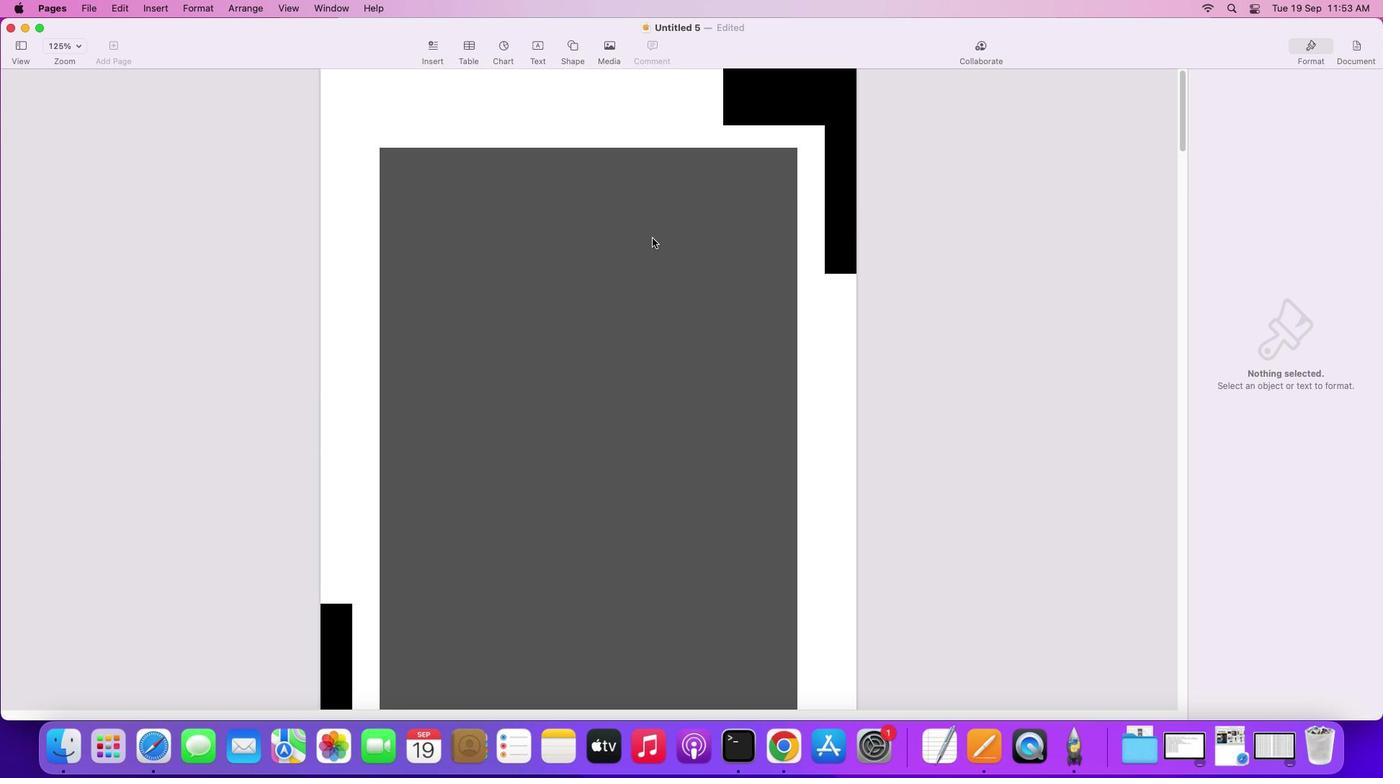 
Action: Mouse scrolled (770, 273) with delta (144, 29)
Screenshot: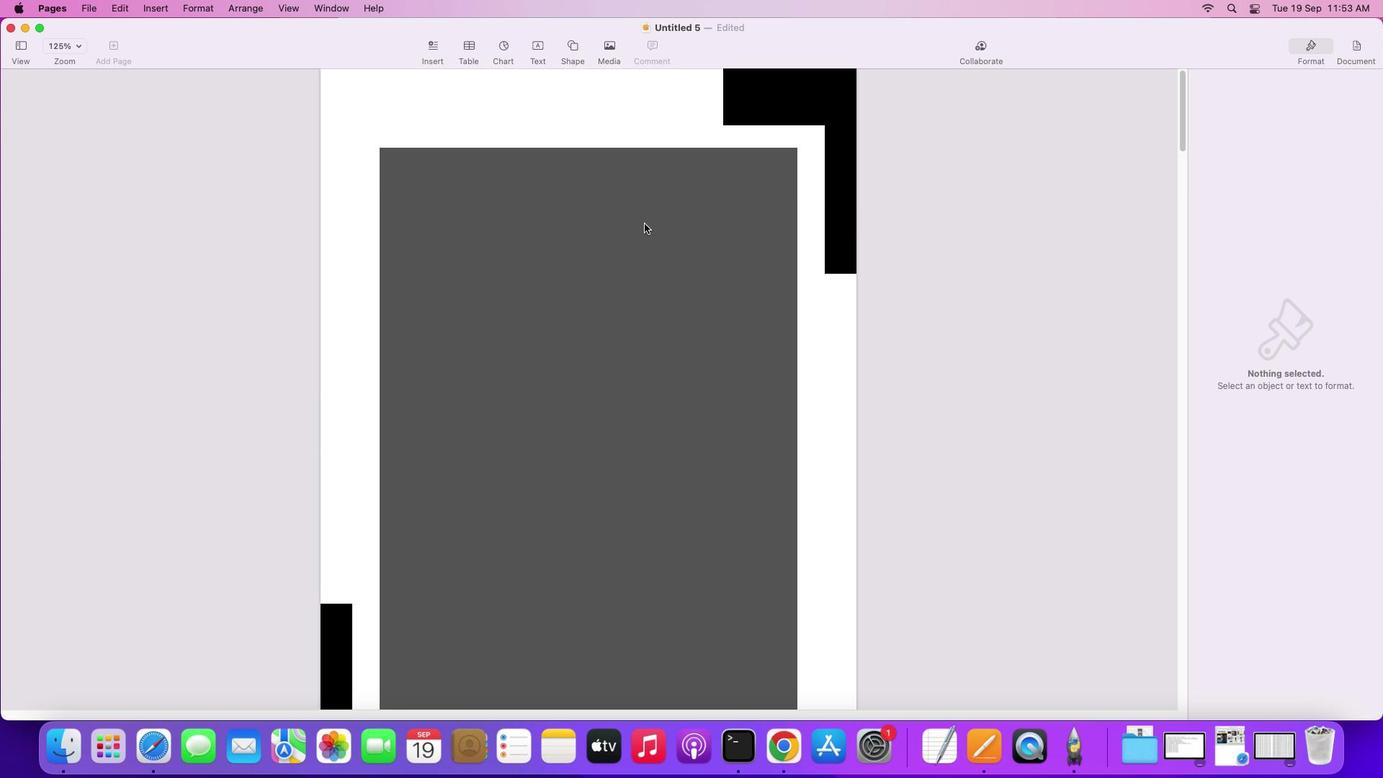 
Action: Mouse scrolled (770, 273) with delta (144, 31)
